 Task: Create a Vector Icon Set.
Action: Mouse moved to (28, 15)
Screenshot: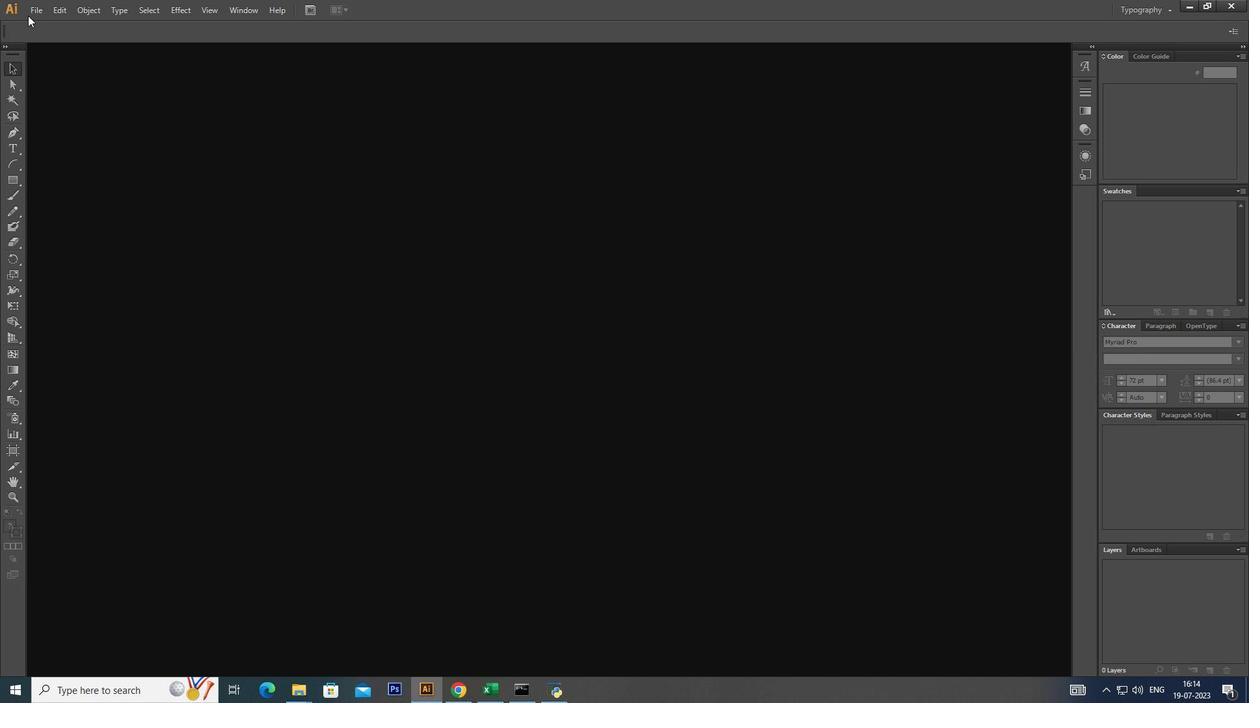 
Action: Mouse pressed left at (28, 15)
Screenshot: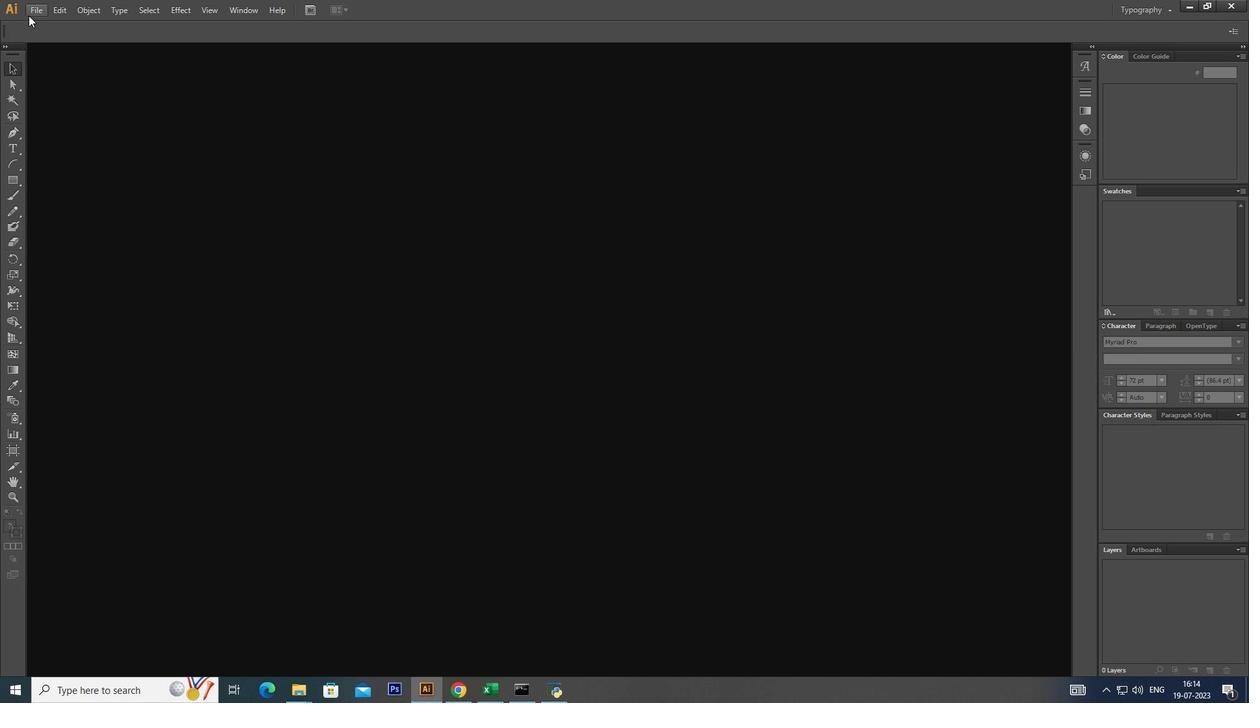 
Action: Mouse moved to (59, 27)
Screenshot: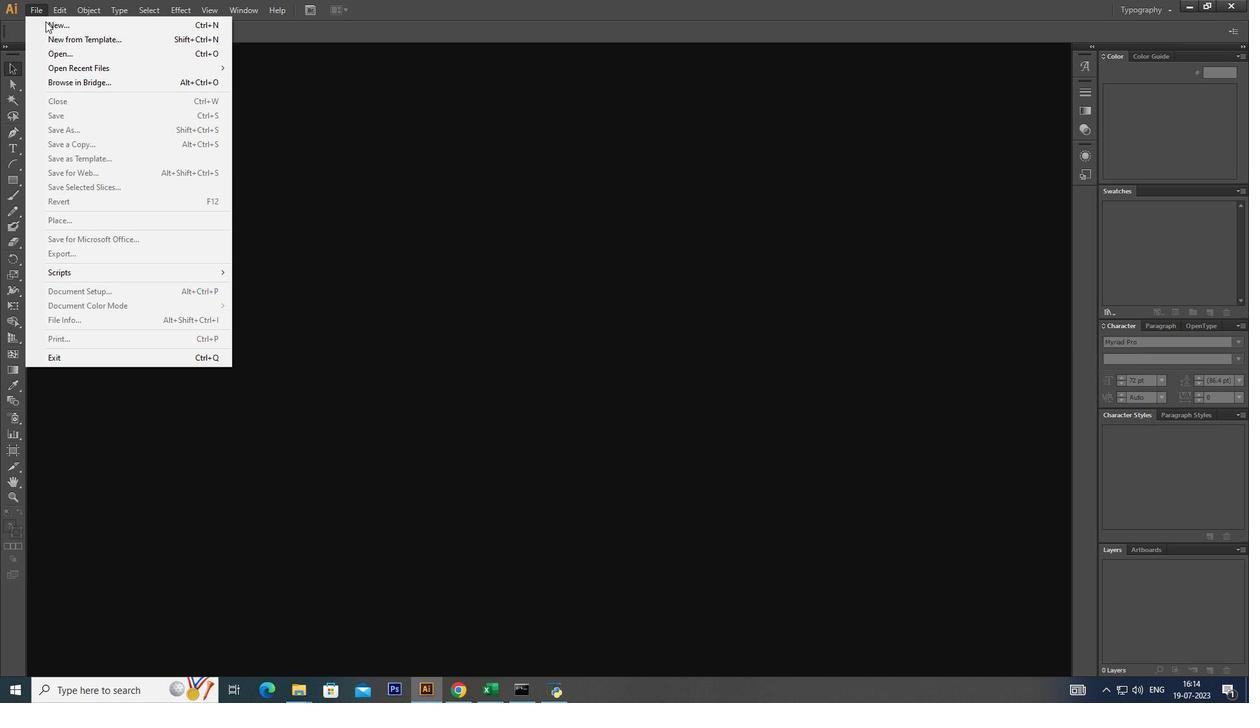 
Action: Mouse pressed left at (59, 27)
Screenshot: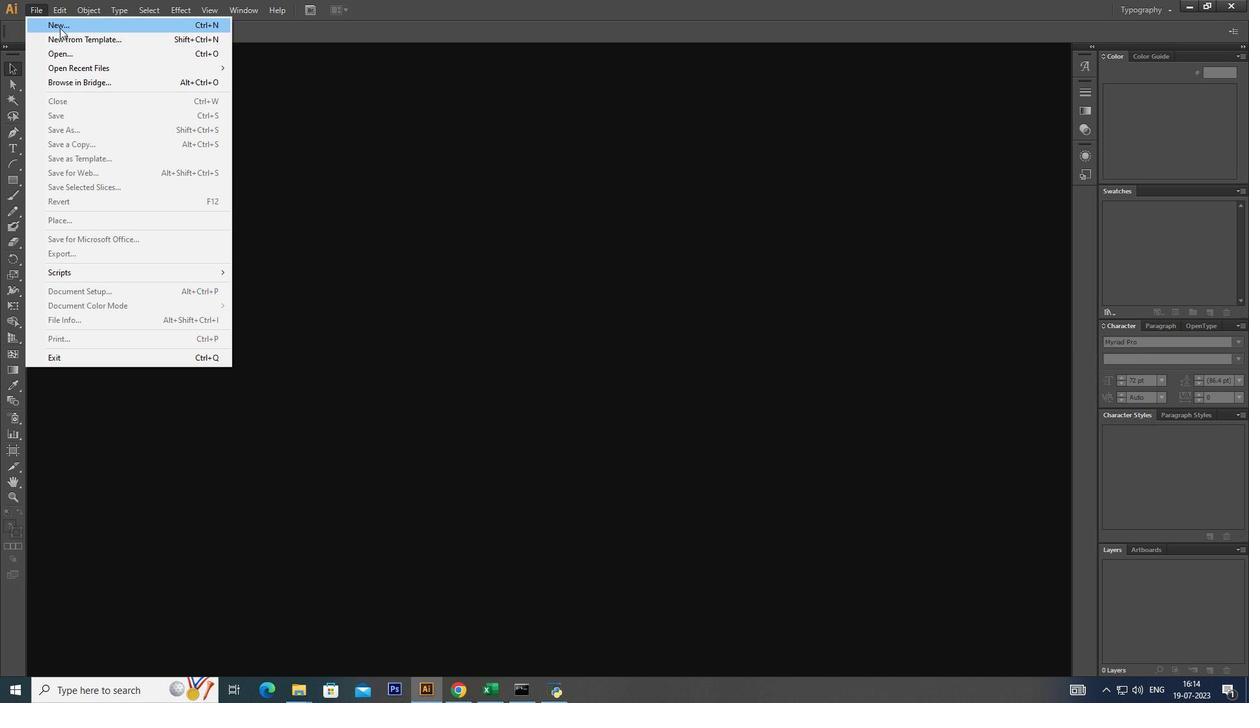 
Action: Mouse moved to (626, 247)
Screenshot: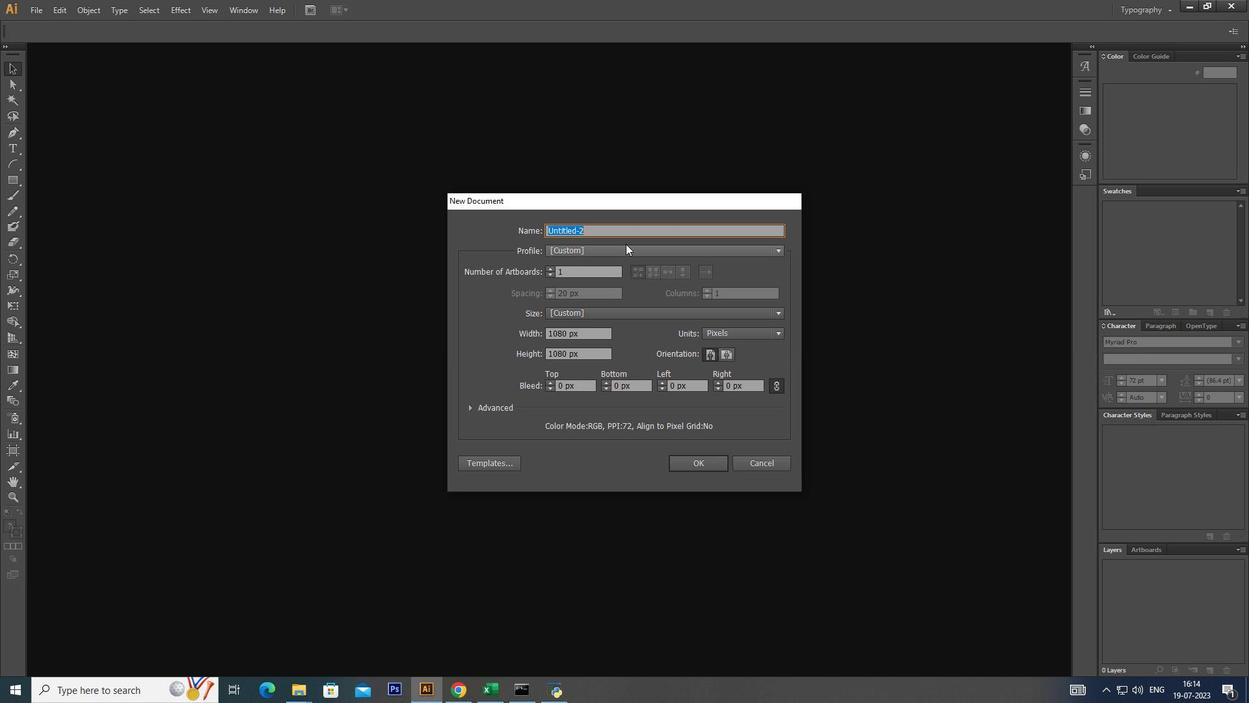 
Action: Mouse pressed left at (626, 247)
Screenshot: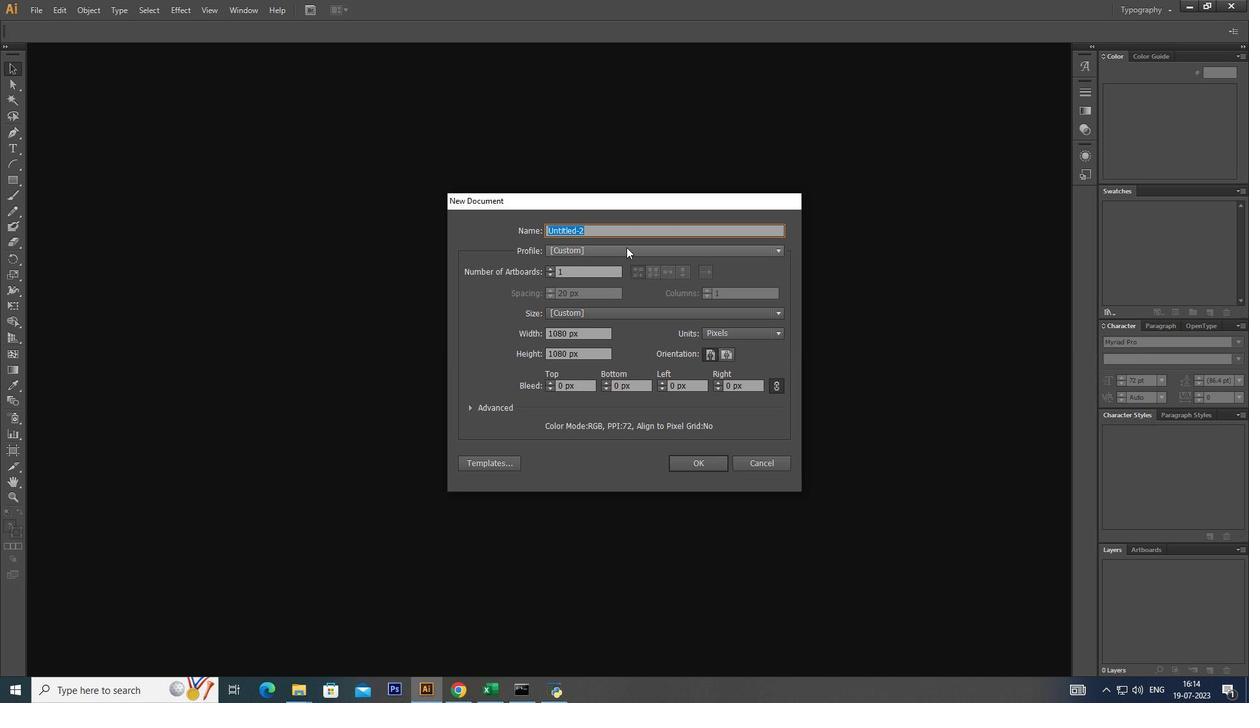 
Action: Mouse moved to (602, 314)
Screenshot: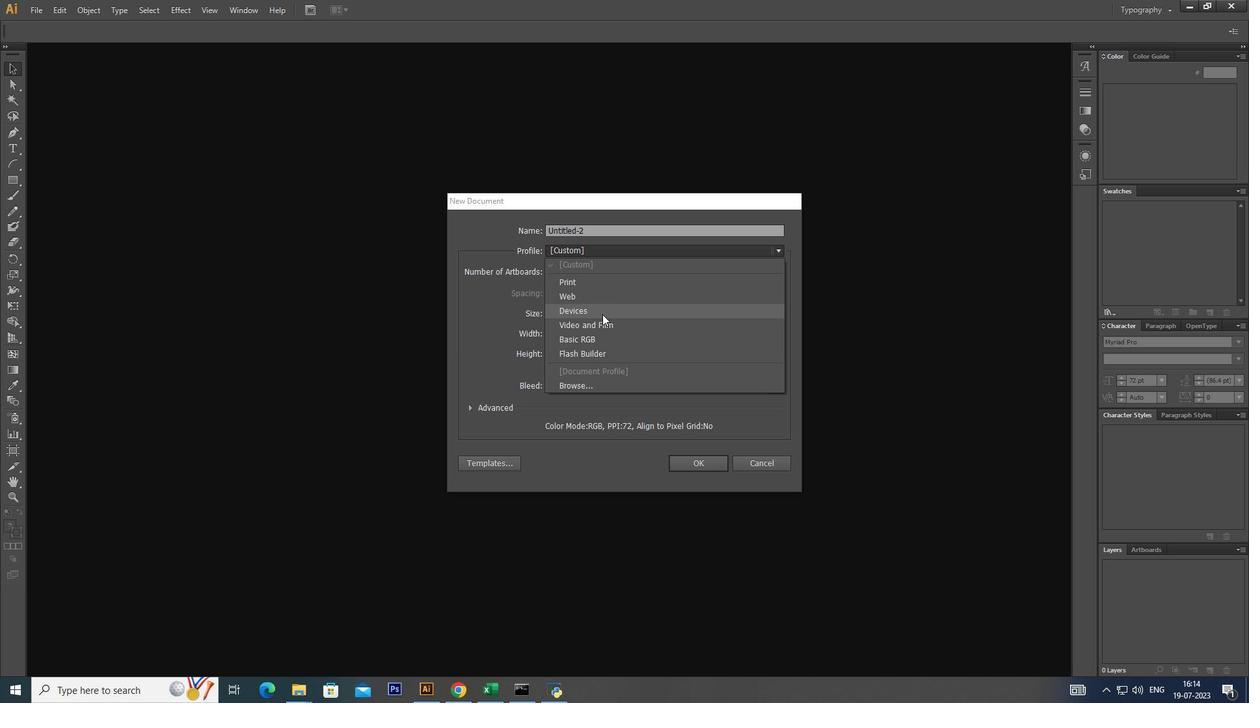 
Action: Mouse pressed left at (602, 314)
Screenshot: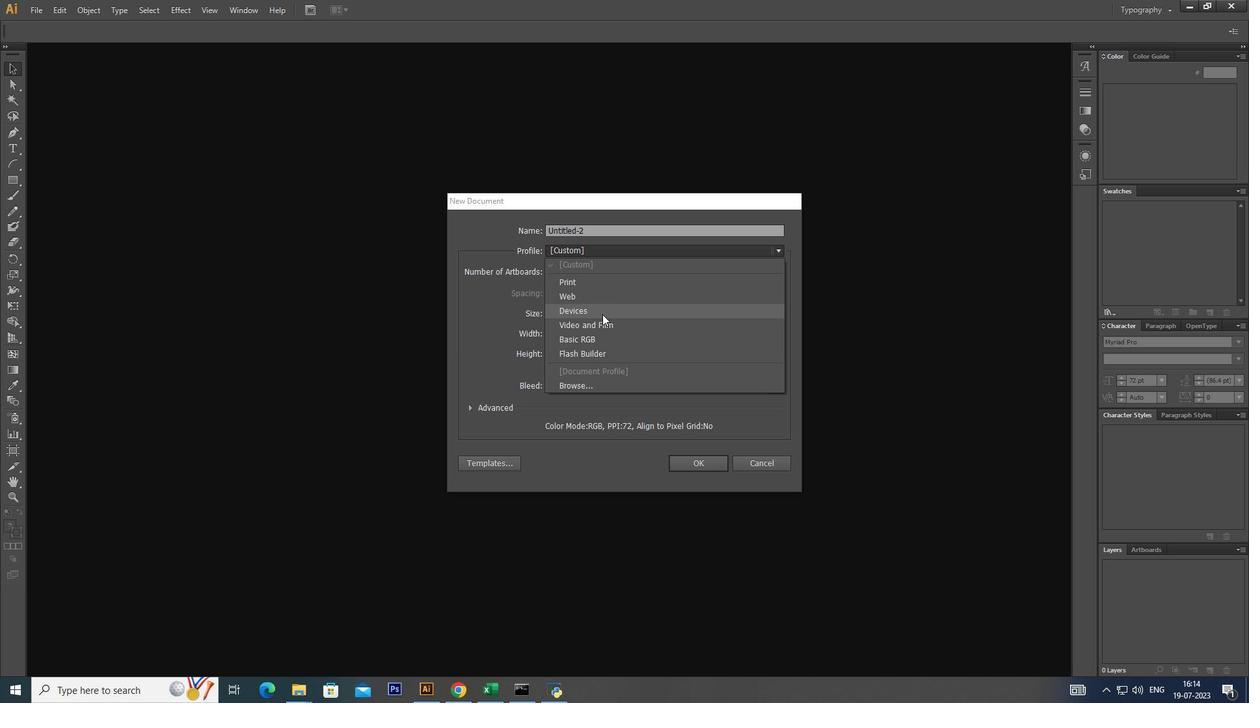 
Action: Mouse moved to (621, 311)
Screenshot: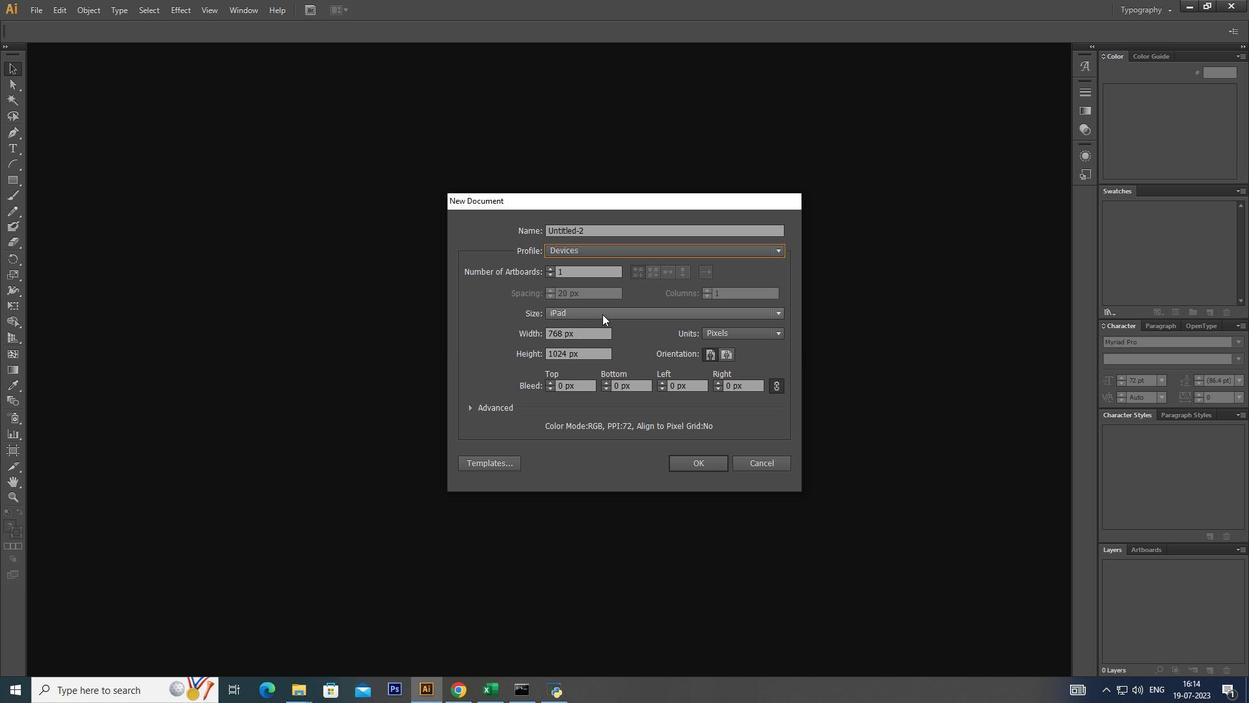 
Action: Mouse pressed left at (621, 311)
Screenshot: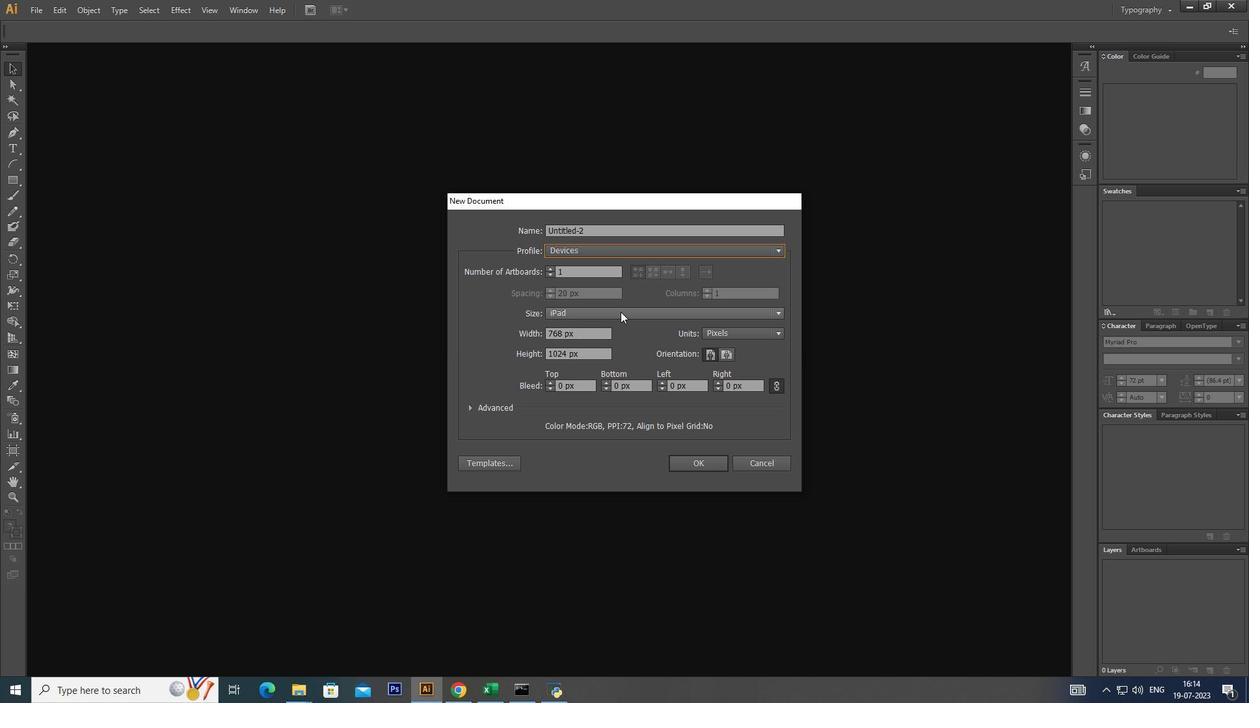 
Action: Mouse moved to (591, 398)
Screenshot: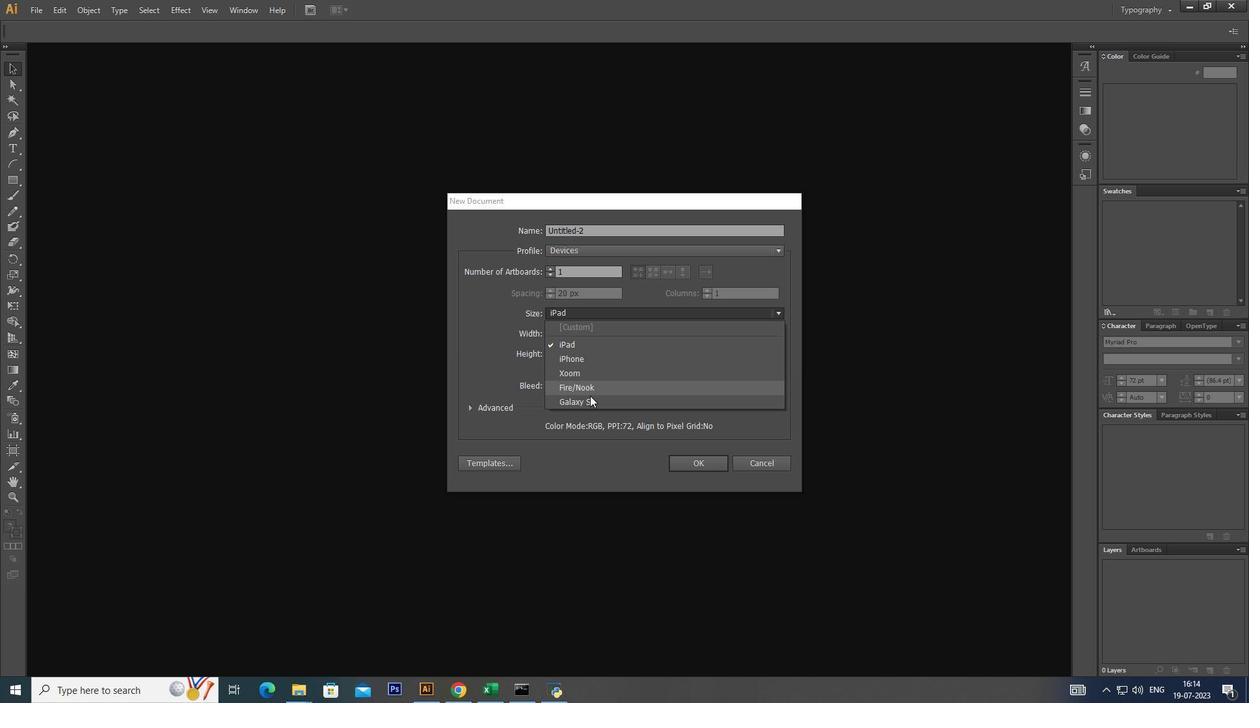 
Action: Mouse pressed left at (591, 398)
Screenshot: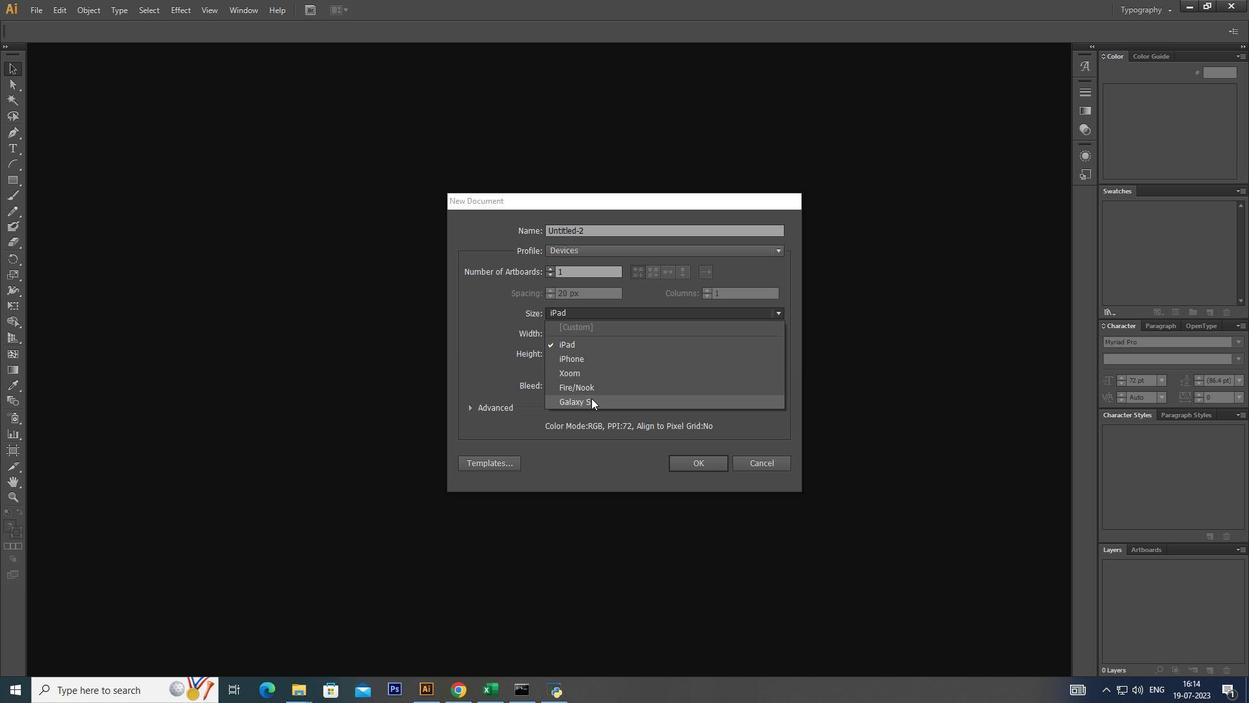 
Action: Mouse moved to (721, 468)
Screenshot: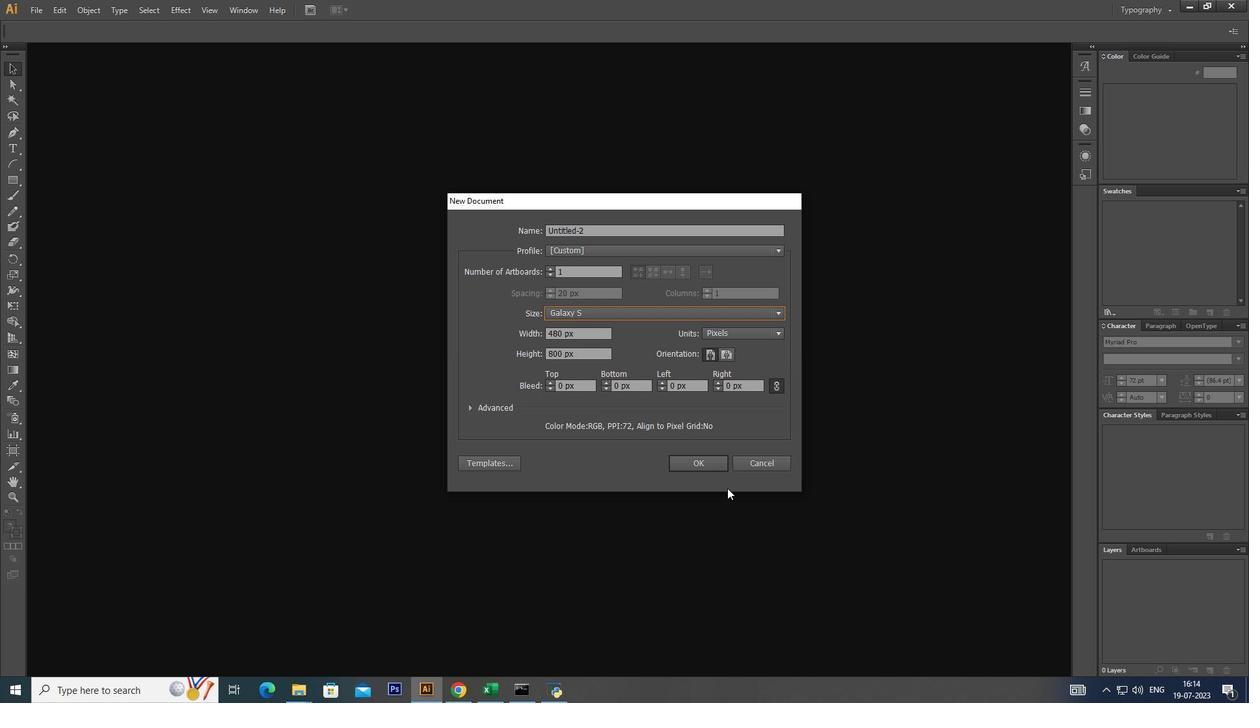 
Action: Mouse pressed left at (721, 468)
Screenshot: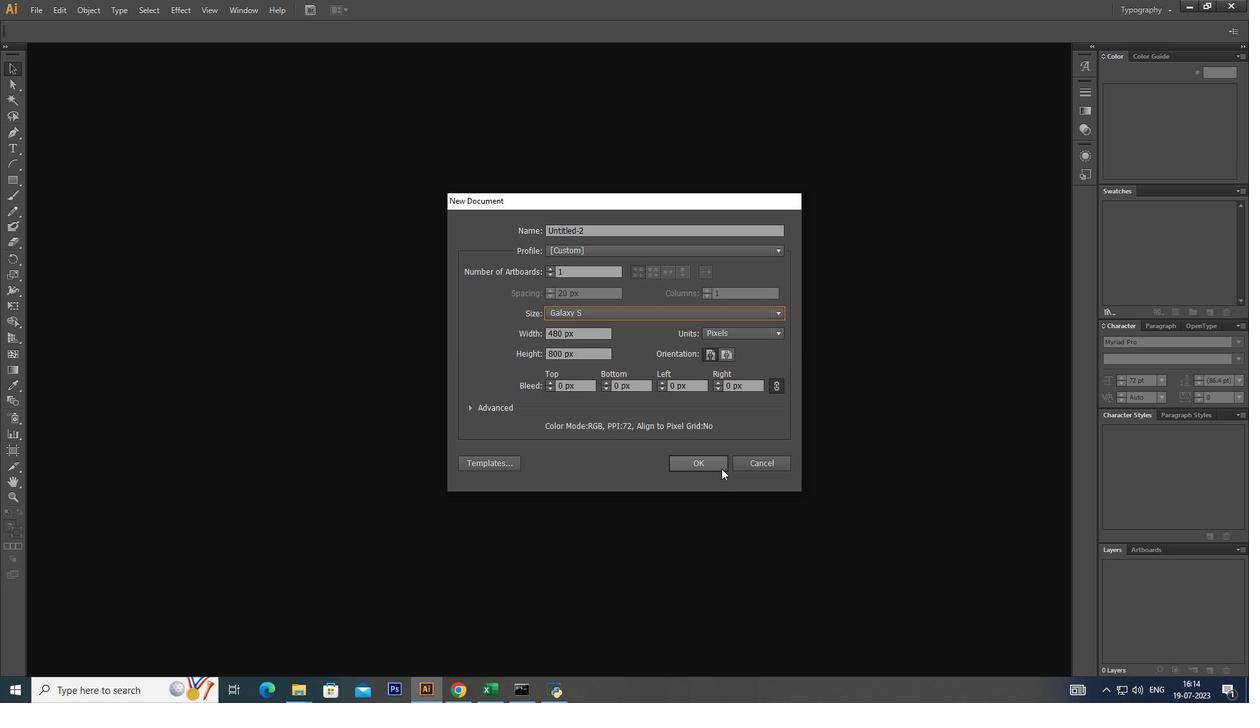 
Action: Mouse moved to (453, 246)
Screenshot: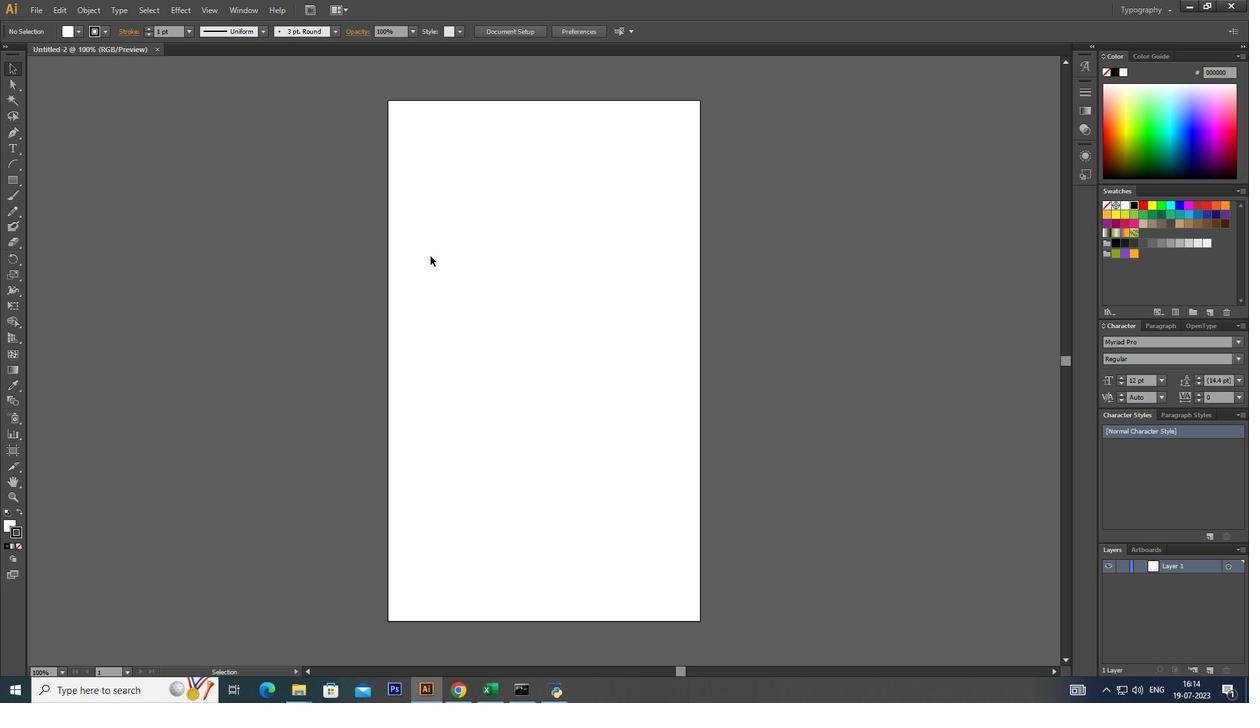 
Action: Mouse pressed left at (453, 246)
Screenshot: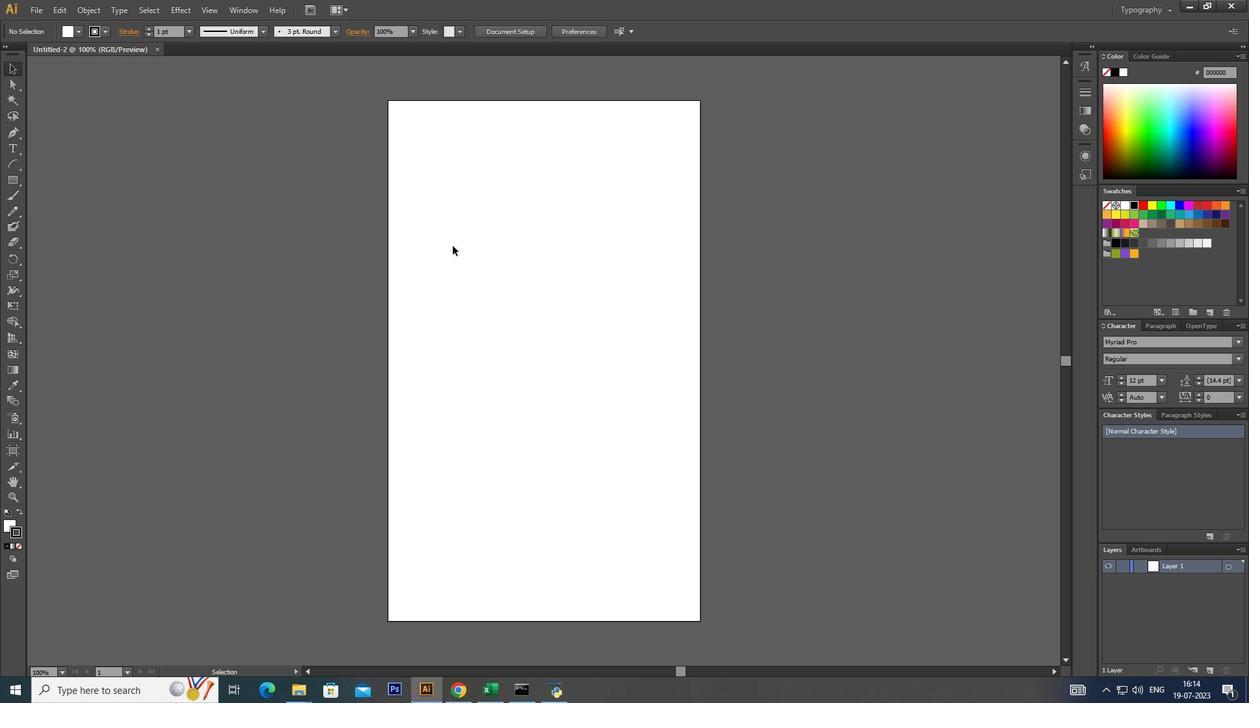 
Action: Mouse moved to (1147, 547)
Screenshot: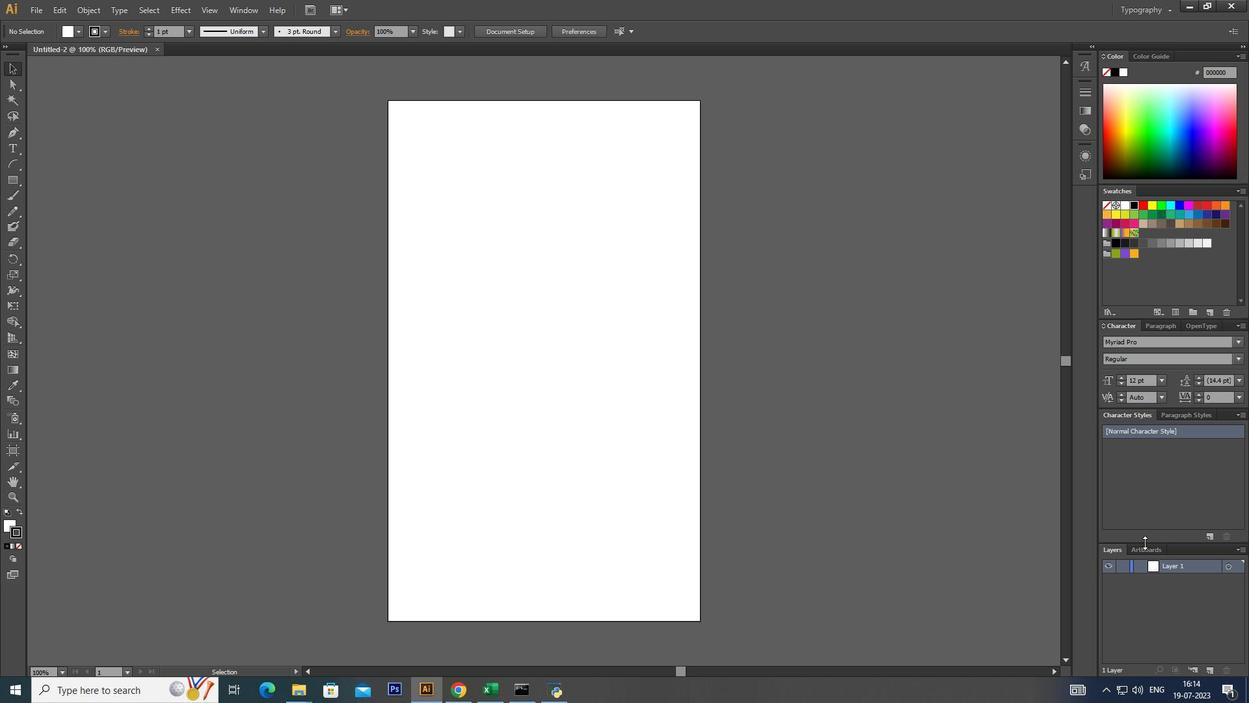 
Action: Mouse pressed left at (1147, 547)
Screenshot: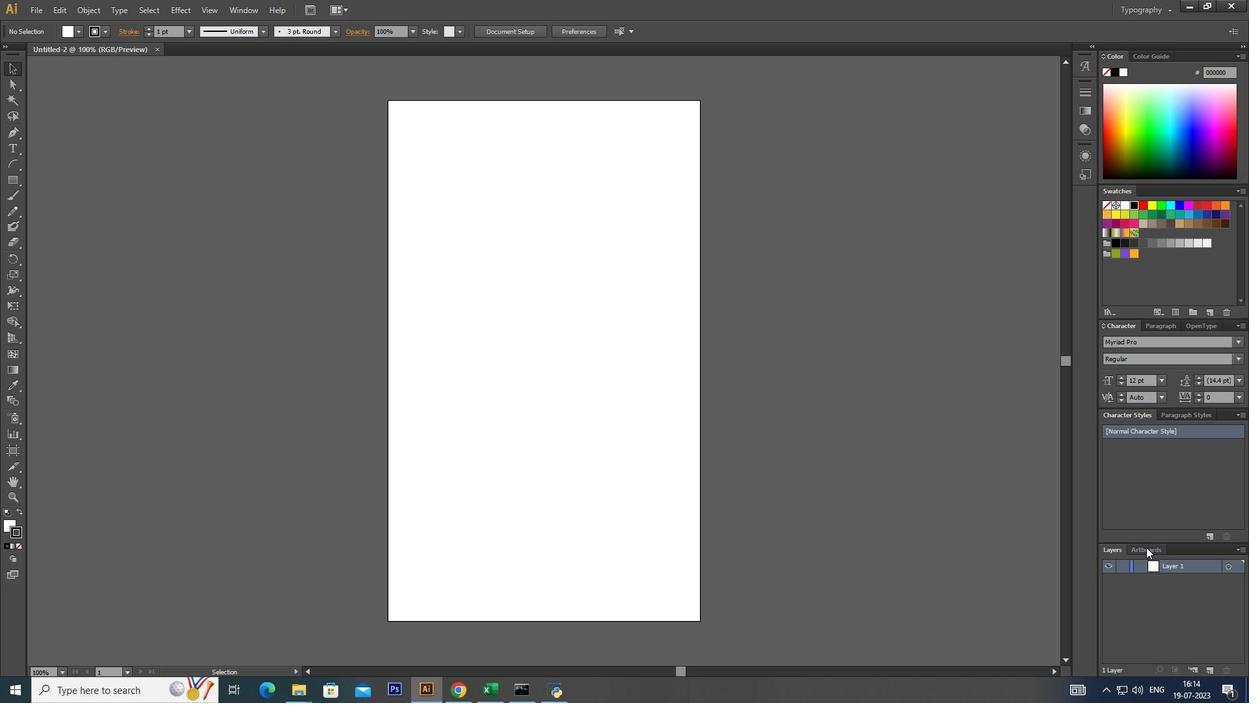 
Action: Mouse moved to (1175, 565)
Screenshot: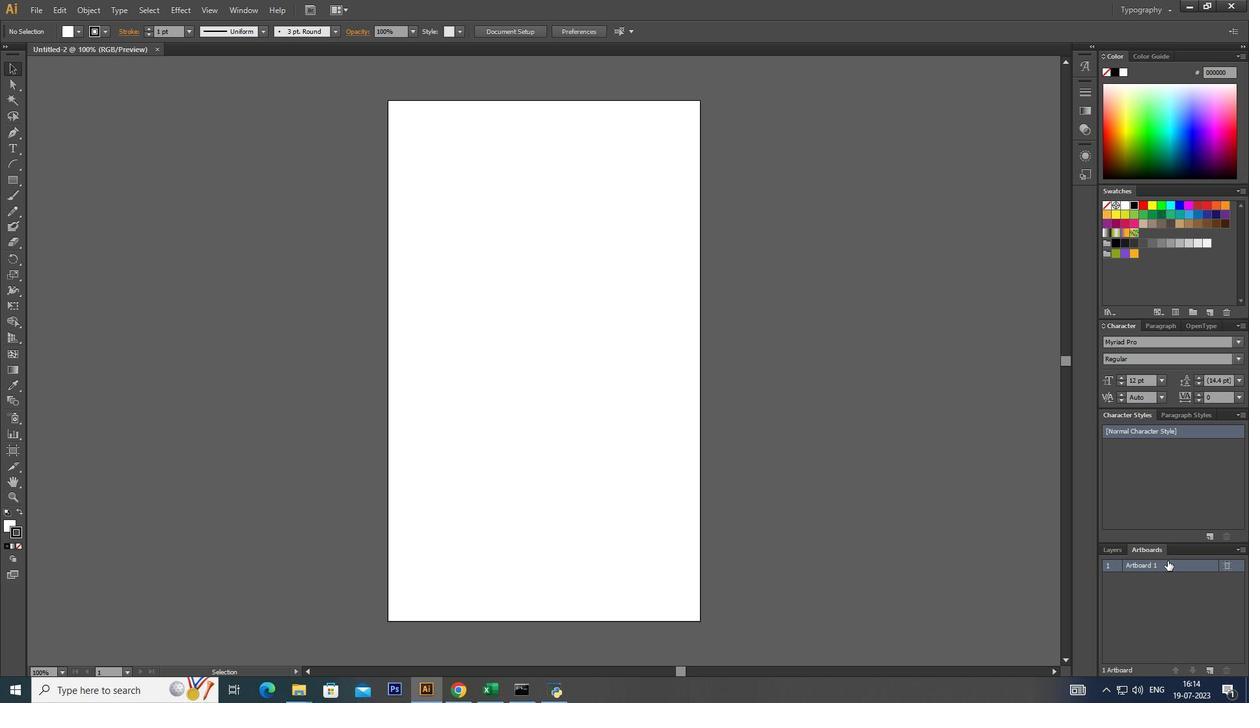 
Action: Mouse pressed left at (1175, 565)
Screenshot: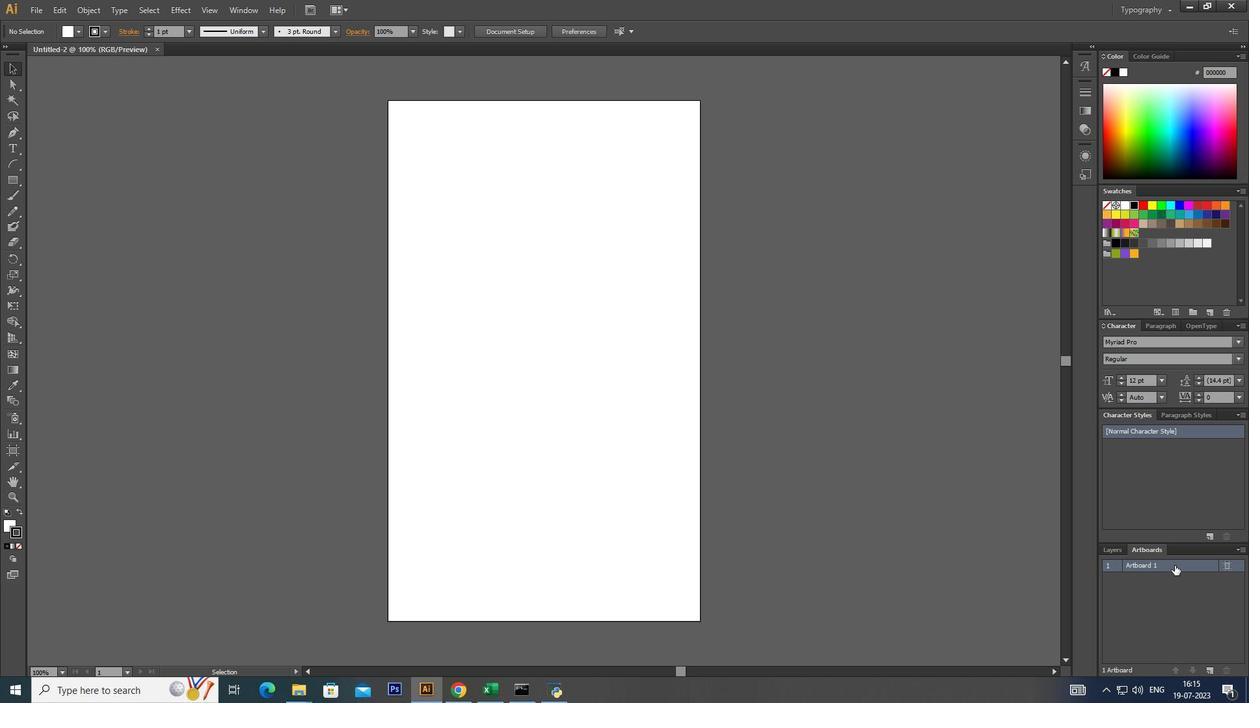 
Action: Mouse moved to (1231, 568)
Screenshot: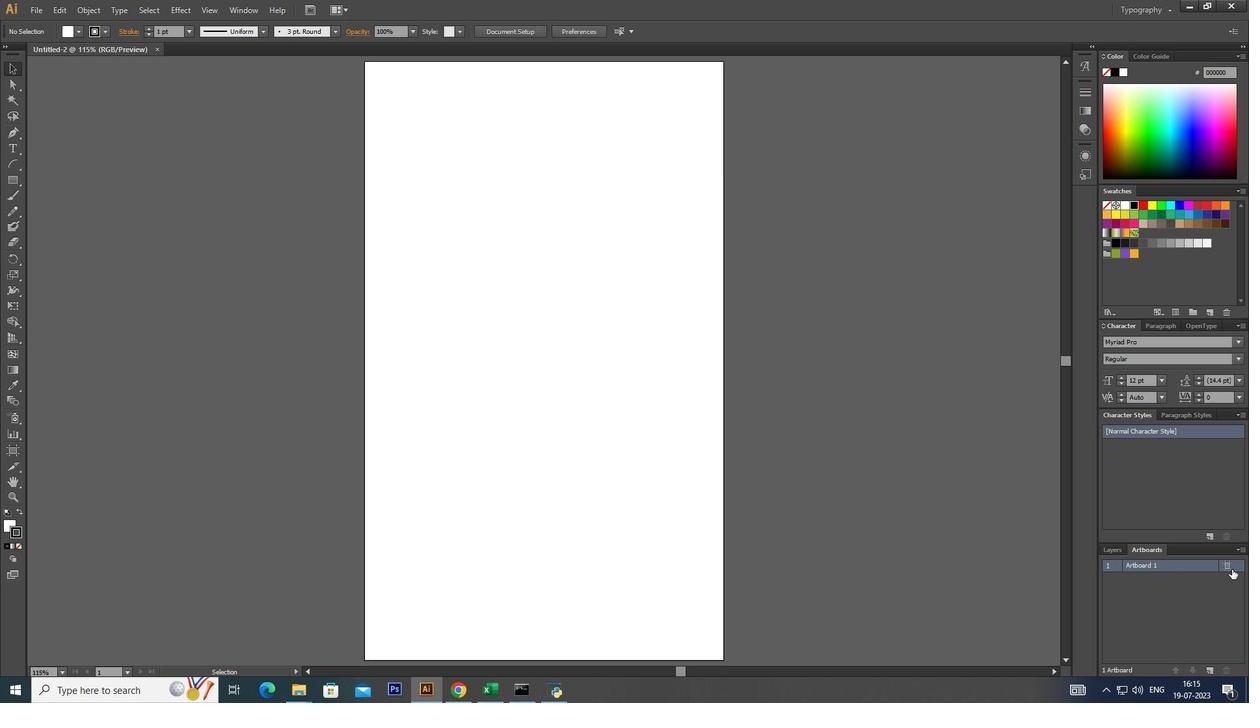 
Action: Mouse pressed left at (1231, 568)
Screenshot: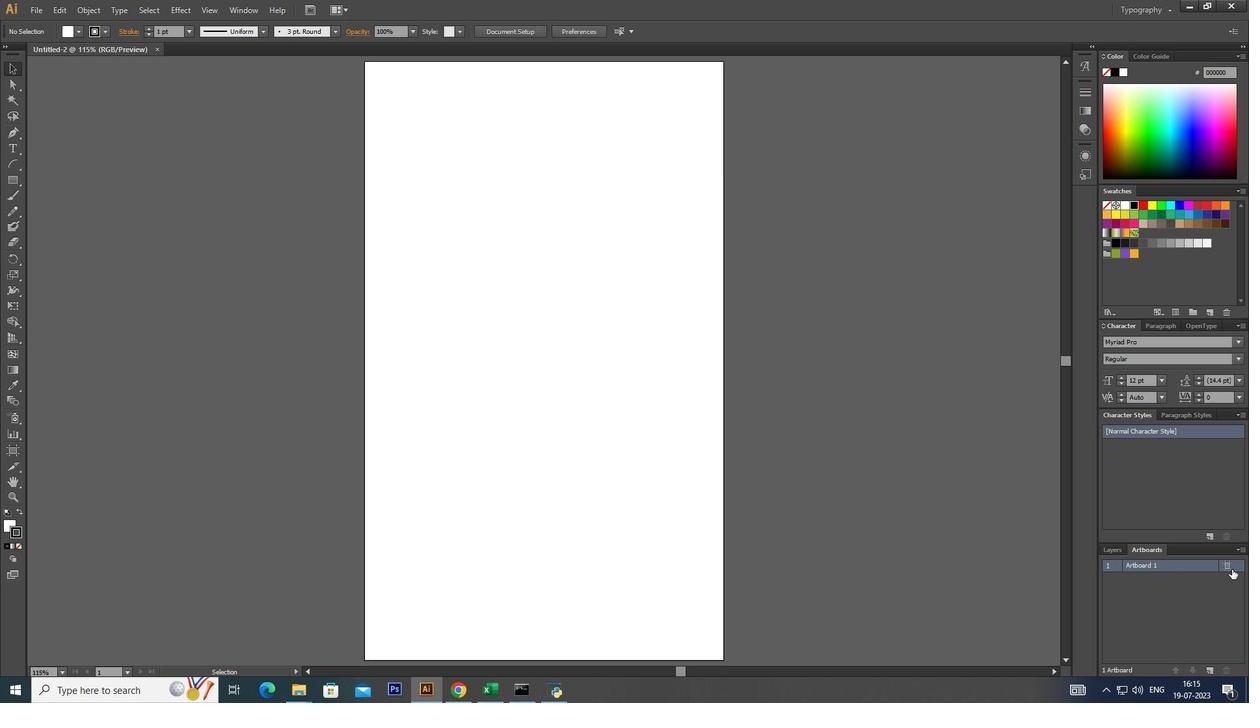 
Action: Mouse moved to (662, 527)
Screenshot: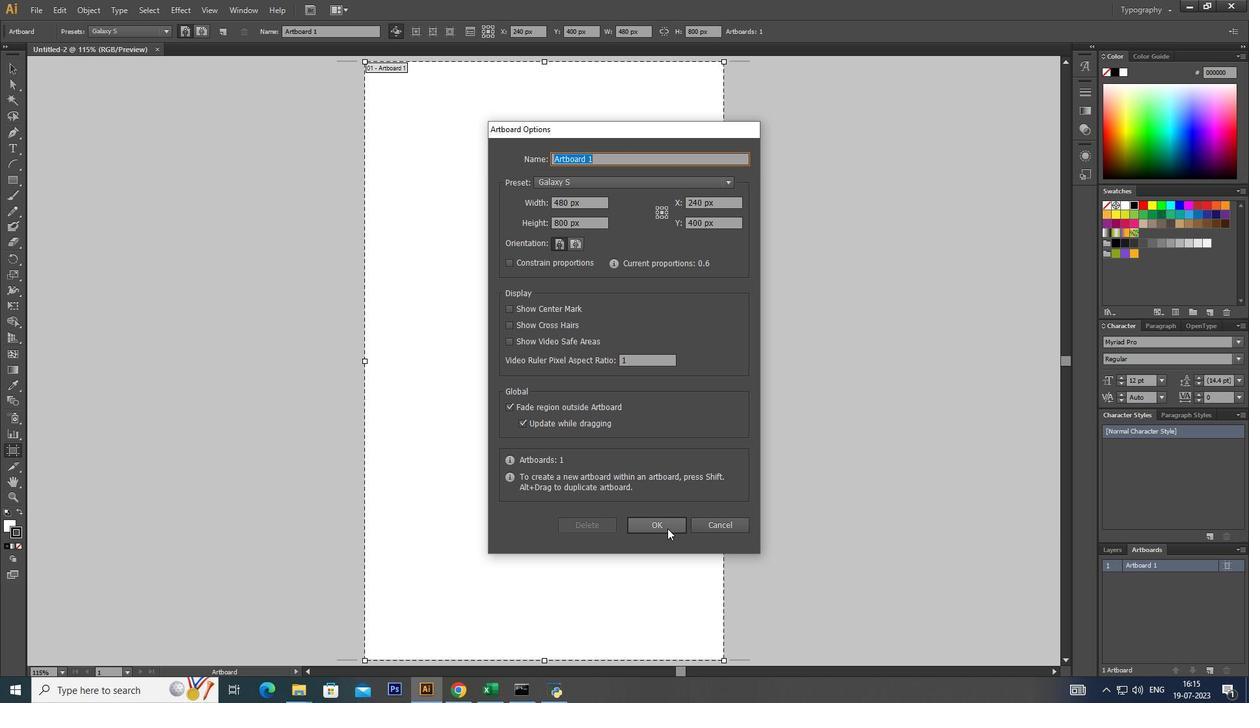 
Action: Mouse pressed left at (662, 527)
Screenshot: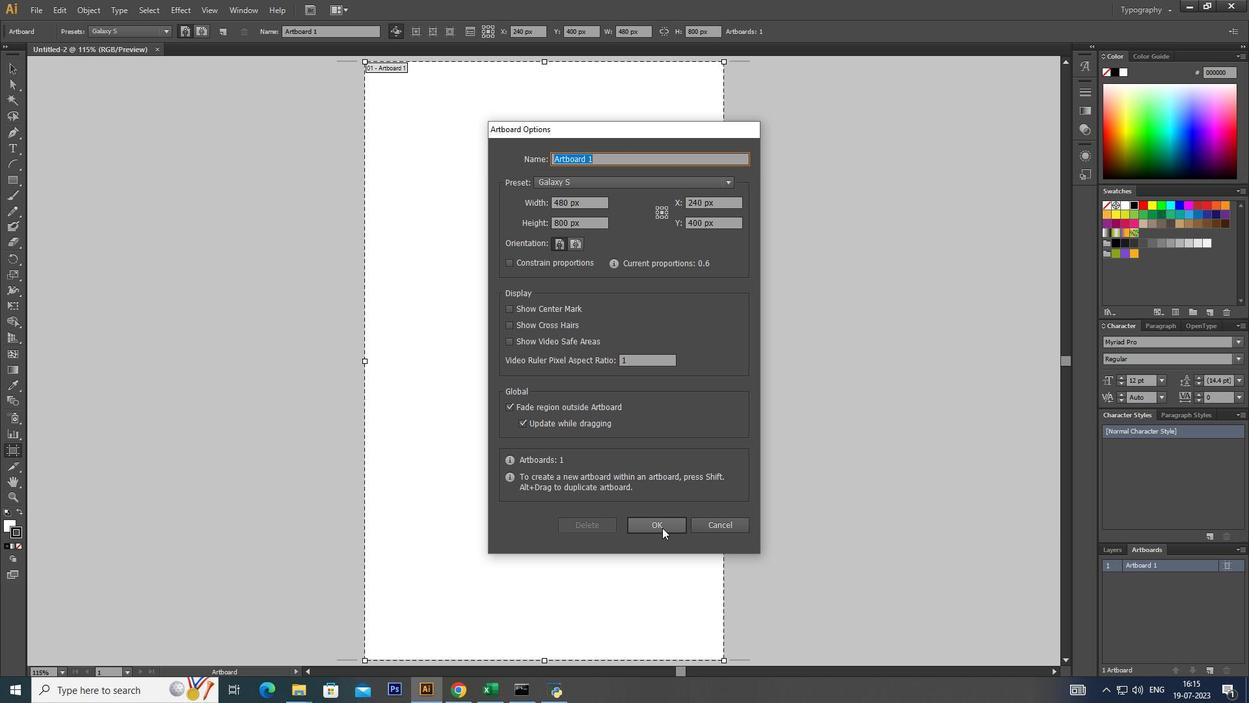 
Action: Mouse moved to (444, 251)
Screenshot: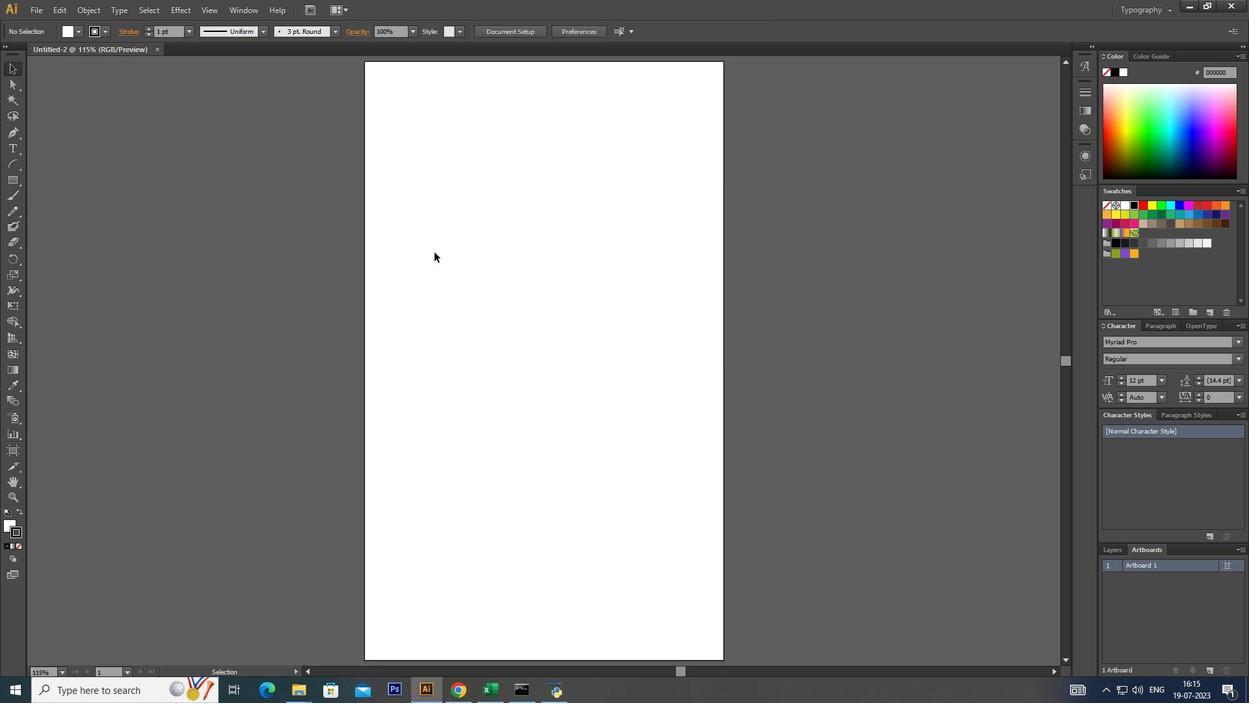 
Action: Mouse pressed left at (444, 251)
Screenshot: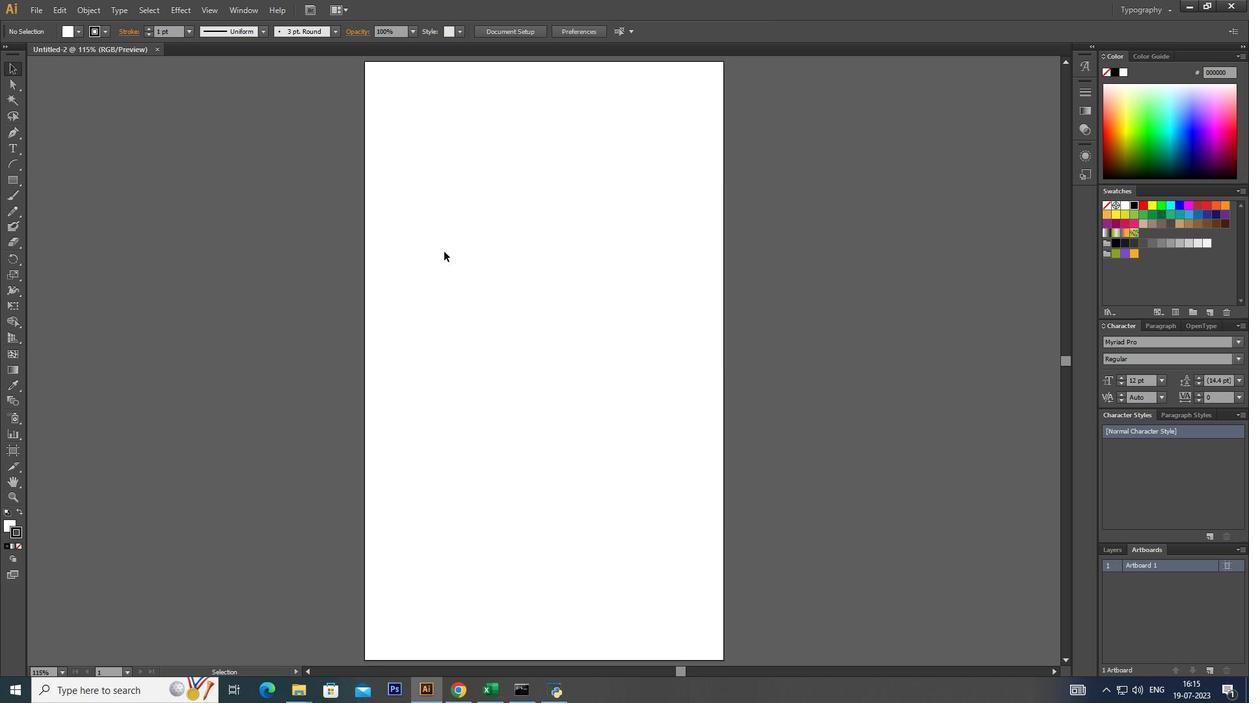 
Action: Mouse moved to (1164, 563)
Screenshot: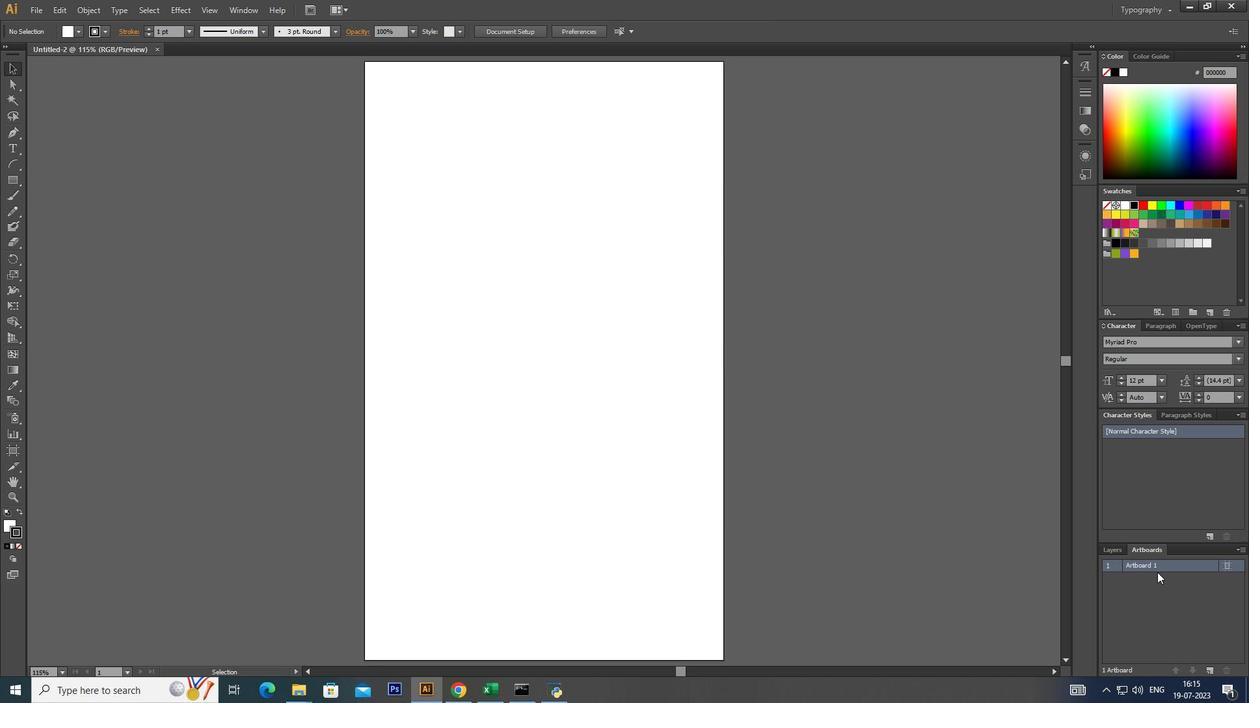 
Action: Mouse pressed left at (1164, 563)
Screenshot: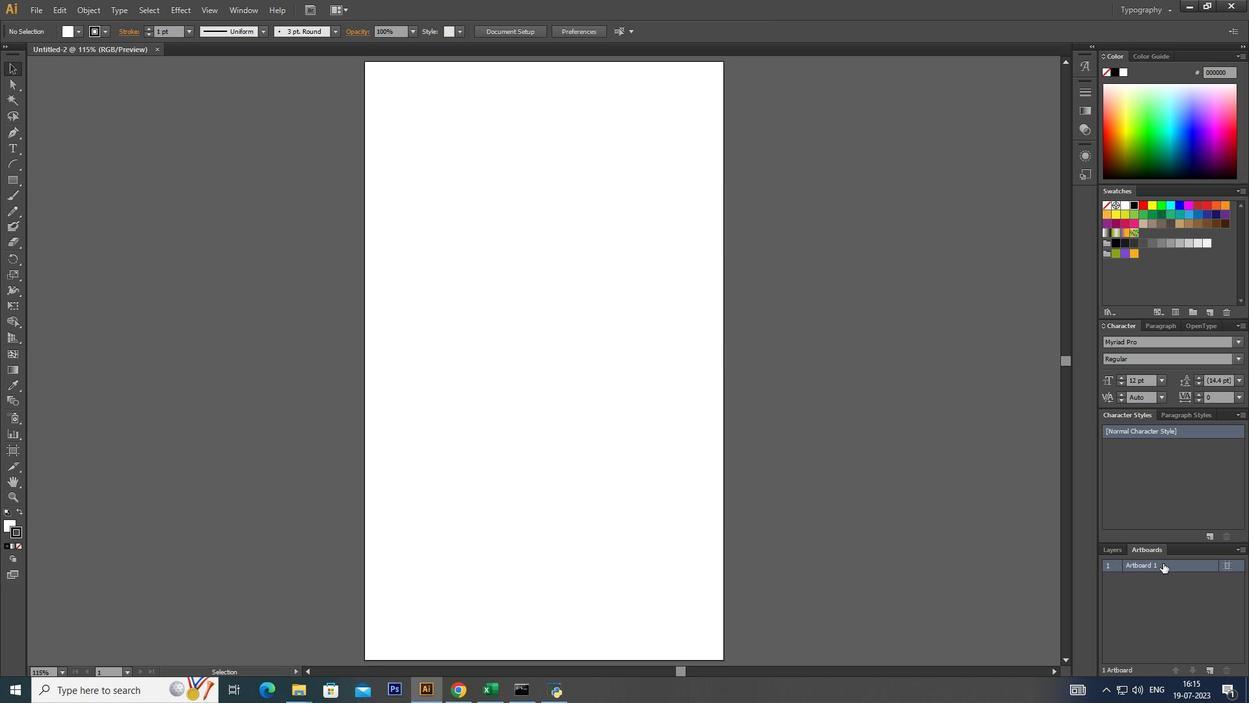 
Action: Mouse moved to (1059, 670)
Screenshot: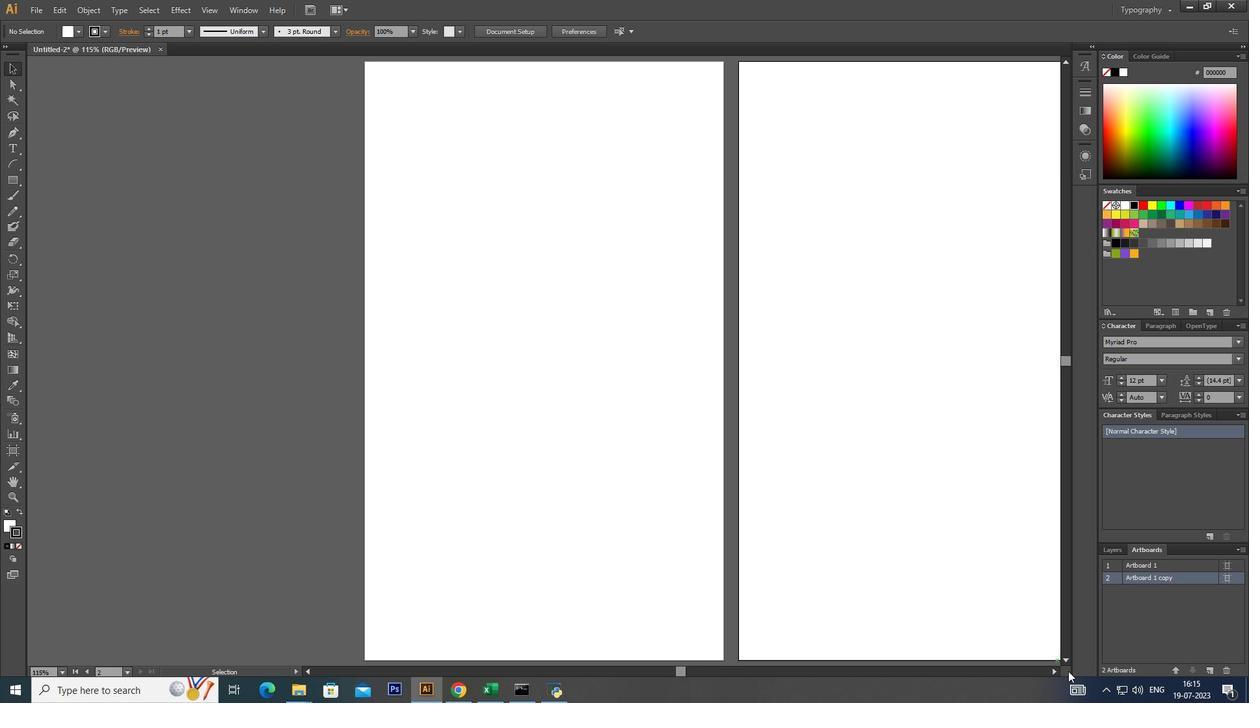 
Action: Mouse pressed left at (1059, 670)
Screenshot: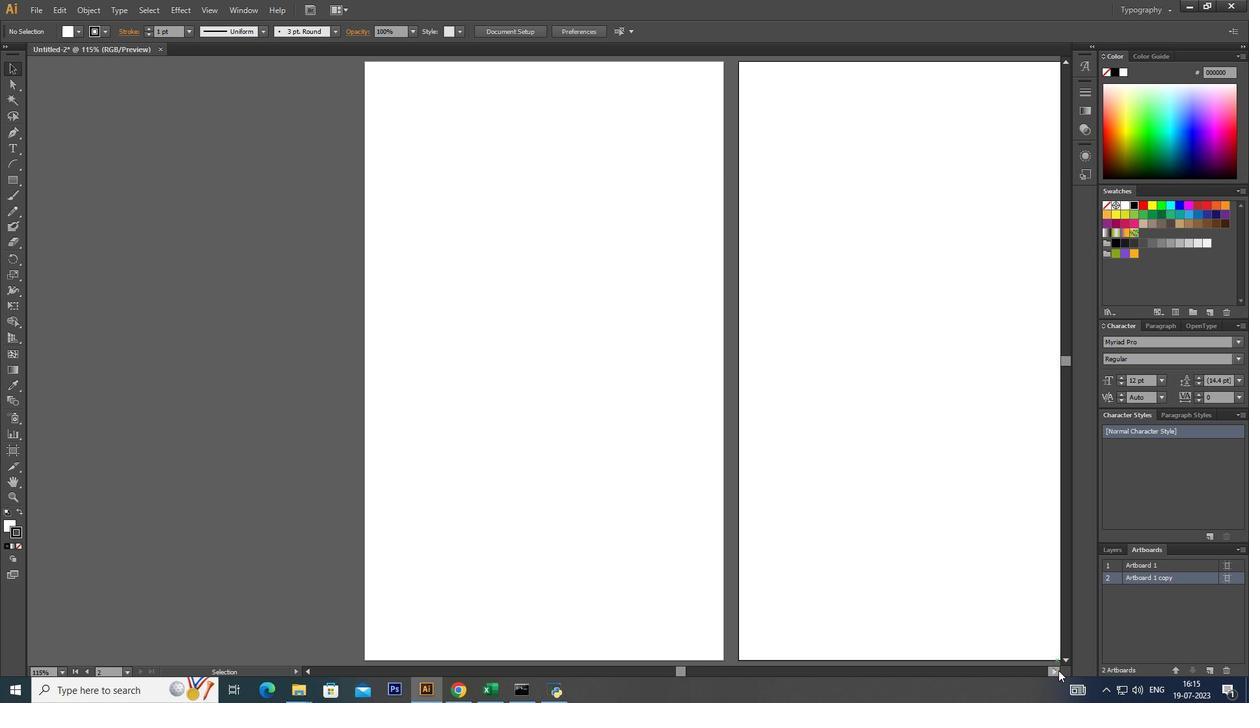 
Action: Mouse pressed left at (1059, 670)
Screenshot: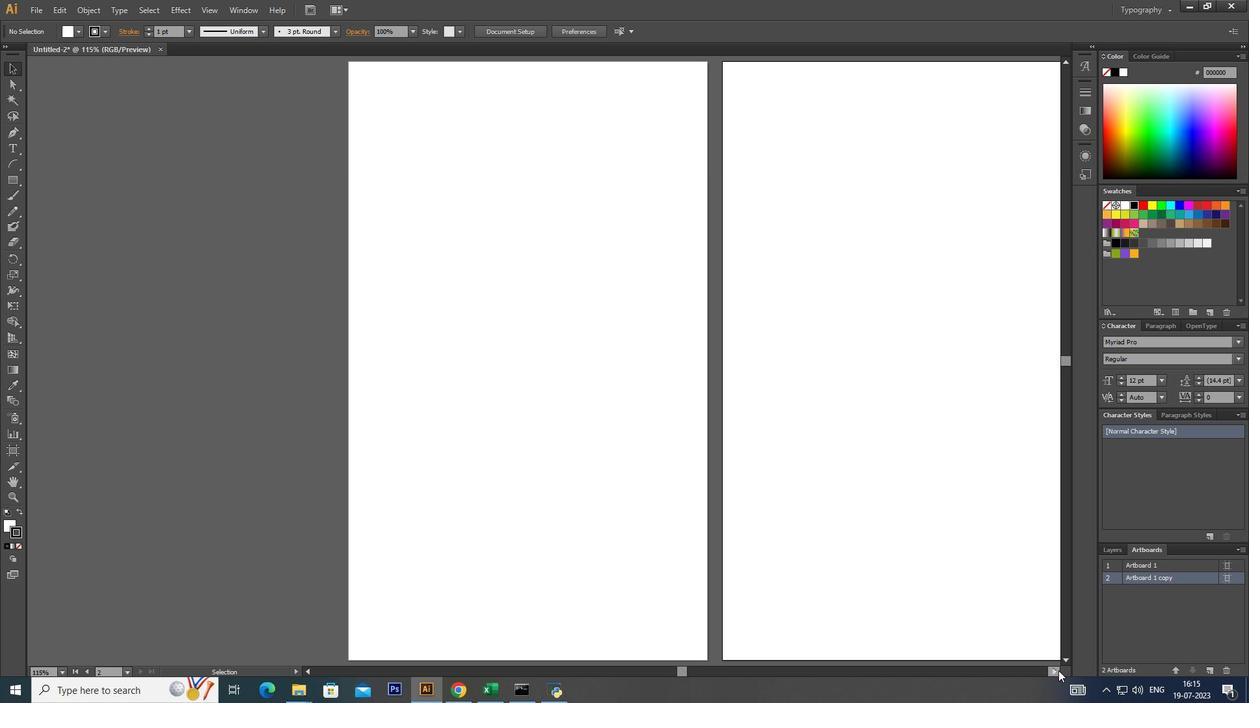 
Action: Mouse pressed left at (1059, 670)
Screenshot: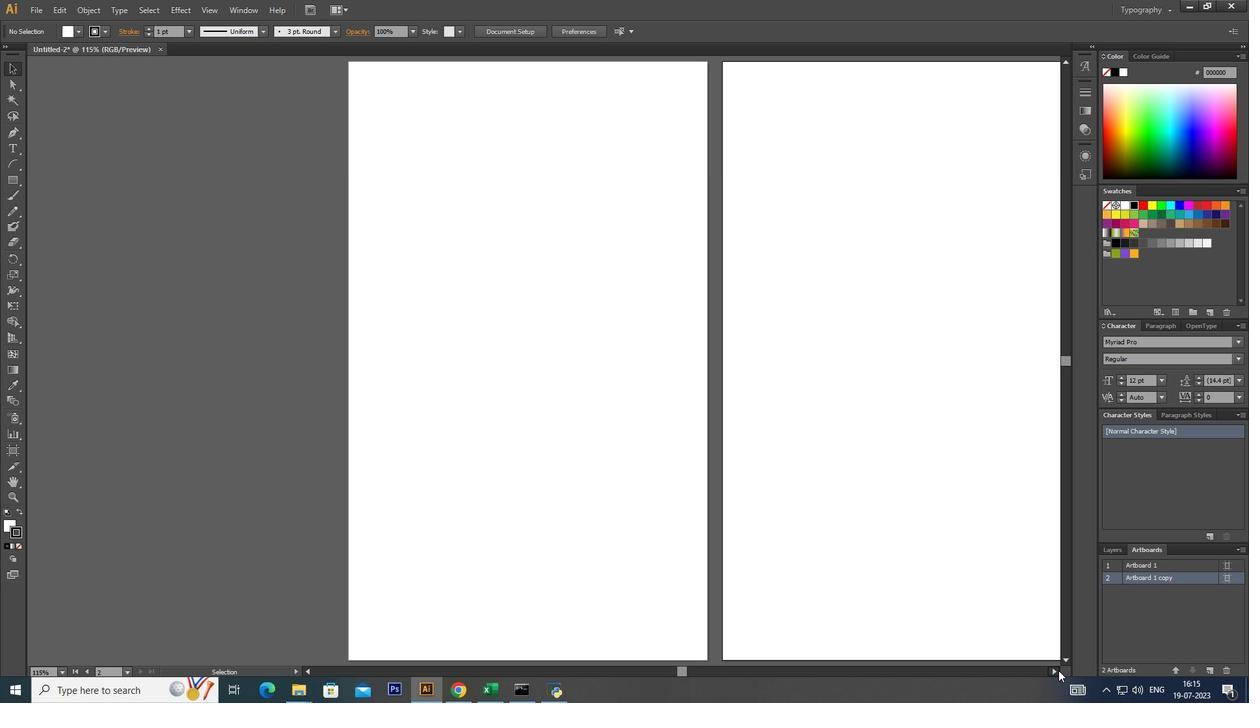 
Action: Mouse pressed left at (1059, 670)
Screenshot: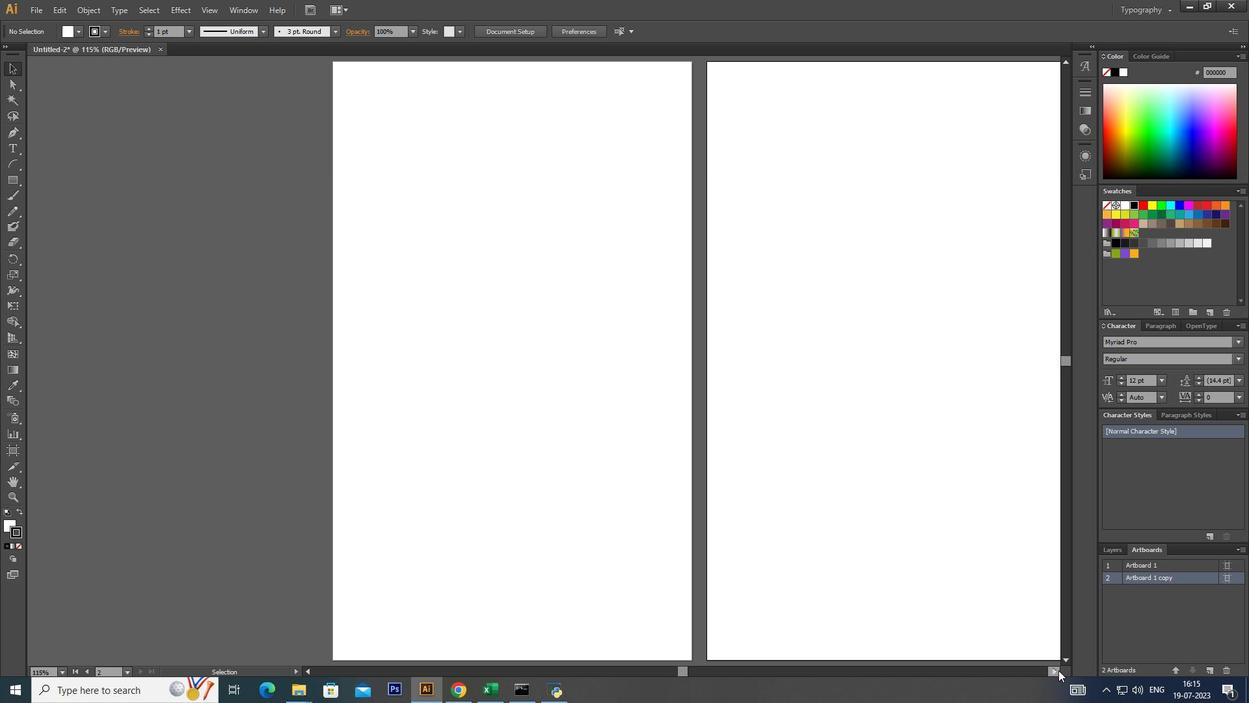 
Action: Mouse pressed left at (1059, 670)
Screenshot: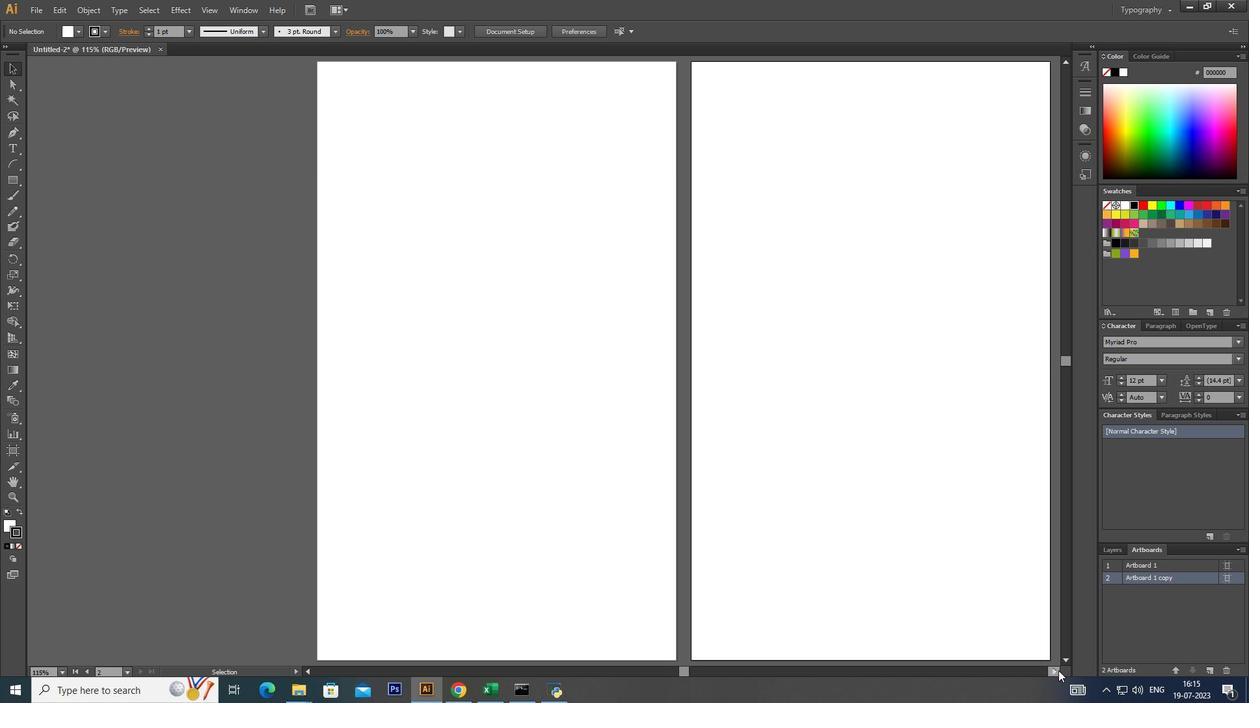 
Action: Mouse pressed left at (1059, 670)
Screenshot: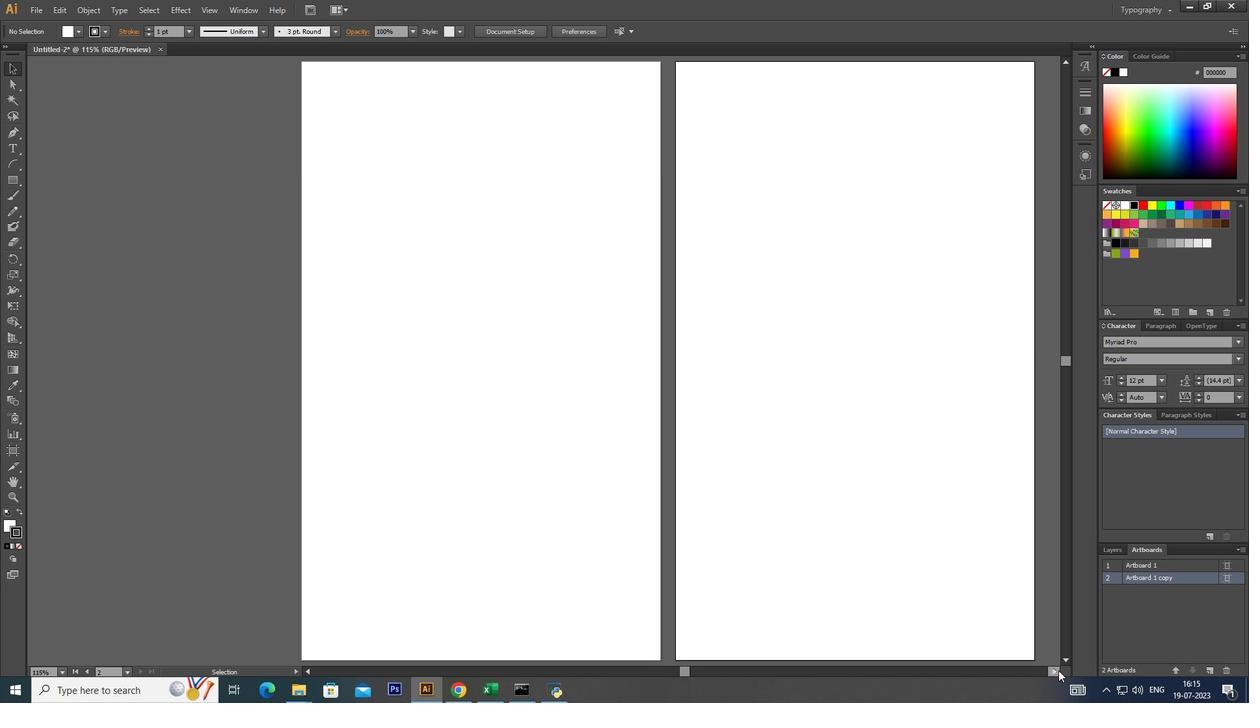 
Action: Mouse pressed left at (1059, 670)
Screenshot: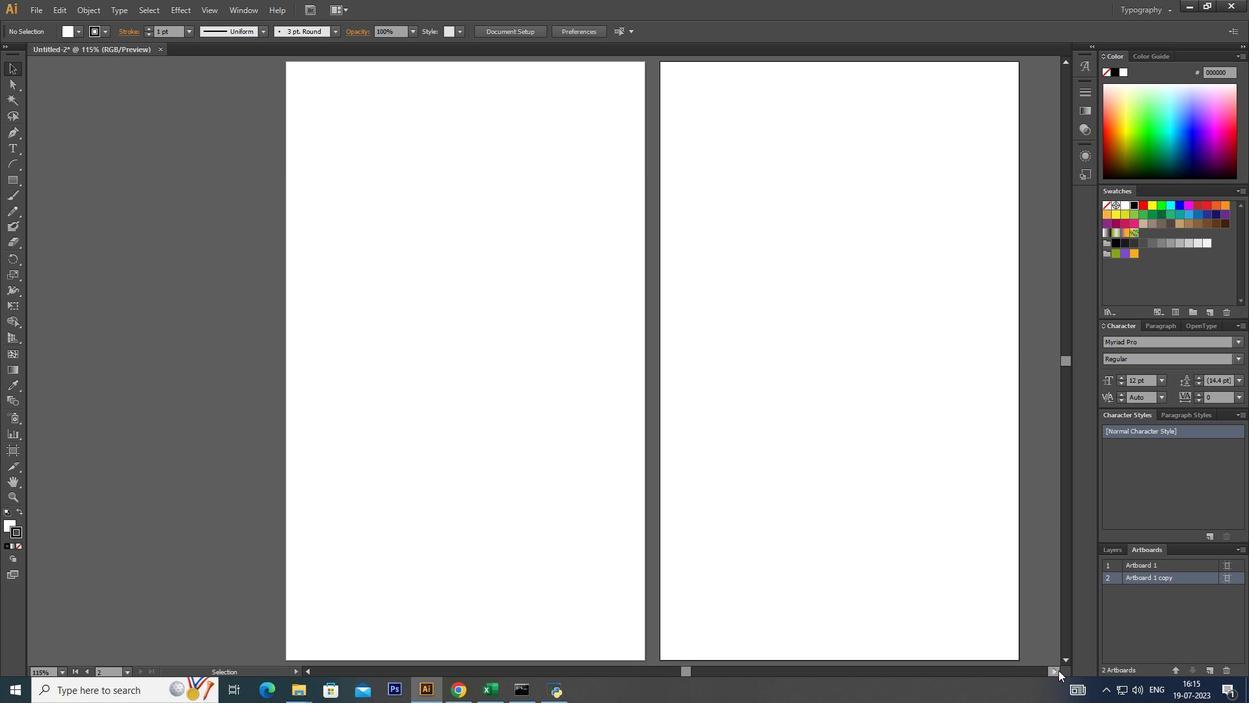 
Action: Mouse pressed left at (1059, 670)
Screenshot: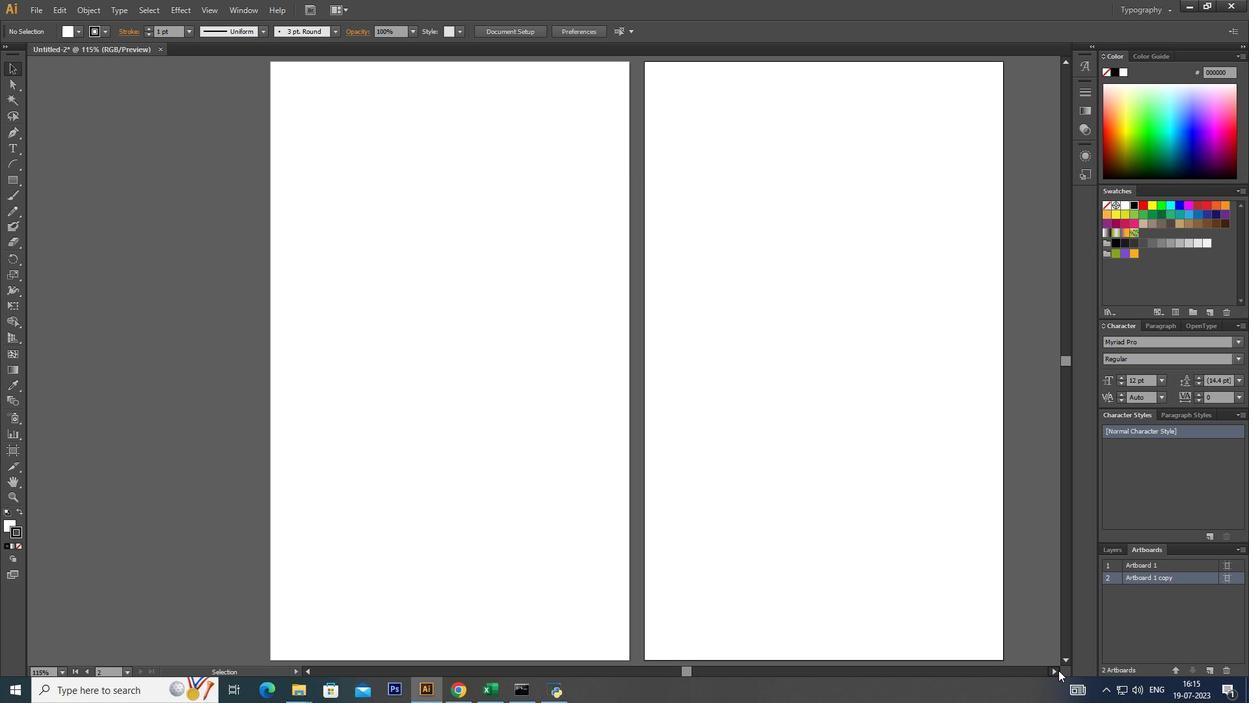 
Action: Mouse pressed left at (1059, 670)
Screenshot: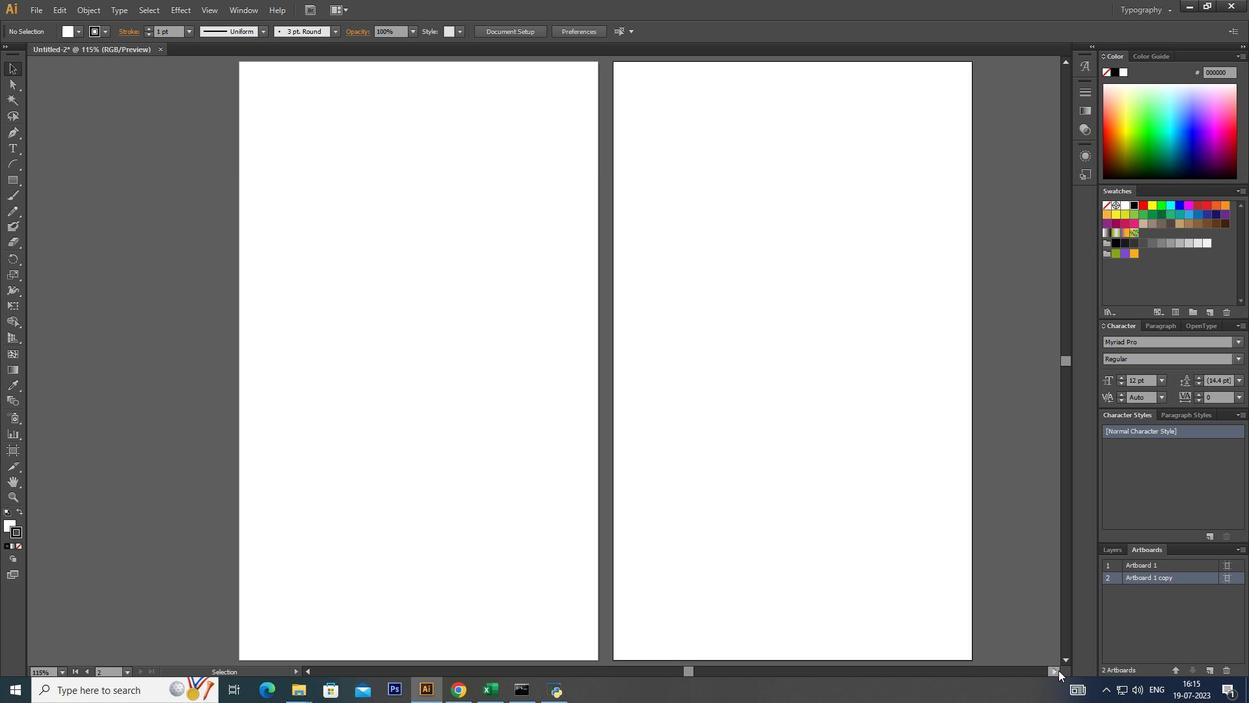 
Action: Mouse pressed left at (1059, 670)
Screenshot: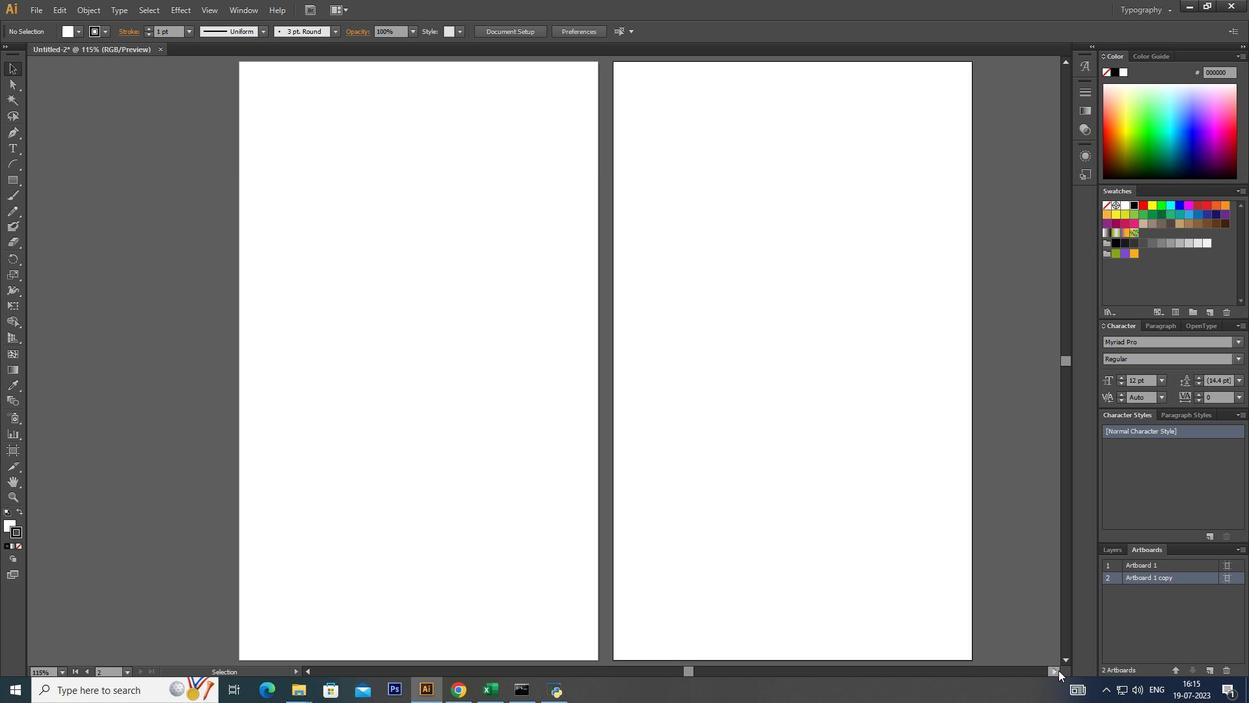 
Action: Mouse pressed left at (1059, 670)
Screenshot: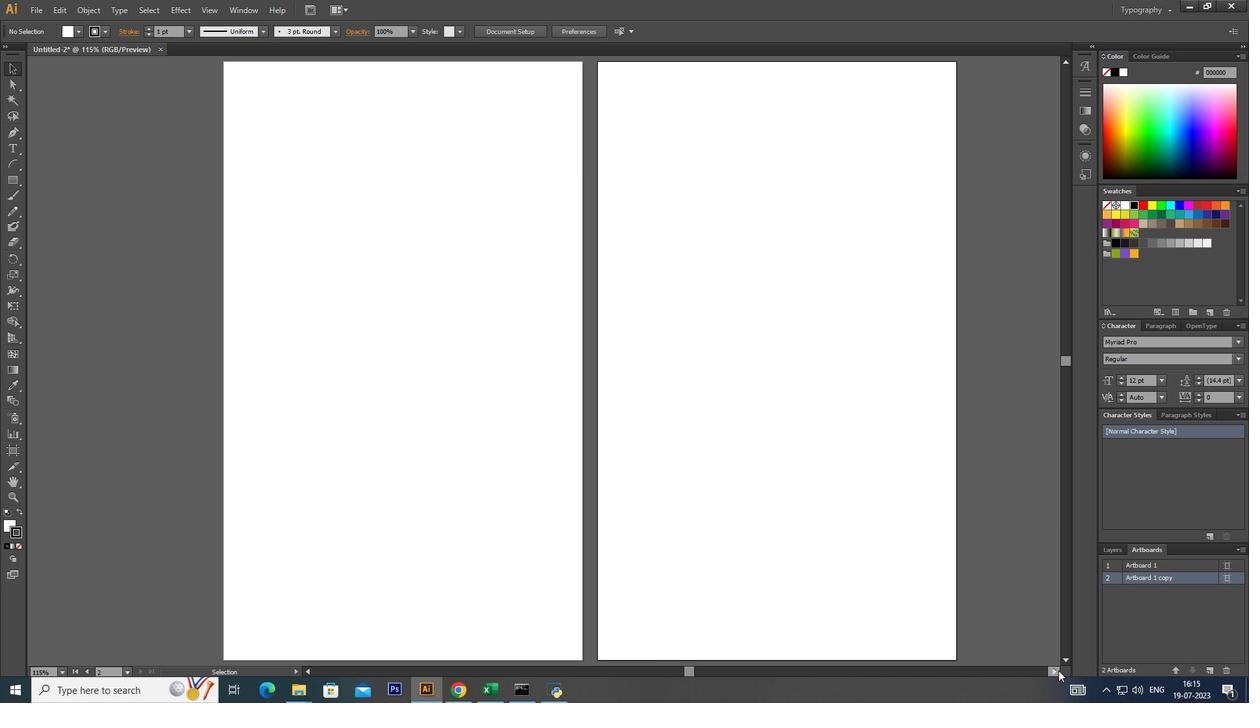 
Action: Mouse pressed left at (1059, 670)
Screenshot: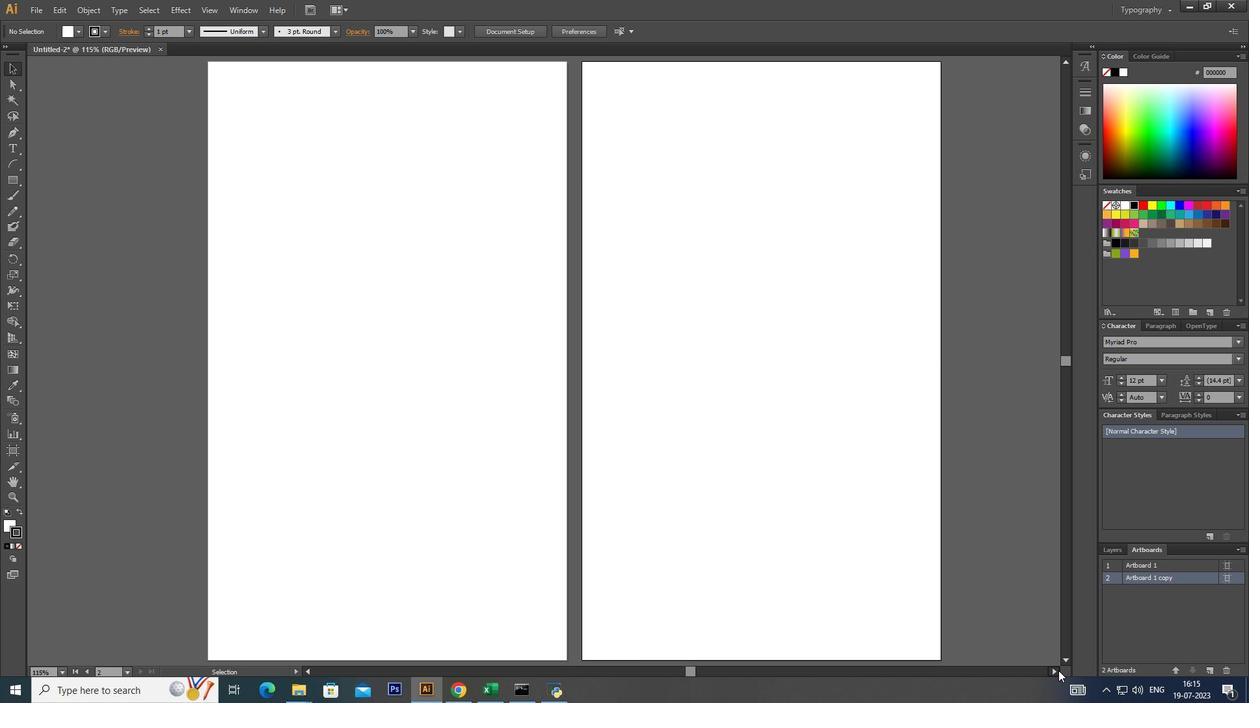 
Action: Mouse pressed left at (1059, 670)
Screenshot: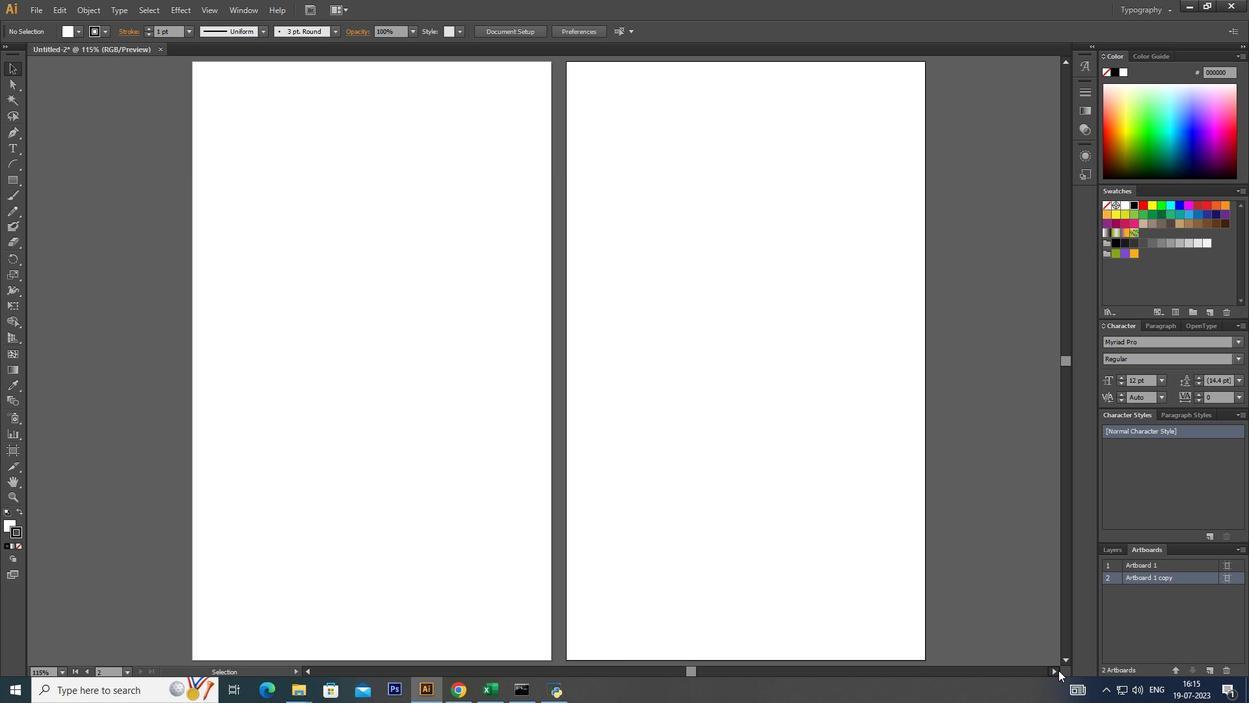 
Action: Mouse pressed left at (1059, 670)
Screenshot: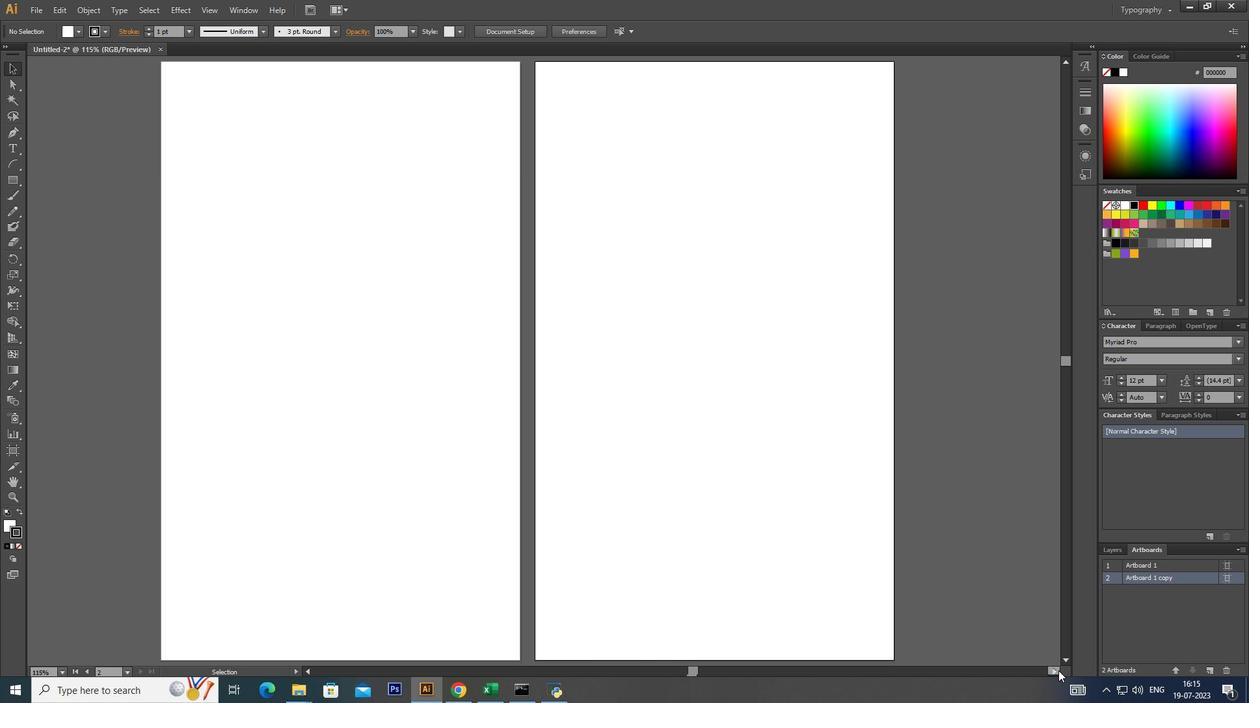 
Action: Mouse moved to (1166, 576)
Screenshot: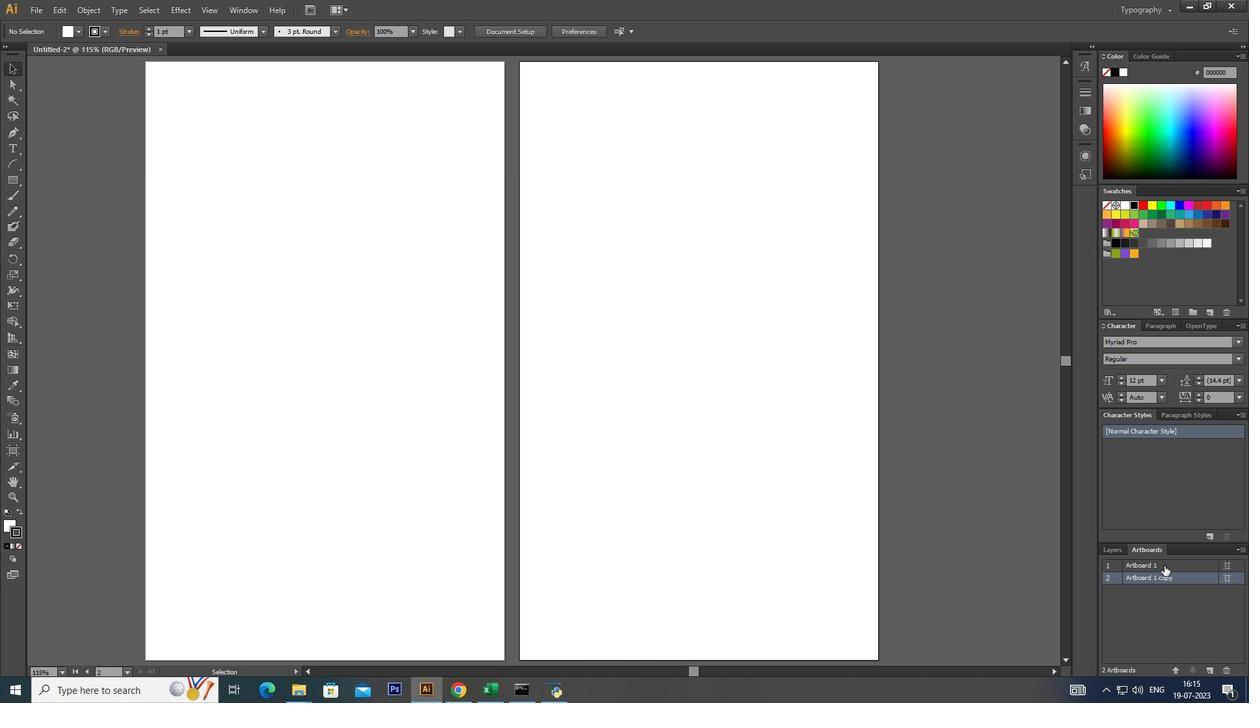 
Action: Mouse pressed left at (1166, 576)
Screenshot: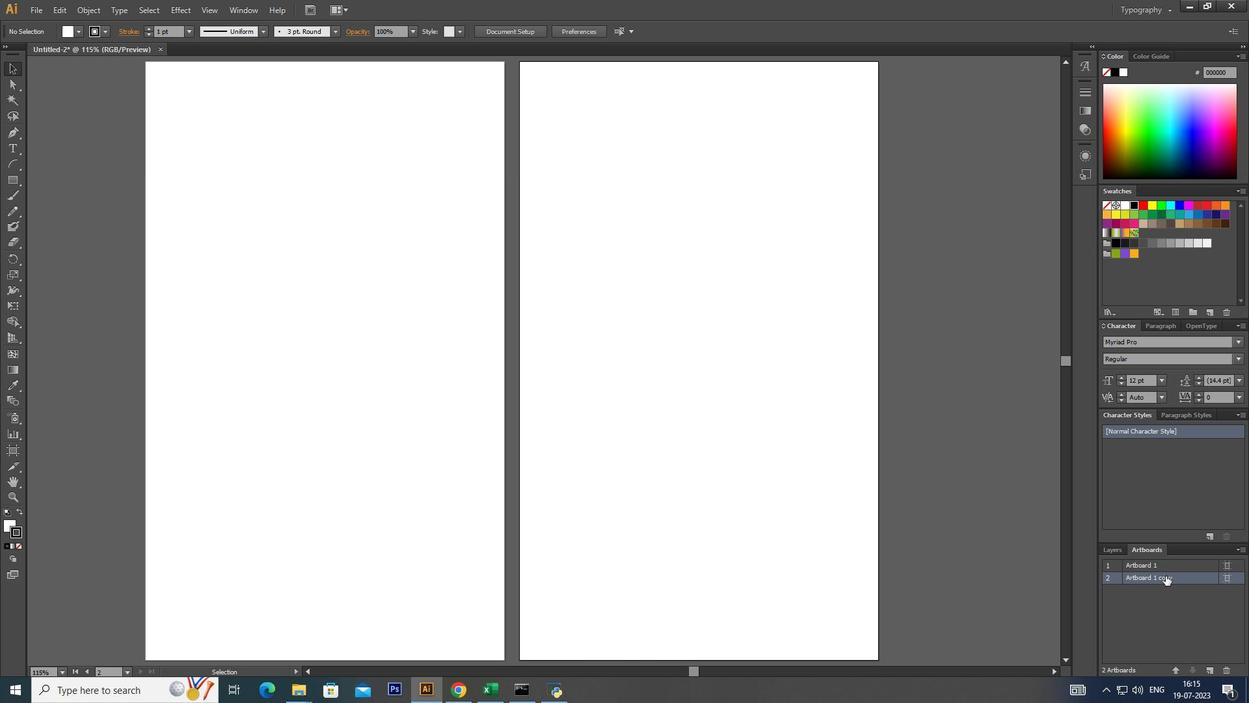 
Action: Mouse moved to (869, 463)
Screenshot: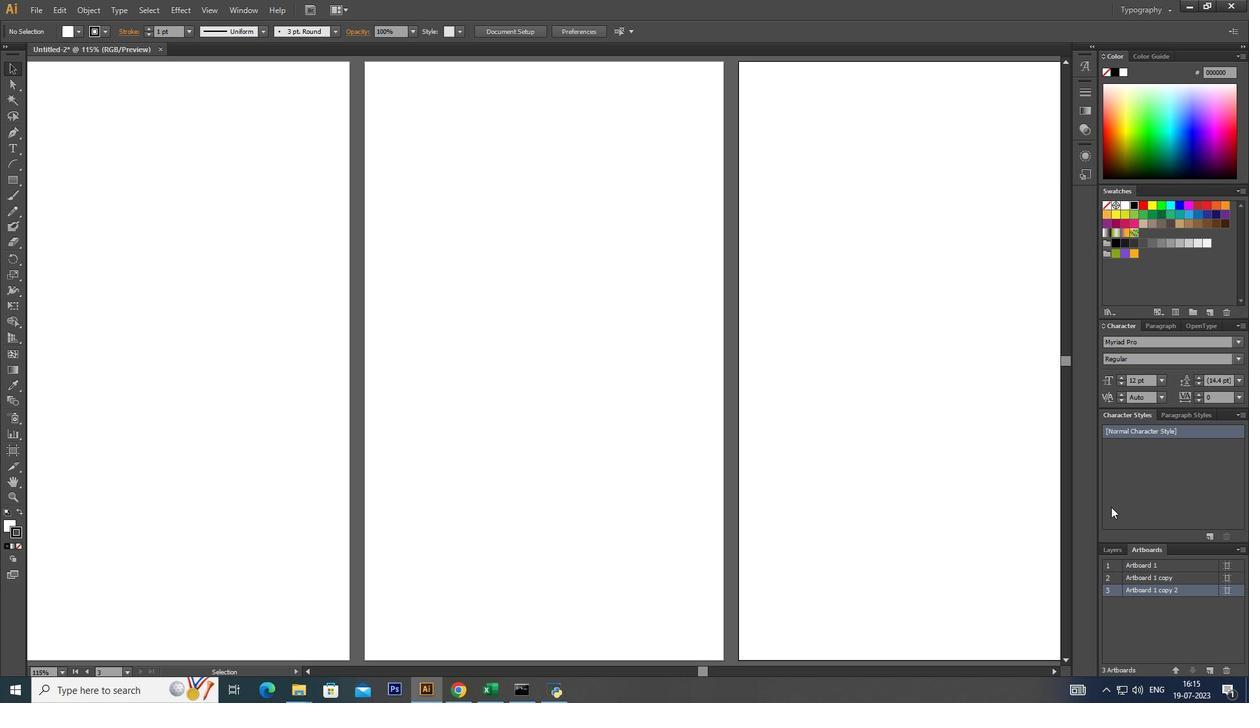 
Action: Key pressed <Key.shift_r><<189>><<189>>
Screenshot: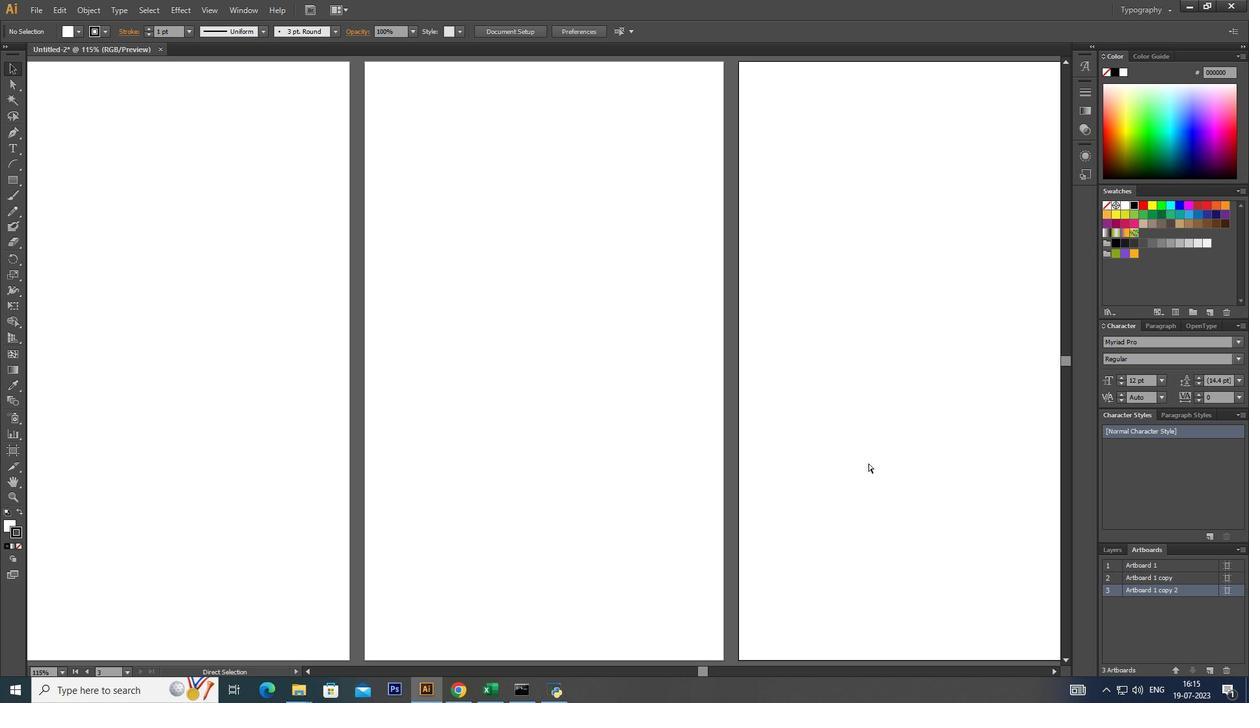 
Action: Mouse moved to (37, 13)
Screenshot: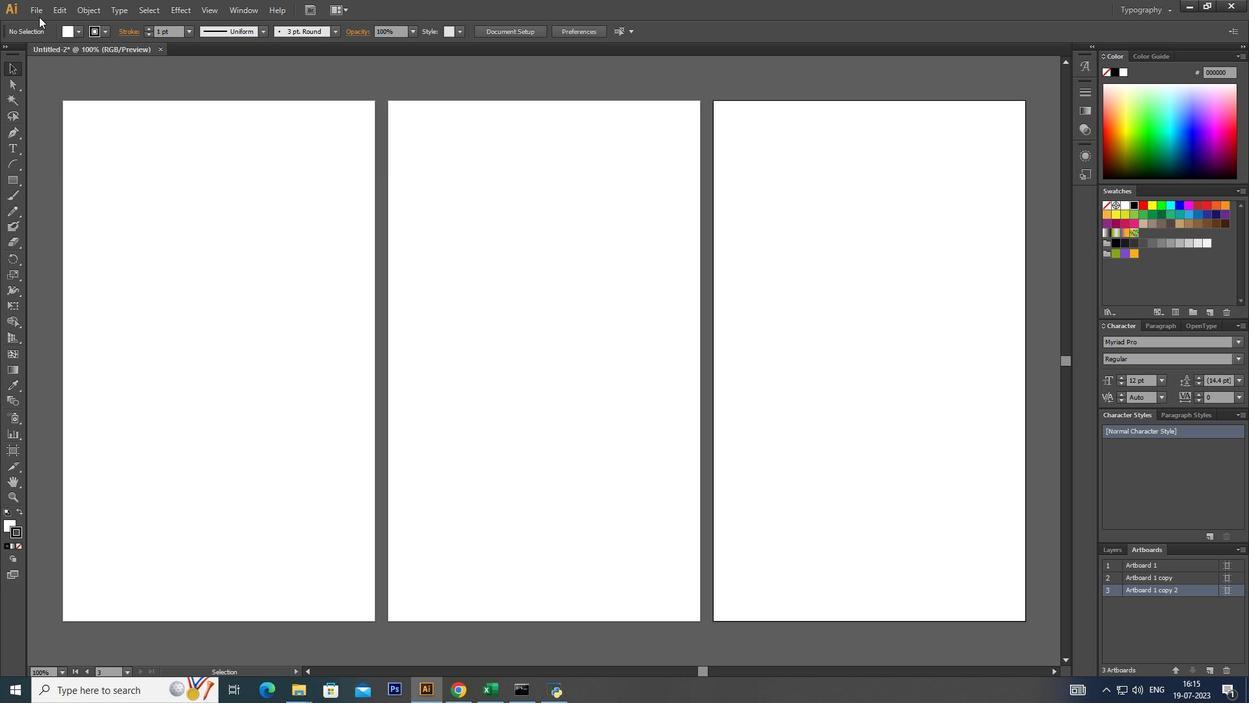 
Action: Mouse pressed left at (37, 13)
Screenshot: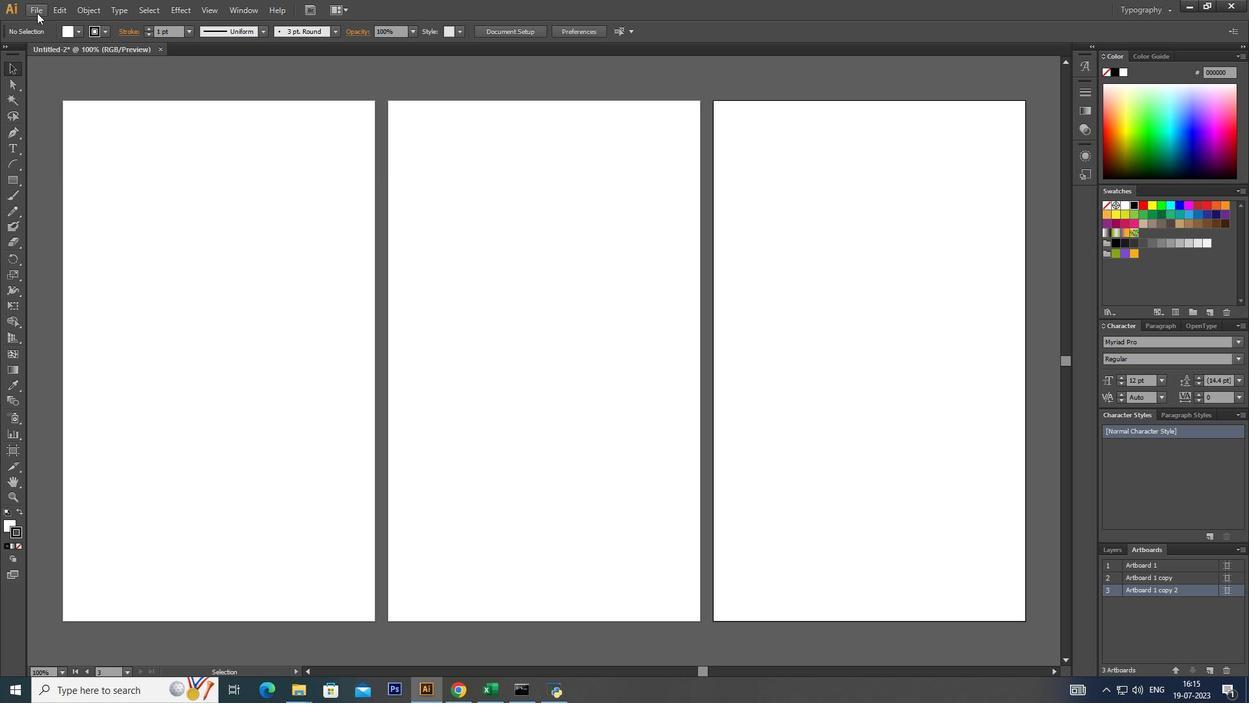 
Action: Mouse moved to (52, 47)
Screenshot: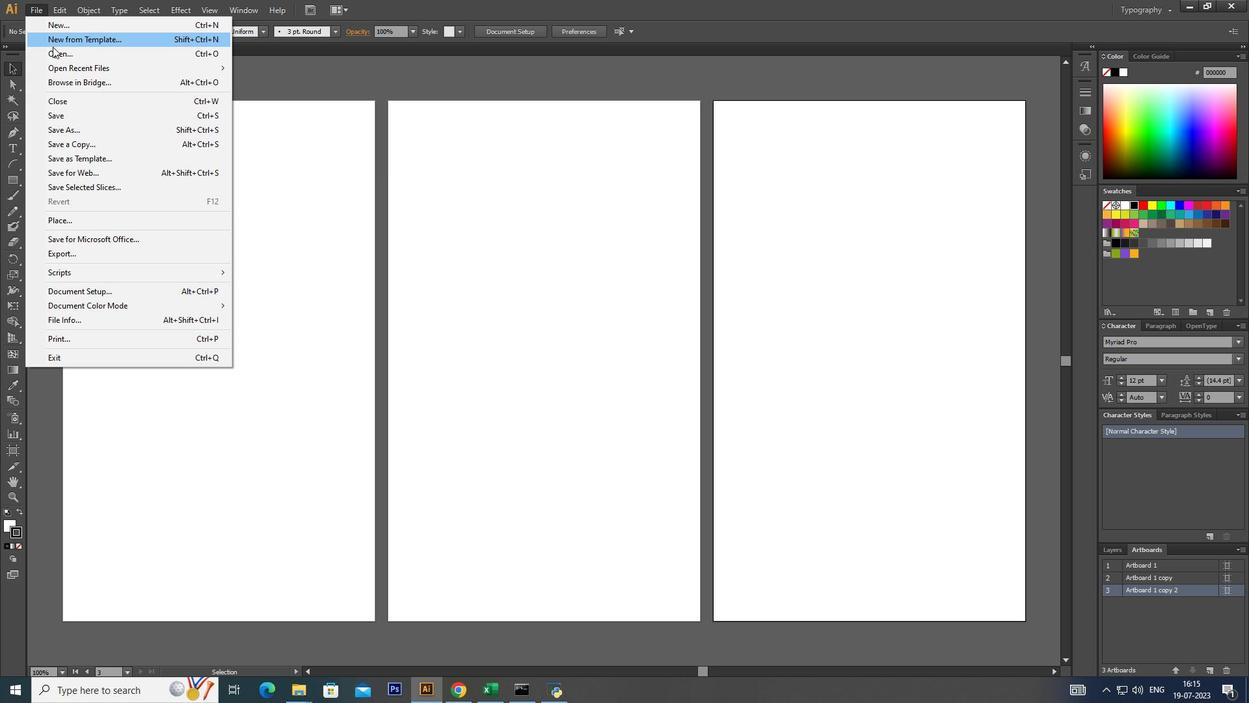 
Action: Mouse pressed left at (52, 47)
Screenshot: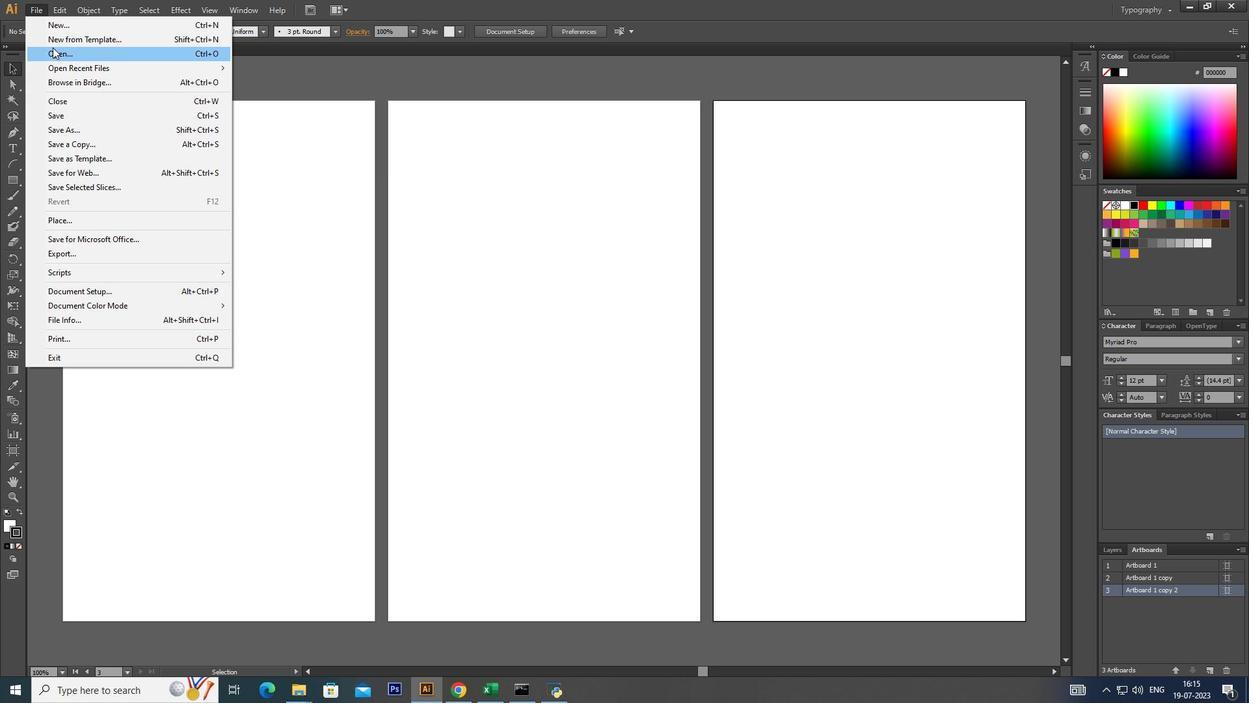 
Action: Mouse moved to (46, 182)
Screenshot: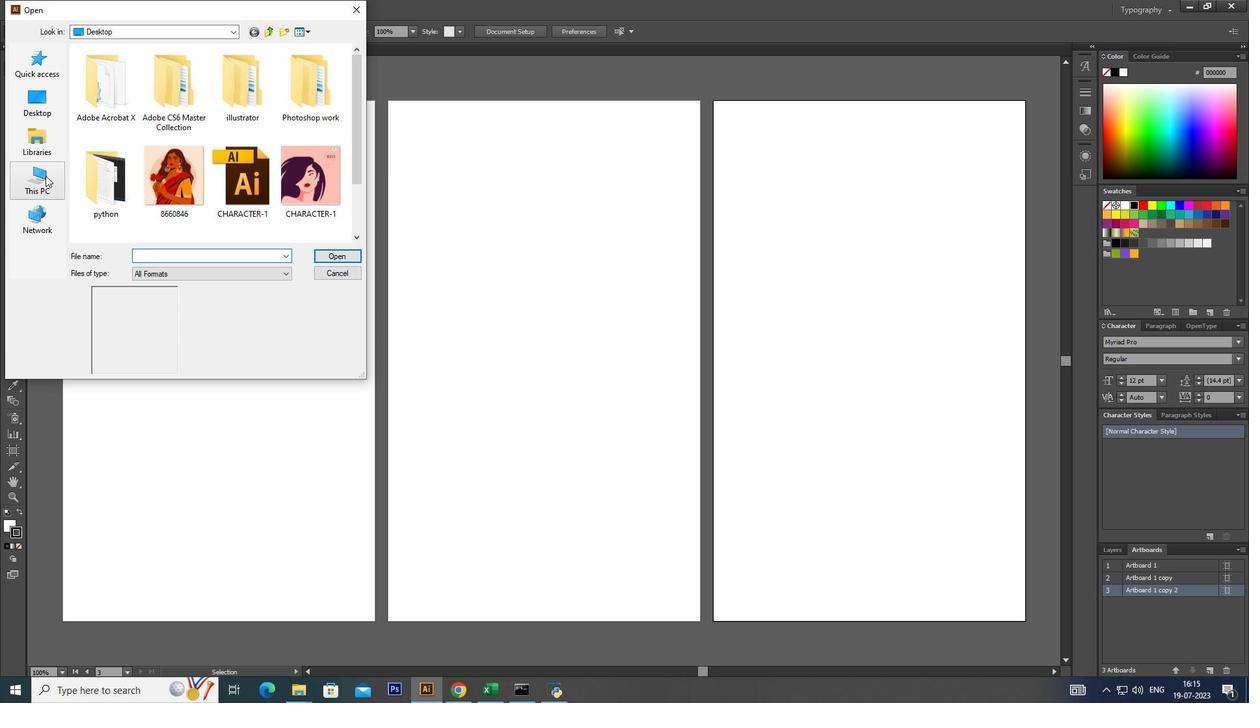 
Action: Mouse pressed left at (46, 182)
Screenshot: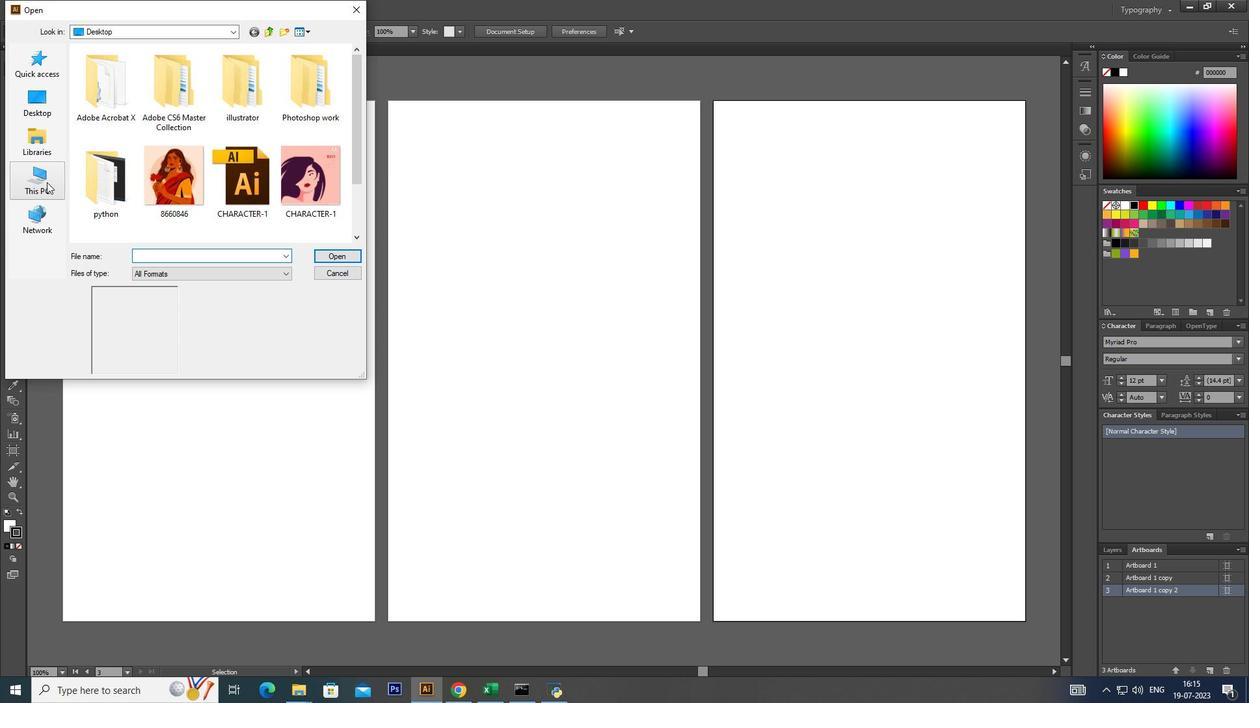 
Action: Mouse moved to (147, 180)
Screenshot: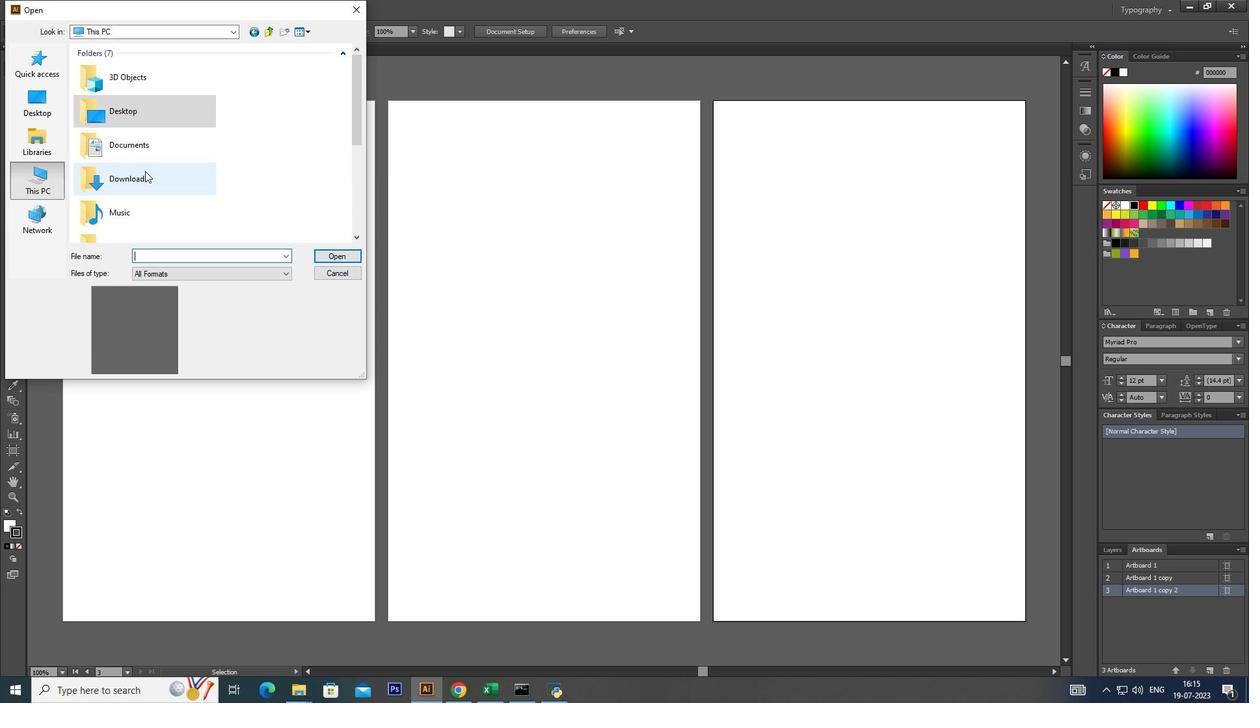 
Action: Mouse pressed left at (147, 180)
Screenshot: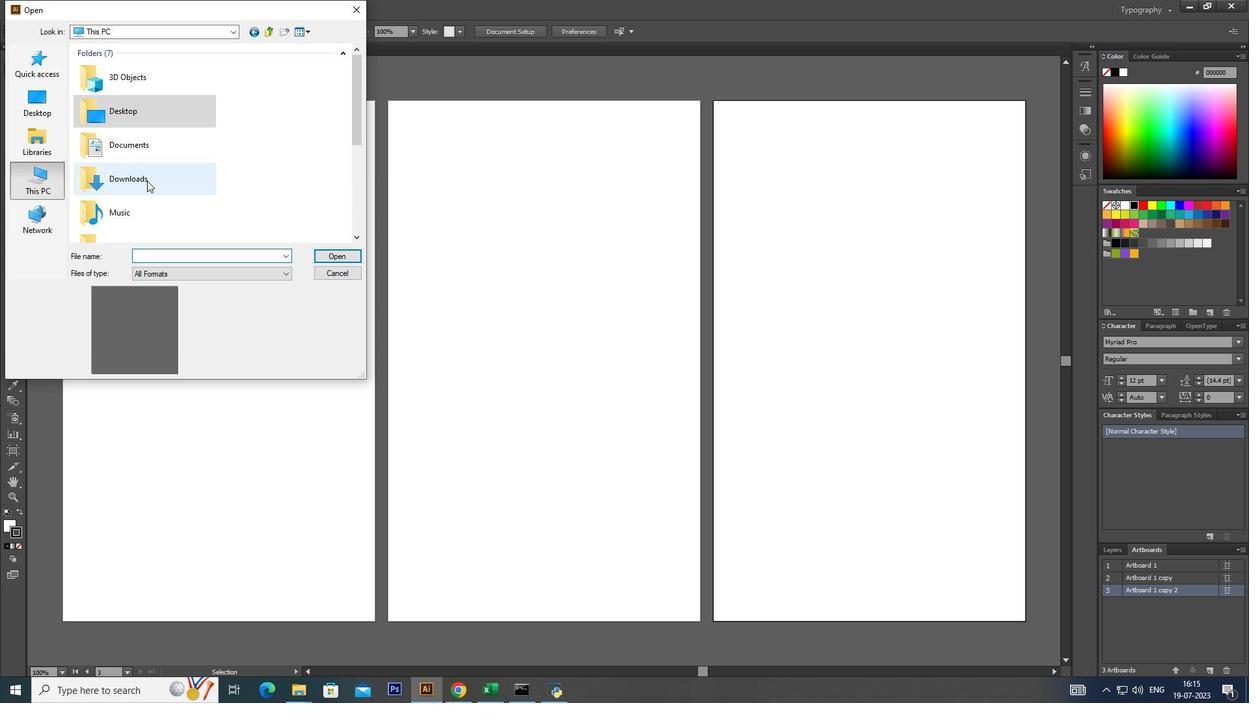
Action: Mouse pressed left at (147, 180)
Screenshot: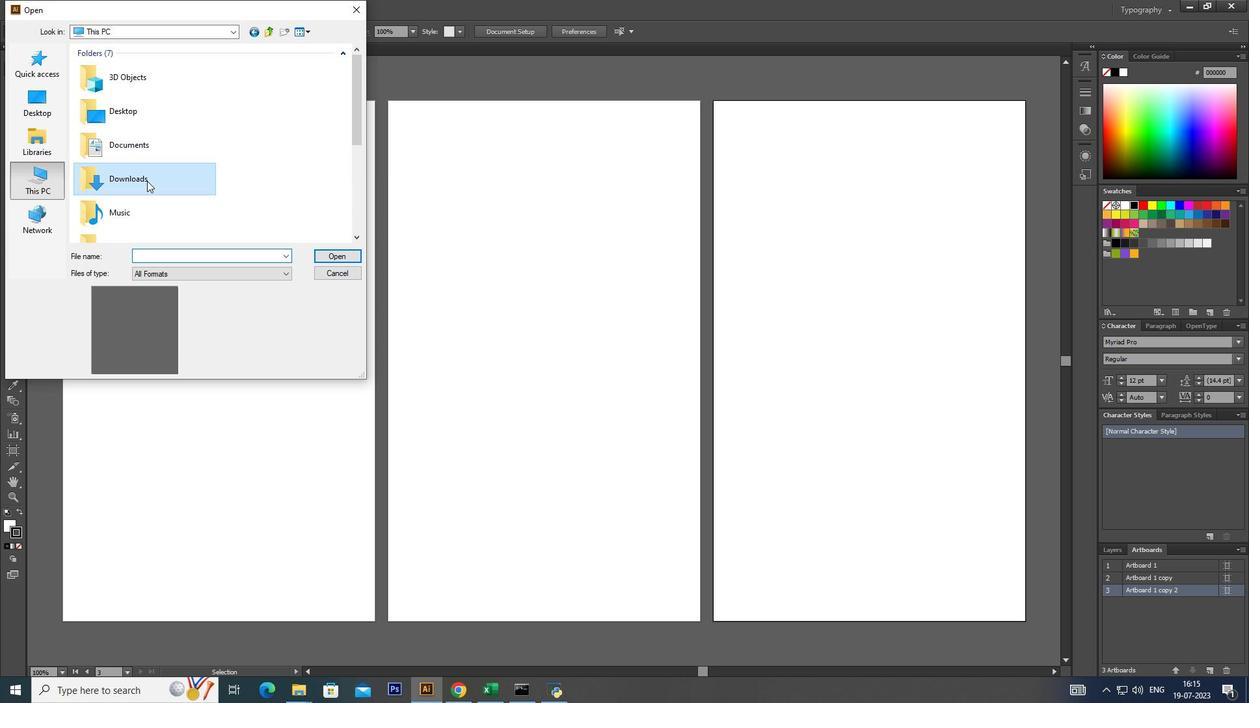
Action: Mouse moved to (126, 110)
Screenshot: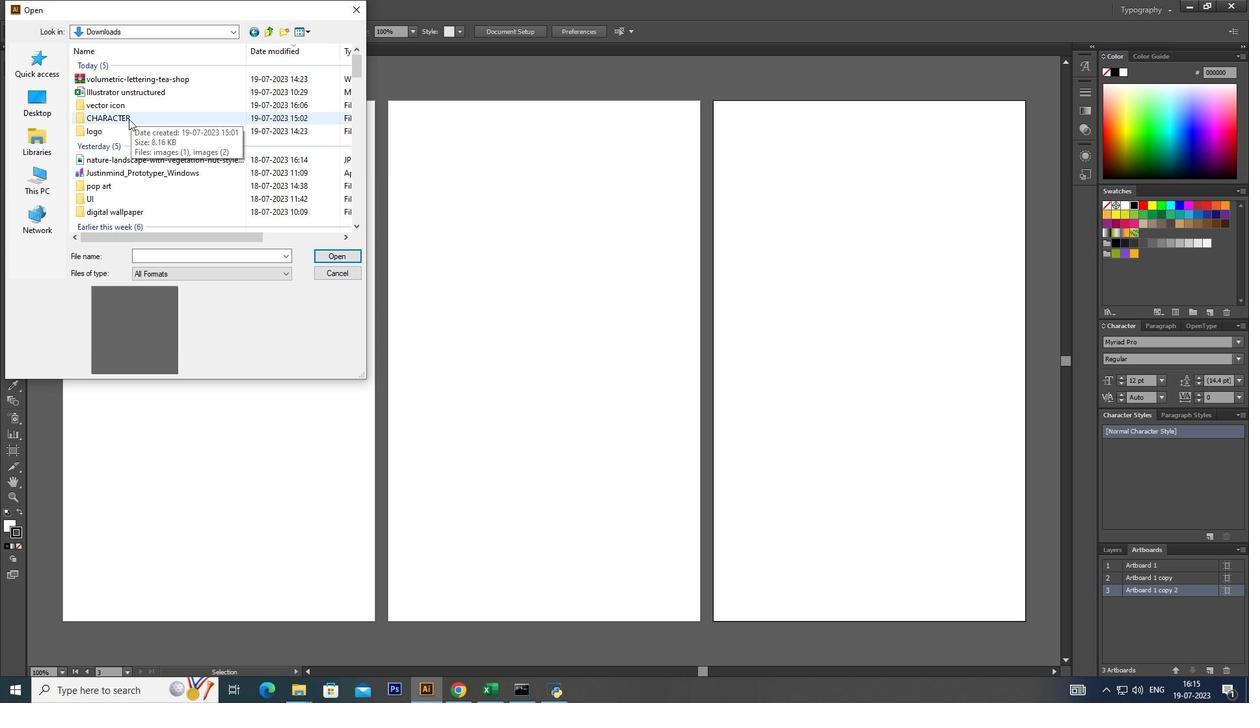 
Action: Mouse pressed left at (126, 110)
Screenshot: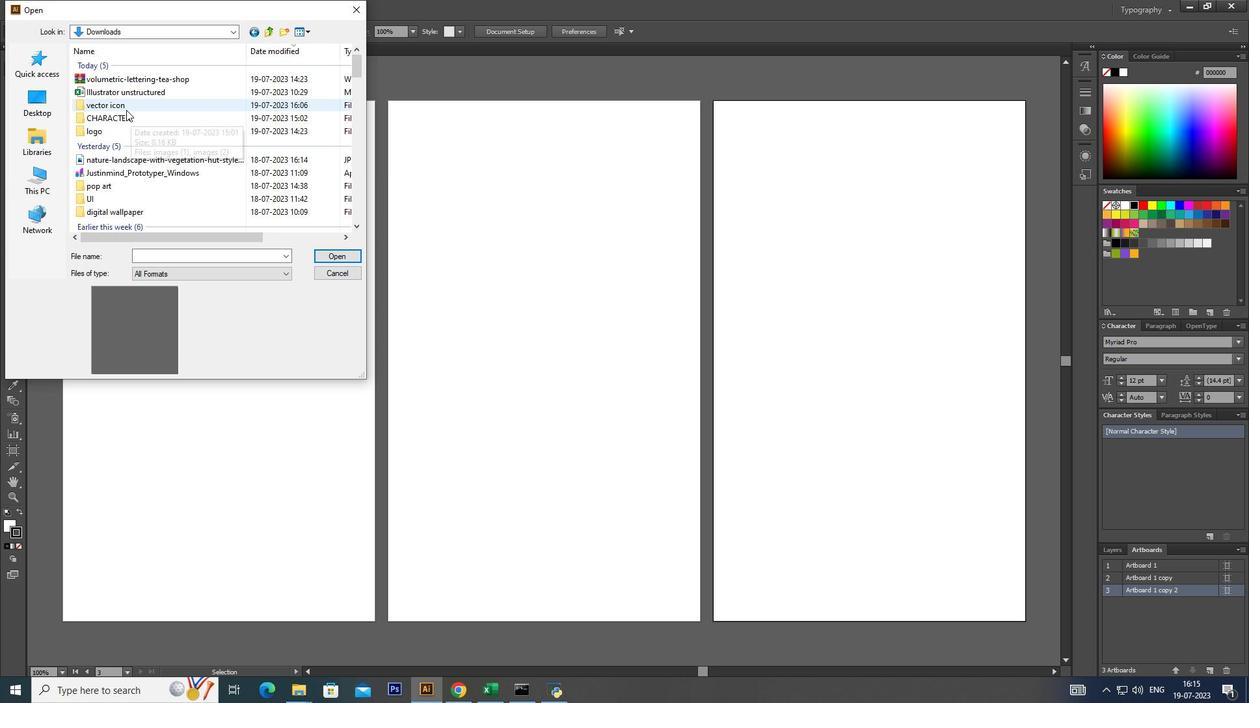
Action: Mouse pressed left at (126, 110)
Screenshot: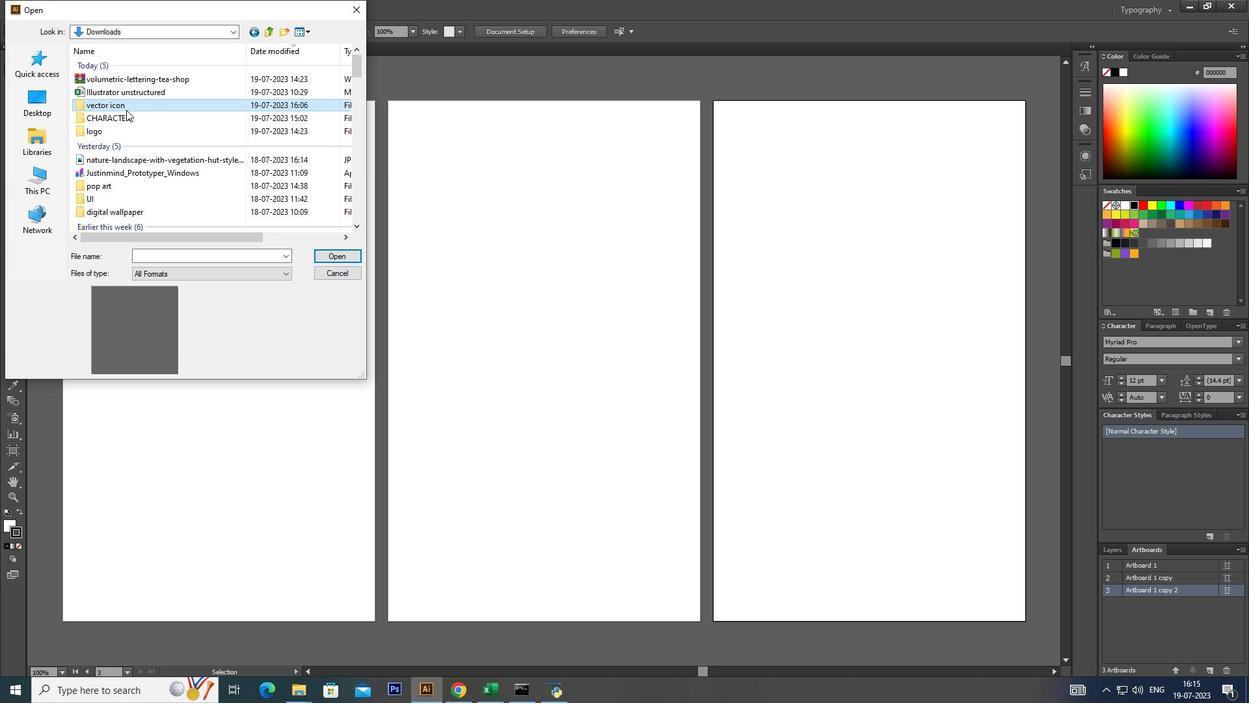 
Action: Mouse moved to (332, 192)
Screenshot: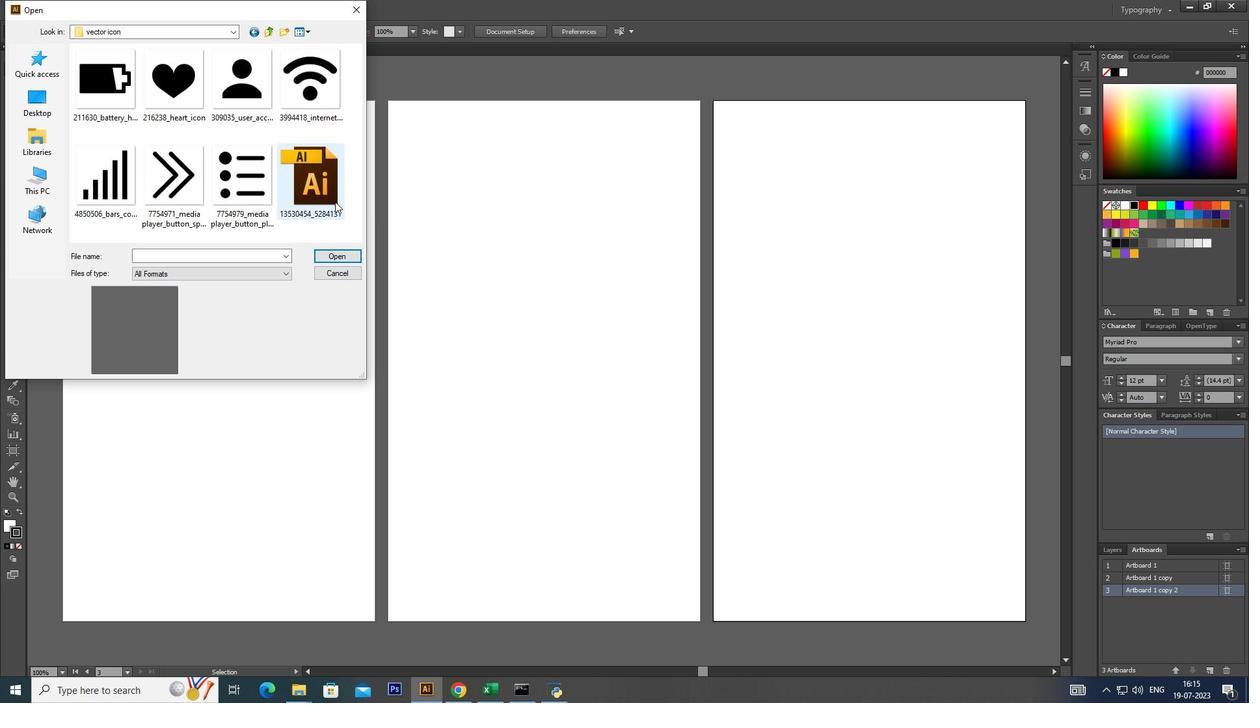 
Action: Mouse pressed left at (332, 192)
Screenshot: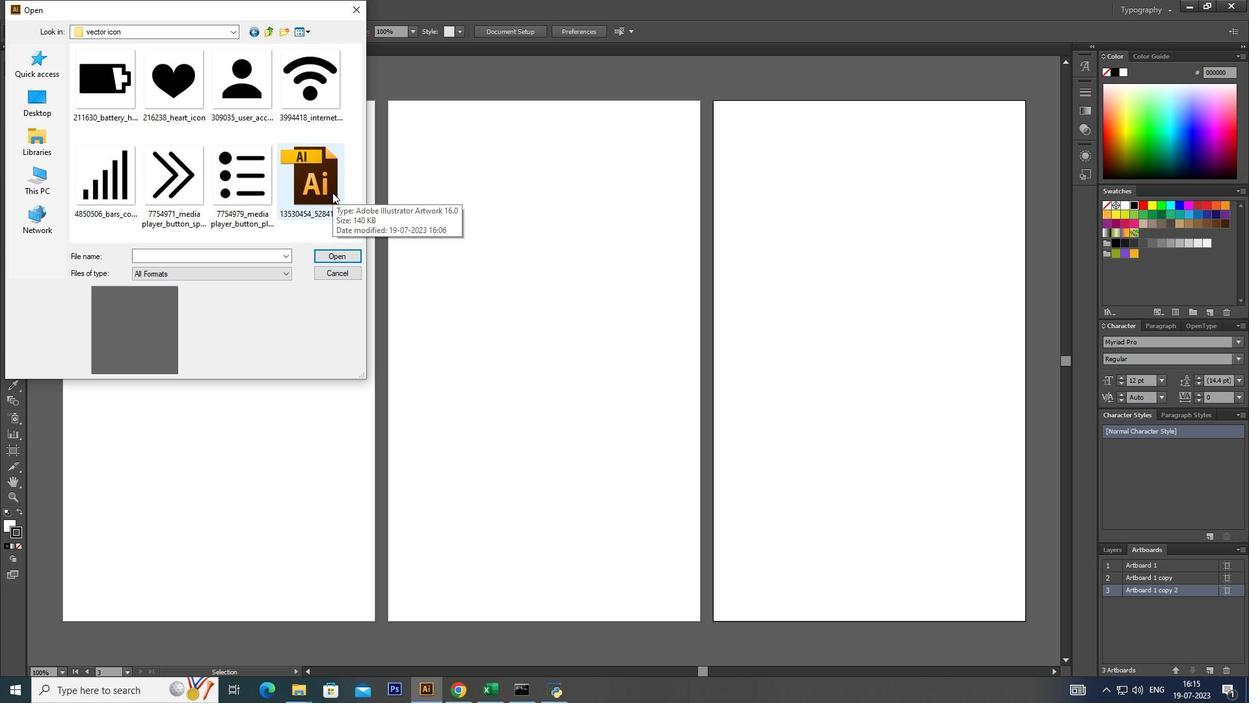 
Action: Mouse moved to (349, 255)
Screenshot: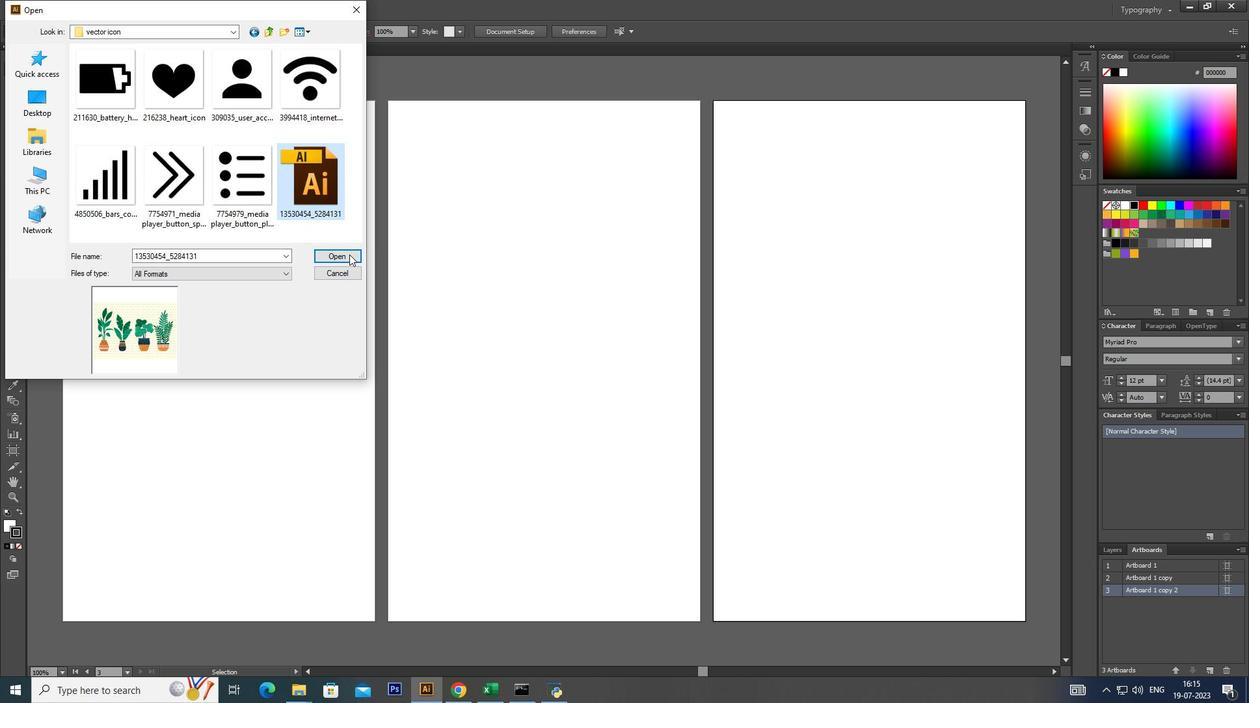 
Action: Mouse pressed left at (349, 255)
Screenshot: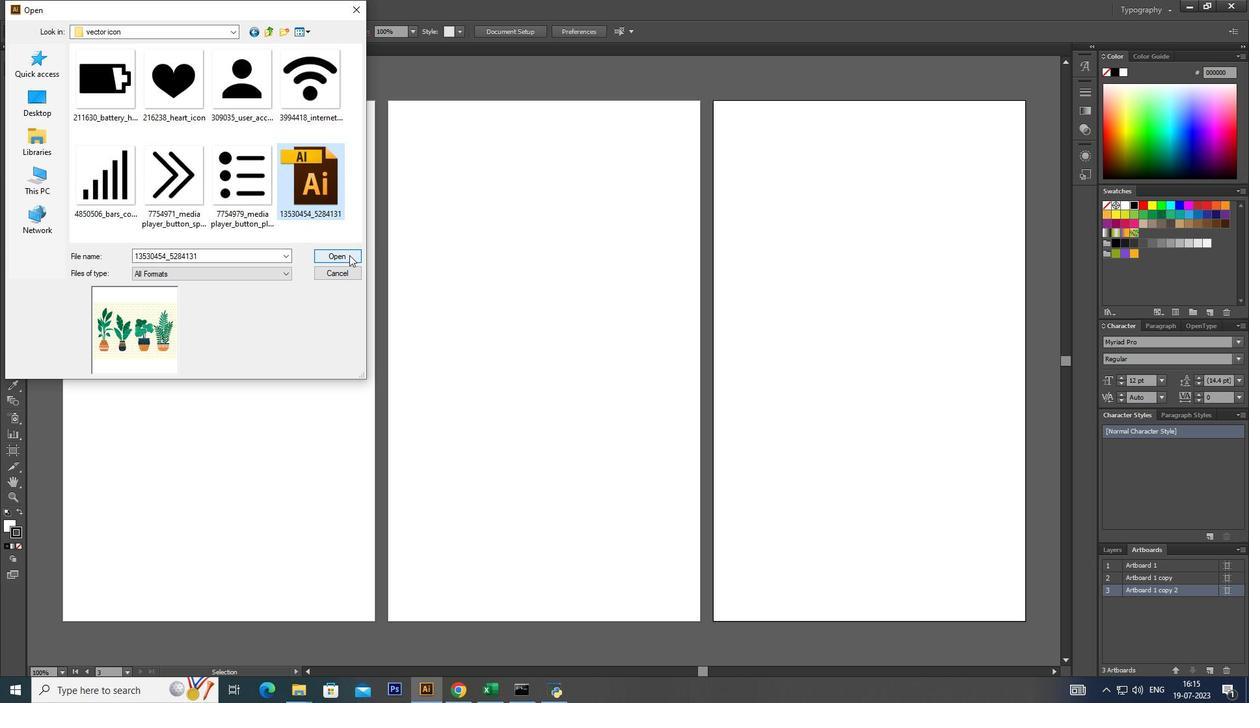 
Action: Mouse moved to (1114, 548)
Screenshot: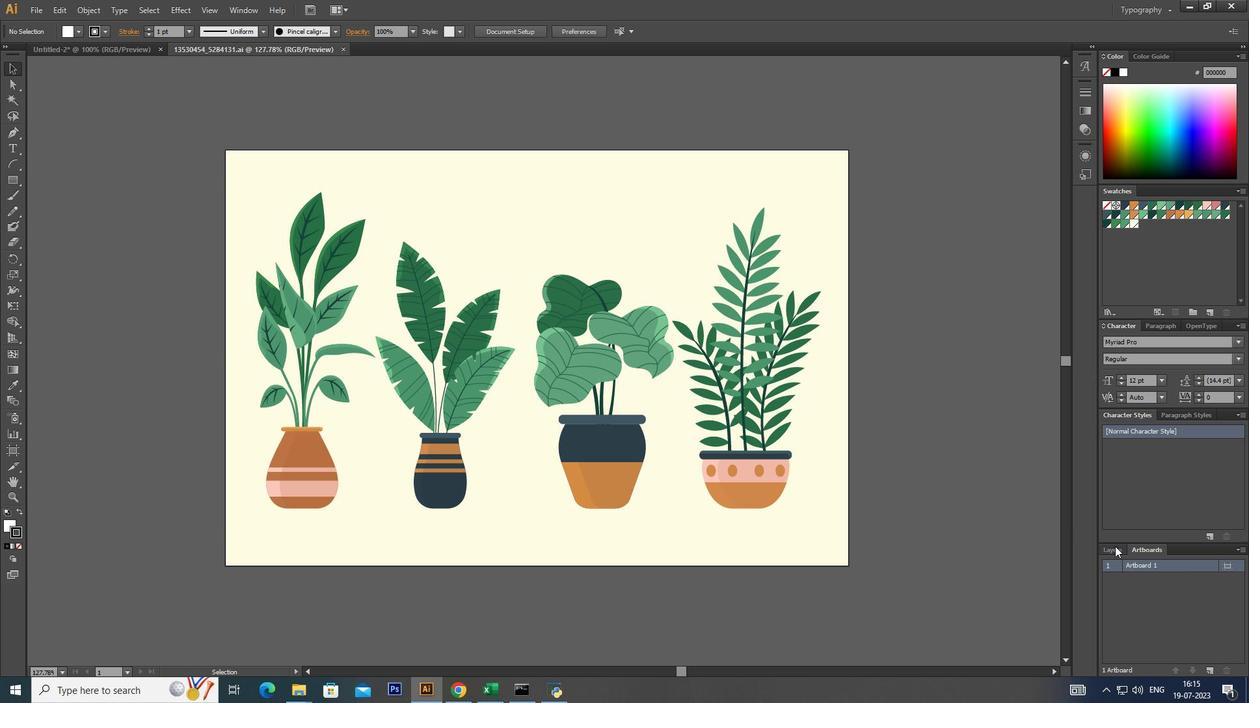 
Action: Mouse pressed left at (1114, 548)
Screenshot: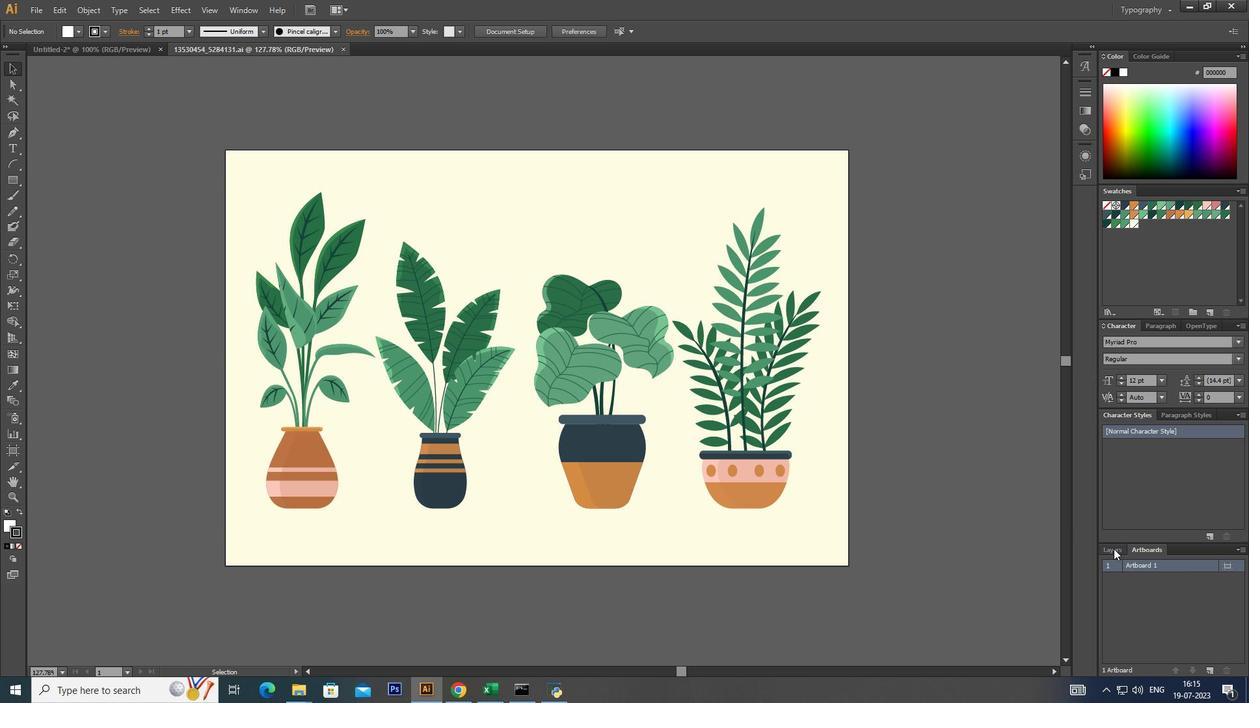 
Action: Mouse moved to (766, 292)
Screenshot: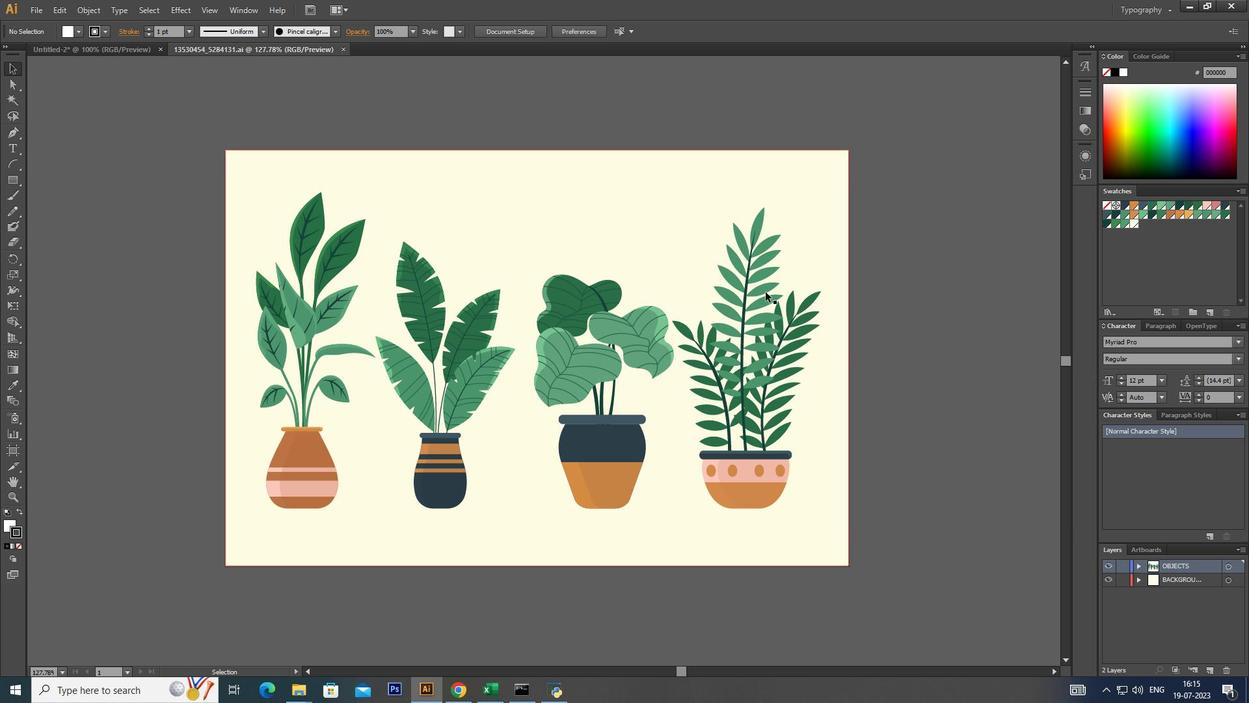 
Action: Mouse pressed left at (766, 292)
Screenshot: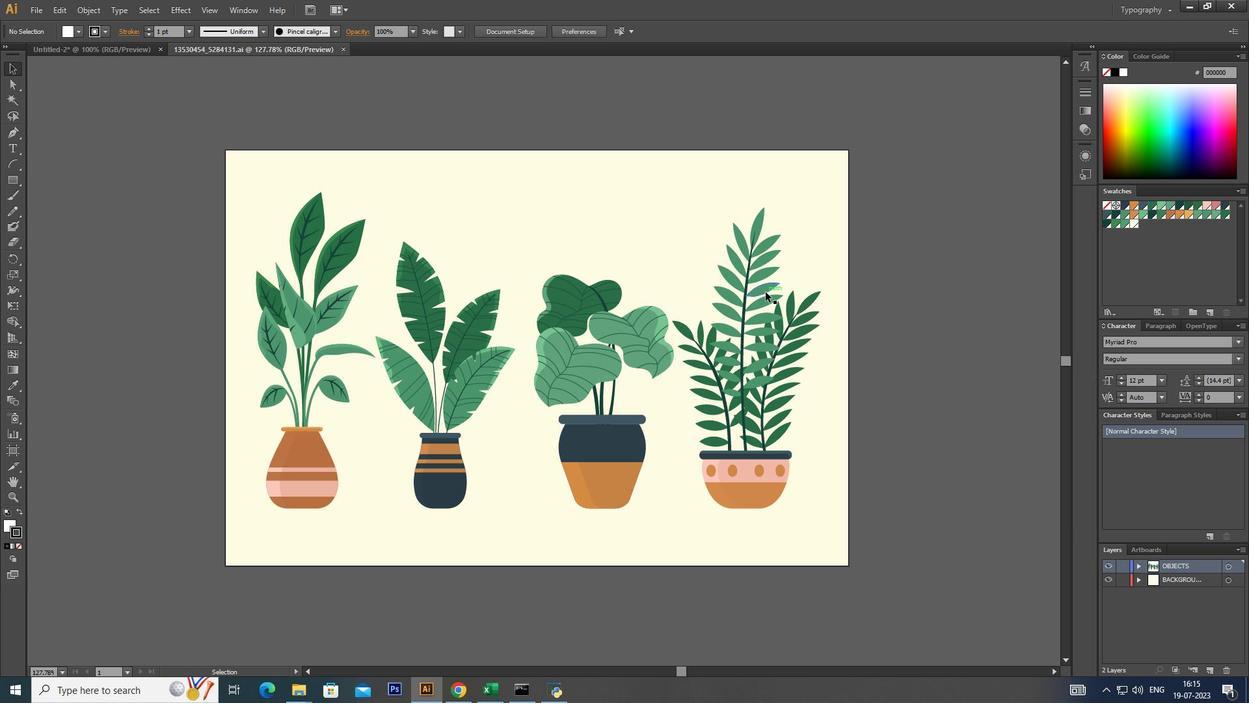 
Action: Mouse moved to (109, 52)
Screenshot: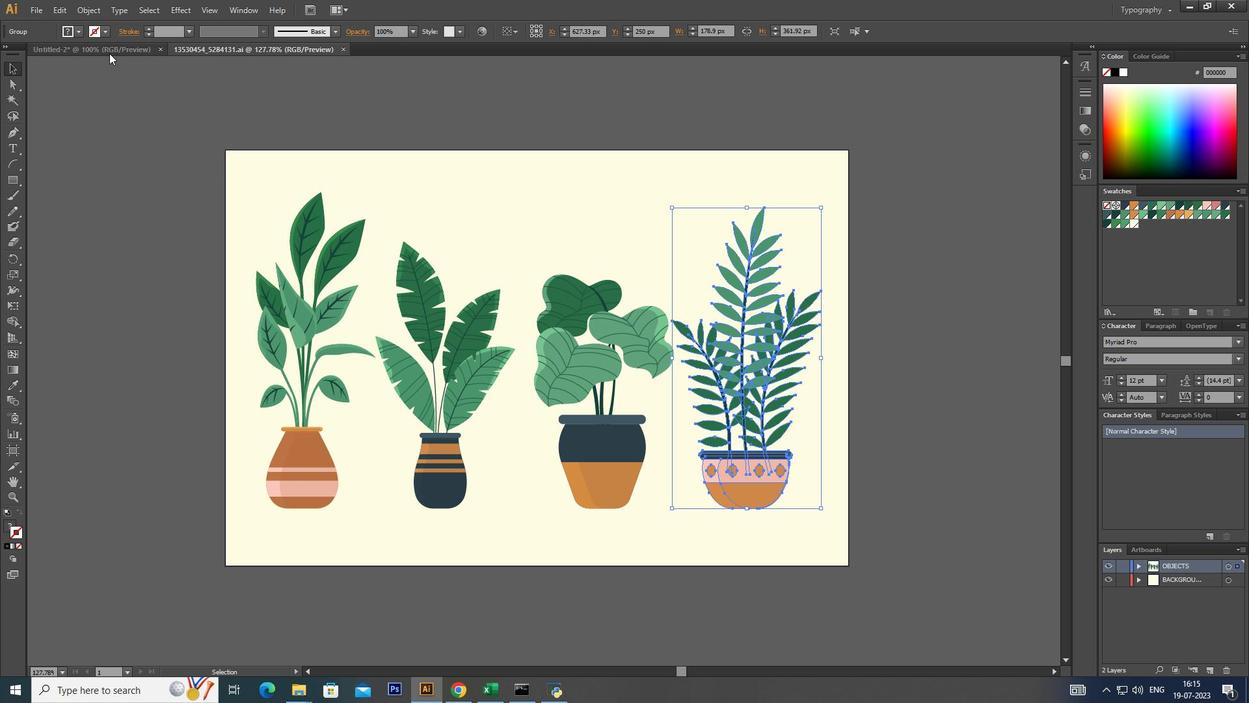 
Action: Mouse pressed left at (109, 52)
Screenshot: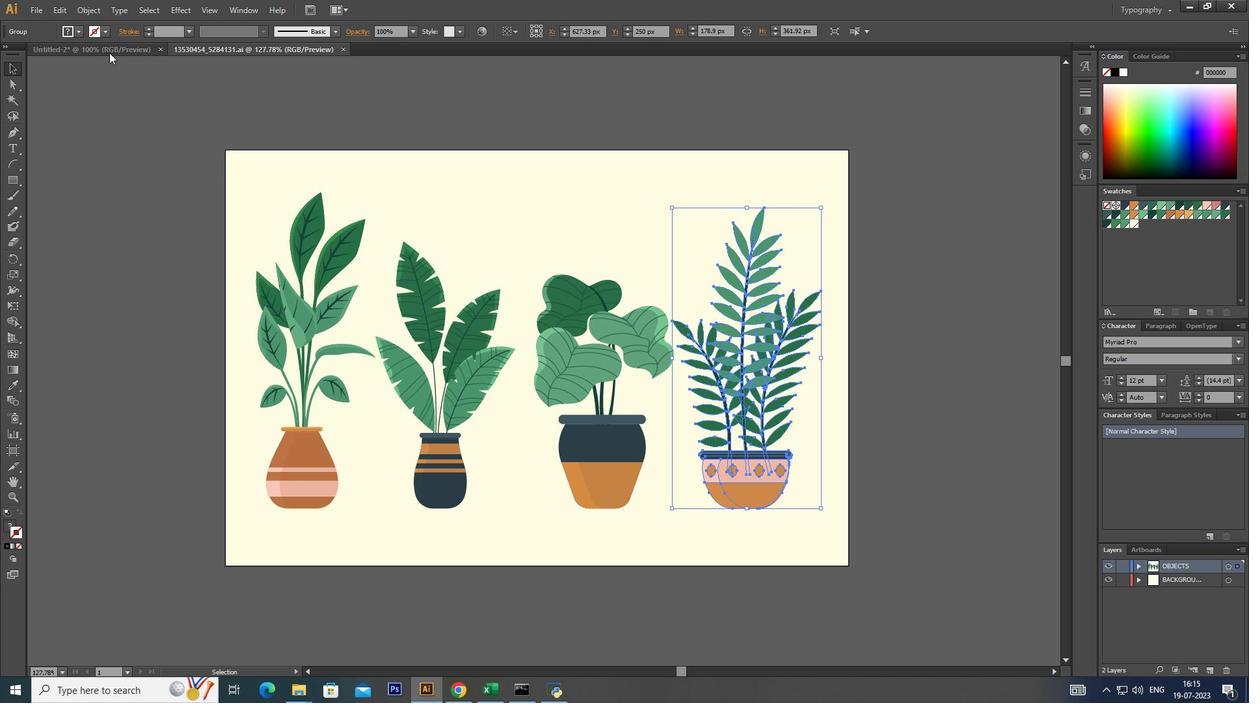 
Action: Mouse moved to (15, 184)
Screenshot: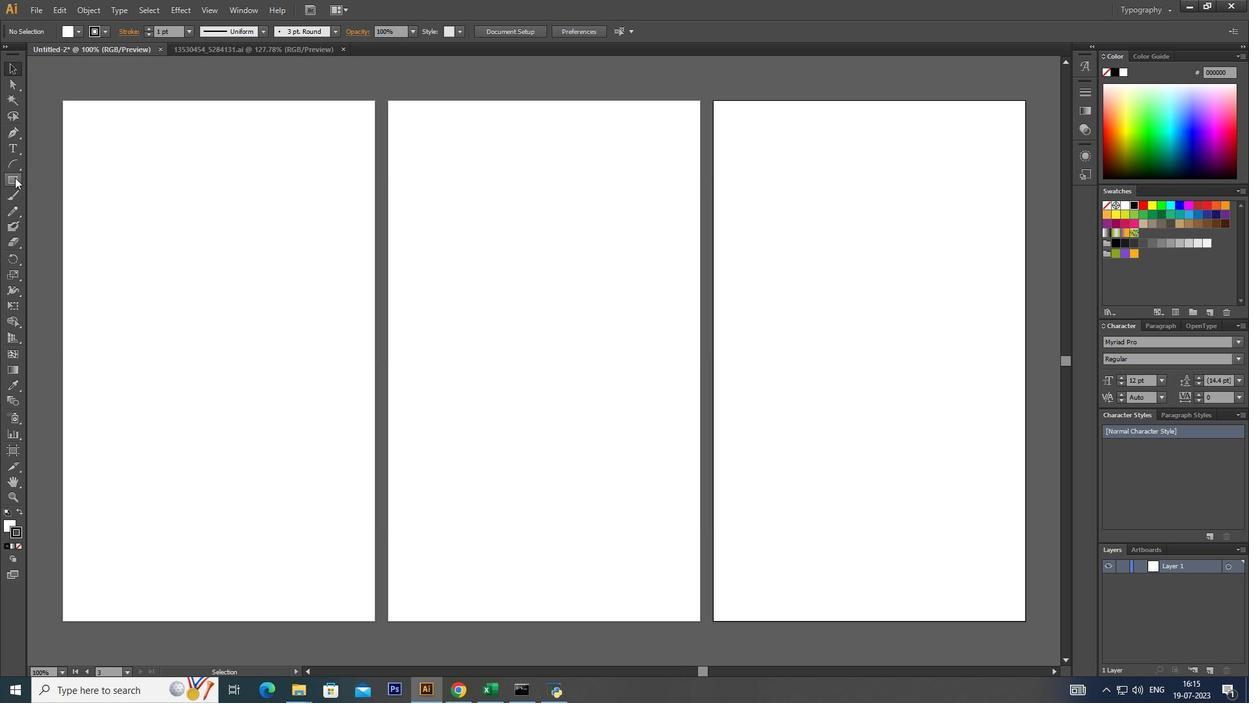 
Action: Mouse pressed left at (15, 184)
Screenshot: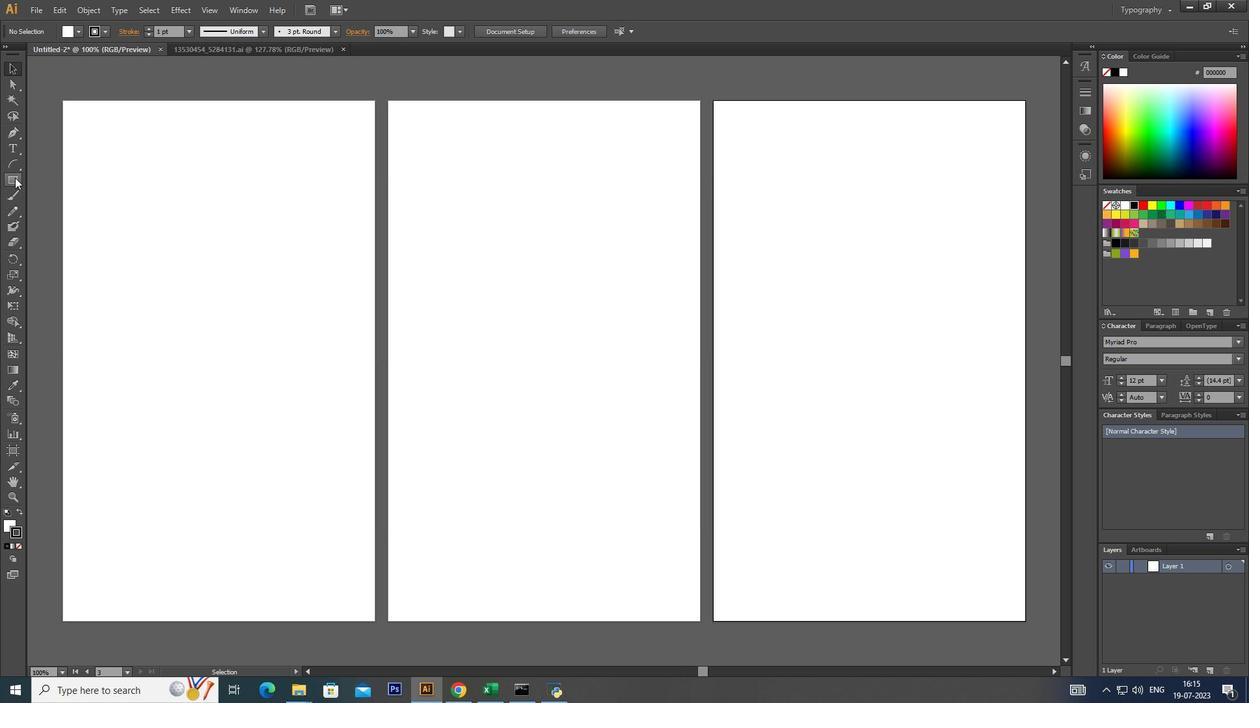 
Action: Mouse moved to (76, 193)
Screenshot: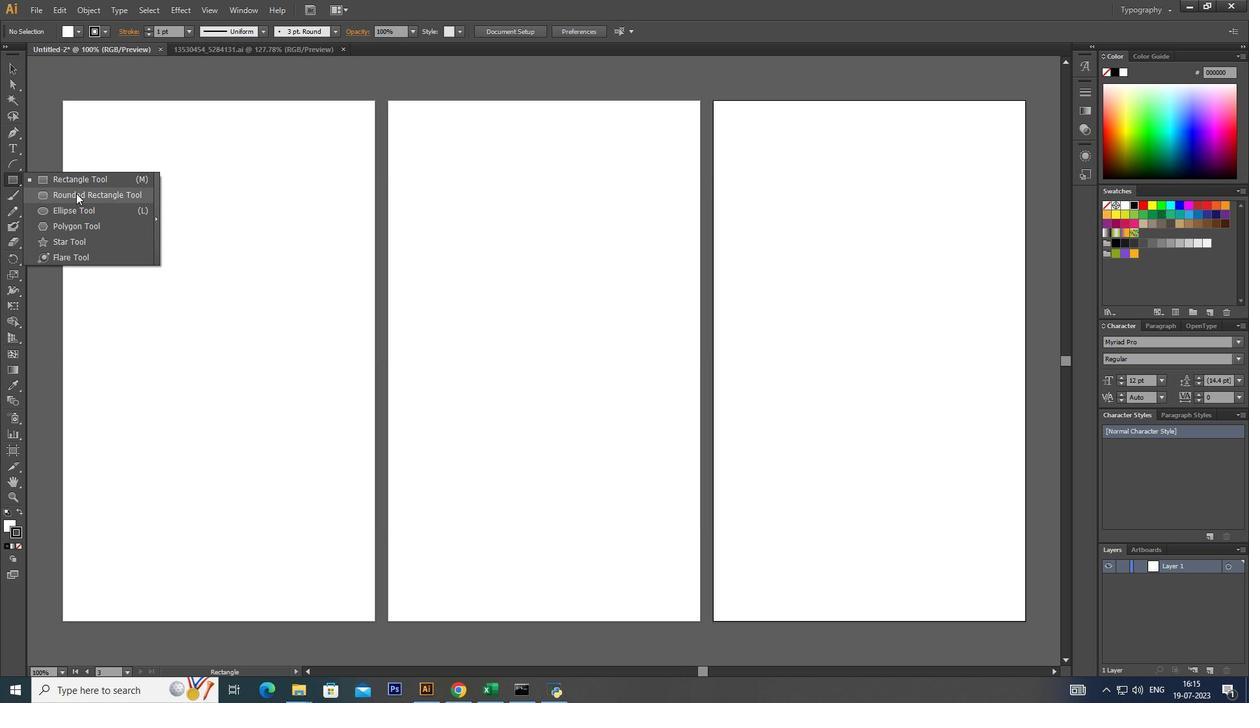 
Action: Mouse pressed left at (76, 193)
Screenshot: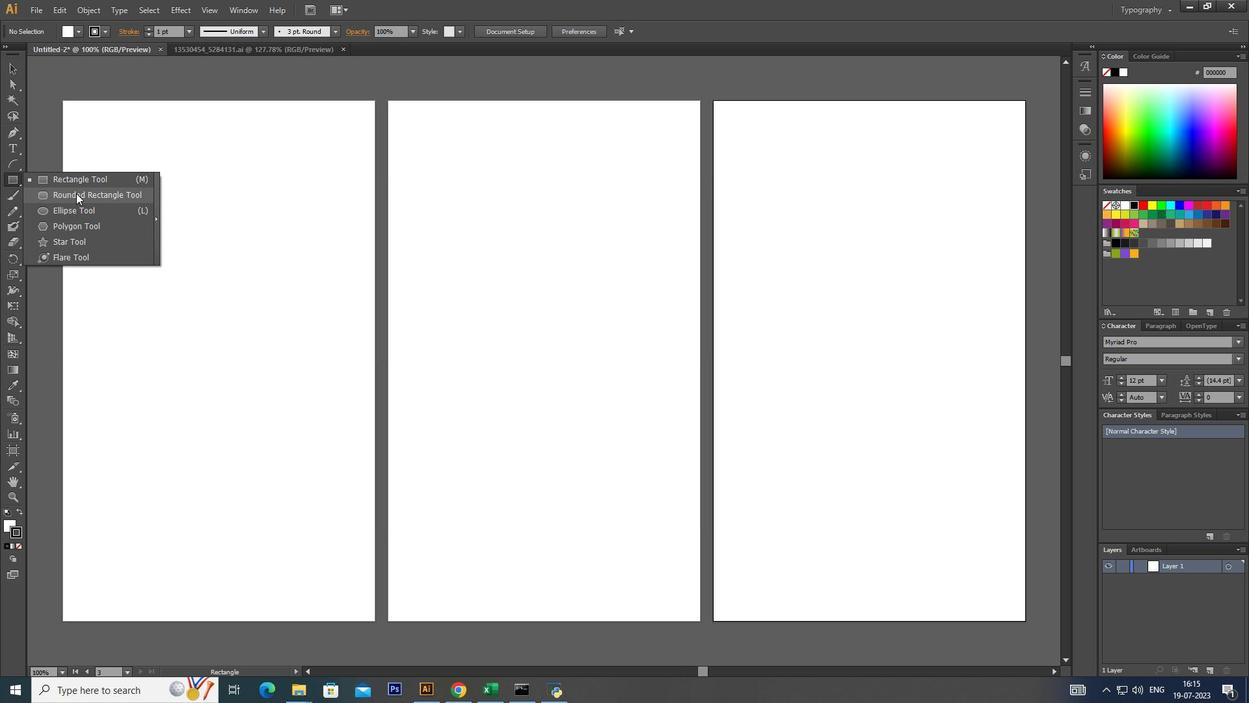 
Action: Mouse moved to (63, 104)
Screenshot: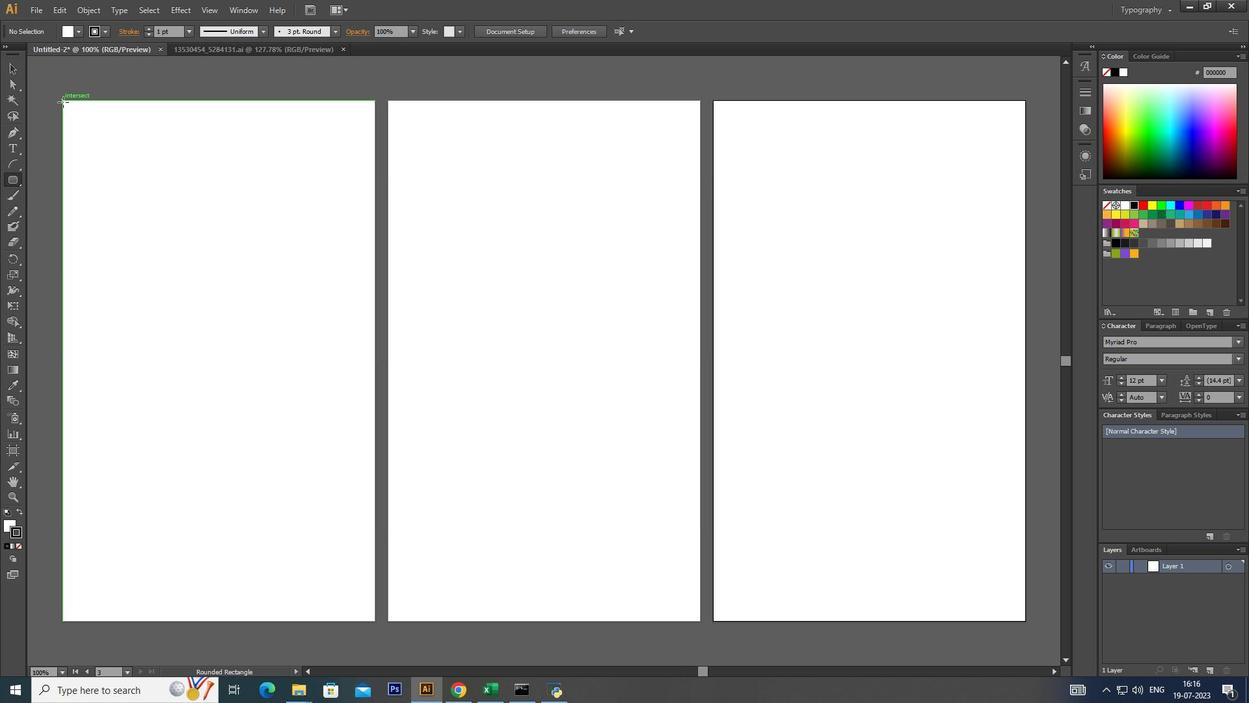 
Action: Mouse pressed left at (63, 104)
Screenshot: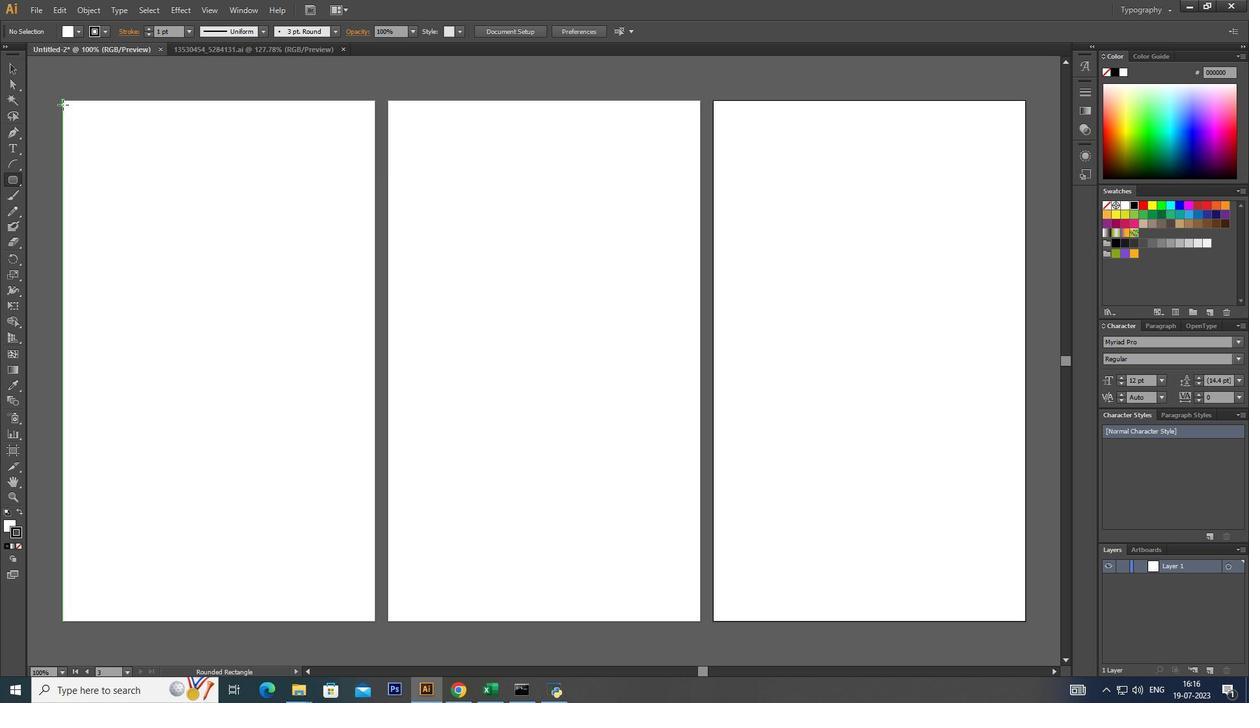 
Action: Mouse moved to (104, 32)
Screenshot: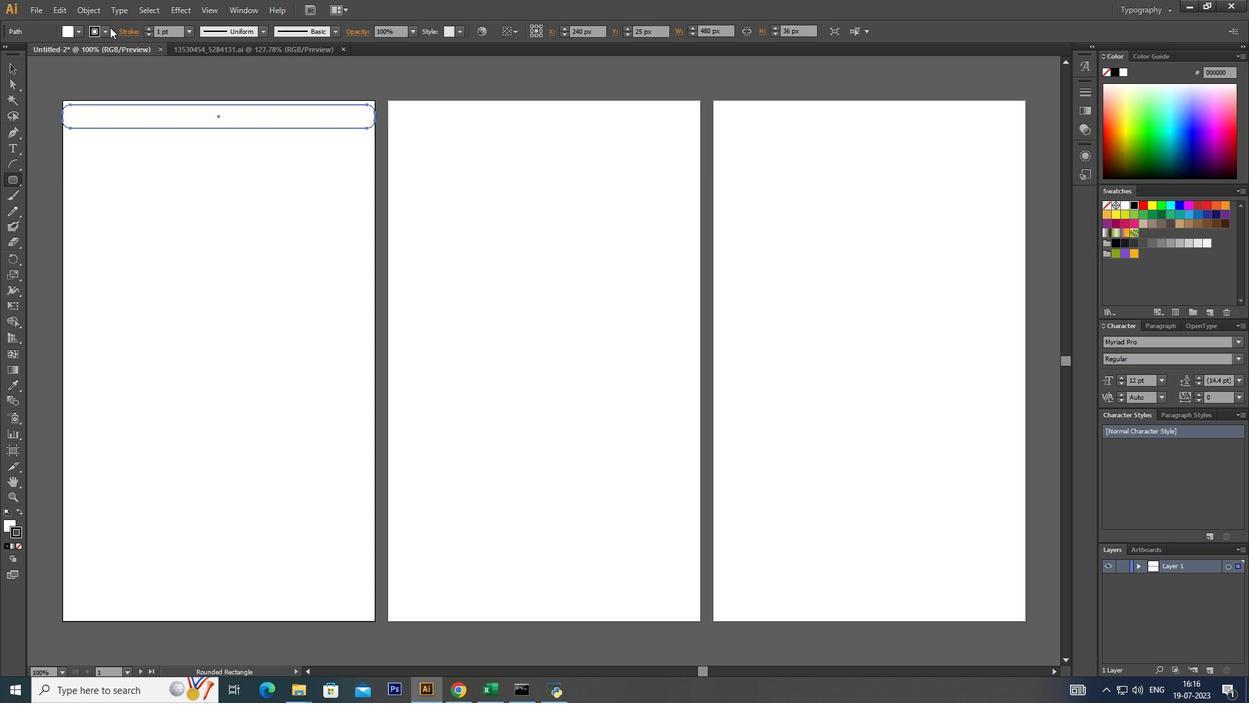 
Action: Mouse pressed left at (104, 32)
Screenshot: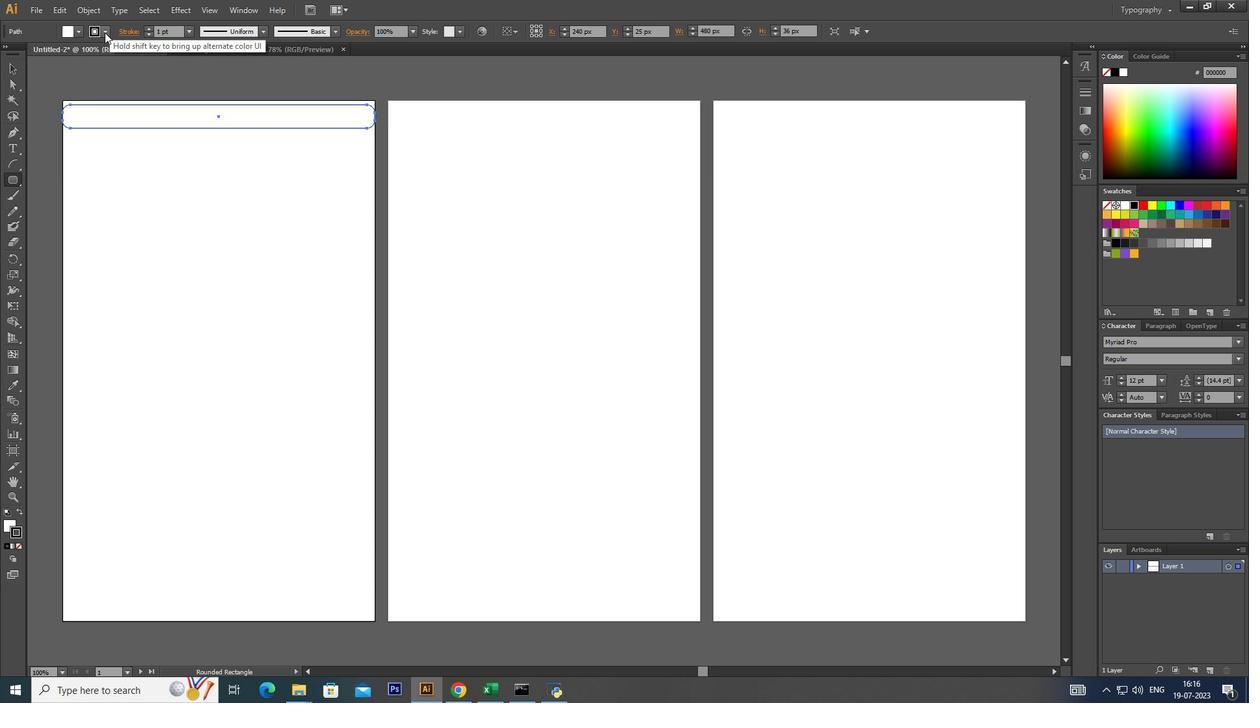 
Action: Mouse moved to (12, 52)
Screenshot: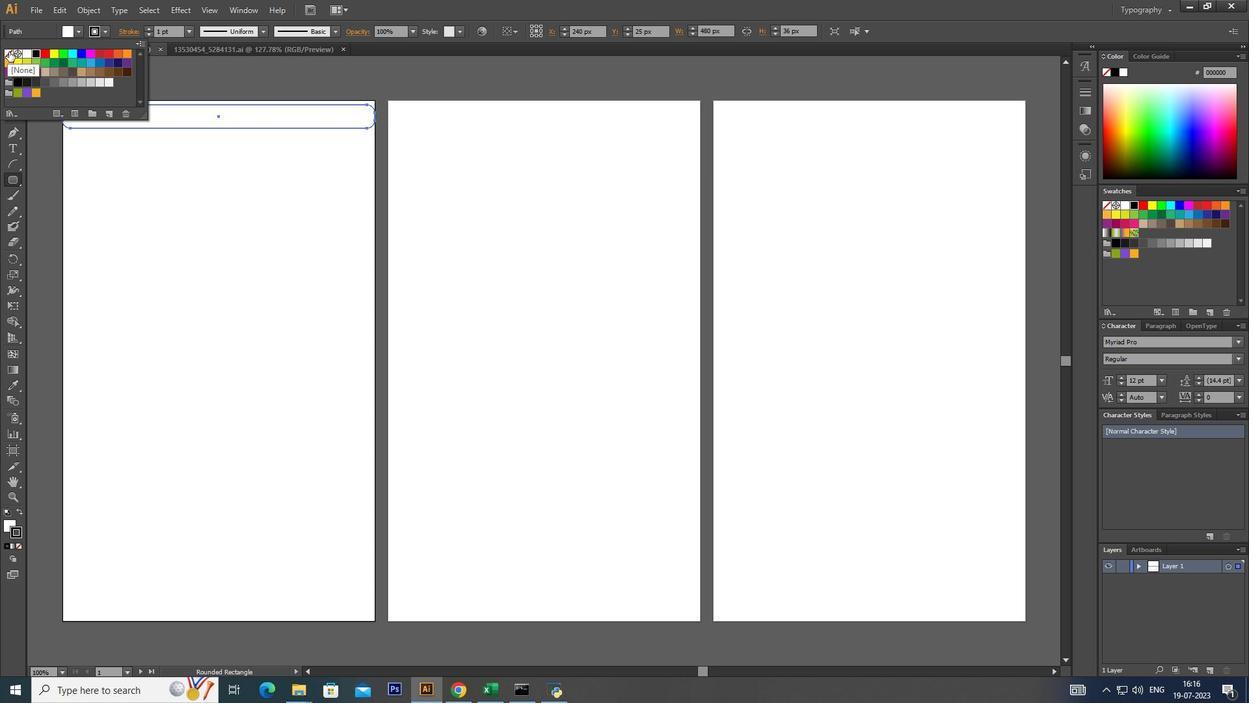 
Action: Mouse pressed left at (12, 52)
Screenshot: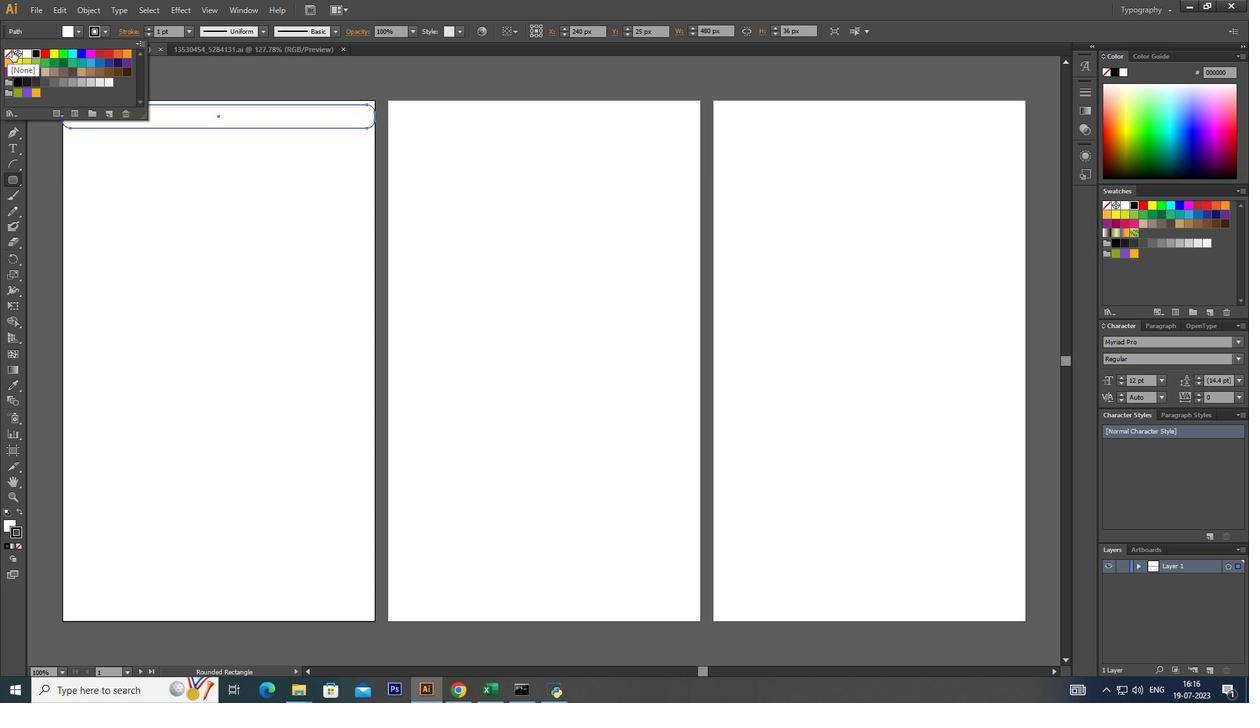 
Action: Mouse moved to (78, 28)
Screenshot: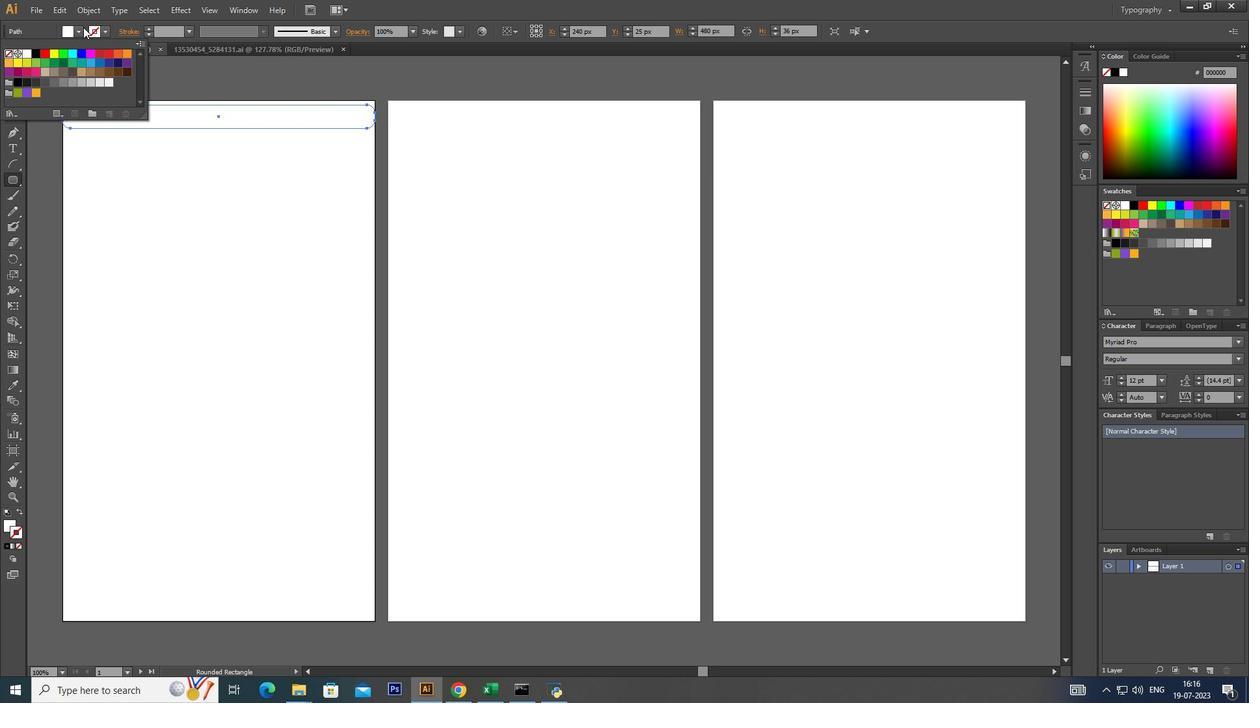
Action: Mouse pressed left at (78, 28)
Screenshot: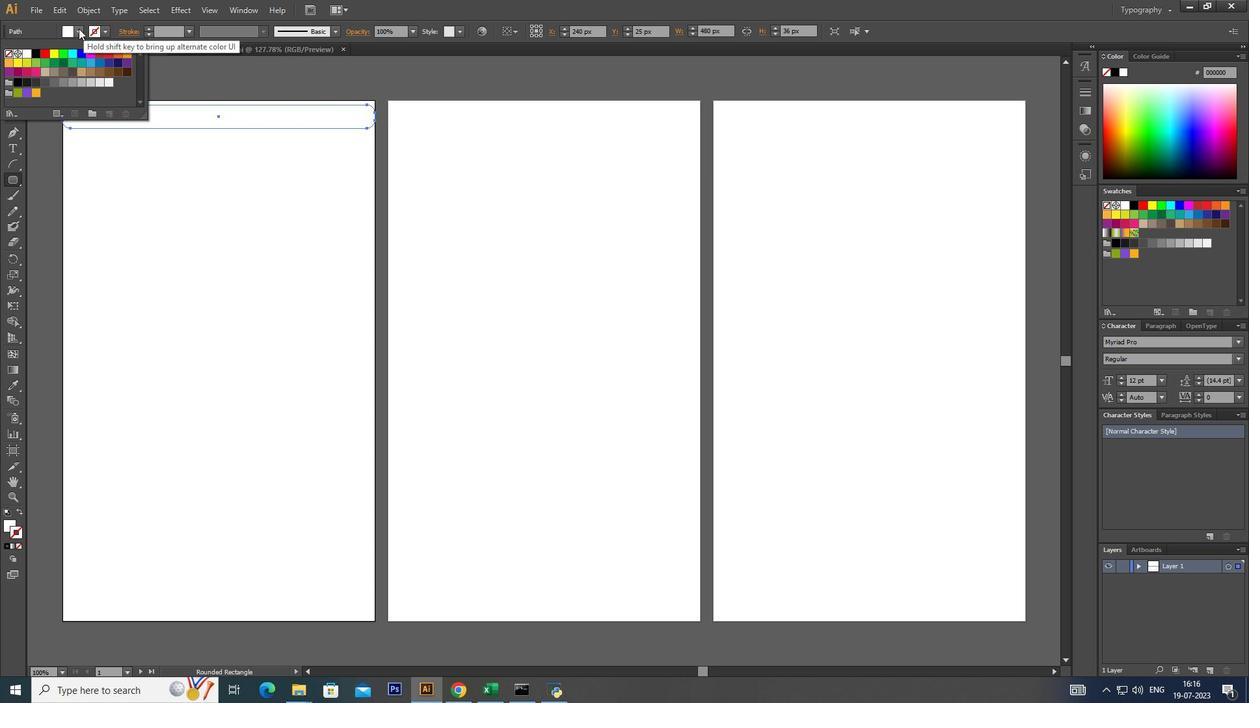 
Action: Mouse pressed left at (78, 28)
Screenshot: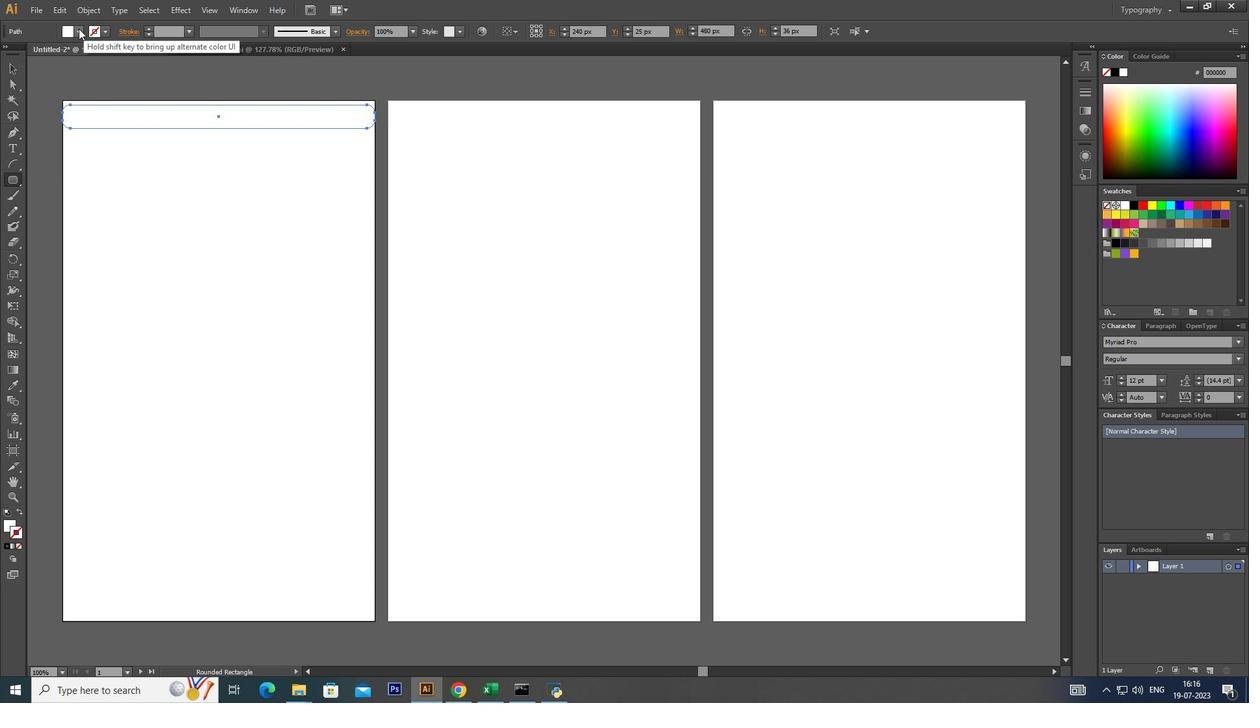 
Action: Mouse moved to (82, 93)
Screenshot: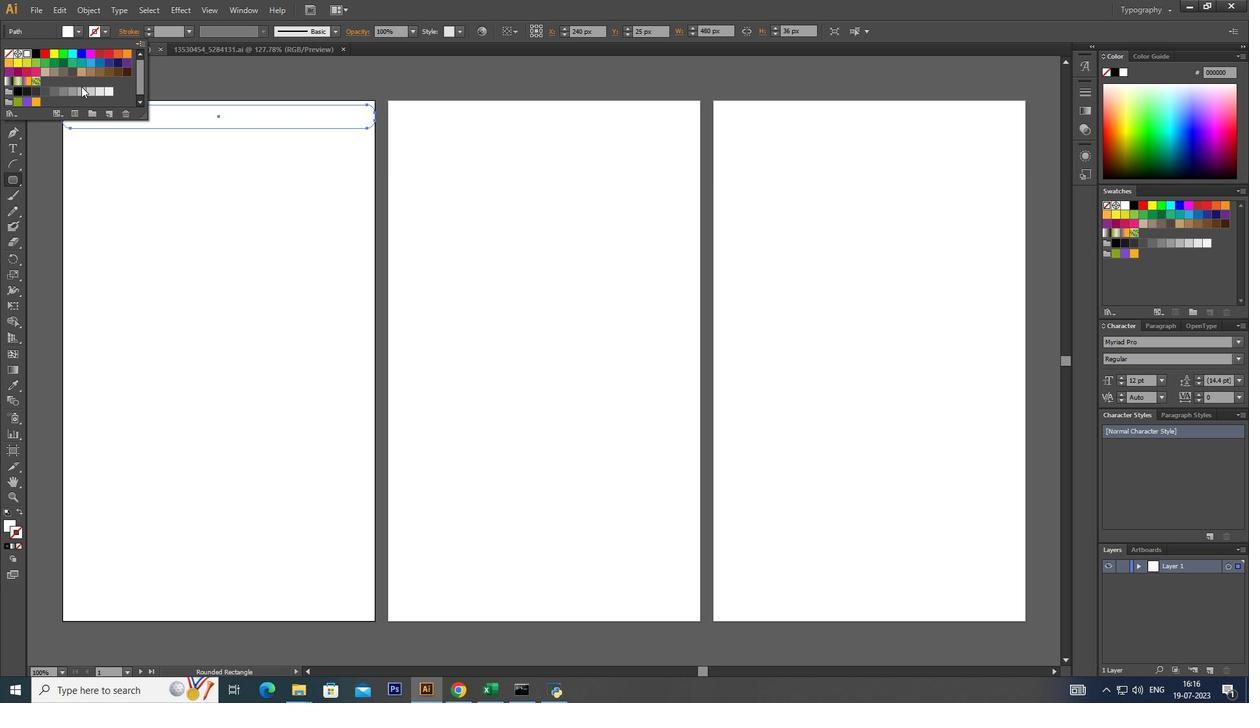 
Action: Mouse pressed left at (82, 93)
Screenshot: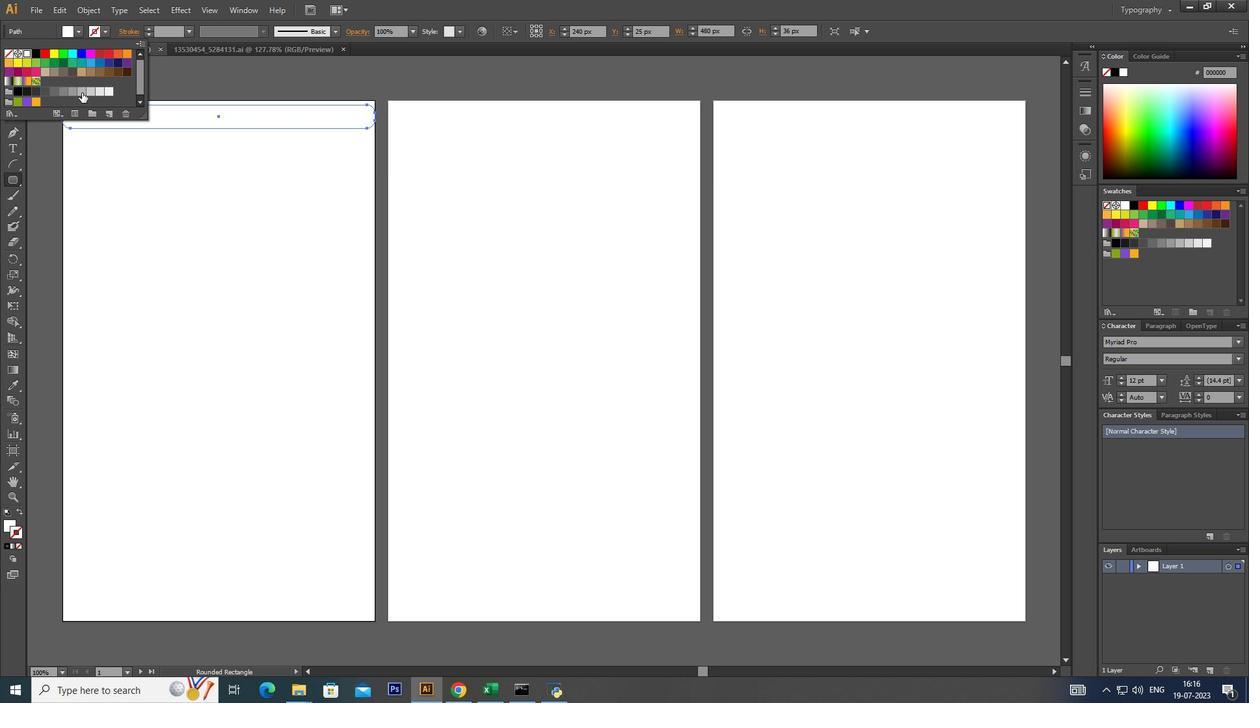 
Action: Mouse moved to (89, 92)
Screenshot: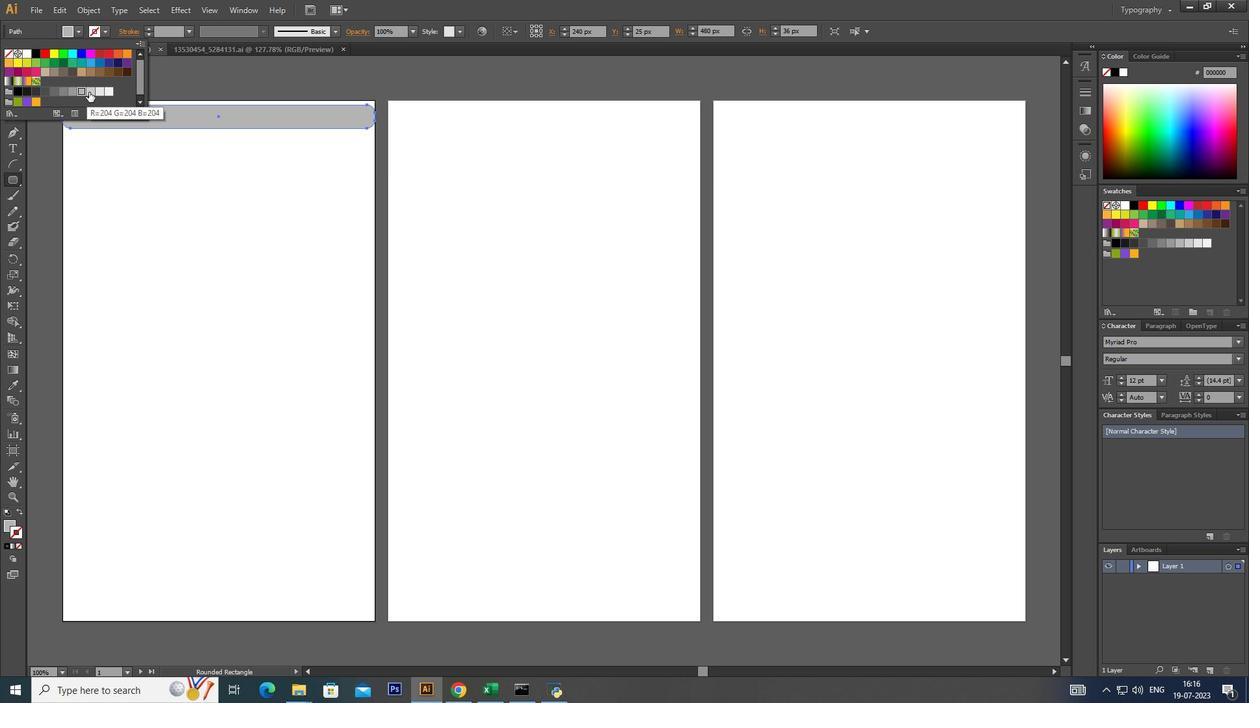 
Action: Mouse pressed left at (89, 92)
Screenshot: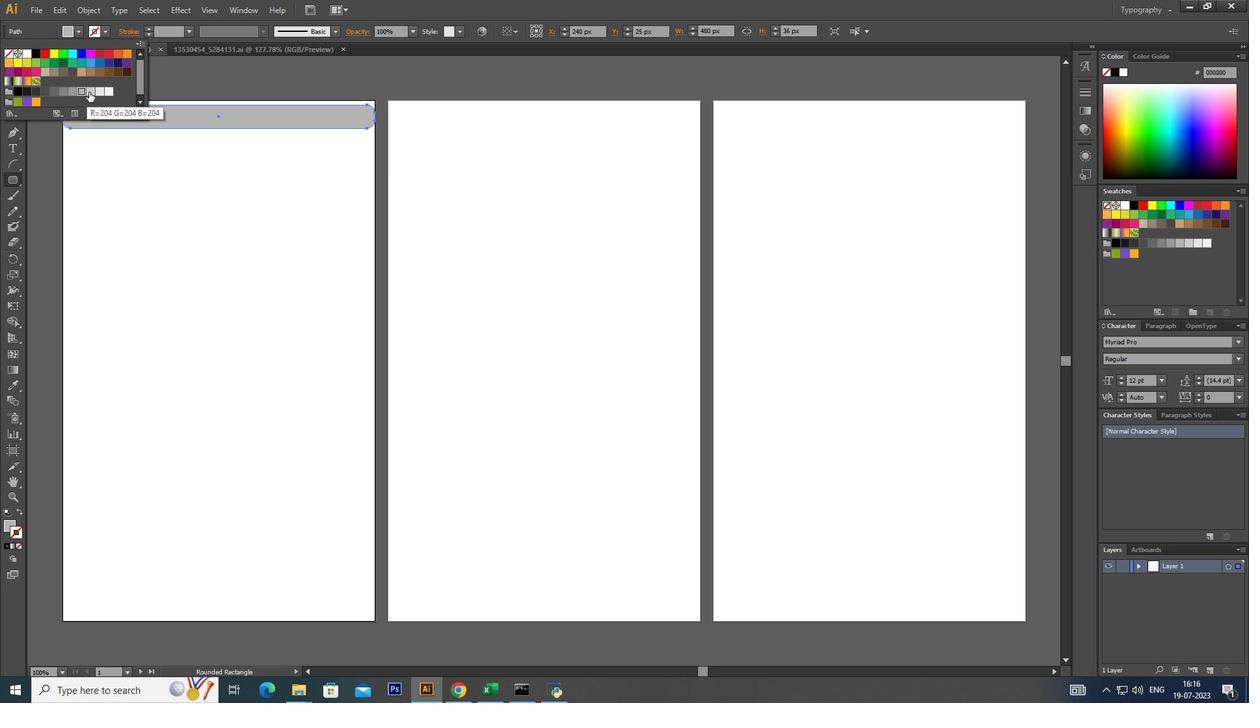
Action: Mouse moved to (80, 33)
Screenshot: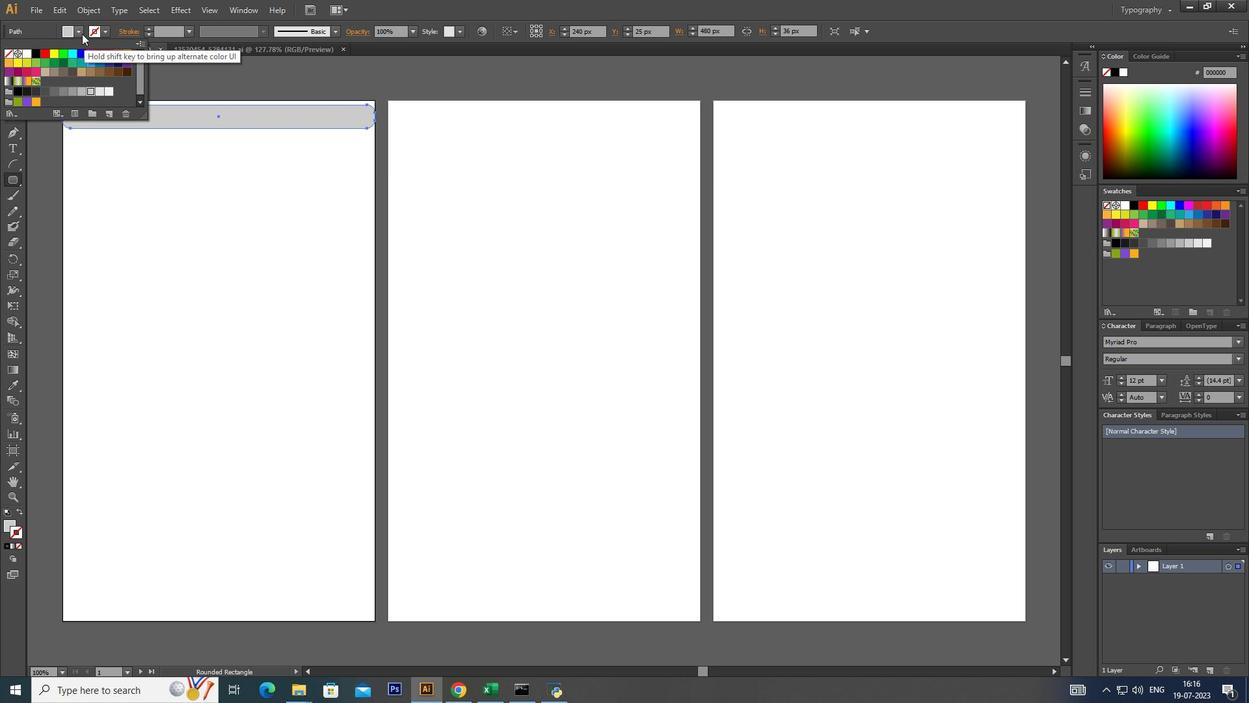 
Action: Mouse pressed left at (80, 33)
Screenshot: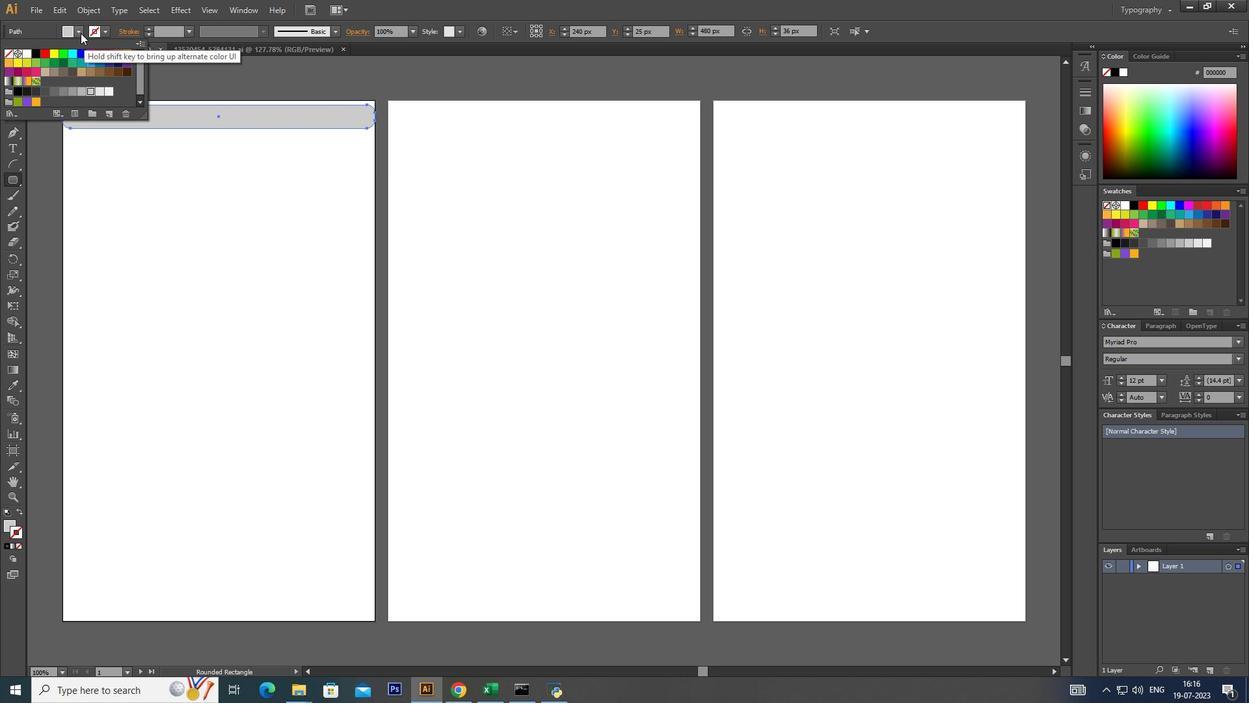 
Action: Mouse moved to (11, 68)
Screenshot: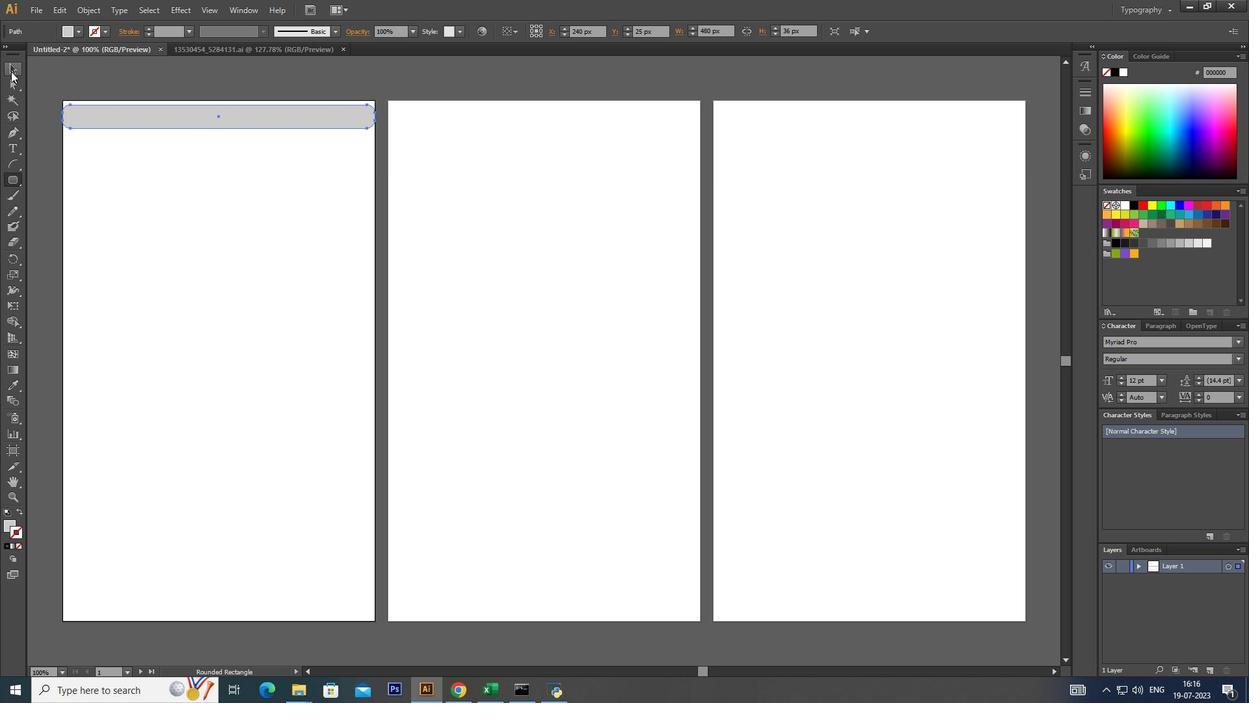 
Action: Mouse pressed left at (11, 68)
Screenshot: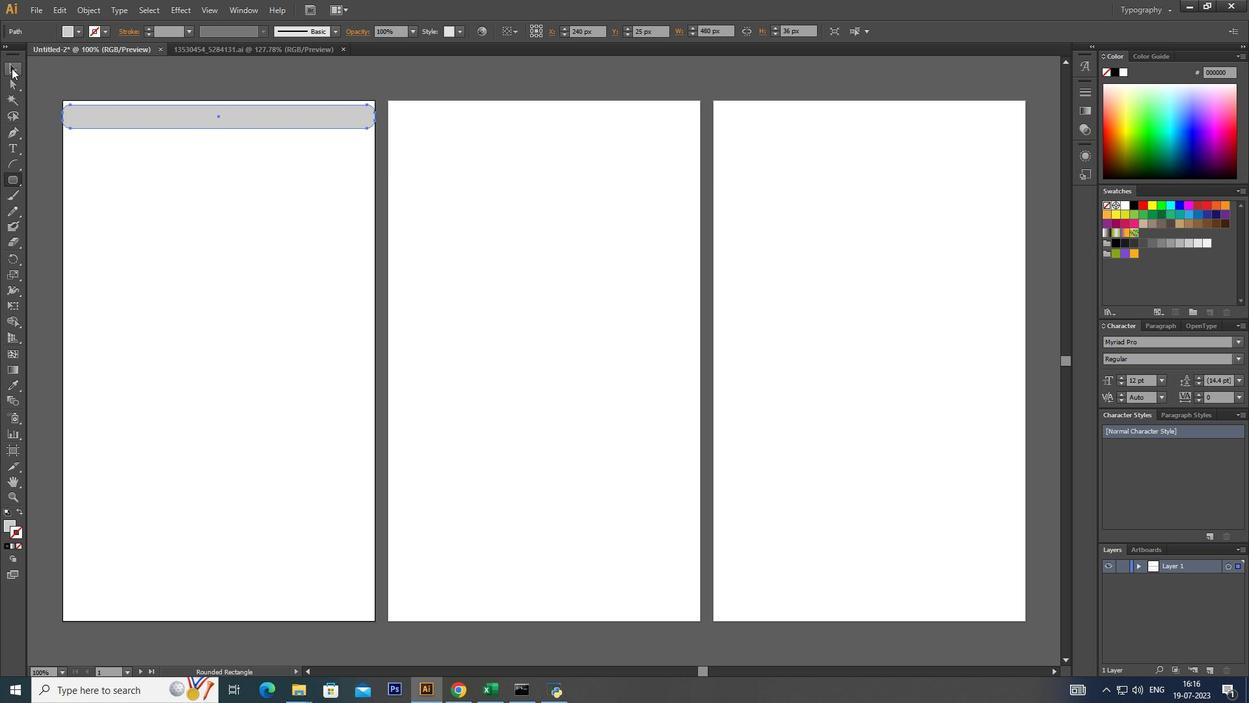 
Action: Mouse moved to (151, 123)
Screenshot: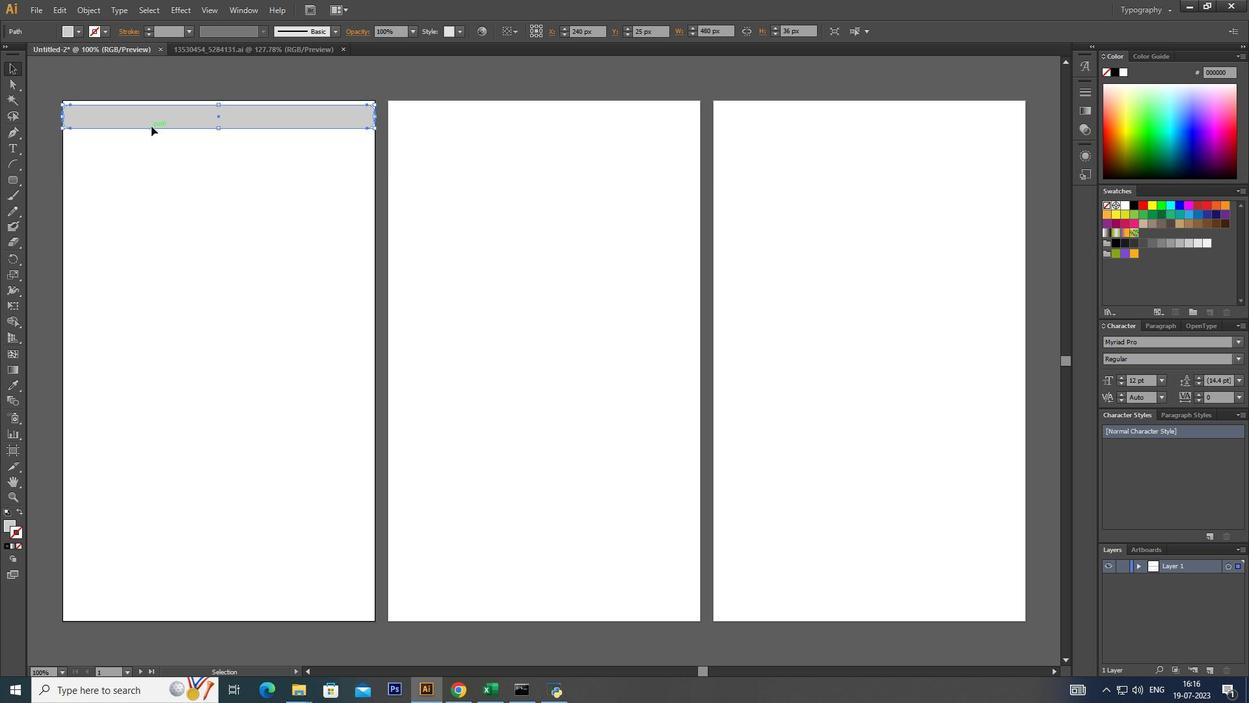 
Action: Mouse pressed left at (151, 123)
Screenshot: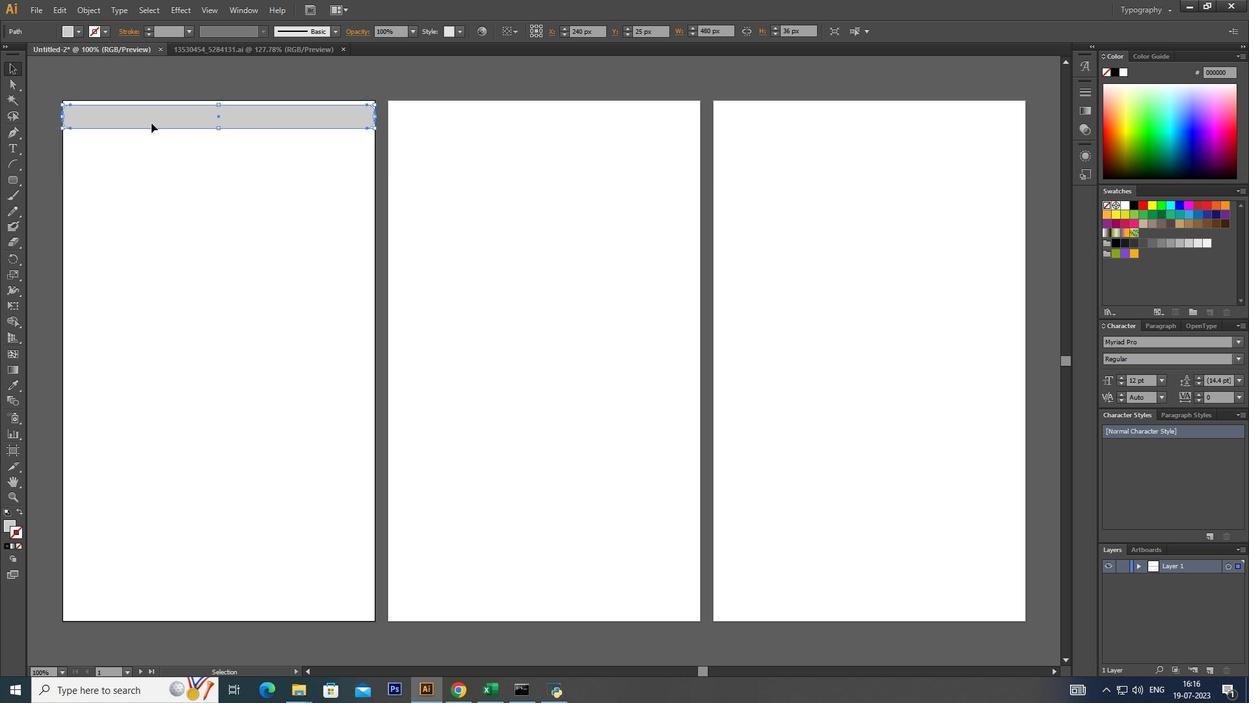 
Action: Mouse moved to (126, 70)
Screenshot: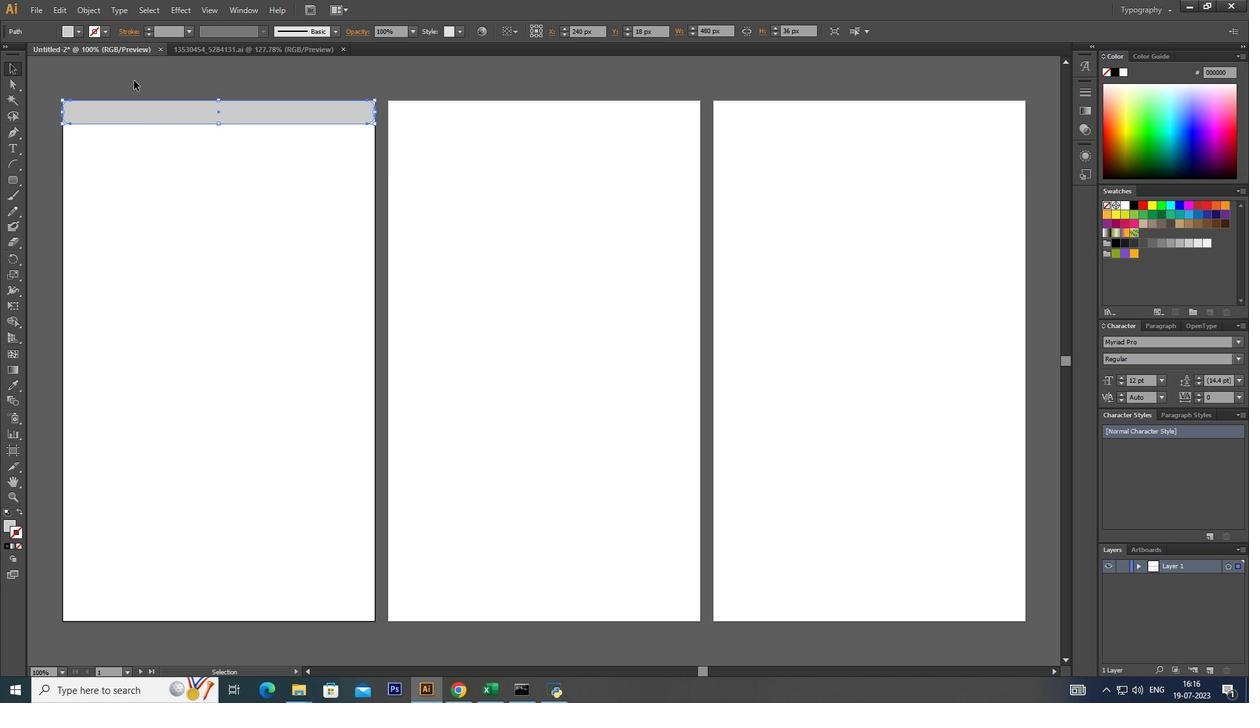 
Action: Mouse pressed left at (126, 70)
Screenshot: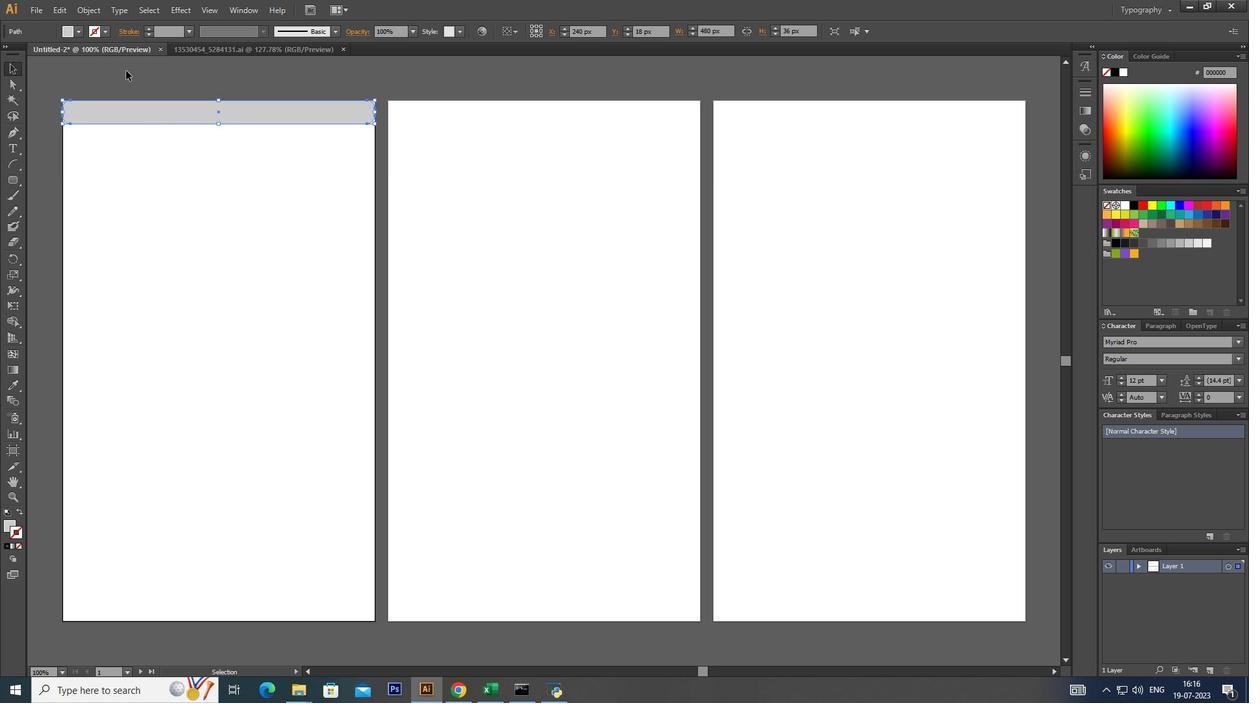 
Action: Mouse moved to (175, 111)
Screenshot: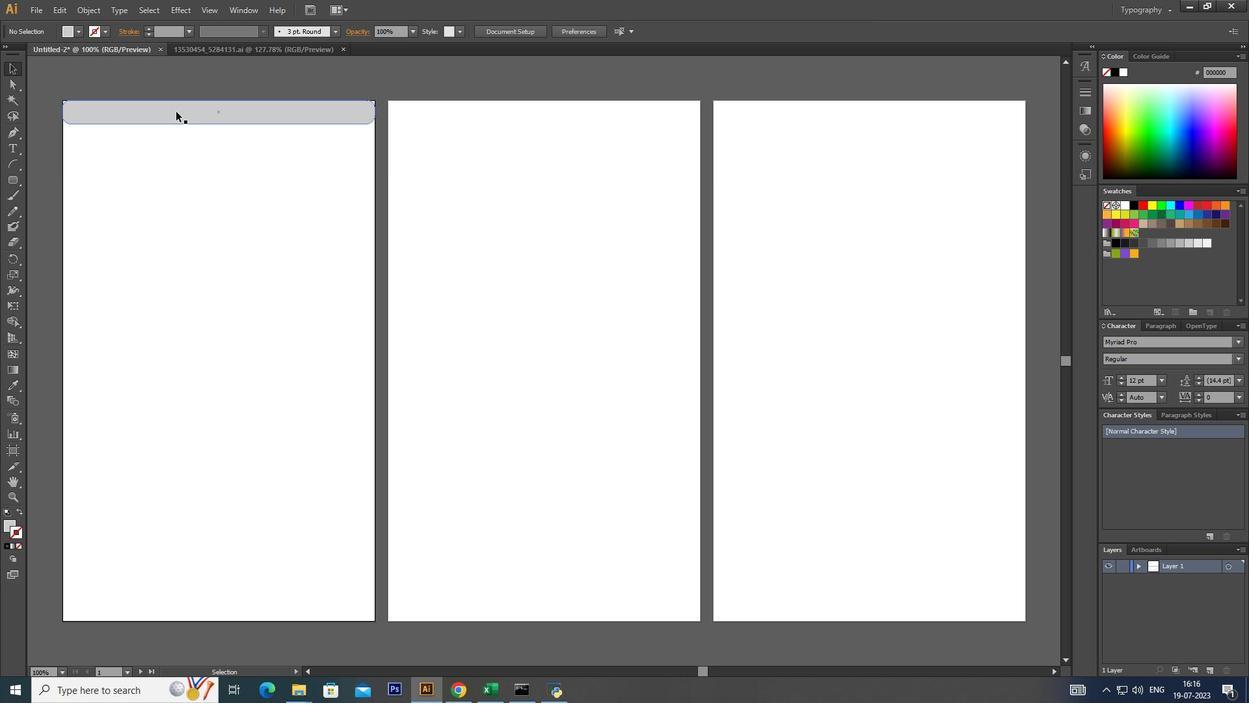 
Action: Mouse pressed left at (175, 111)
Screenshot: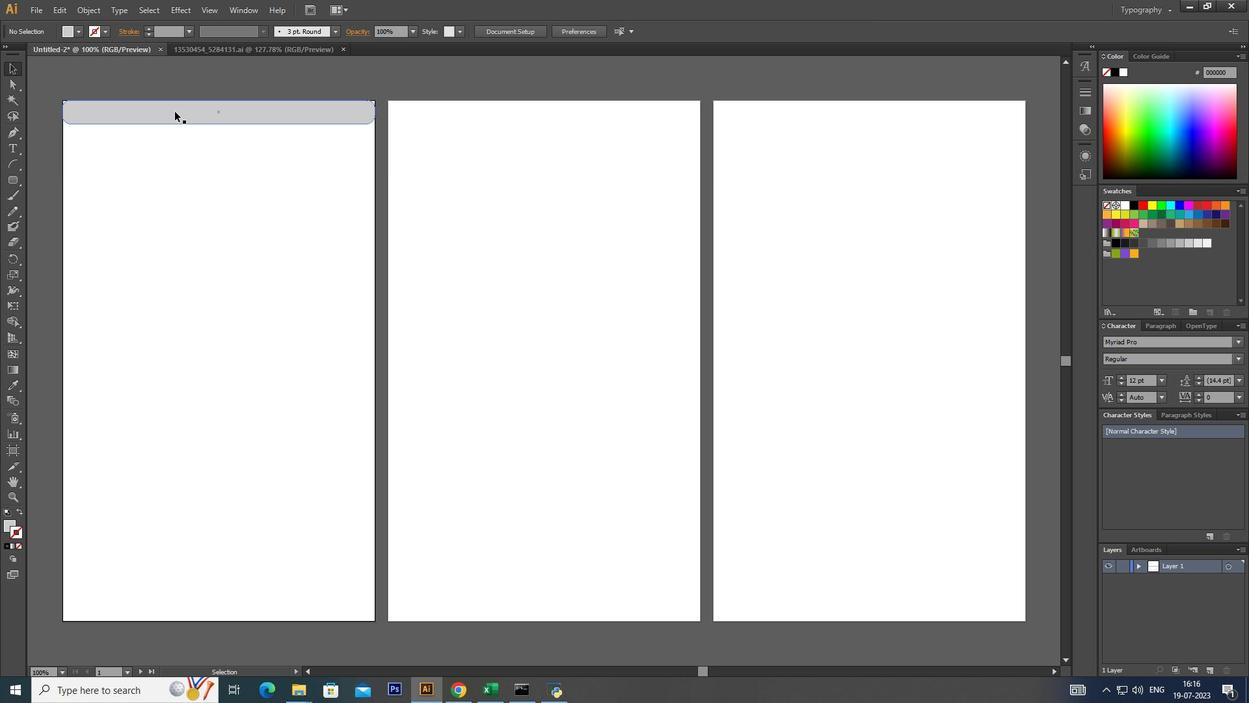 
Action: Mouse moved to (61, 98)
Screenshot: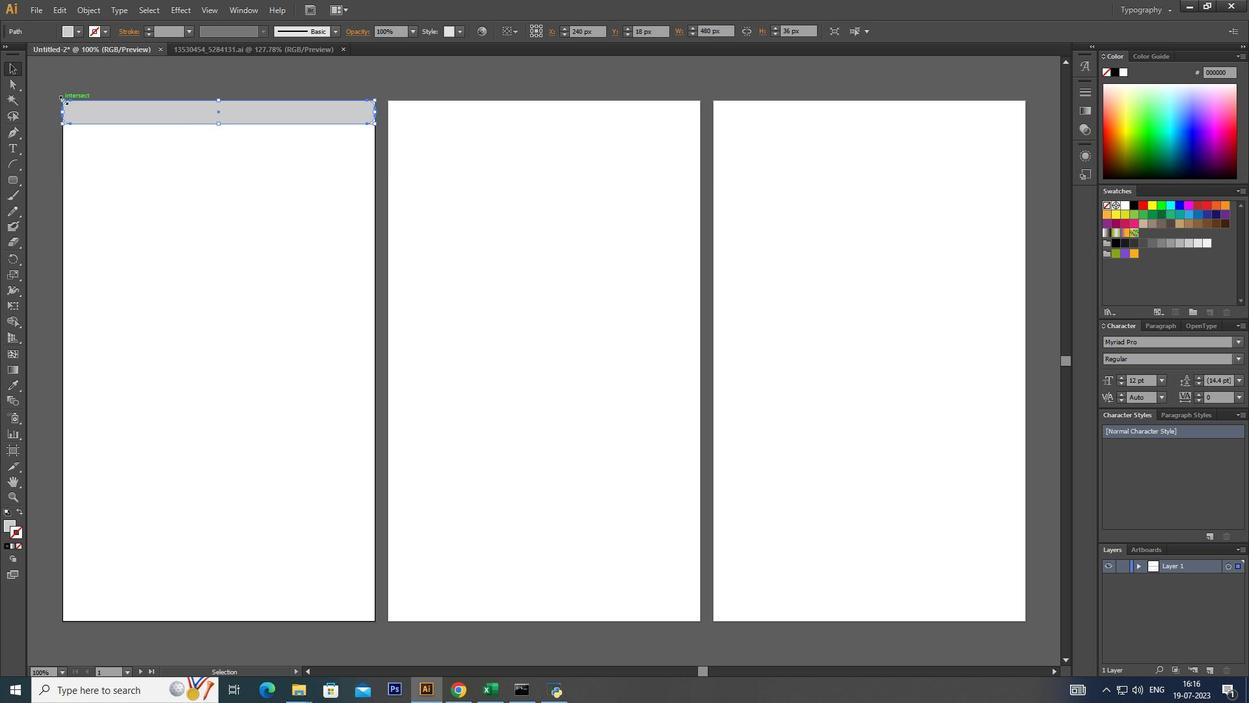 
Action: Key pressed <Key.alt_l>
Screenshot: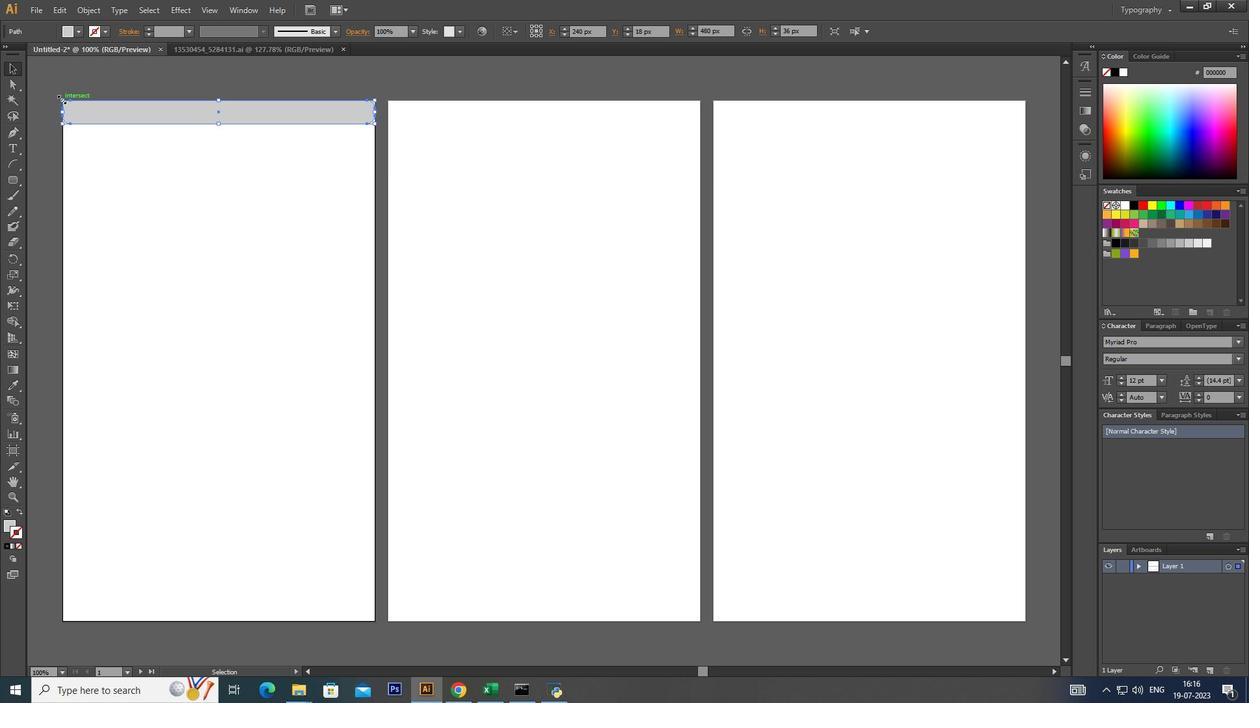 
Action: Mouse pressed left at (61, 98)
Screenshot: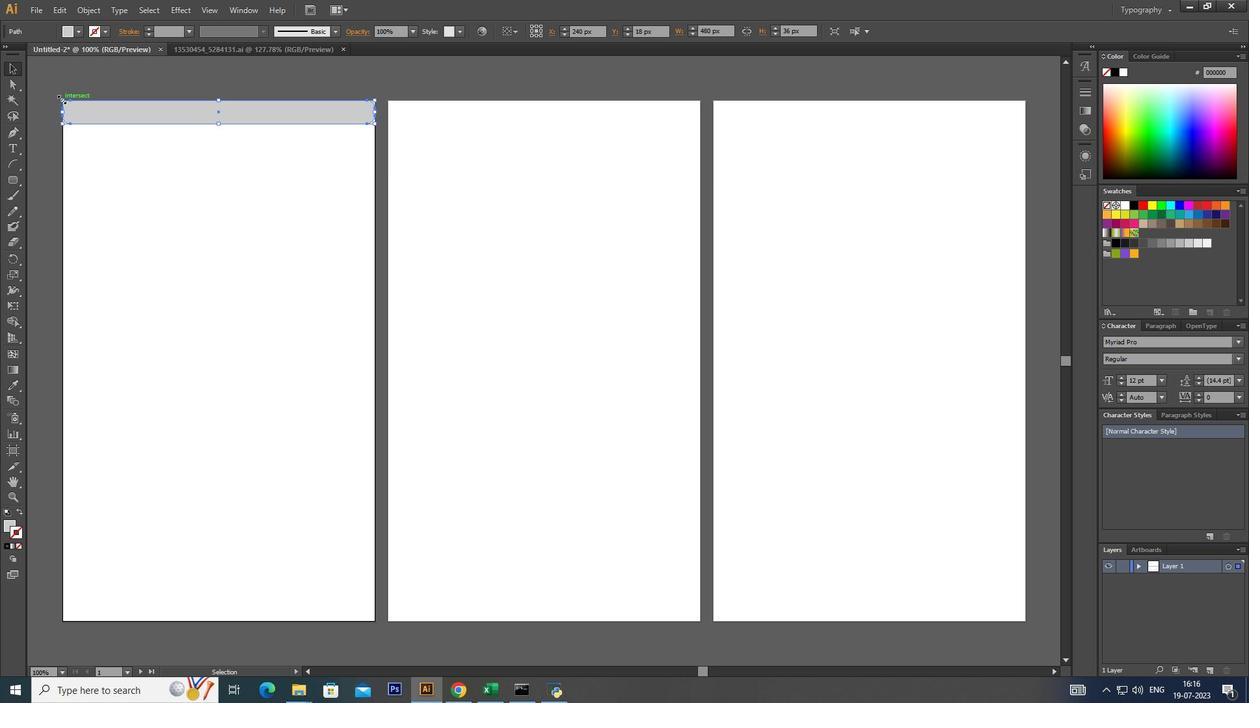 
Action: Mouse moved to (59, 93)
Screenshot: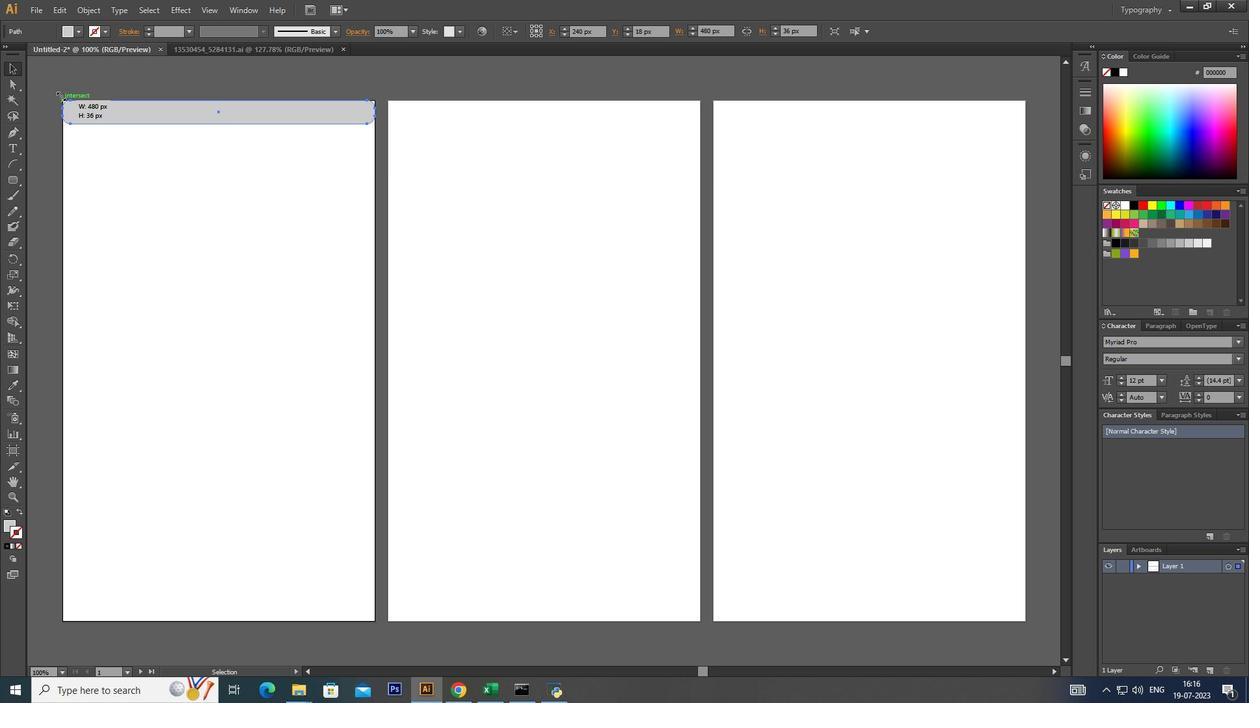 
Action: Key pressed <Key.alt_l><Key.alt_l><Key.alt_l><Key.alt_l><Key.alt_l><Key.alt_l><Key.alt_l><Key.alt_l><Key.alt_l><Key.alt_l><Key.alt_l><Key.alt_l><Key.alt_l><Key.alt_l><Key.alt_l><Key.alt_l><Key.alt_l><Key.alt_l><Key.alt_l><Key.alt_l><Key.alt_l><Key.alt_l><Key.alt_l><Key.alt_l><Key.alt_l><Key.alt_l><Key.alt_l><Key.alt_l><Key.alt_l><Key.alt_l><Key.alt_l><Key.alt_l><Key.alt_l><Key.alt_l><Key.alt_l><Key.alt_l><Key.alt_l><Key.alt_l><Key.alt_l><Key.alt_l><Key.alt_l><Key.alt_l><Key.alt_l><Key.alt_l><Key.alt_l><Key.alt_l><Key.alt_l><Key.alt_l><Key.alt_l><Key.alt_l>
Screenshot: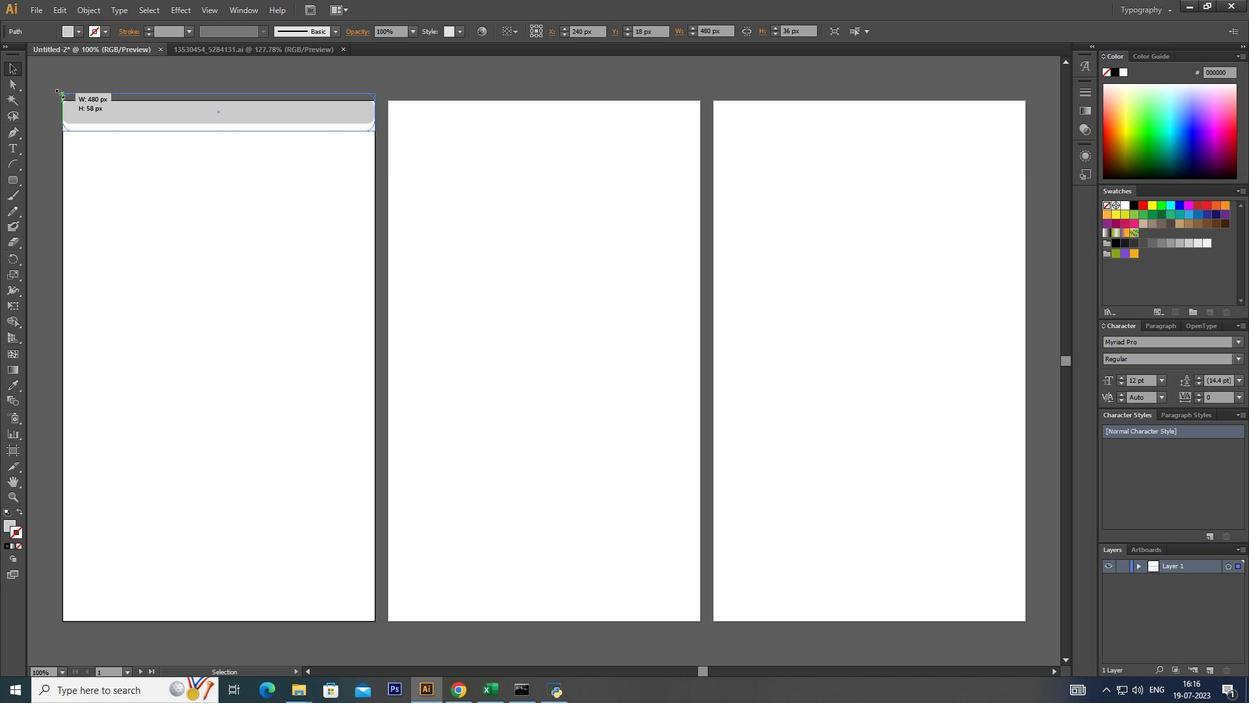 
Action: Mouse moved to (55, 76)
Screenshot: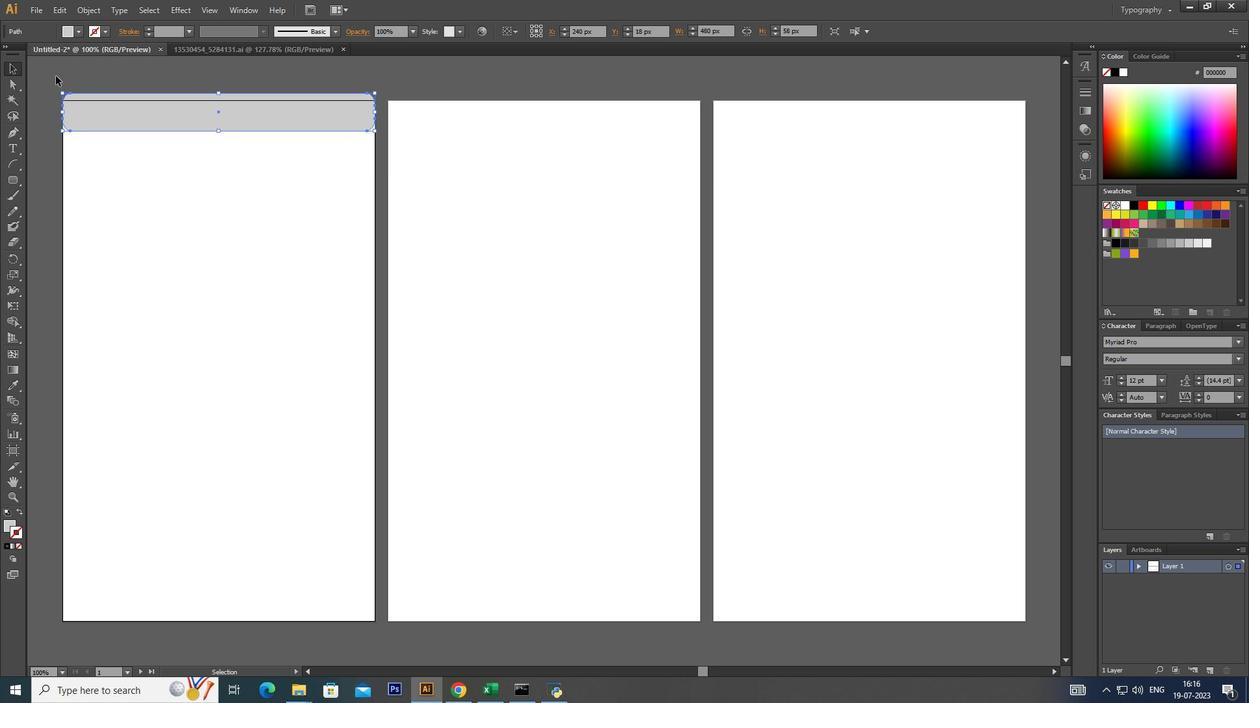 
Action: Mouse pressed left at (55, 76)
Screenshot: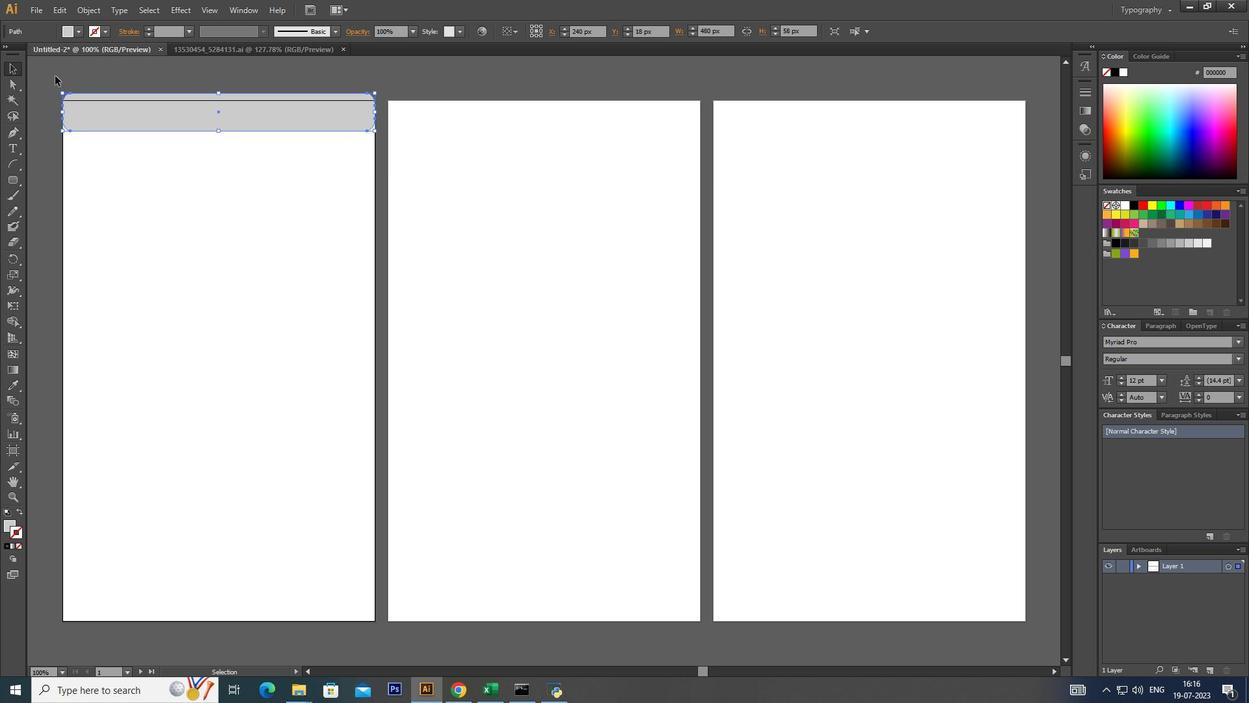 
Action: Mouse moved to (212, 121)
Screenshot: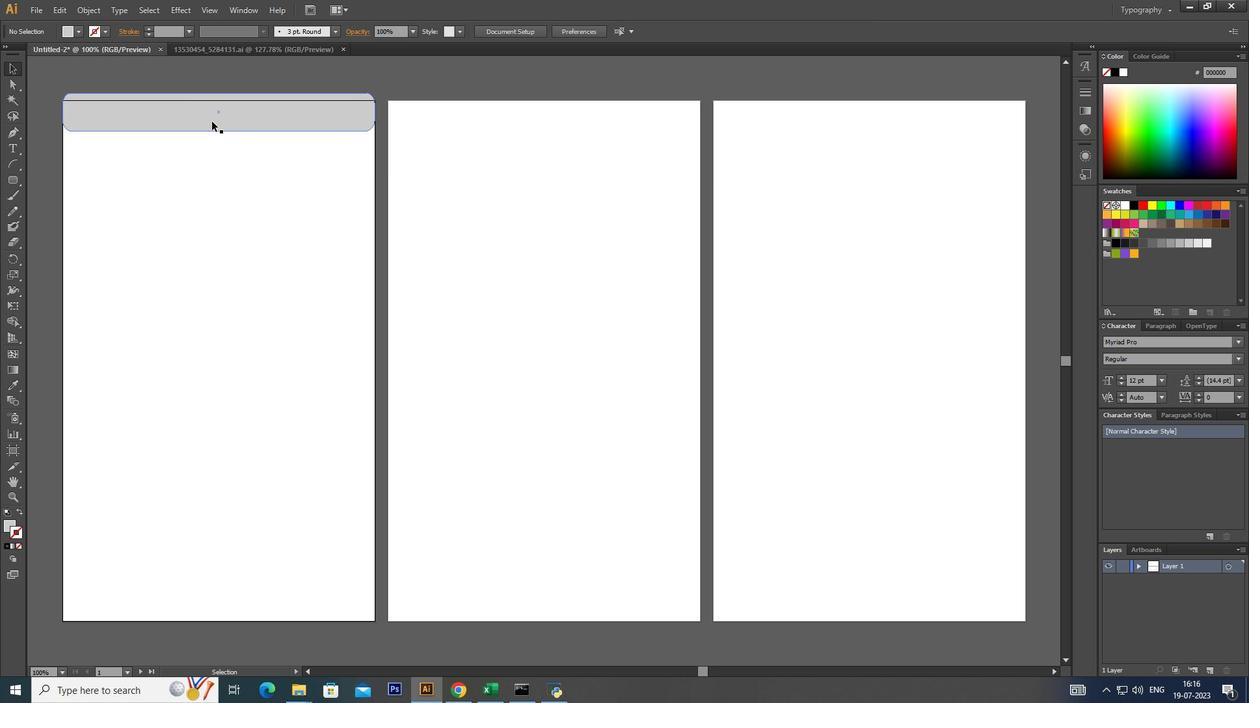 
Action: Mouse pressed left at (212, 121)
Screenshot: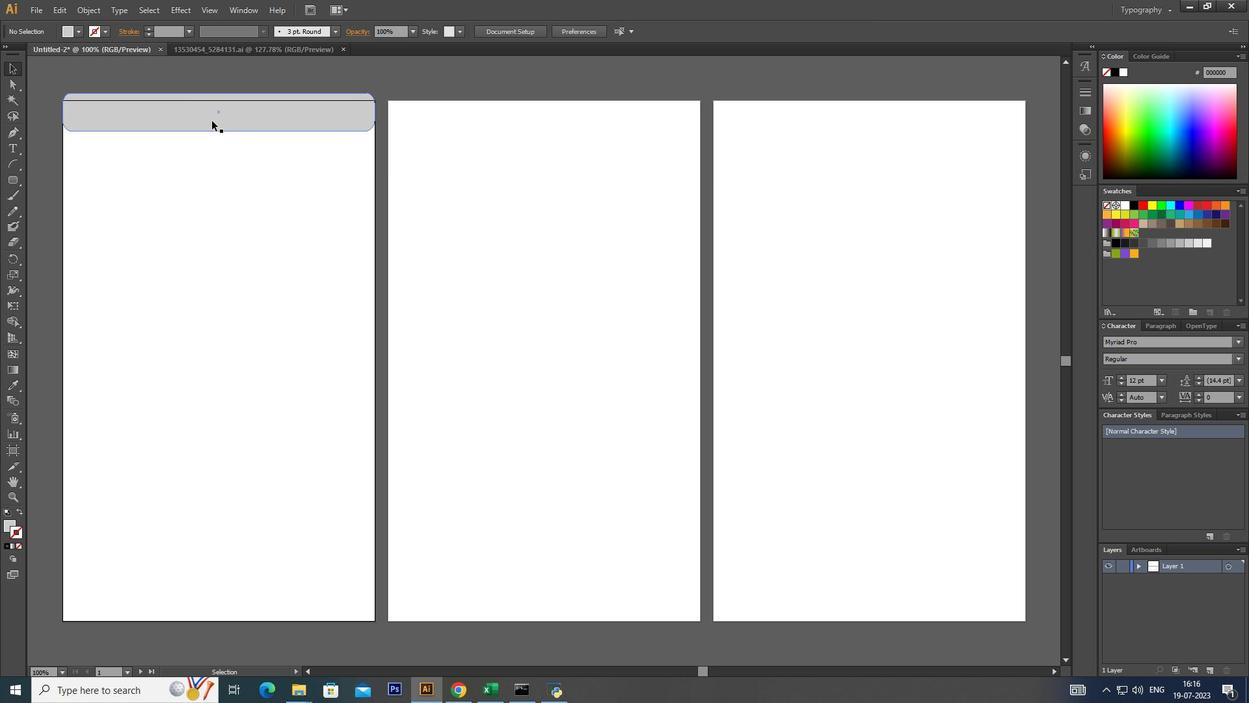 
Action: Key pressed <Key.up><Key.up><Key.up><Key.up><Key.up><Key.up><Key.up><Key.up><Key.up><Key.up><Key.up><Key.up><Key.up><Key.up><Key.up><Key.up><Key.up><Key.up><Key.up><Key.up><Key.up><Key.up><Key.up><Key.up><Key.up><Key.up>
Screenshot: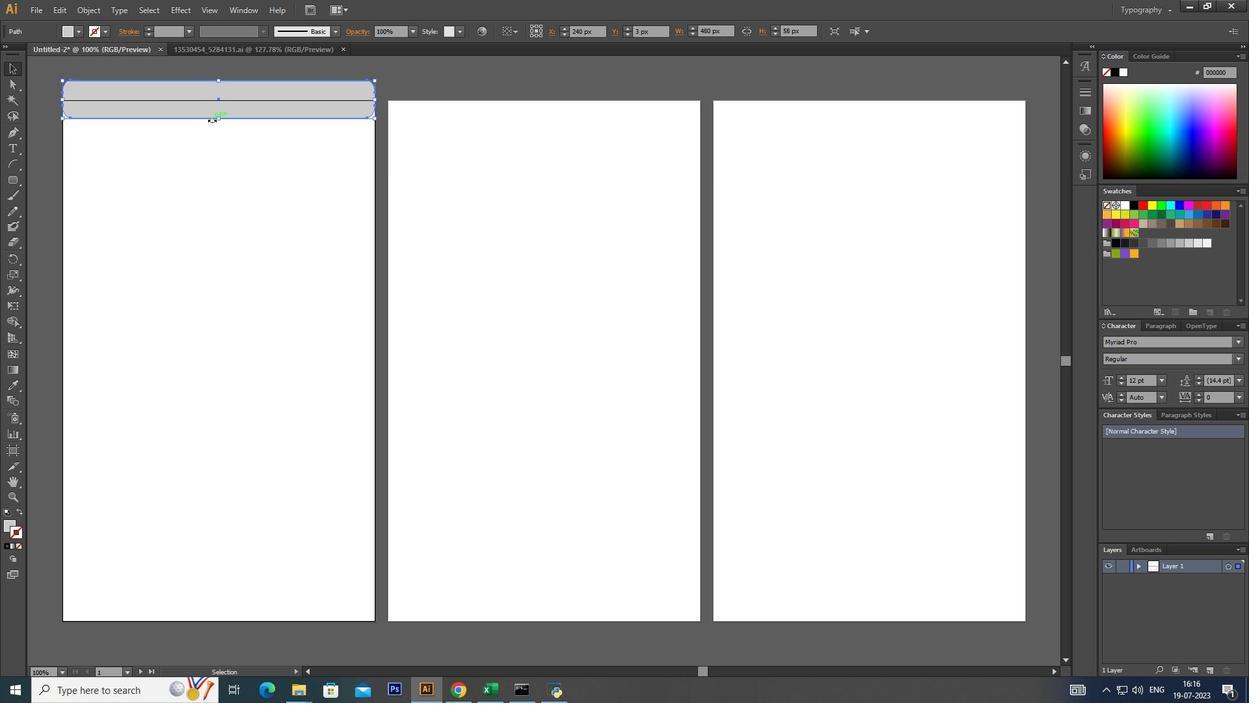 
Action: Mouse moved to (429, 78)
Screenshot: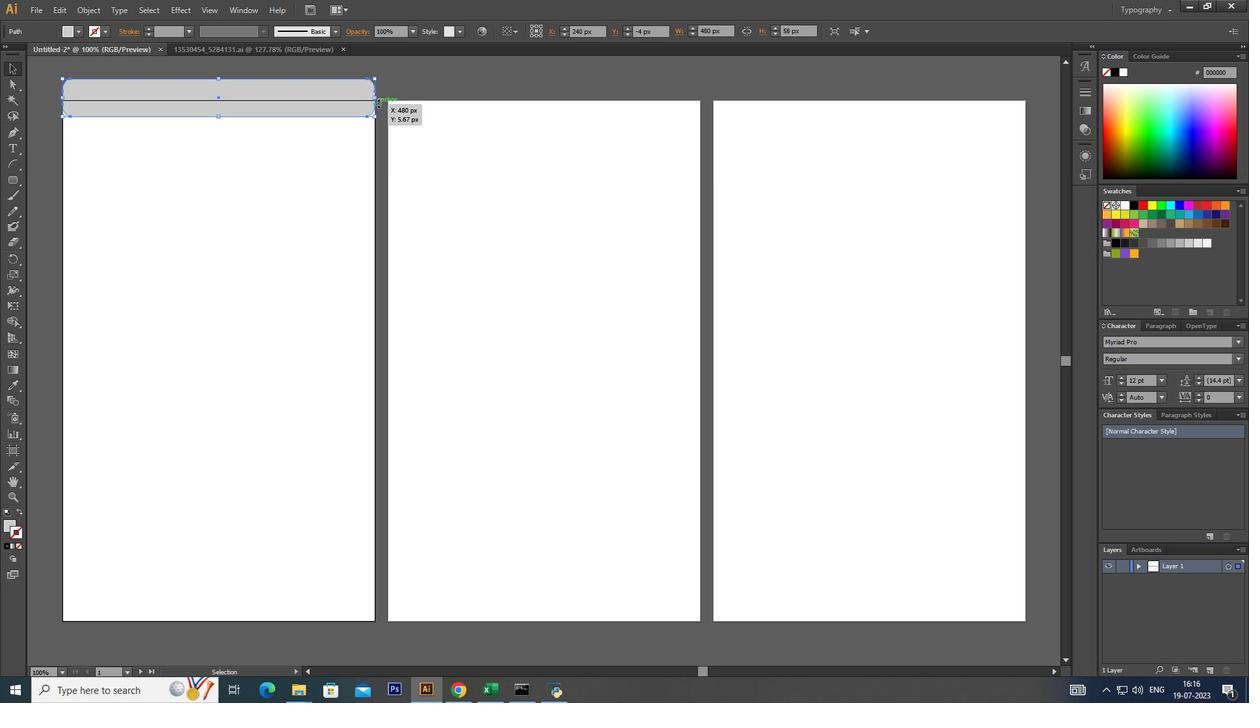 
Action: Mouse pressed left at (429, 78)
Screenshot: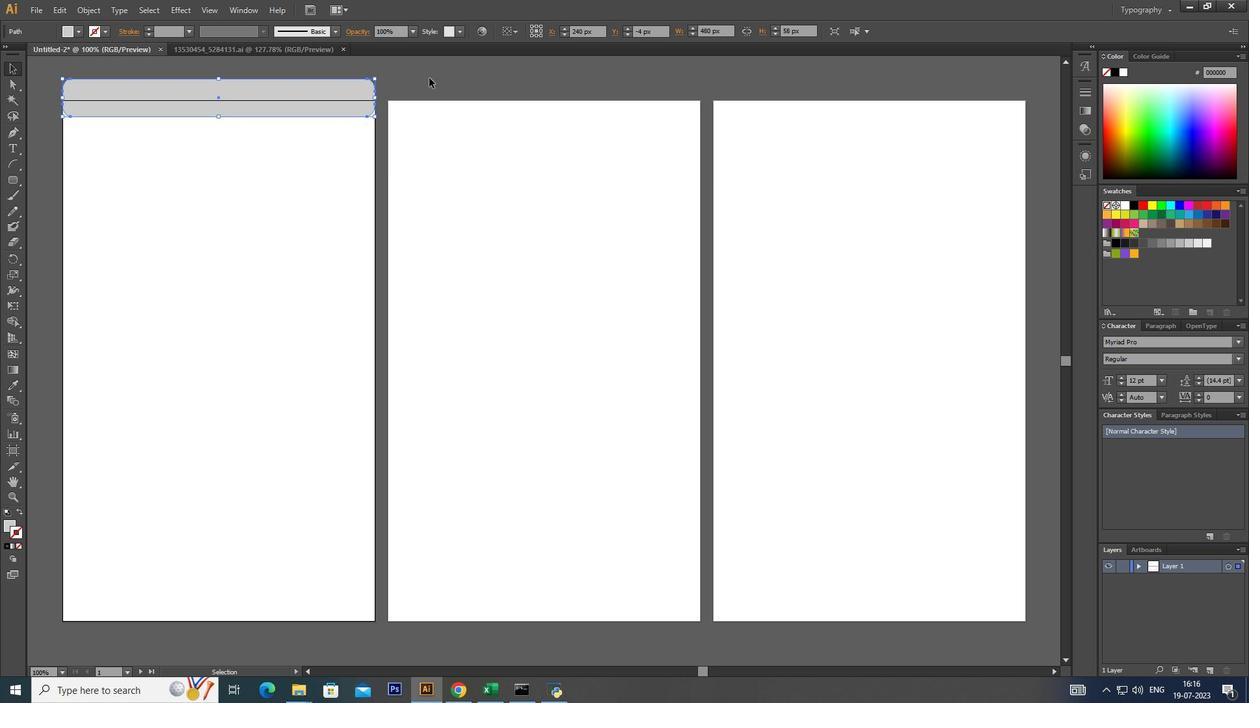 
Action: Mouse moved to (251, 94)
Screenshot: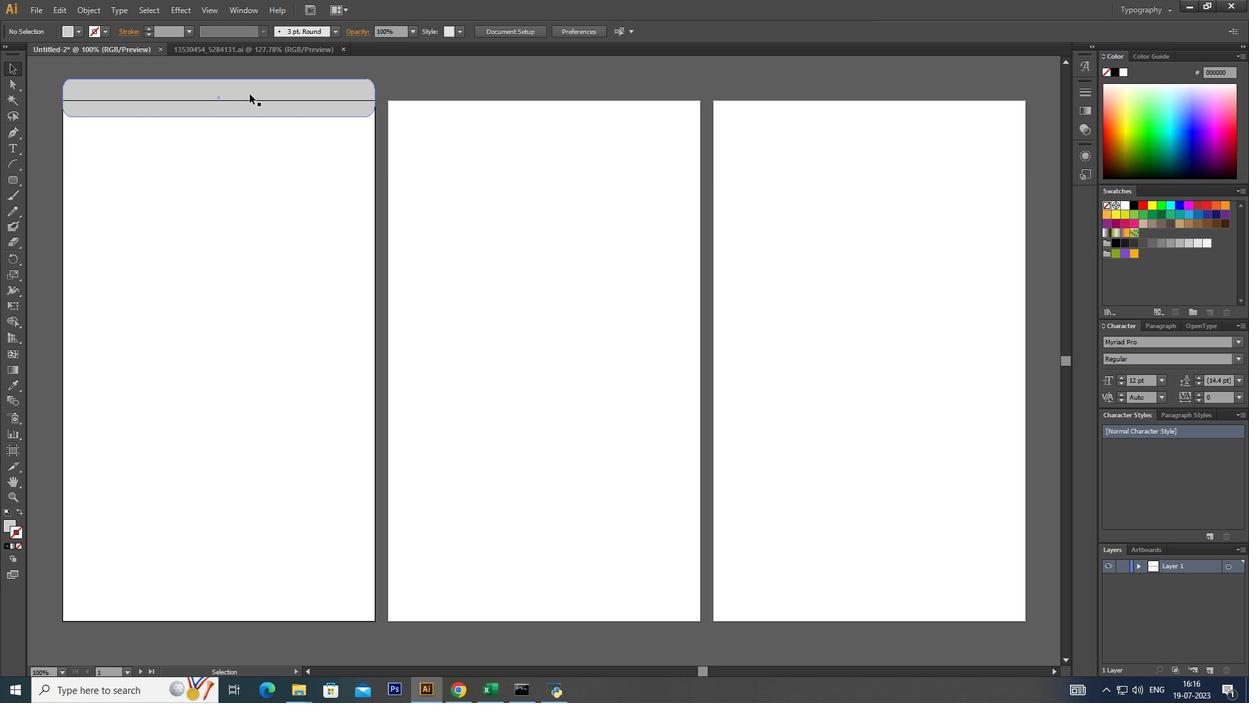 
Action: Mouse pressed left at (251, 94)
Screenshot: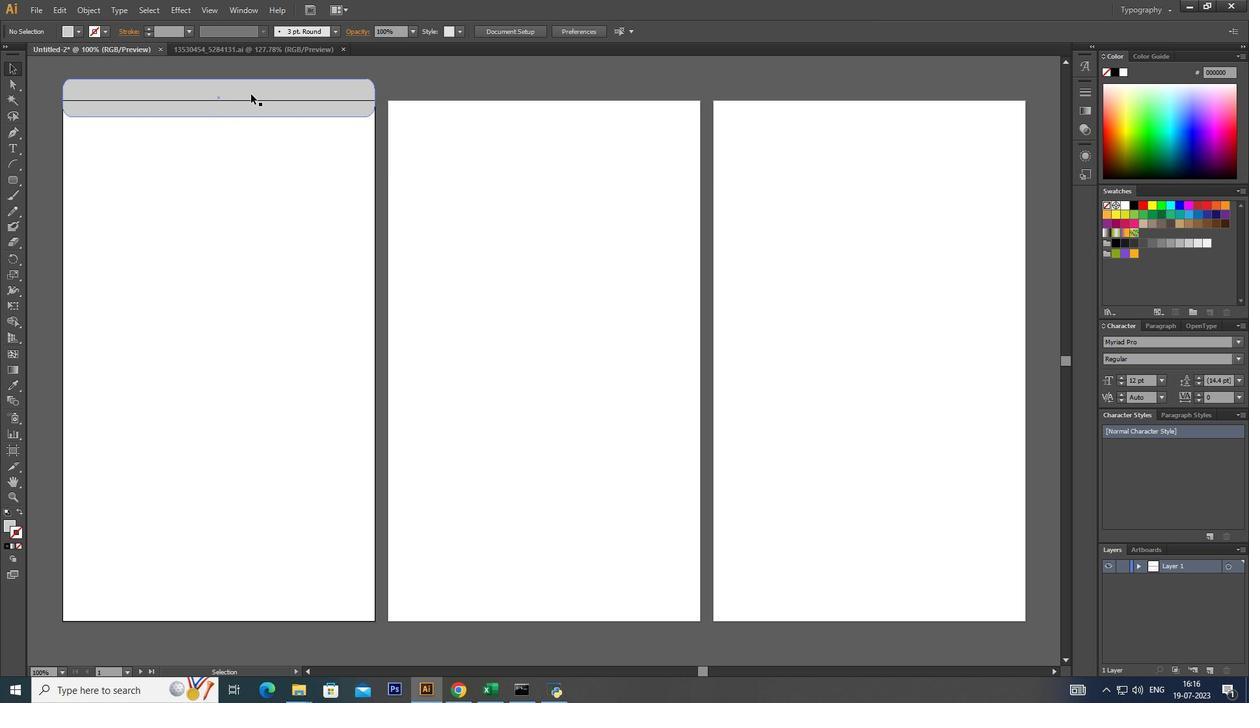 
Action: Mouse moved to (375, 76)
Screenshot: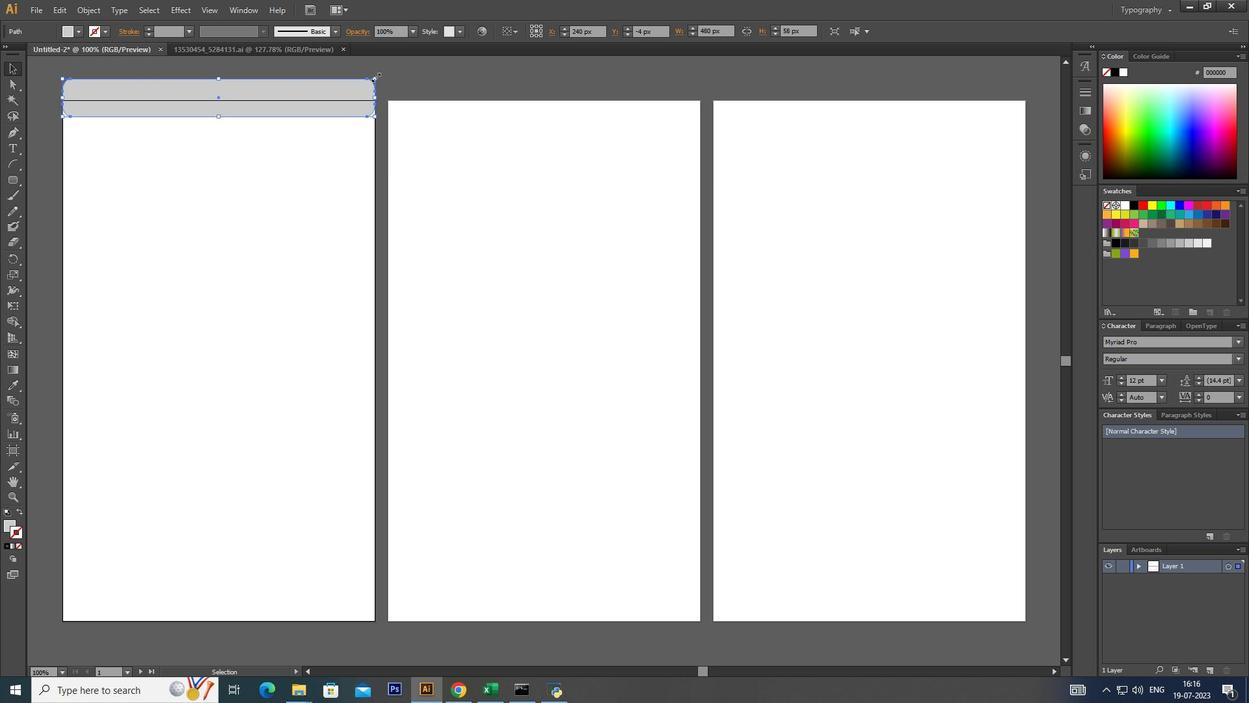 
Action: Key pressed <Key.shift>
Screenshot: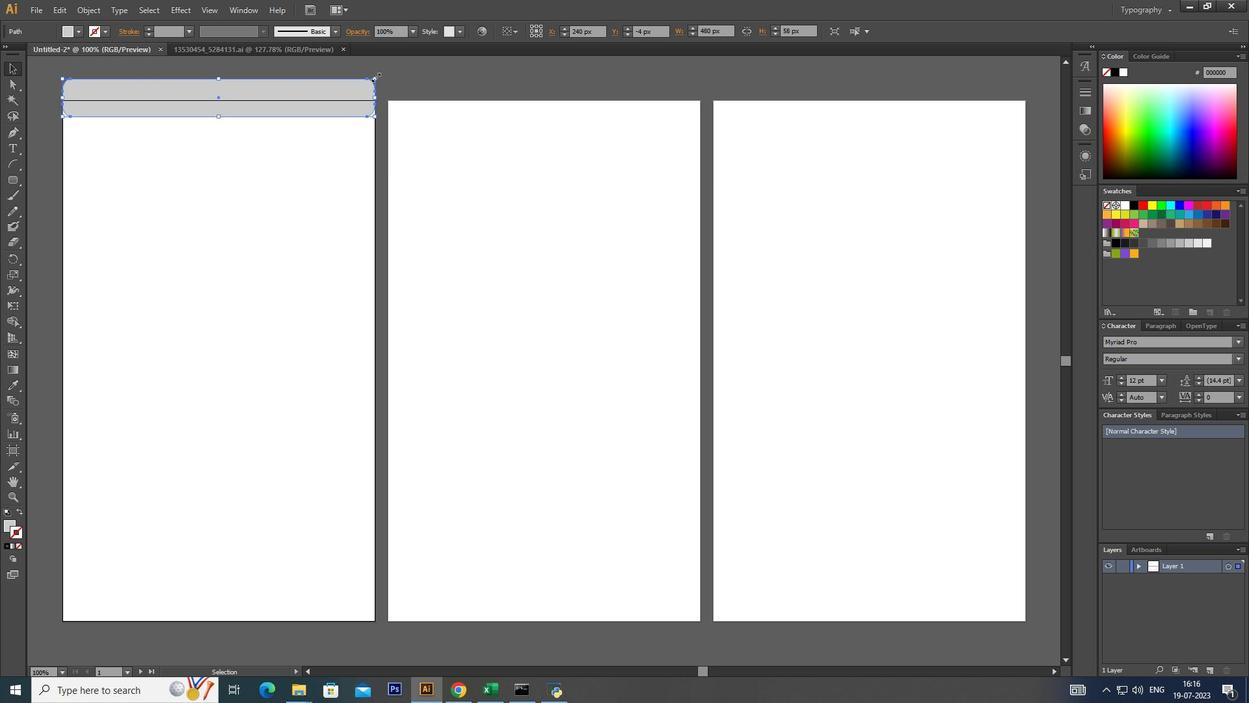 
Action: Mouse pressed left at (375, 76)
Screenshot: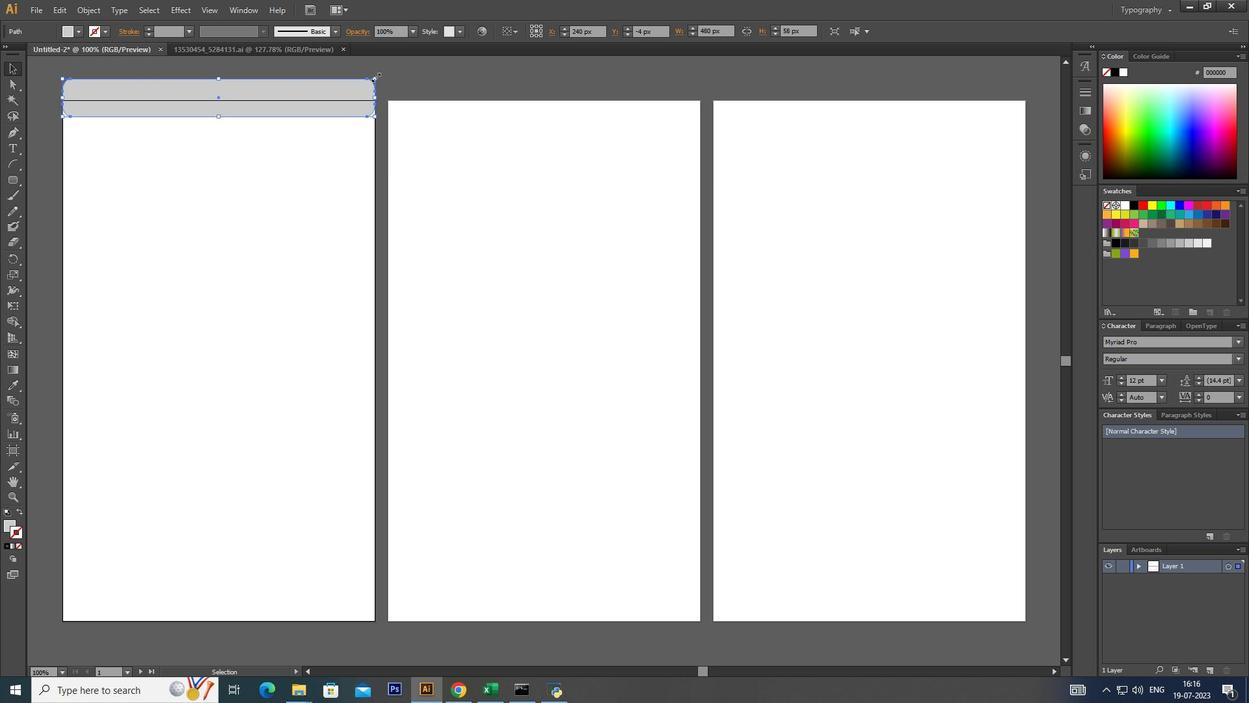 
Action: Key pressed <Key.alt_l>
Screenshot: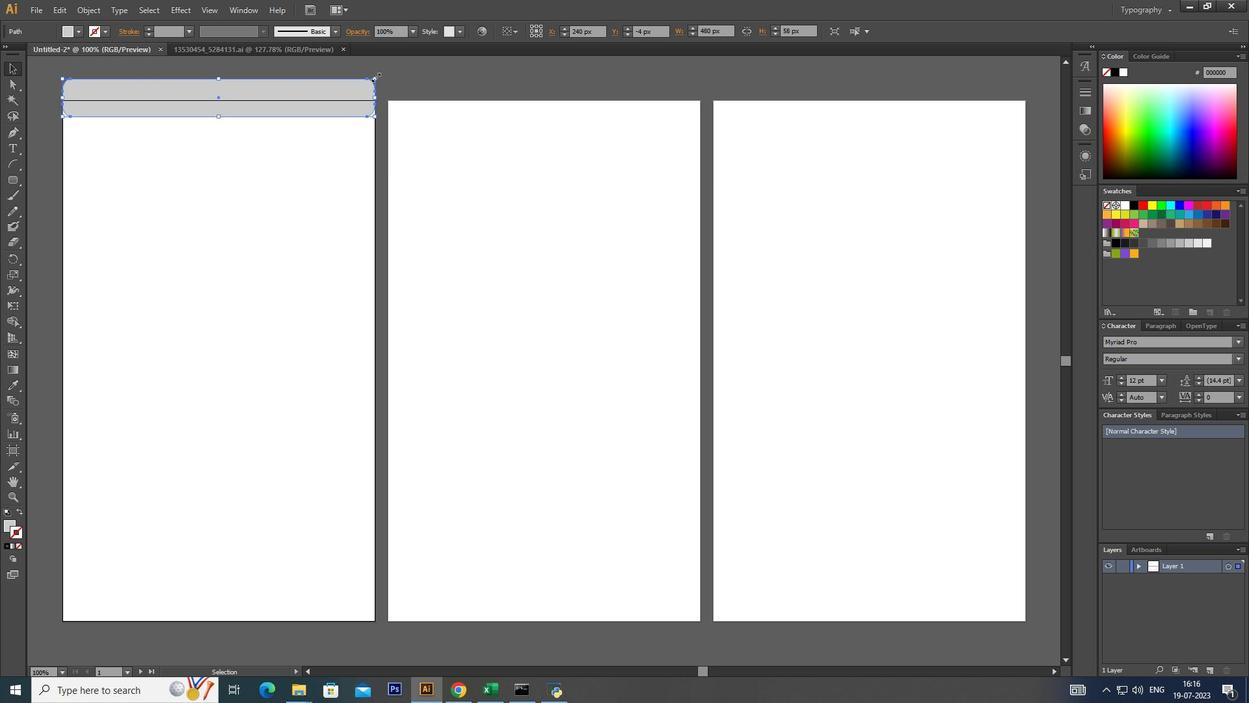 
Action: Mouse moved to (373, 77)
Screenshot: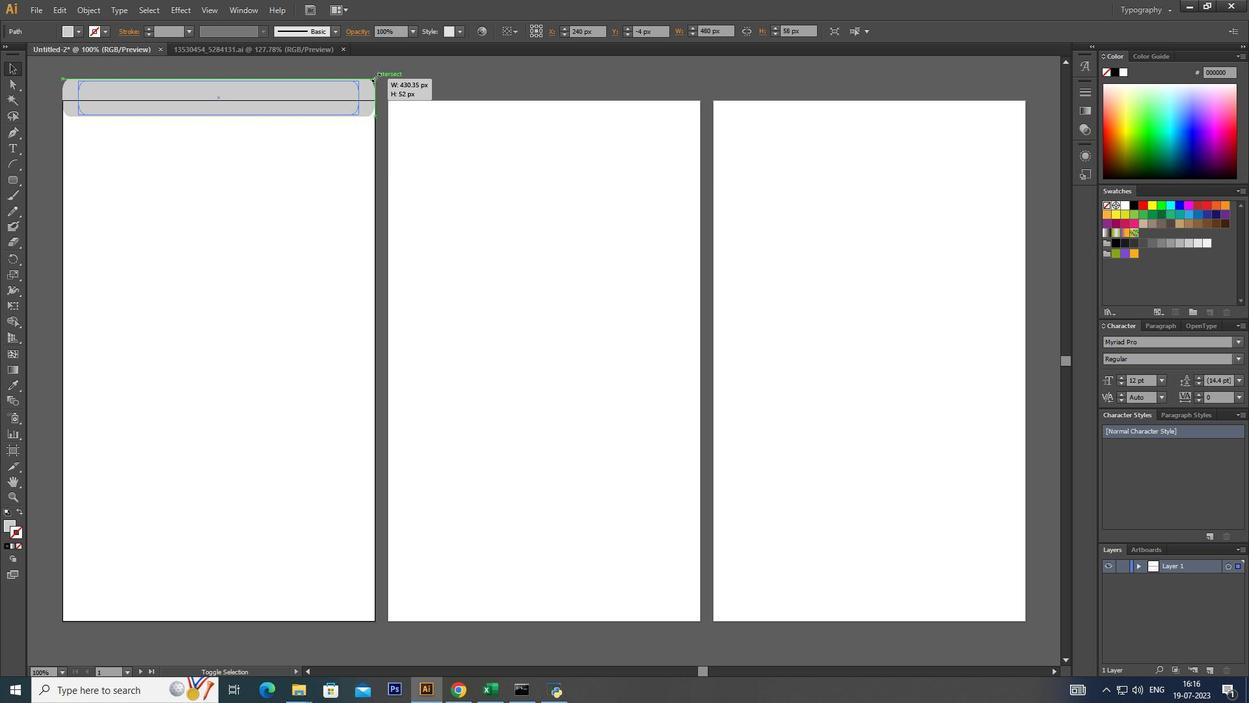 
Action: Key pressed <Key.alt_l><Key.alt_l><Key.alt_l><Key.alt_l><Key.alt_l><Key.alt_l><Key.alt_l><Key.alt_l><Key.alt_l><Key.alt_l><Key.alt_l><Key.alt_l><Key.alt_l><Key.alt_l><Key.alt_l><Key.alt_l><Key.alt_l><Key.alt_l><Key.alt_l><Key.alt_l><Key.alt_l><Key.alt_l><Key.alt_l><Key.alt_l><Key.alt_l><Key.alt_l><Key.alt_l><Key.alt_l><Key.alt_l><Key.alt_l><Key.alt_l><Key.alt_l>
Screenshot: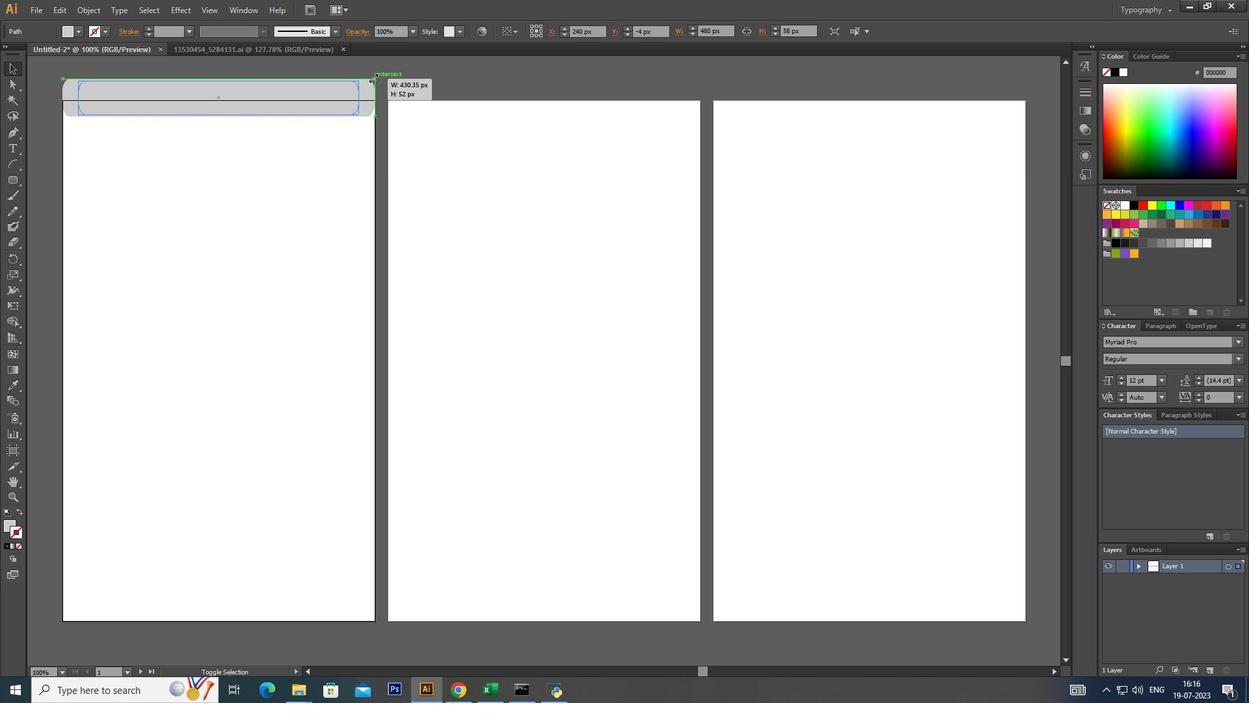 
Action: Mouse moved to (374, 77)
Screenshot: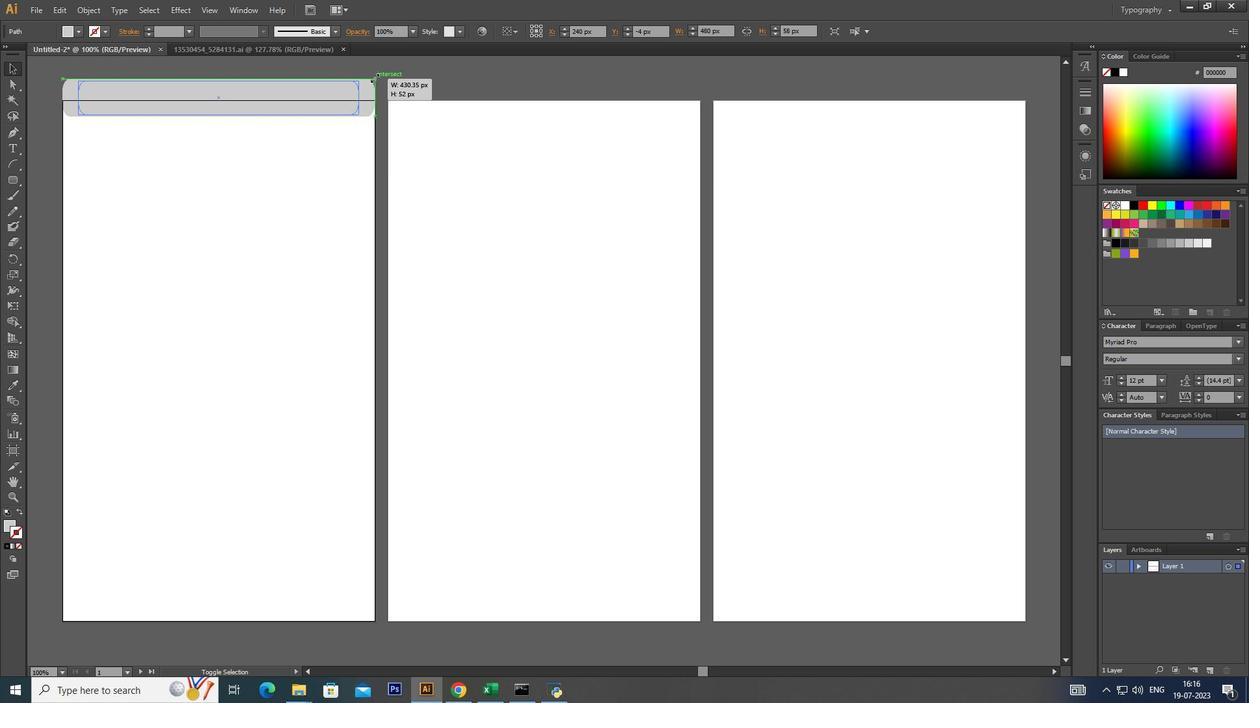 
Action: Key pressed <Key.alt_l><Key.alt_l>
Screenshot: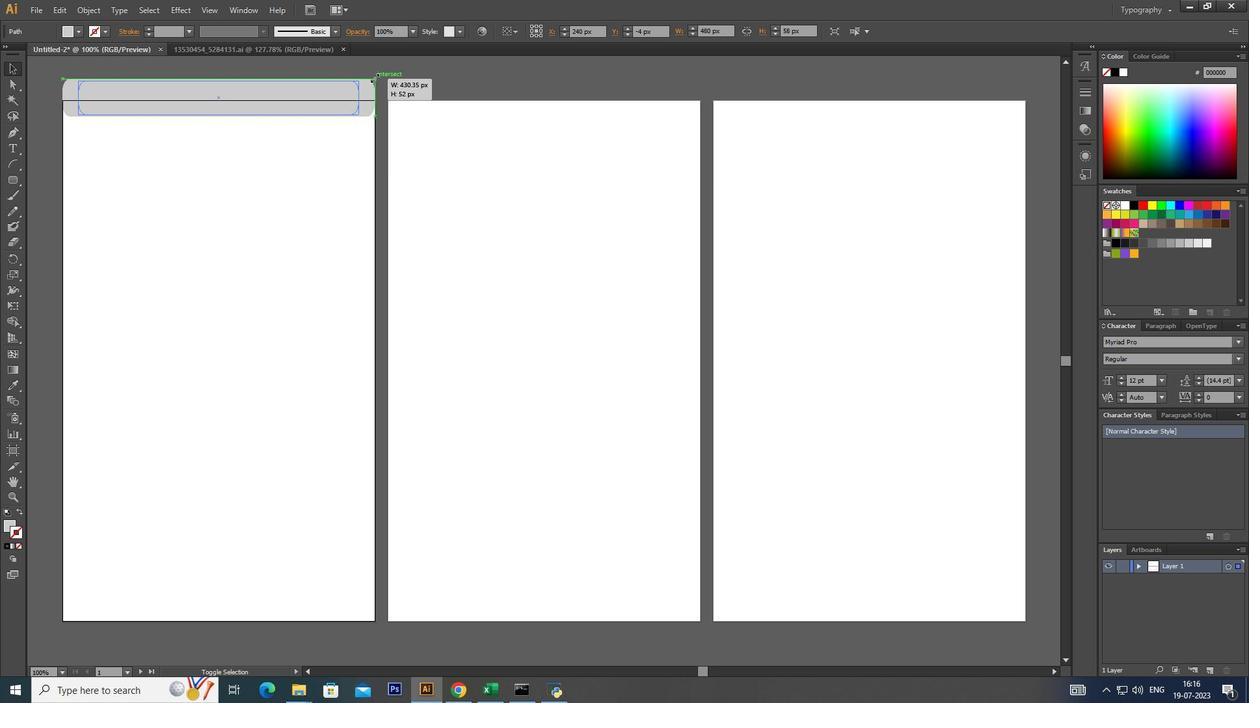 
Action: Mouse moved to (375, 77)
Screenshot: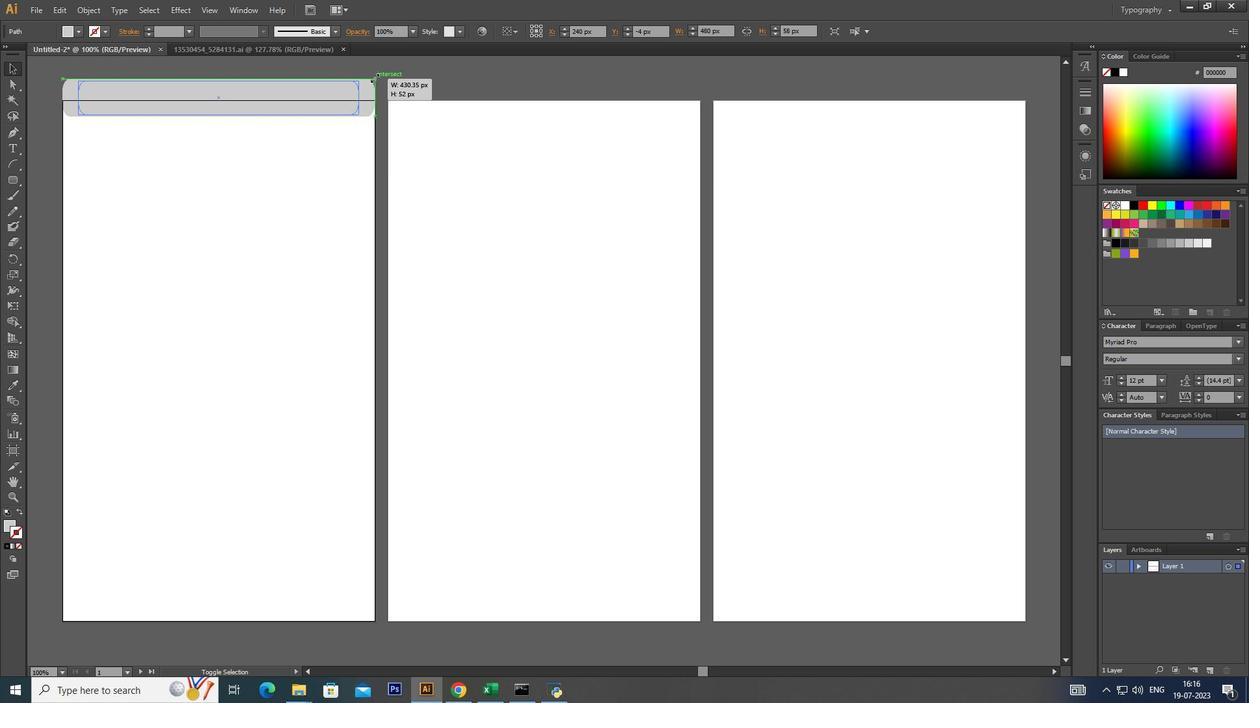 
Action: Key pressed <Key.alt_l>
Screenshot: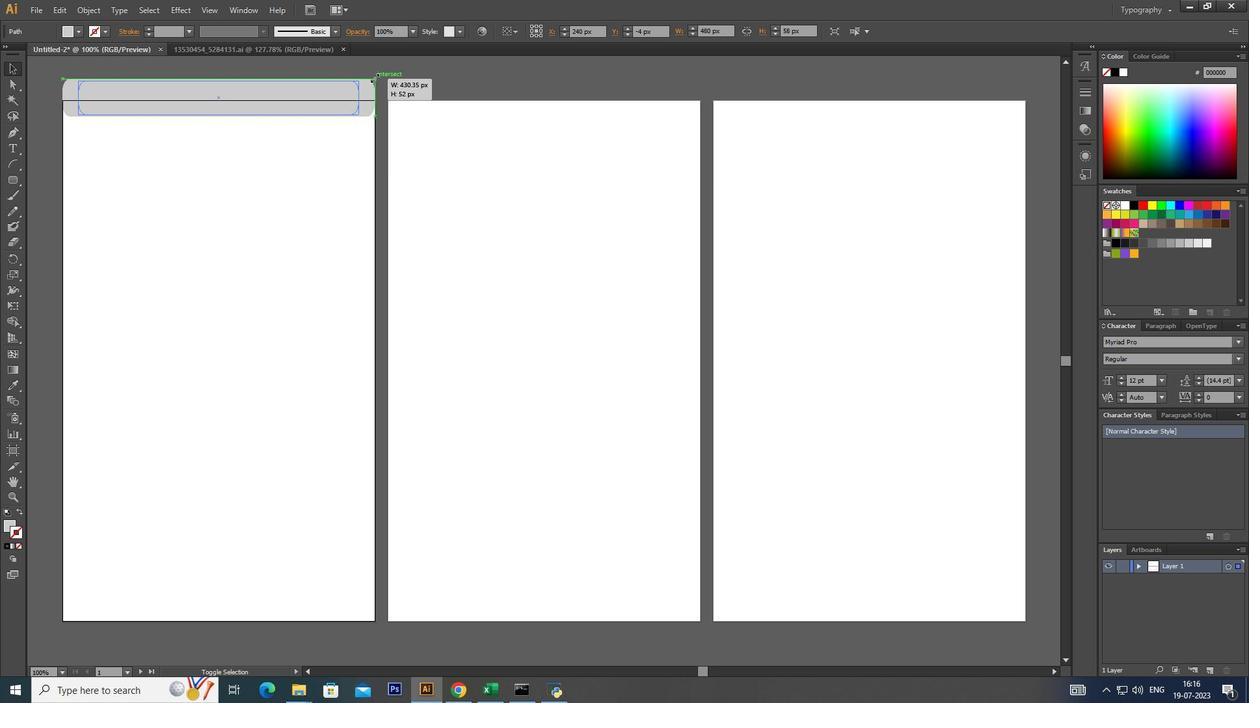 
Action: Mouse moved to (377, 77)
Screenshot: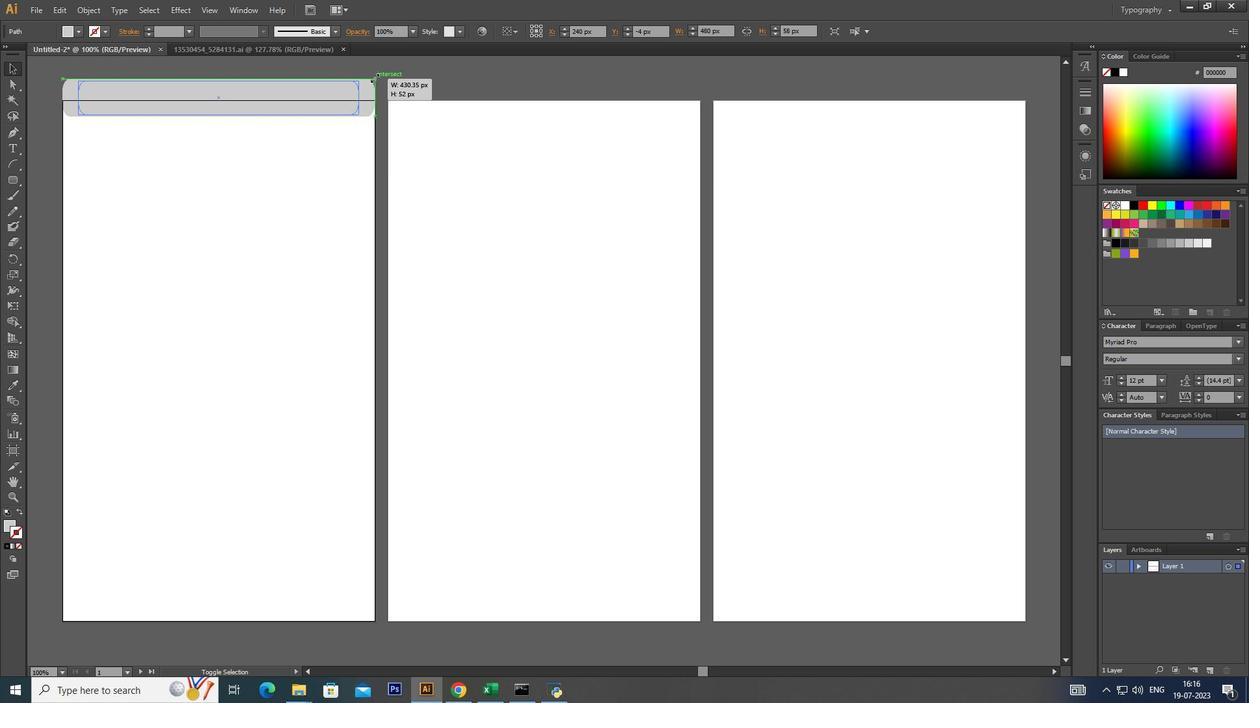 
Action: Key pressed <Key.alt_l>
Screenshot: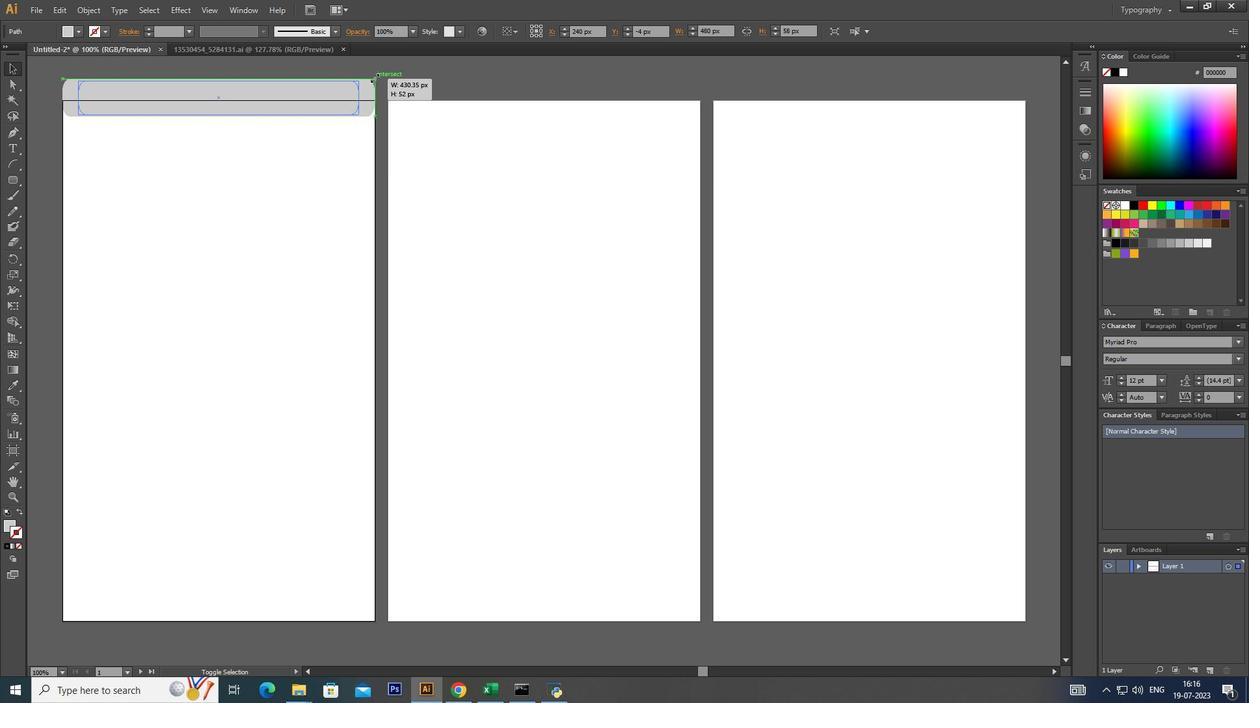 
Action: Mouse moved to (378, 76)
Screenshot: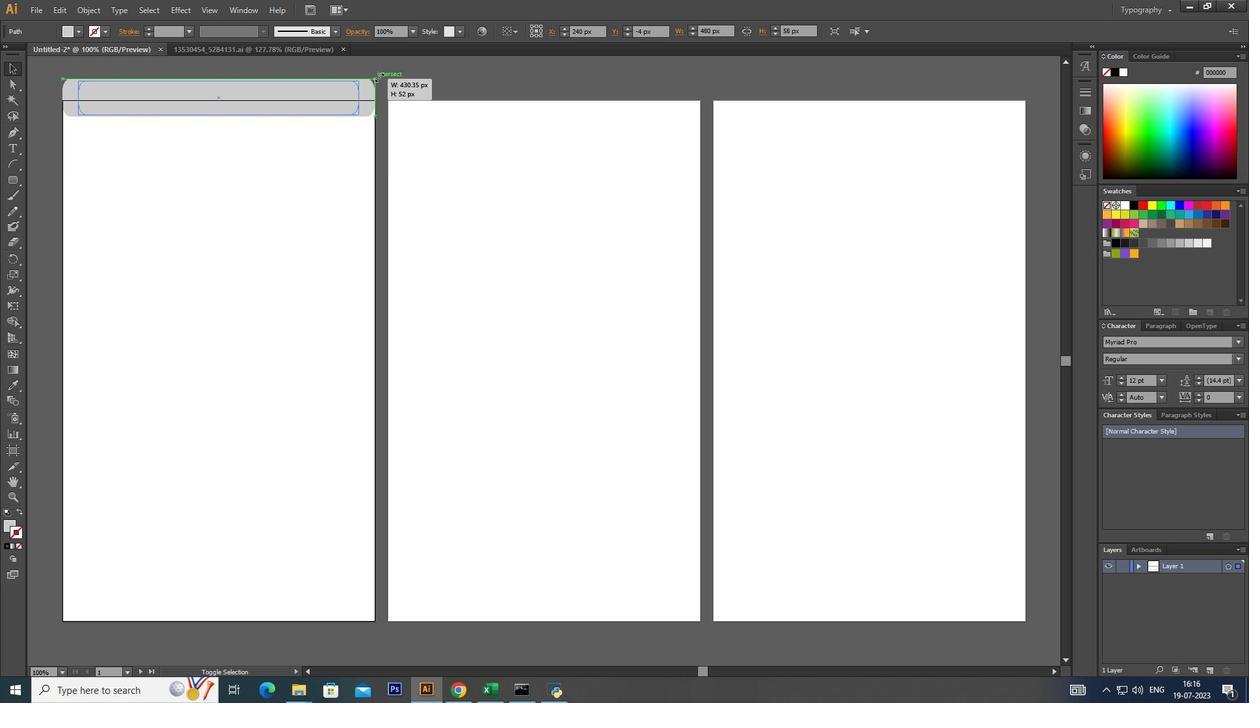 
Action: Key pressed <Key.alt_l>
Screenshot: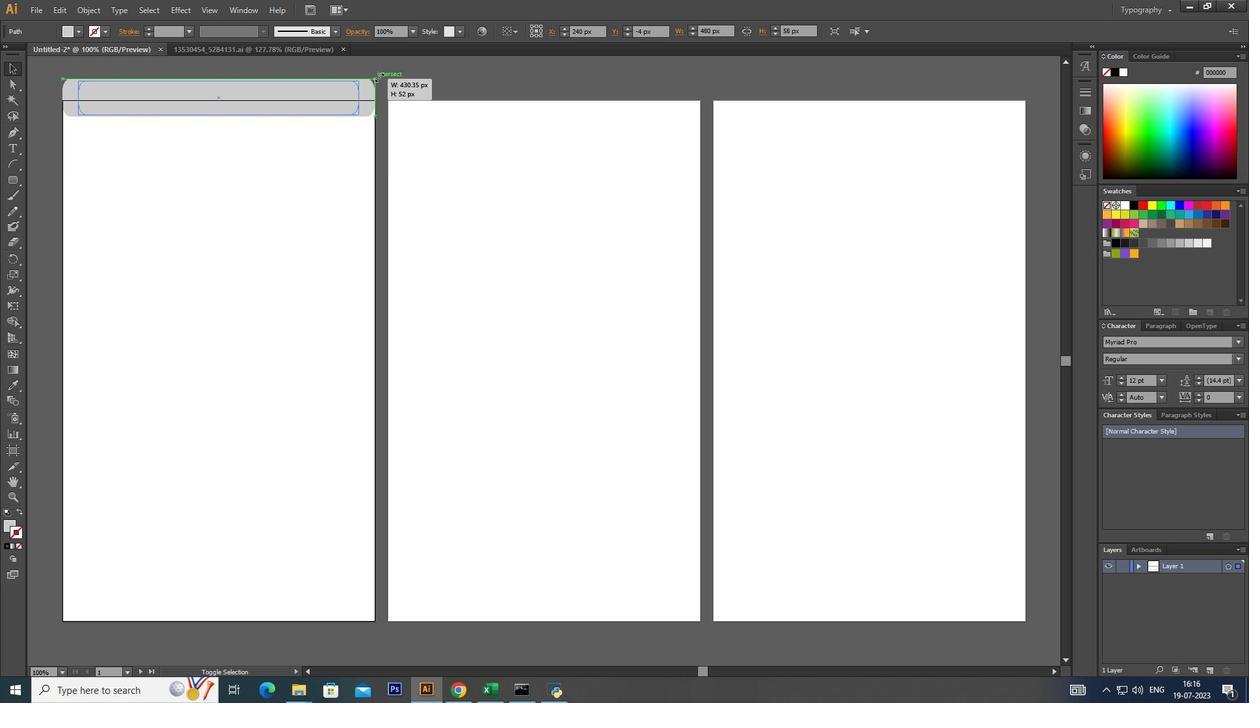 
Action: Mouse moved to (379, 76)
Screenshot: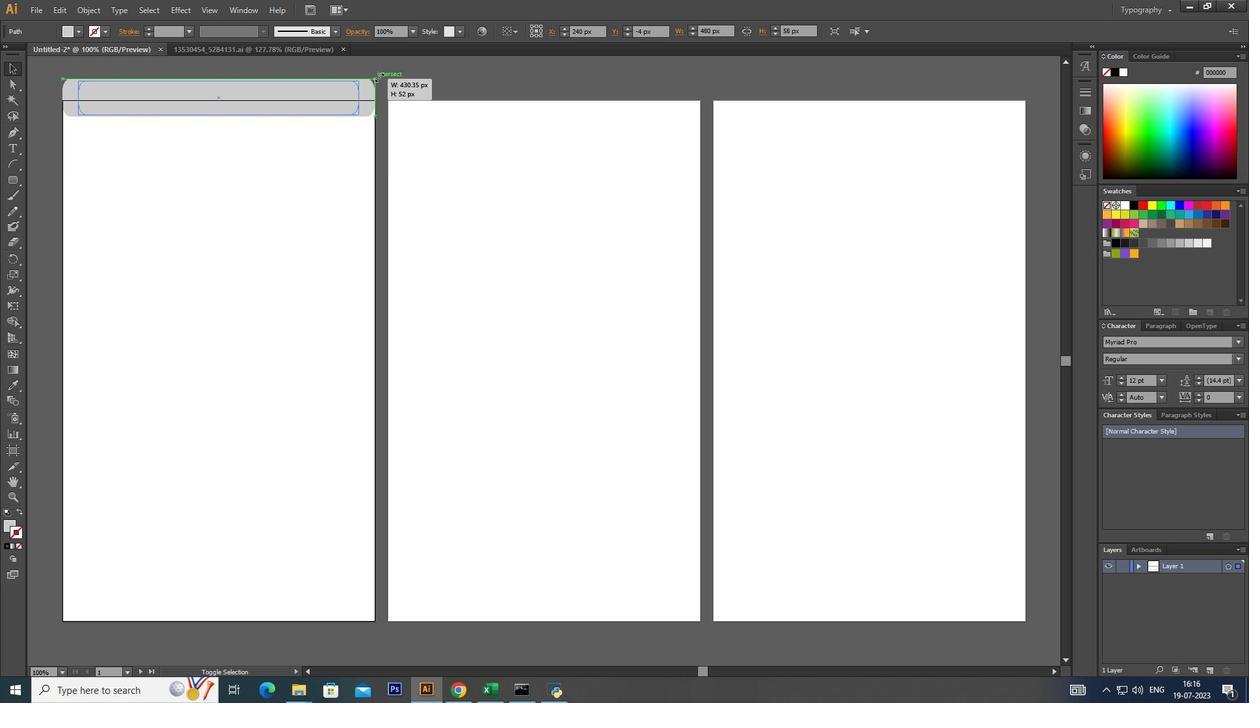 
Action: Key pressed <Key.alt_l>
Screenshot: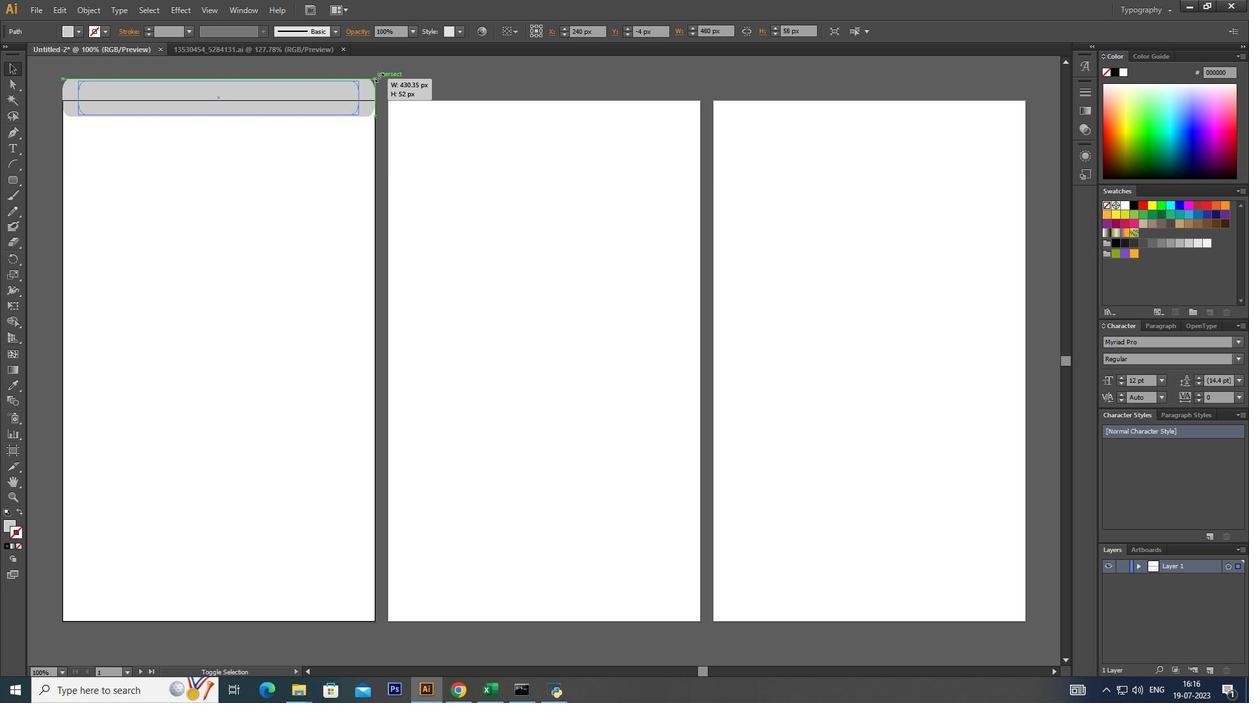 
Action: Mouse moved to (380, 76)
Screenshot: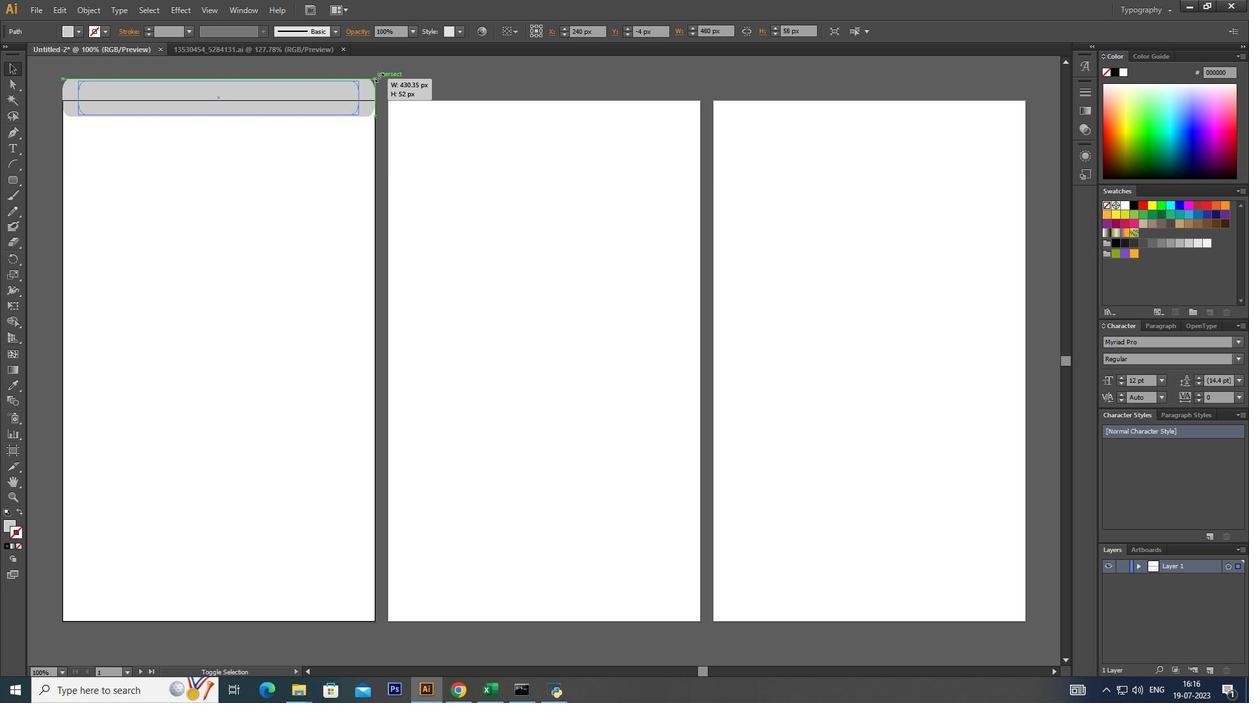 
Action: Key pressed <Key.alt_l>
Screenshot: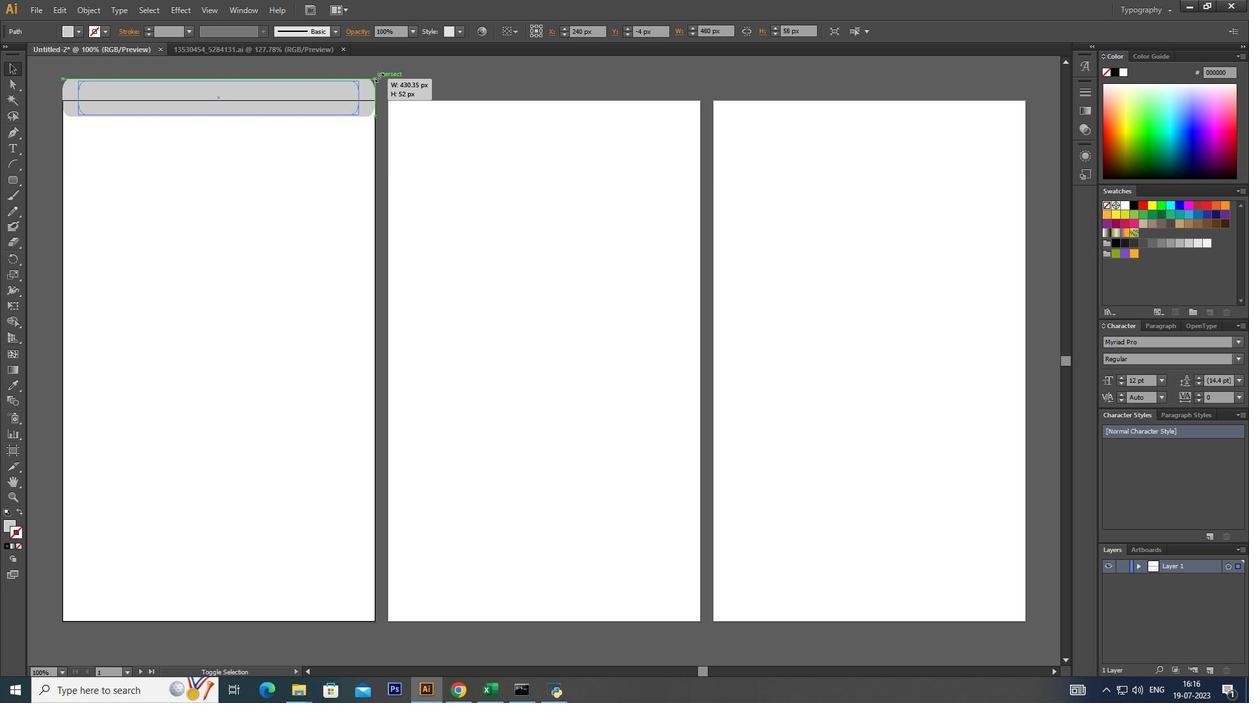 
Action: Mouse moved to (382, 75)
Screenshot: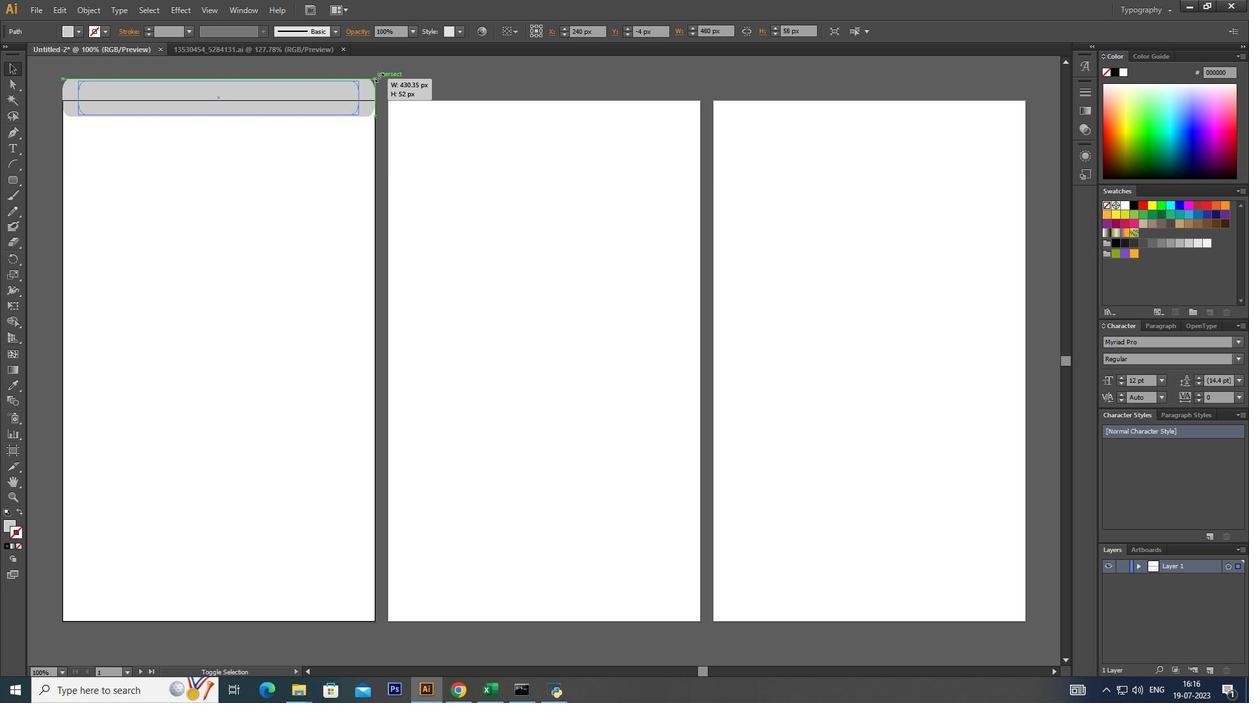 
Action: Key pressed <Key.alt_l>
Screenshot: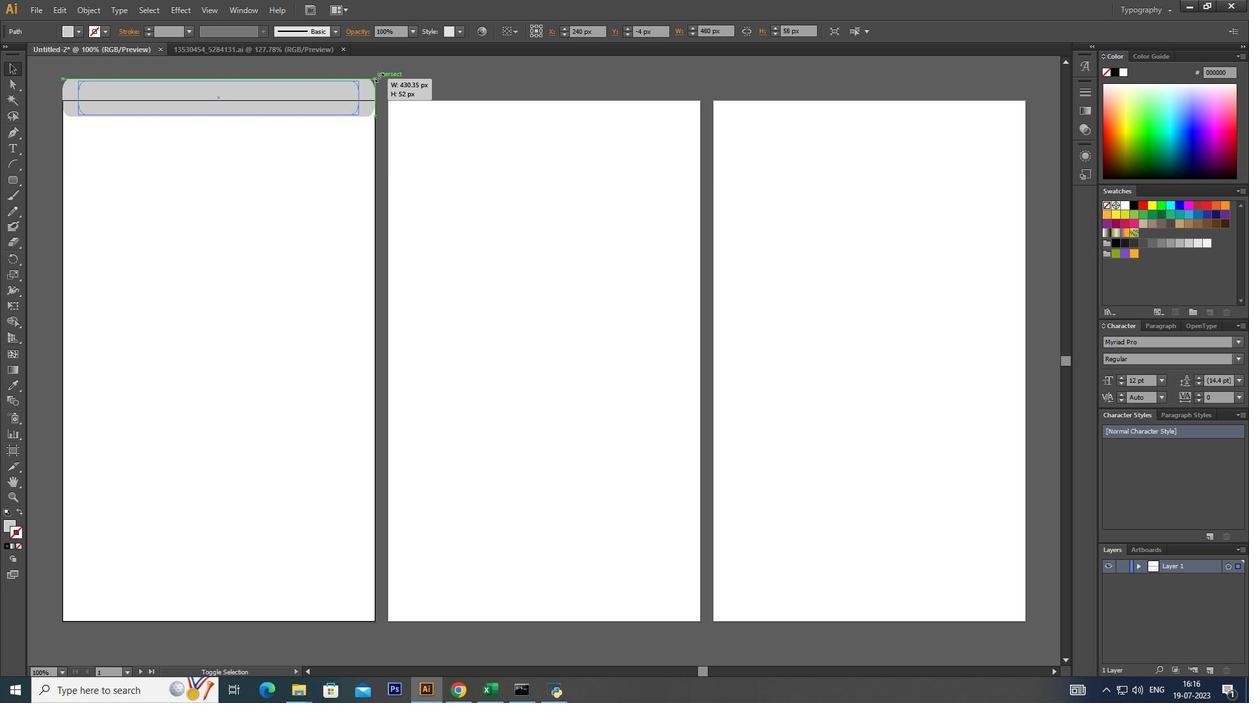 
Action: Mouse moved to (383, 75)
Screenshot: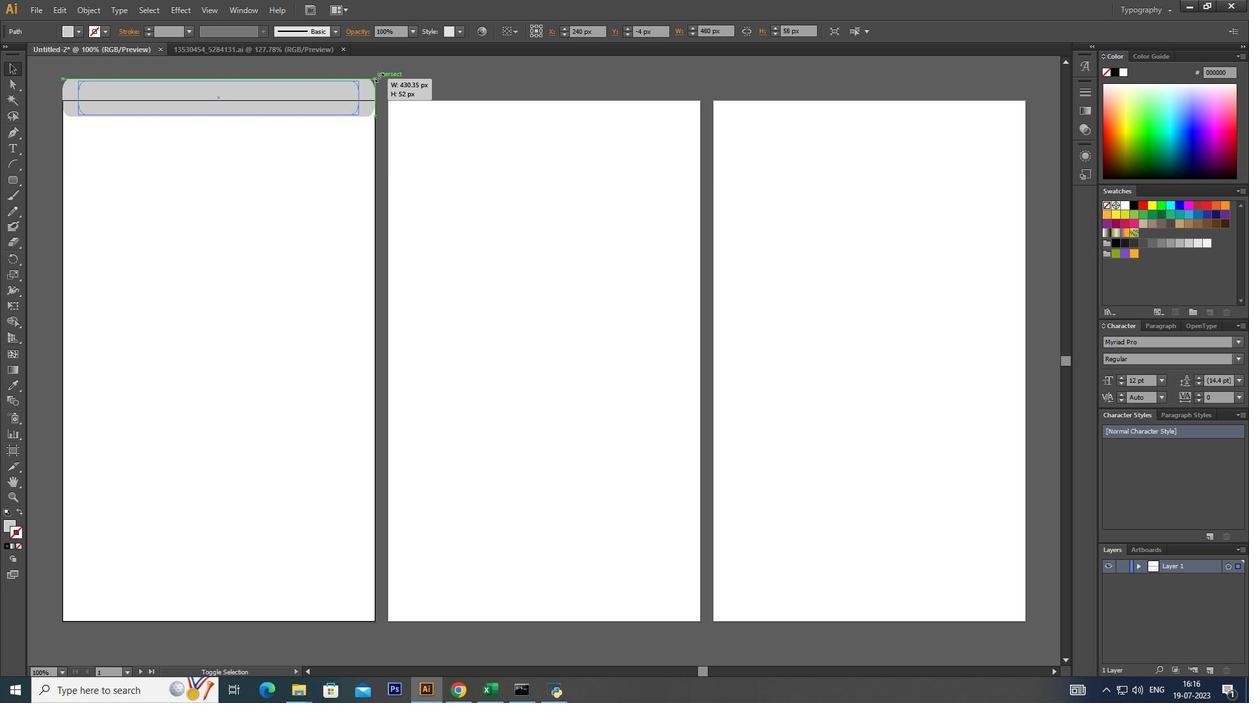 
Action: Key pressed <Key.alt_l>
Screenshot: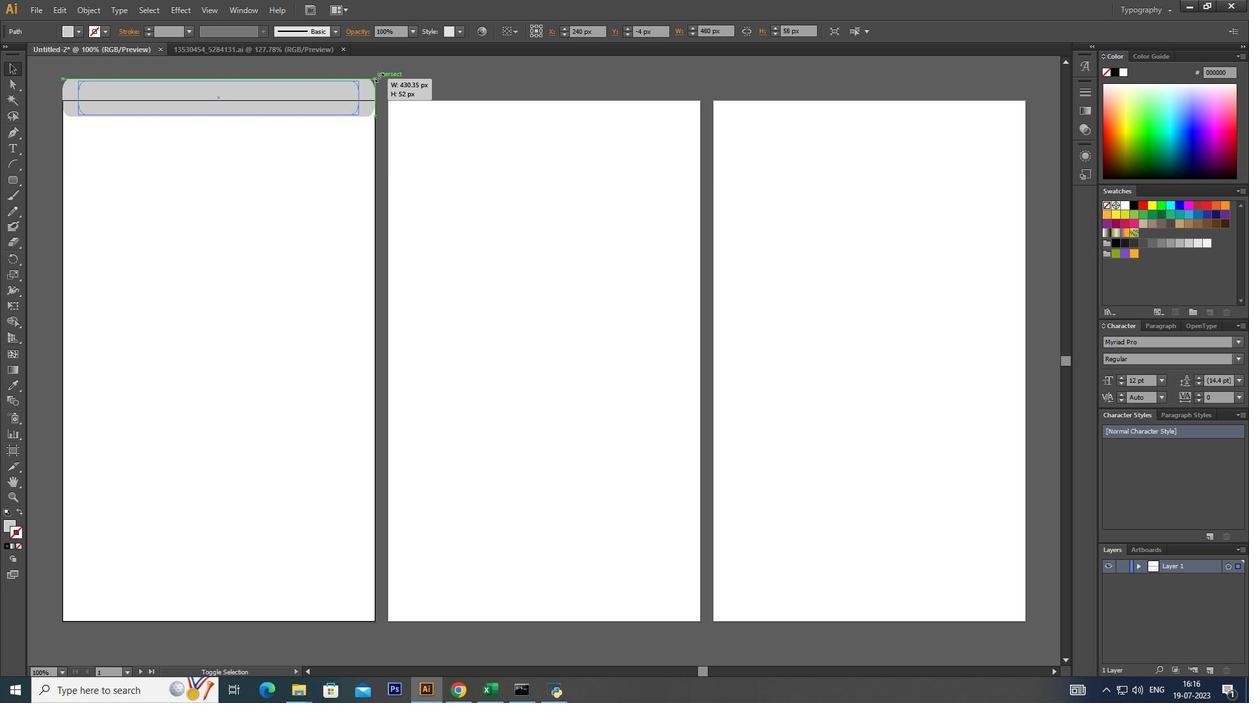 
Action: Mouse moved to (384, 75)
Screenshot: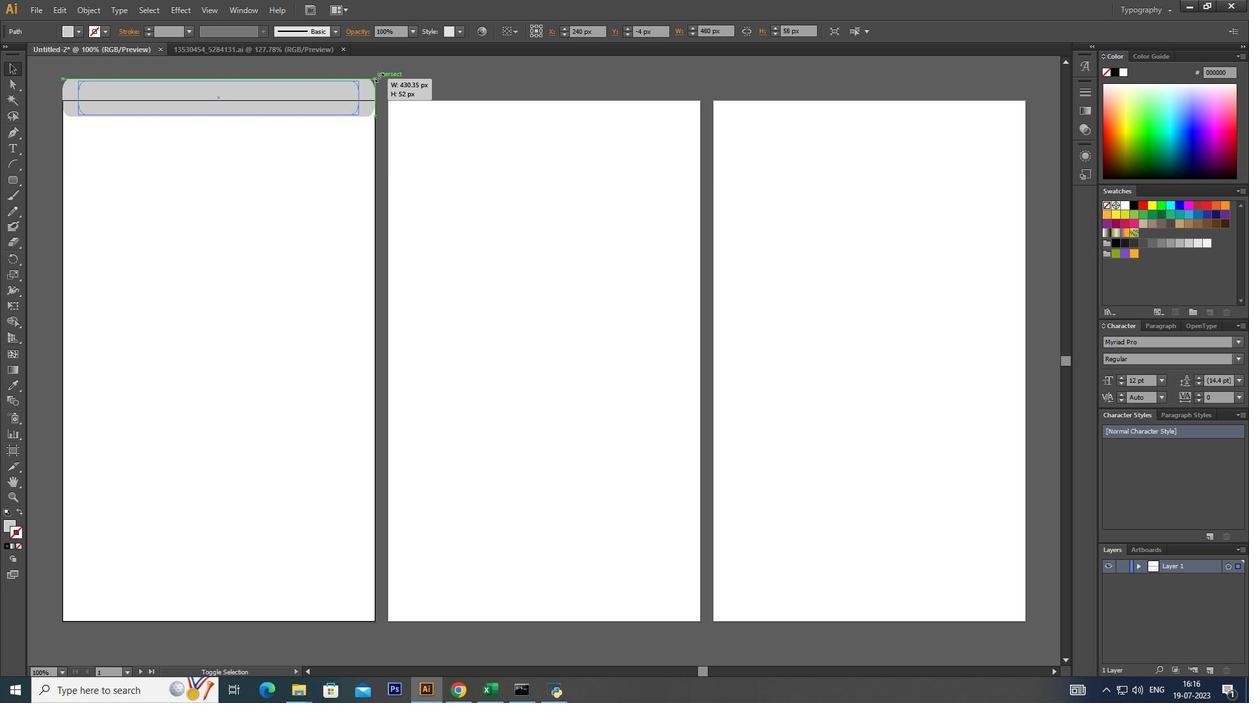 
Action: Key pressed <Key.alt_l><Key.alt_l><Key.alt_l><Key.alt_l>
Screenshot: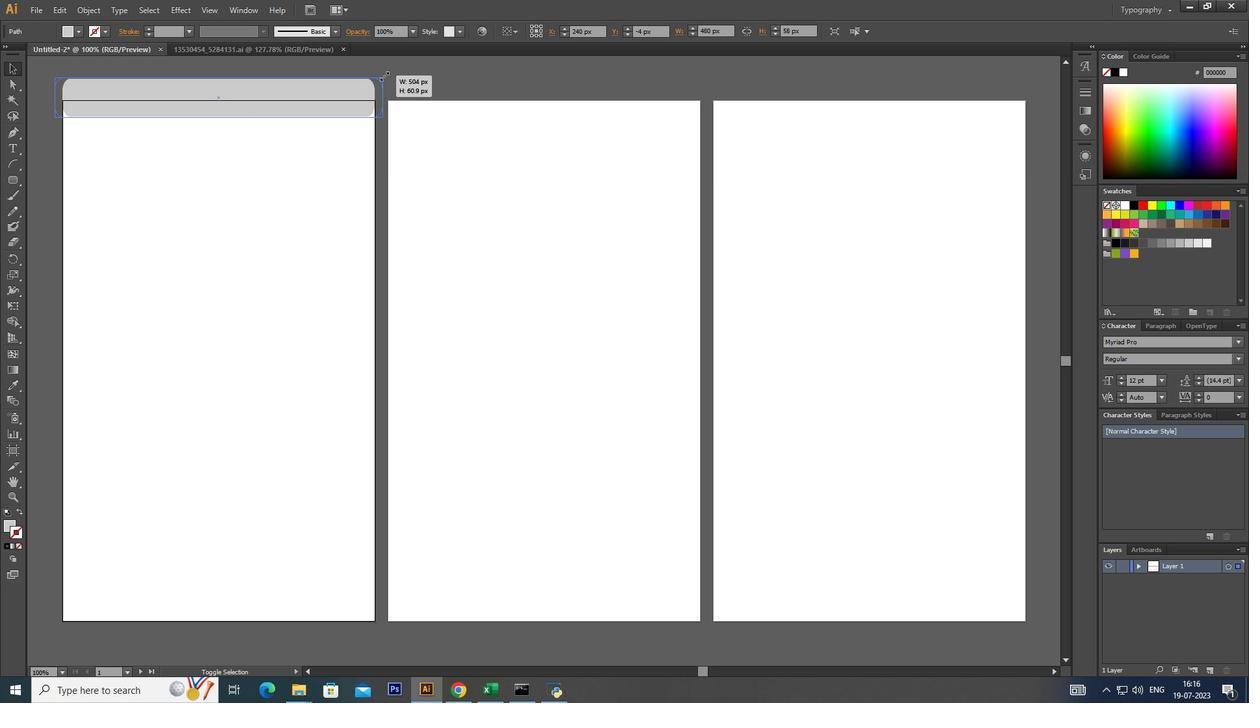 
Action: Mouse moved to (384, 75)
Screenshot: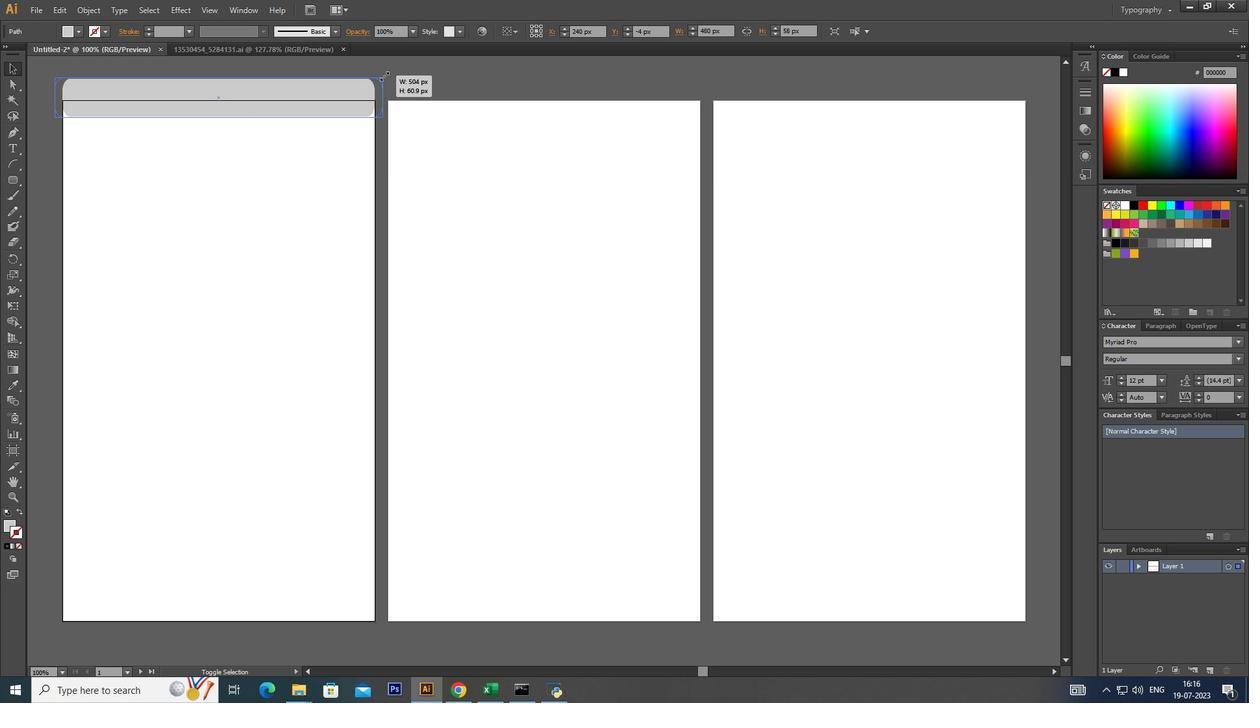 
Action: Key pressed <Key.alt_l>
Screenshot: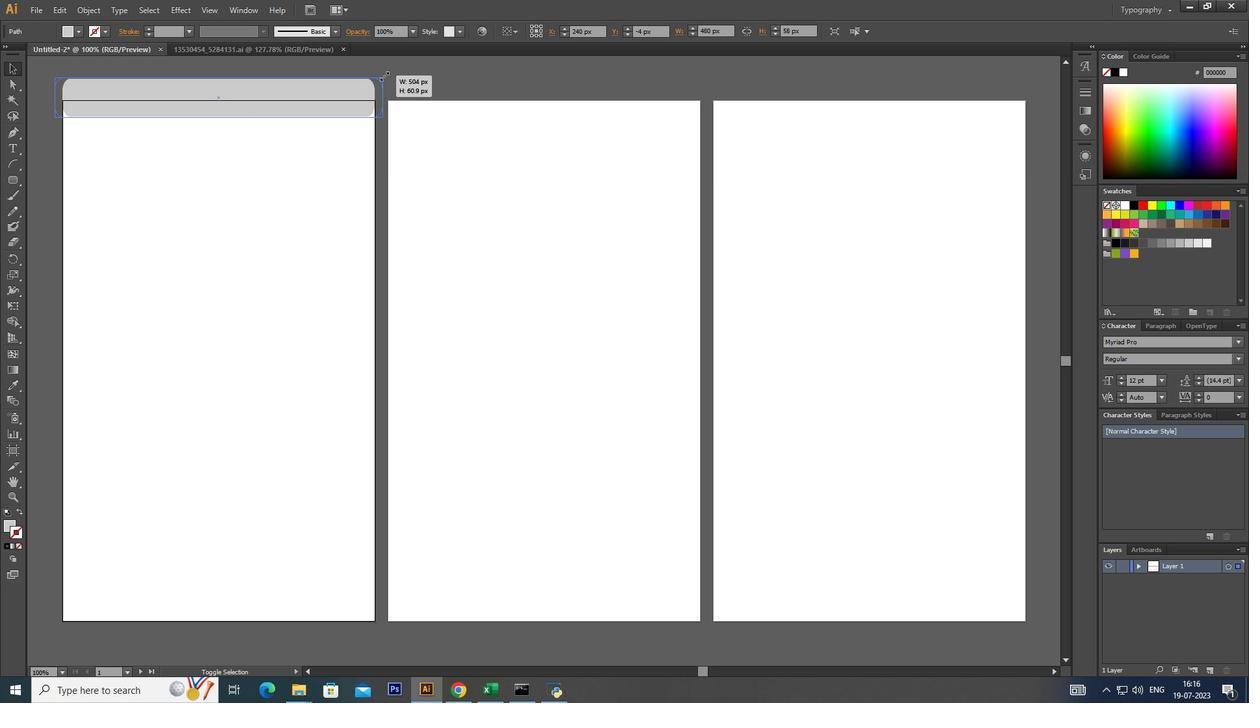 
Action: Mouse moved to (386, 75)
Screenshot: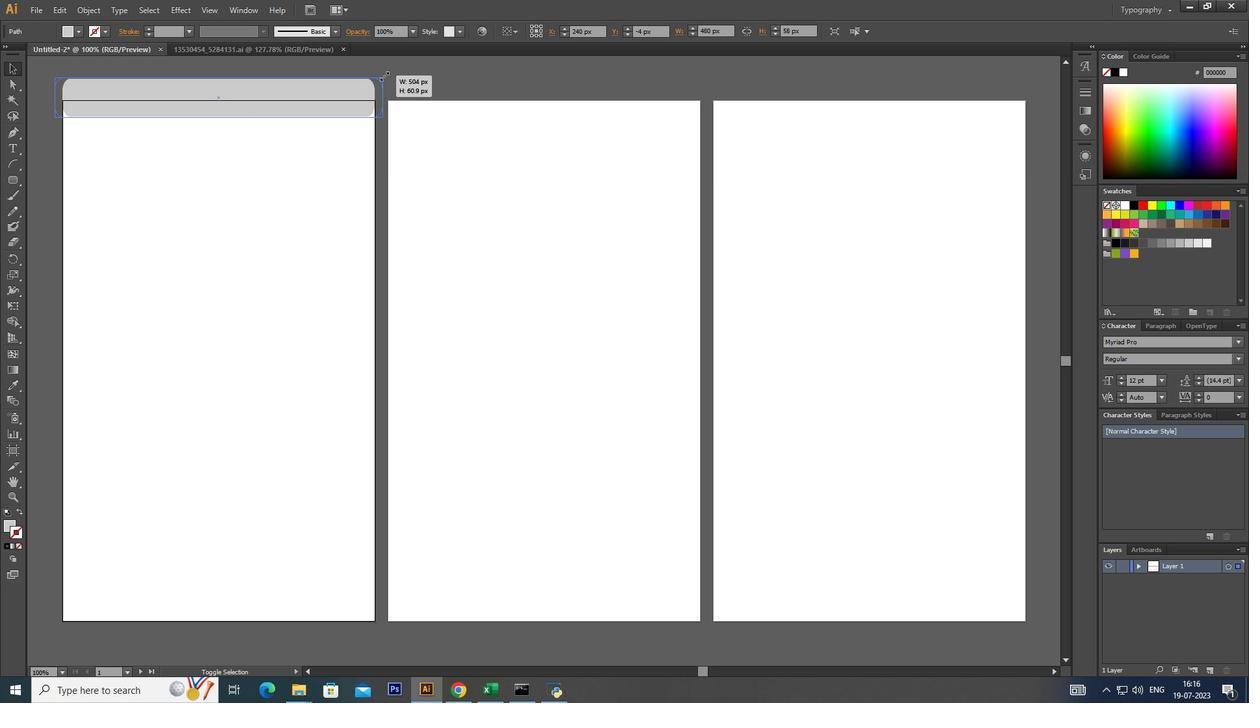
Action: Key pressed <Key.alt_l>
Screenshot: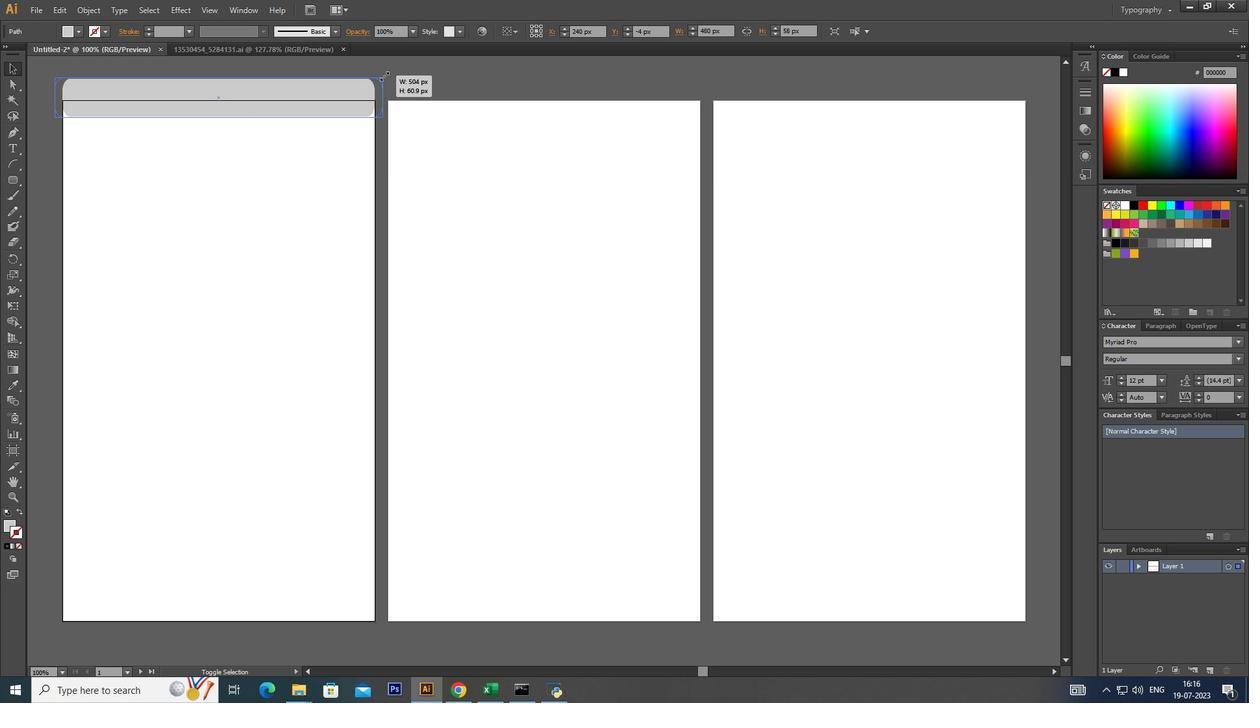 
Action: Mouse moved to (386, 74)
Screenshot: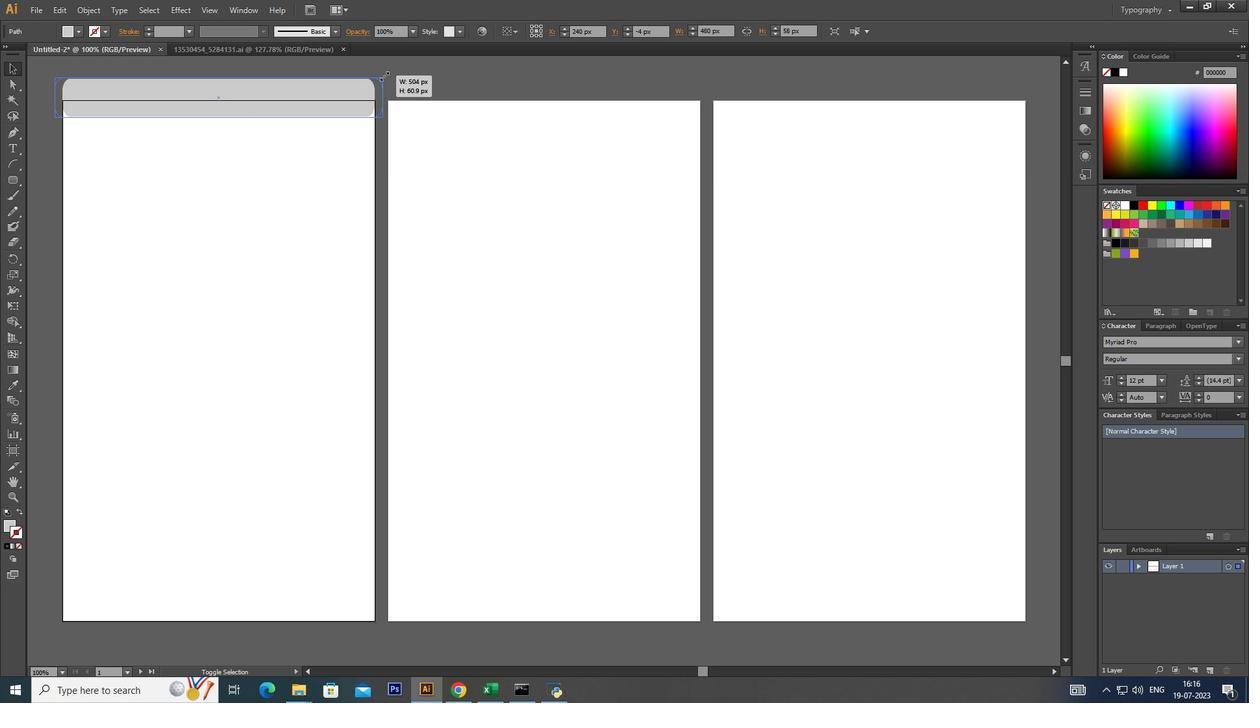 
Action: Key pressed <Key.alt_l>
Screenshot: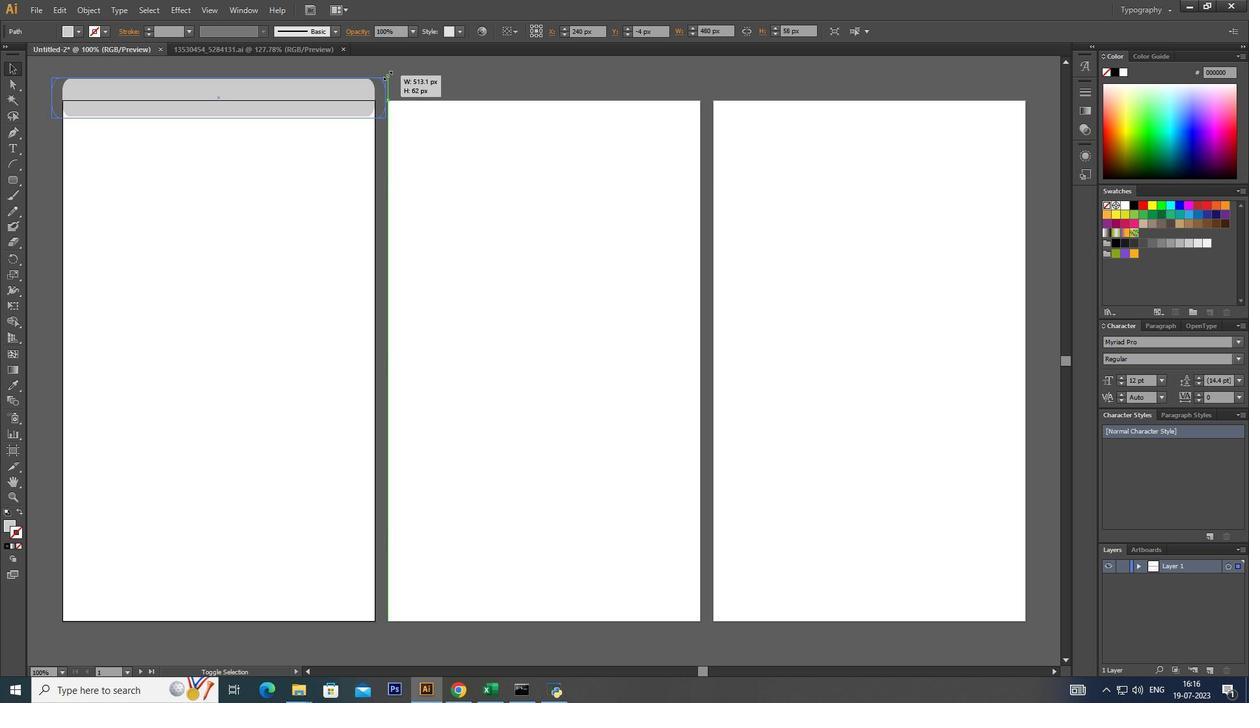 
Action: Mouse moved to (388, 74)
Screenshot: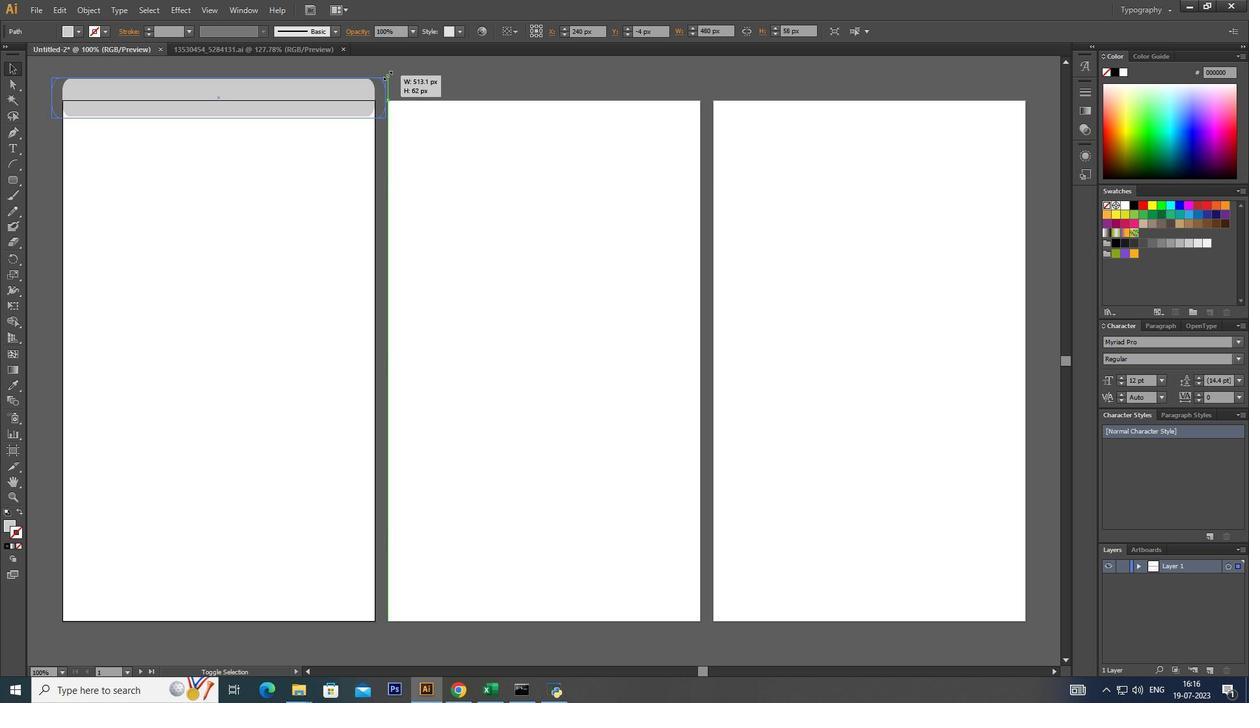 
Action: Key pressed <Key.alt_l><Key.alt_l><Key.alt_l><Key.alt_l><Key.alt_l><Key.alt_l><Key.alt_l><Key.alt_l>
Screenshot: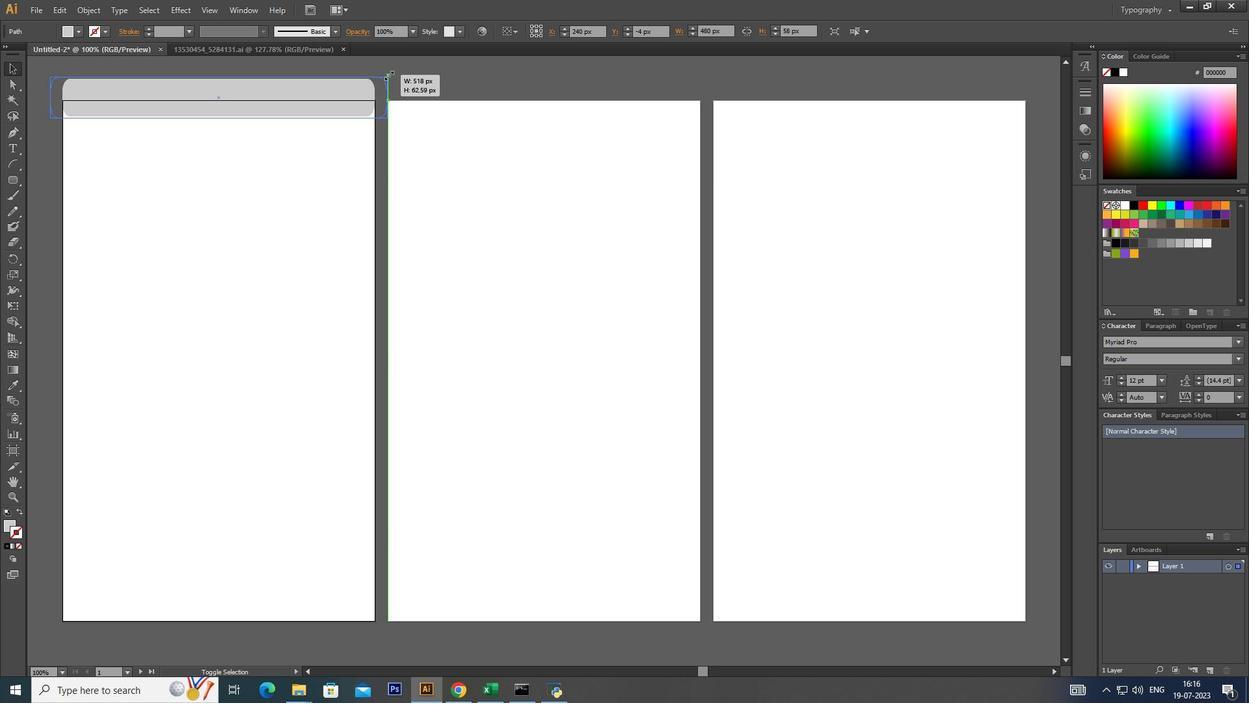 
Action: Mouse moved to (387, 74)
Screenshot: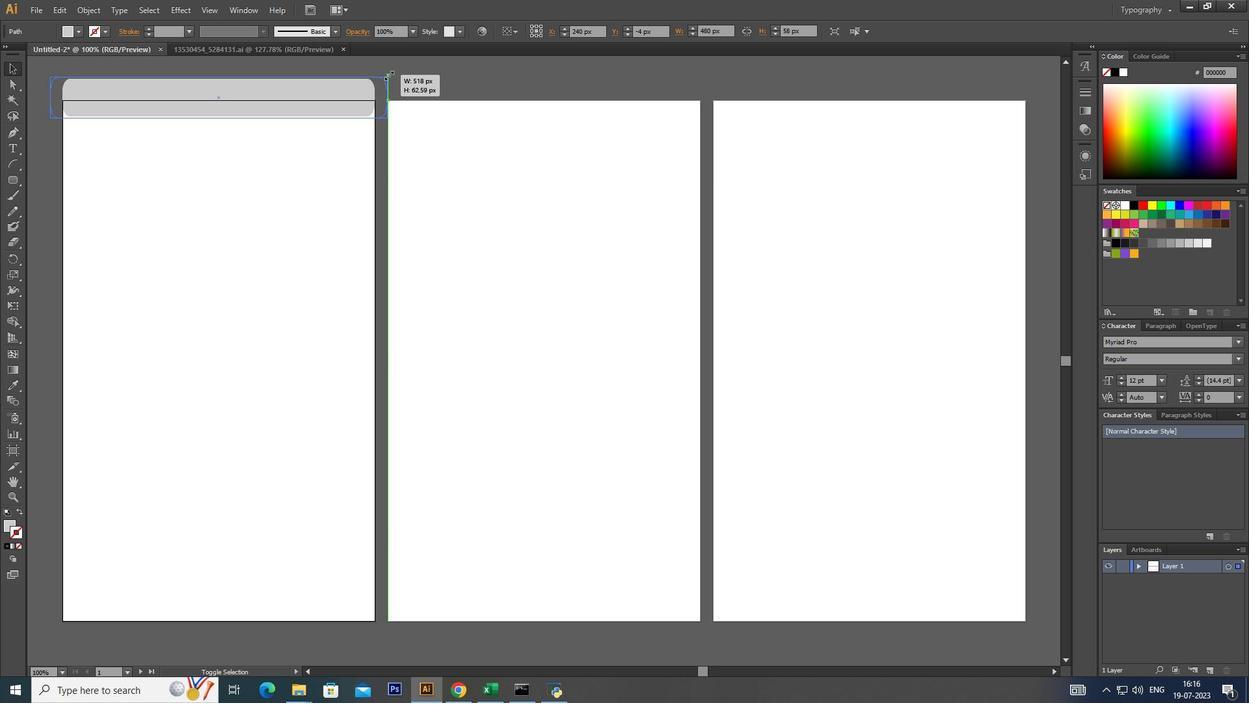 
Action: Key pressed <Key.alt_l>
Screenshot: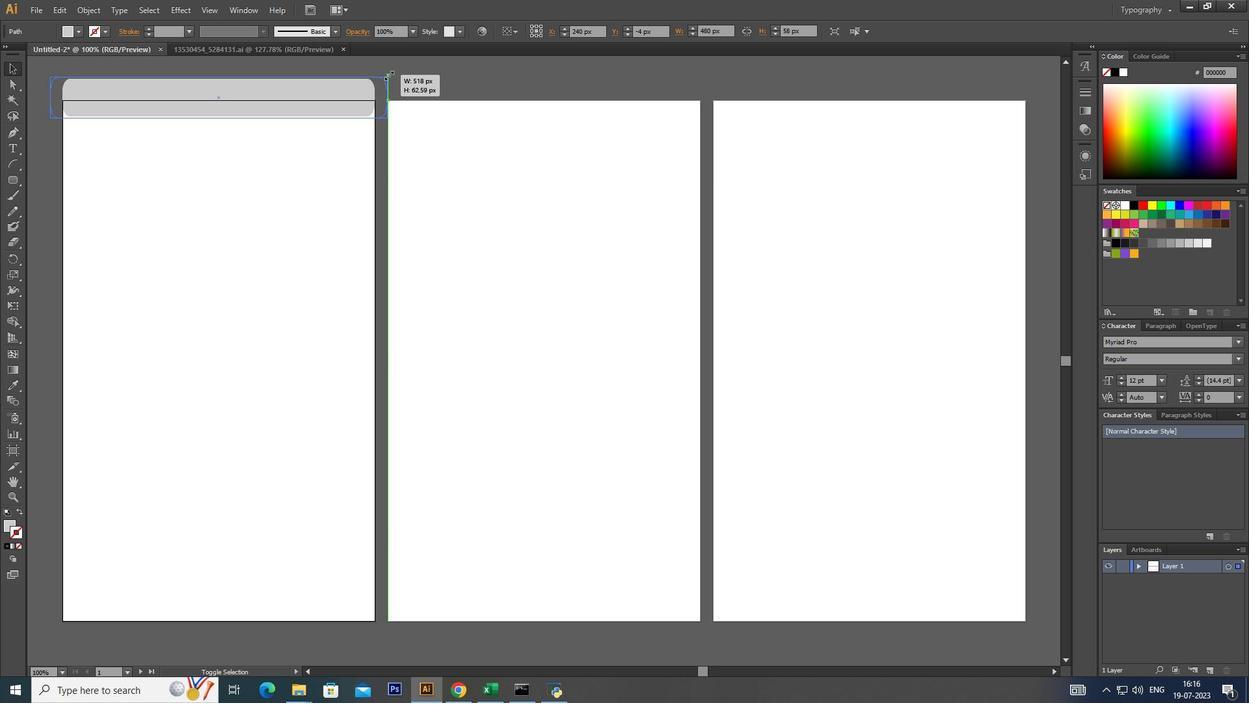 
Action: Mouse moved to (385, 74)
Screenshot: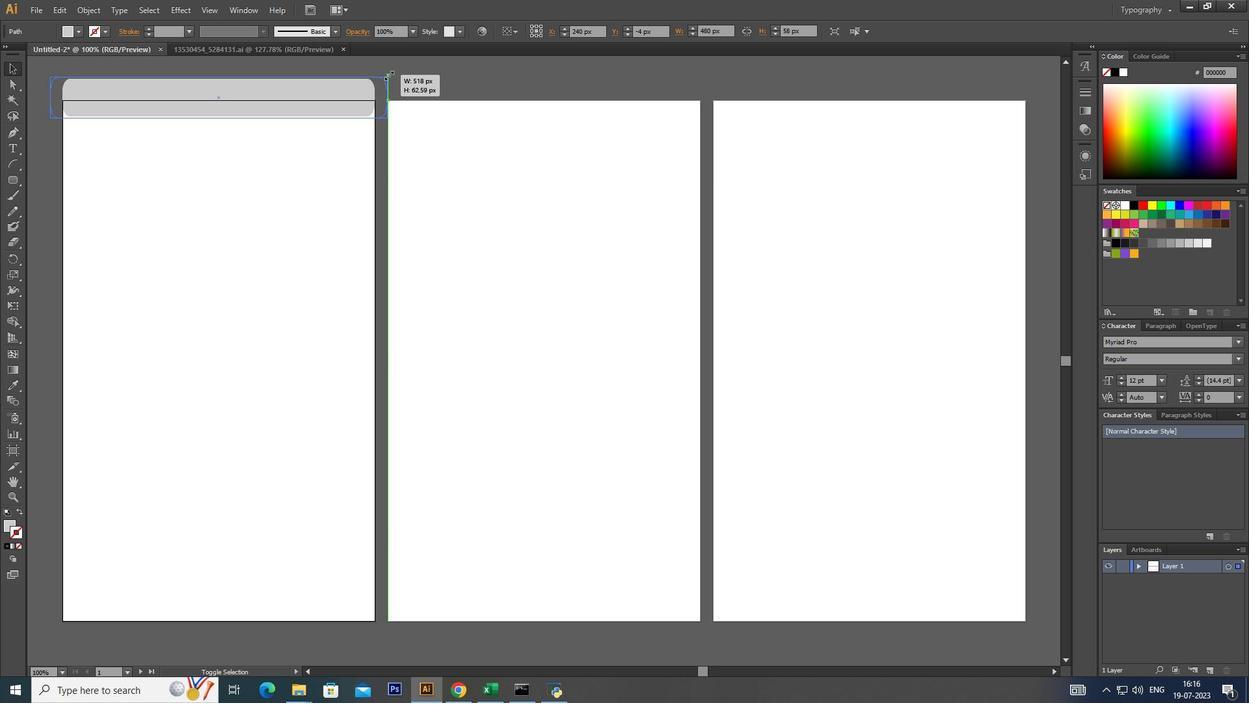 
Action: Key pressed <Key.alt_l>
Screenshot: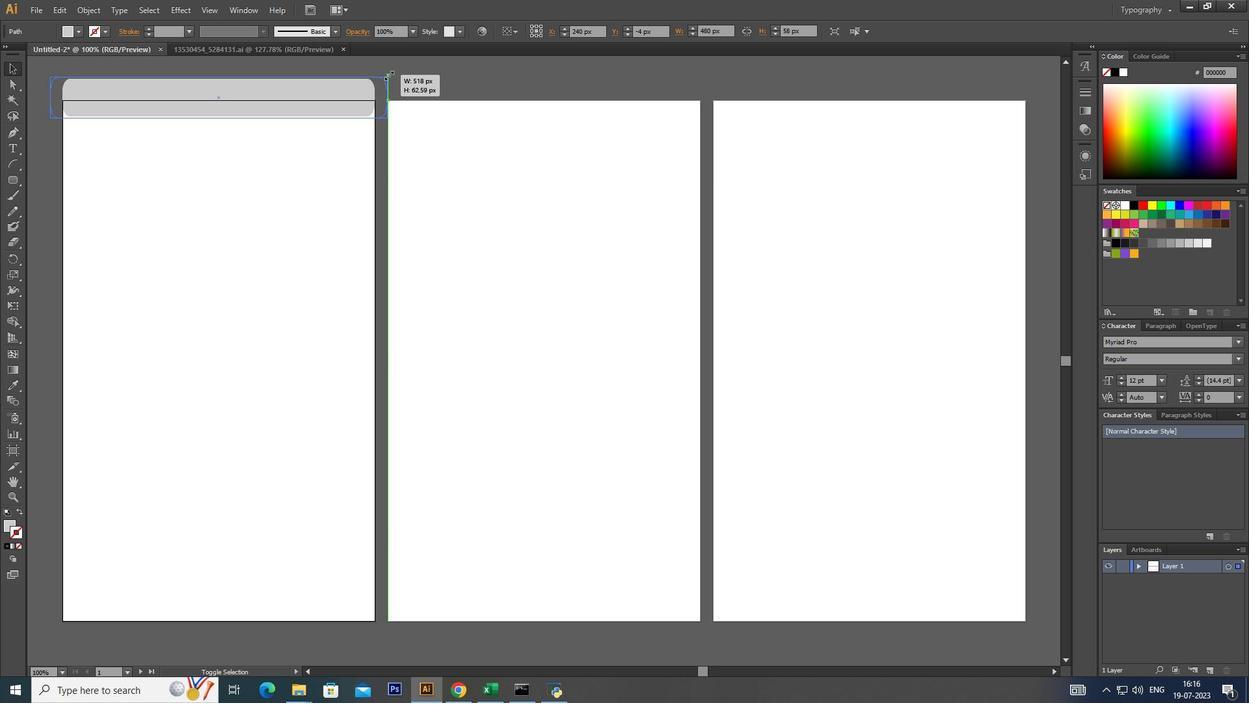 
Action: Mouse moved to (384, 74)
Screenshot: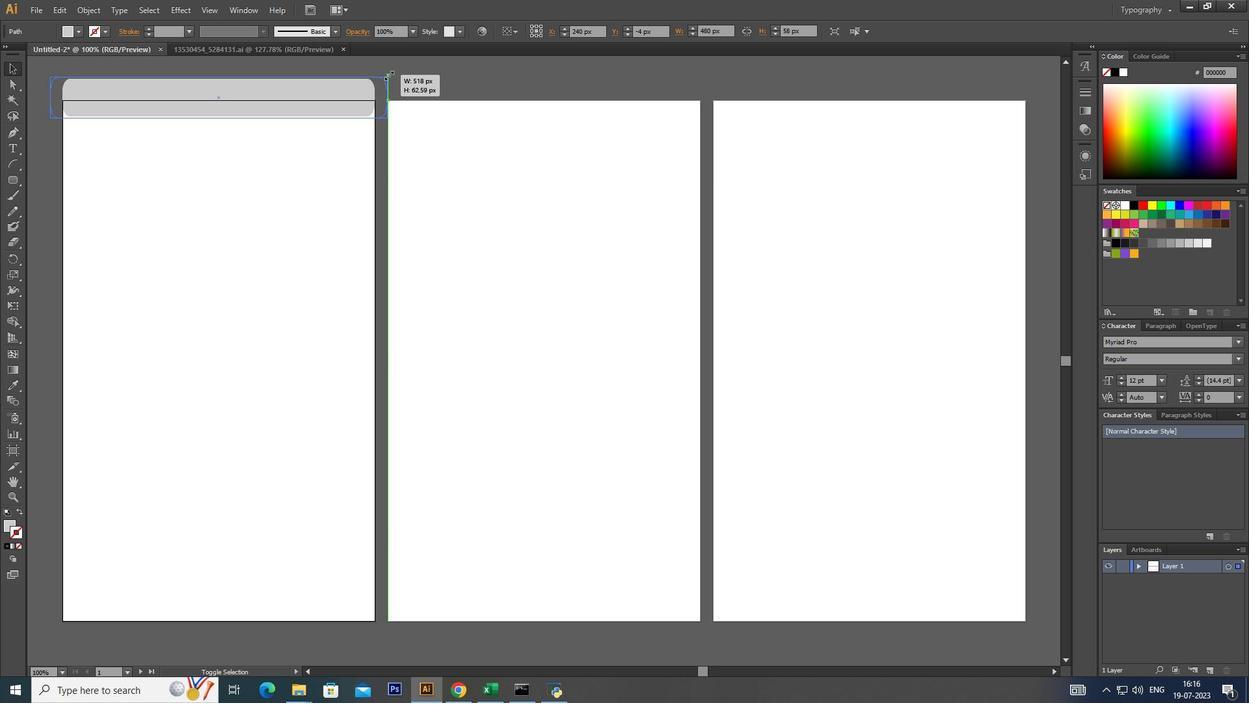 
Action: Key pressed <Key.alt_l>
Screenshot: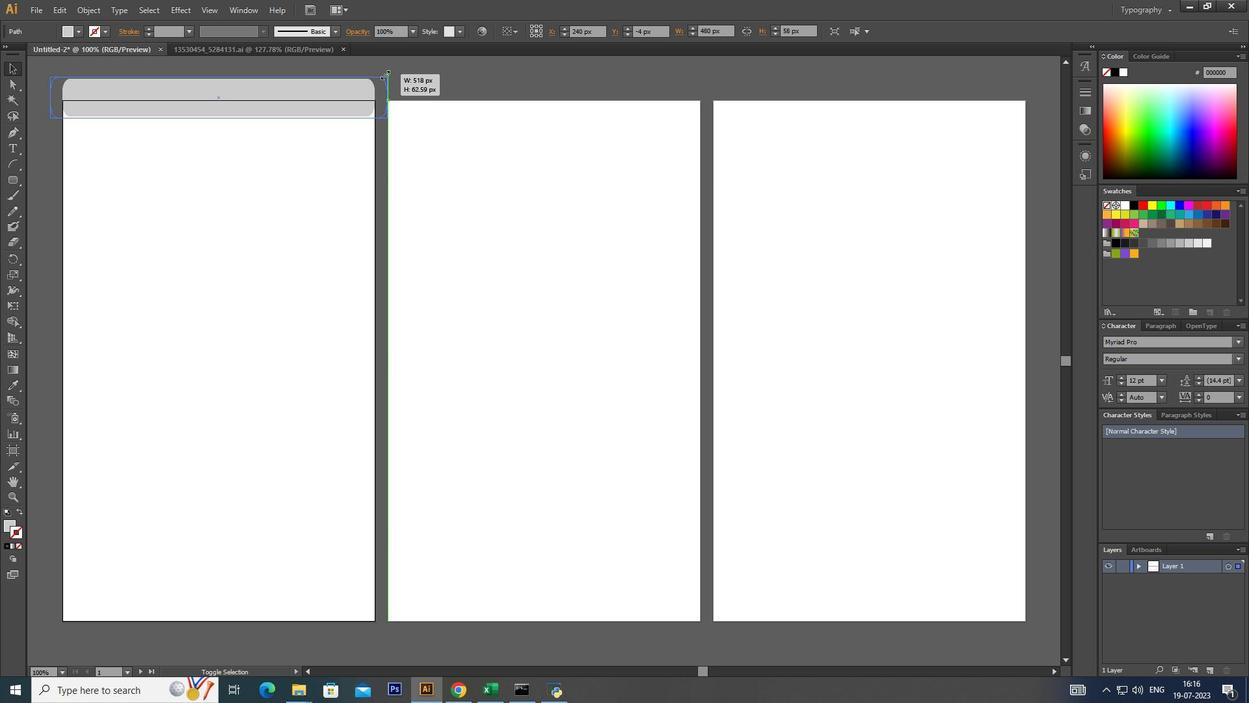 
Action: Mouse moved to (384, 74)
Screenshot: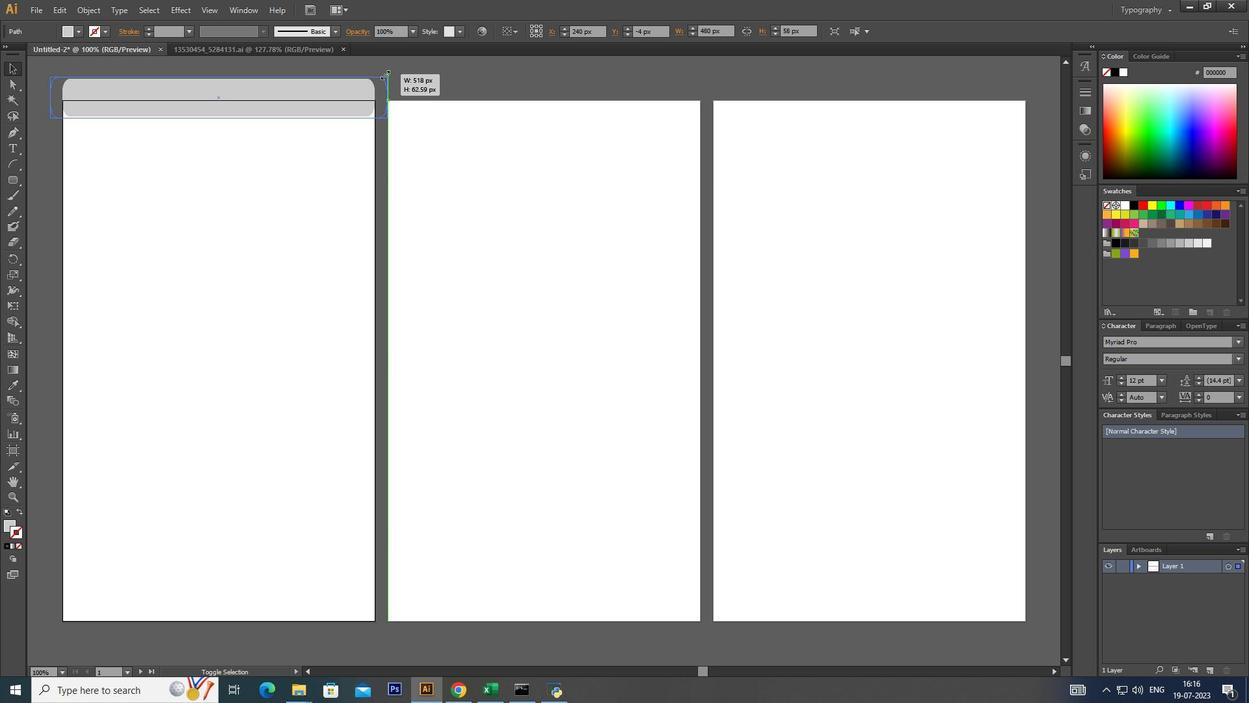 
Action: Key pressed <Key.alt_l>
Screenshot: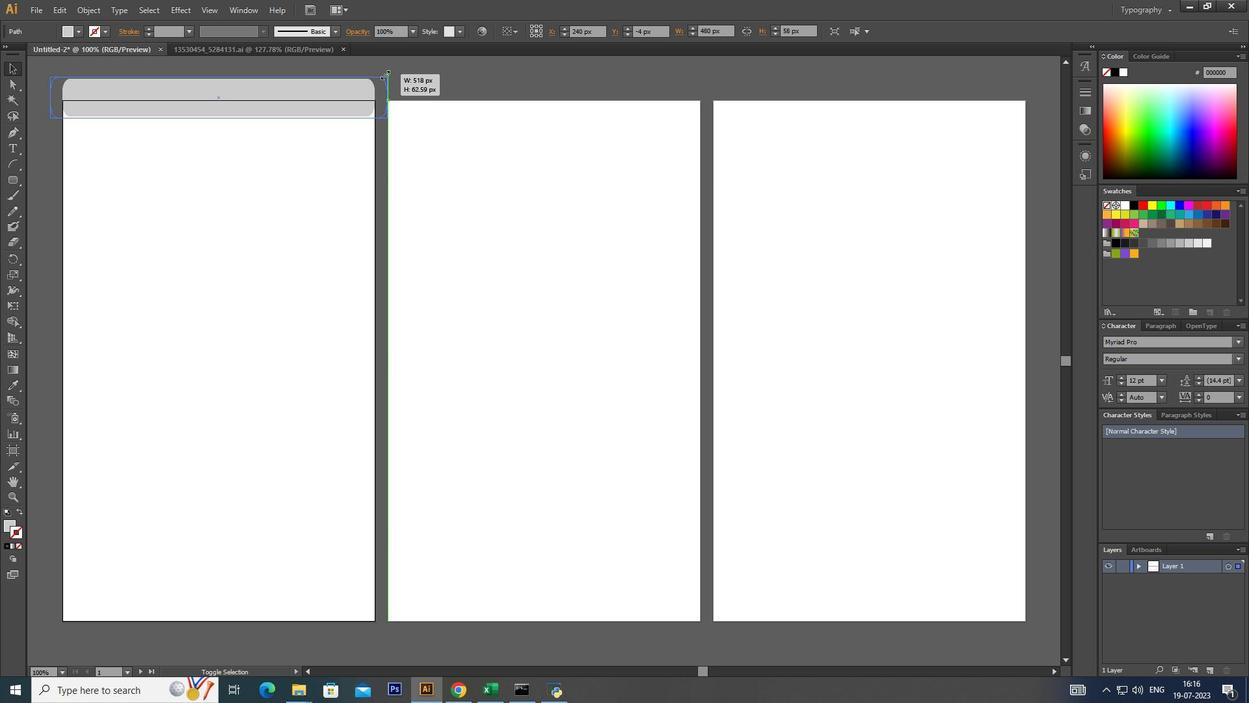 
Action: Mouse moved to (383, 74)
Screenshot: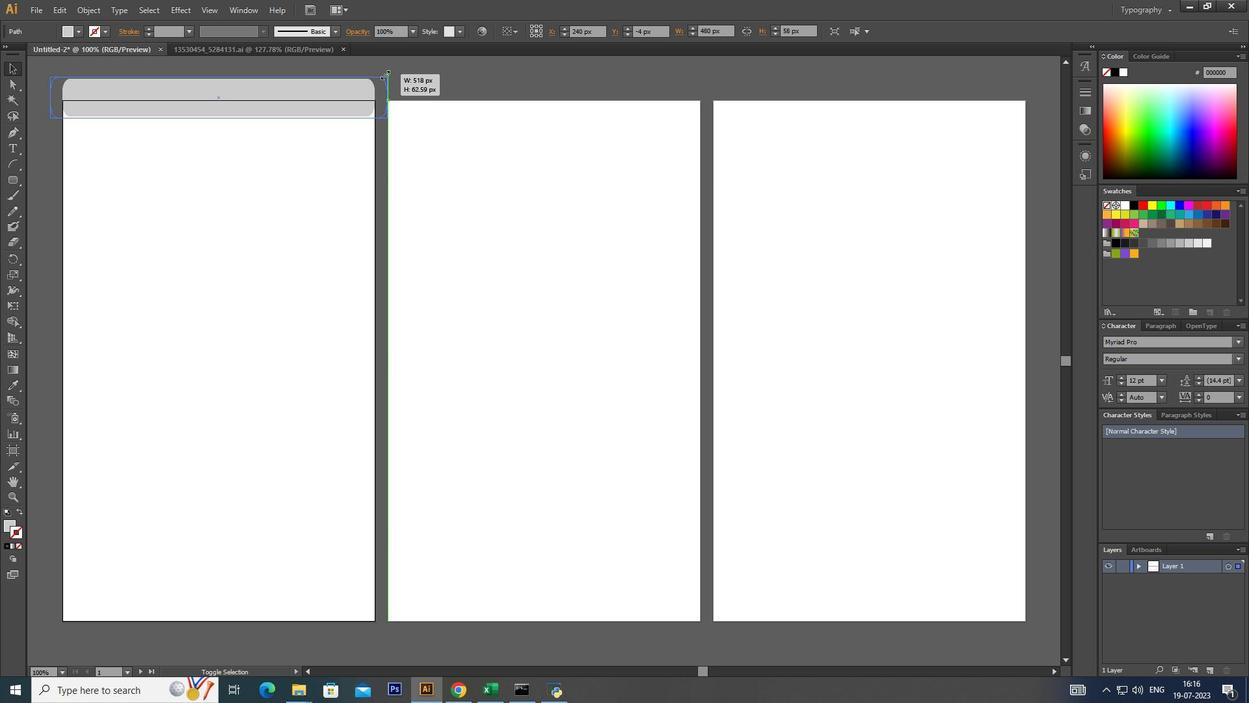 
Action: Key pressed <Key.alt_l><Key.alt_l><Key.alt_l><Key.alt_l>
Screenshot: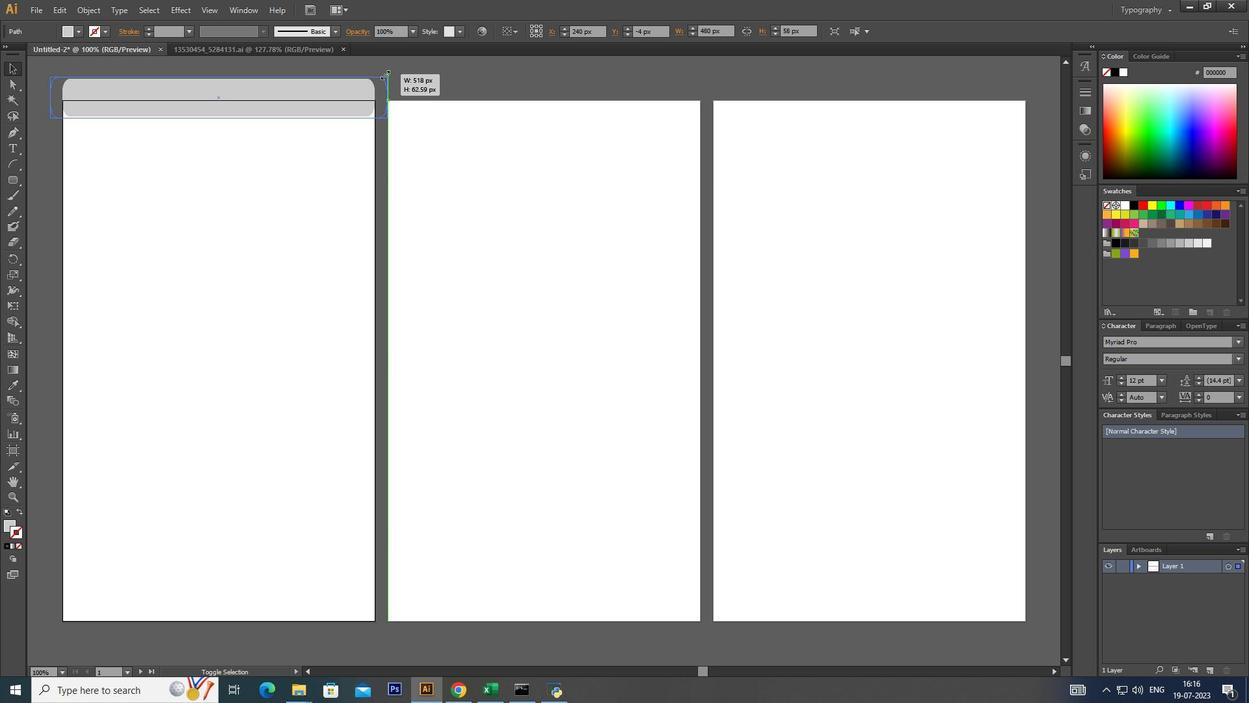 
Action: Mouse moved to (383, 74)
Screenshot: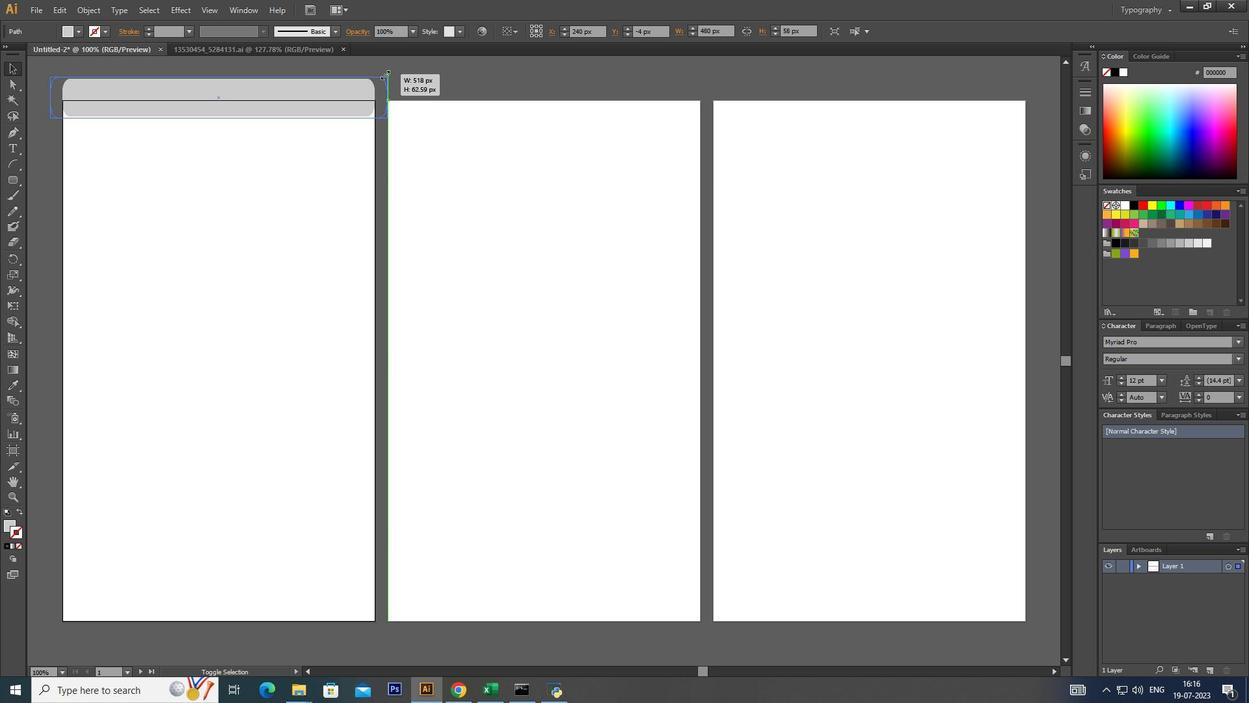 
Action: Key pressed <Key.alt_l><Key.alt_l>
Screenshot: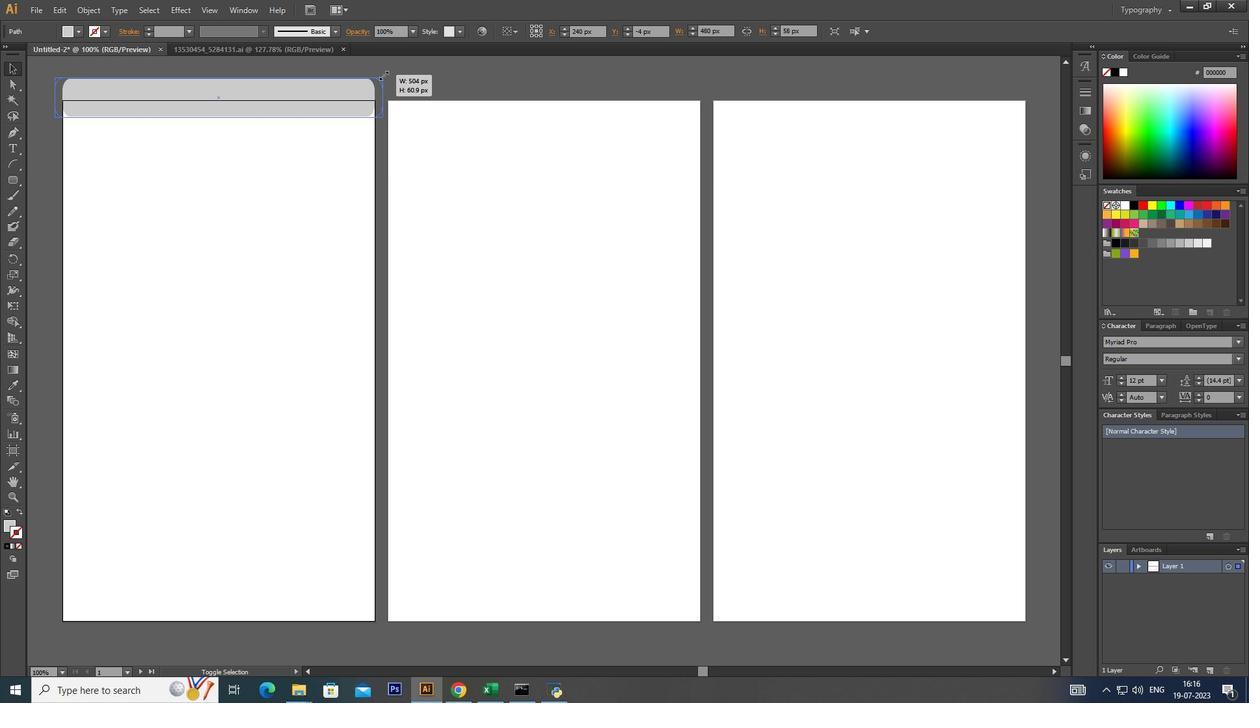 
Action: Mouse moved to (382, 76)
Screenshot: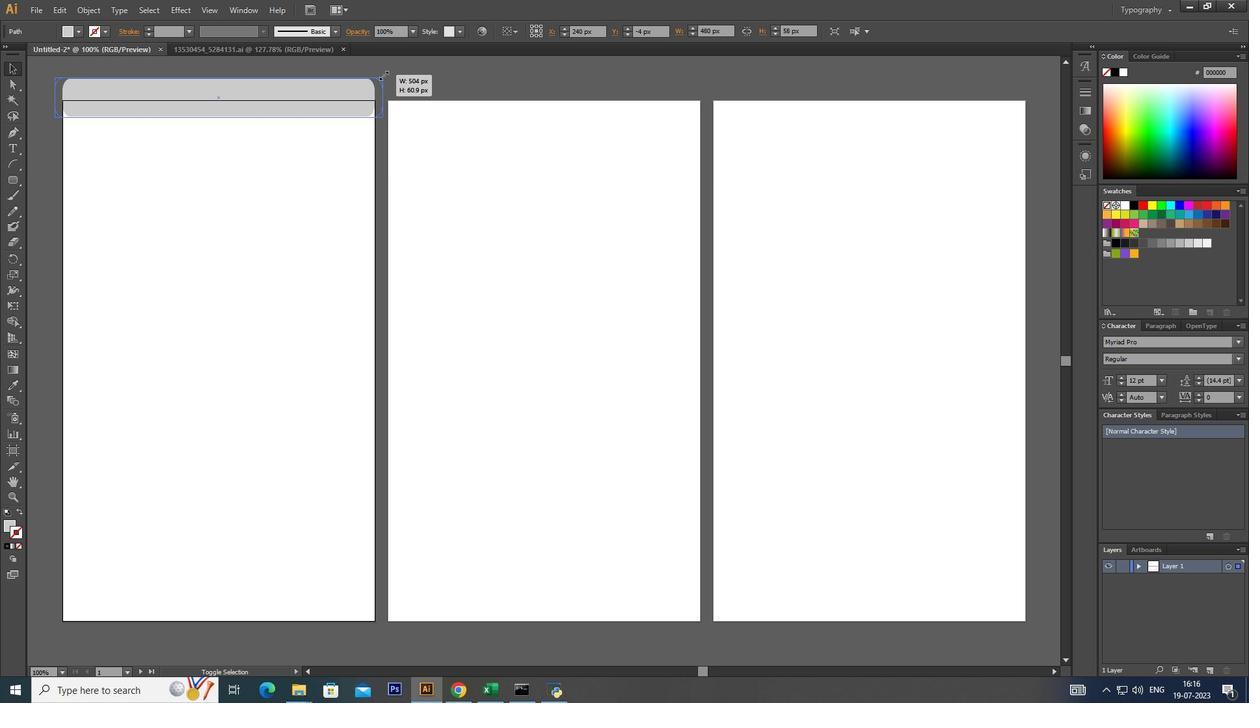 
Action: Key pressed <Key.alt_l>
Screenshot: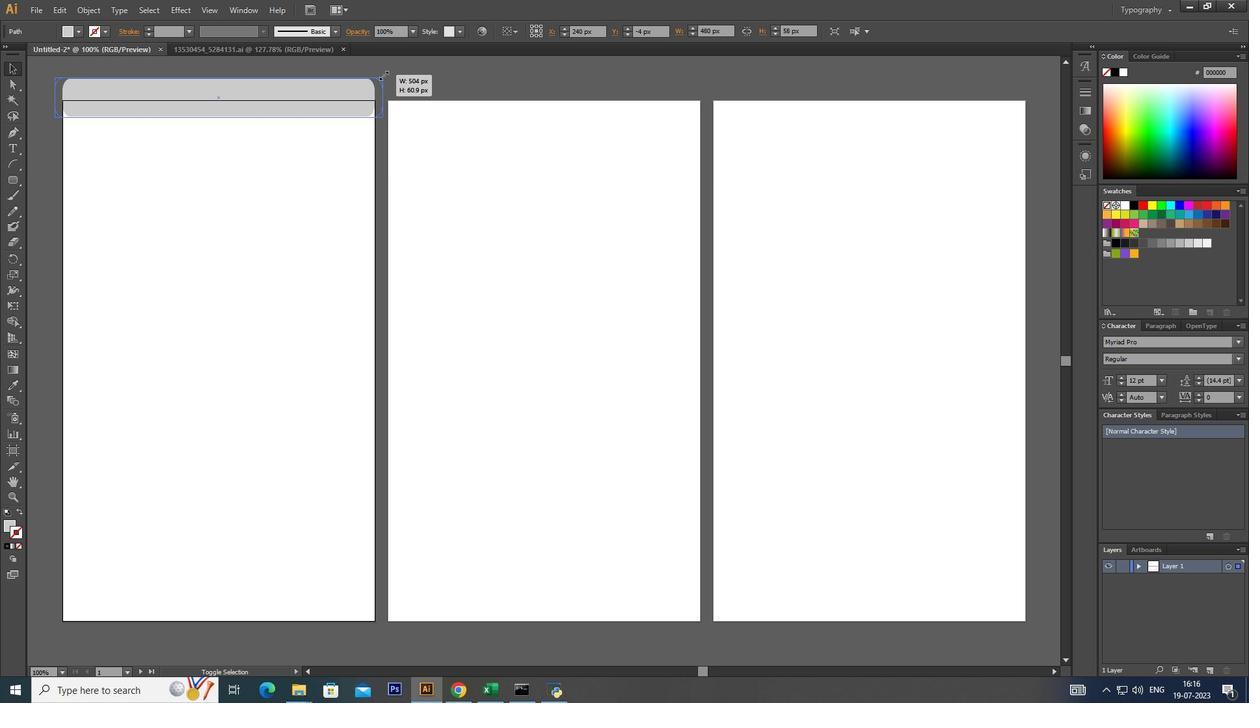 
Action: Mouse moved to (382, 76)
Screenshot: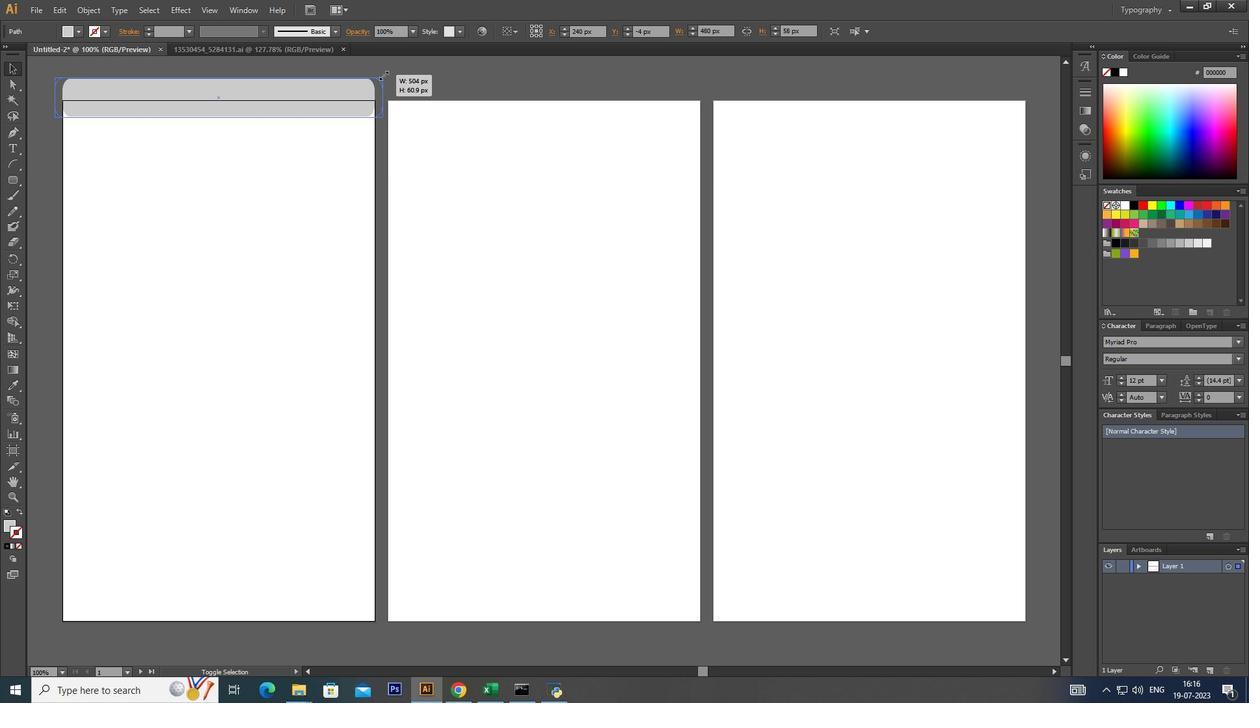 
Action: Key pressed <Key.alt_l>
Screenshot: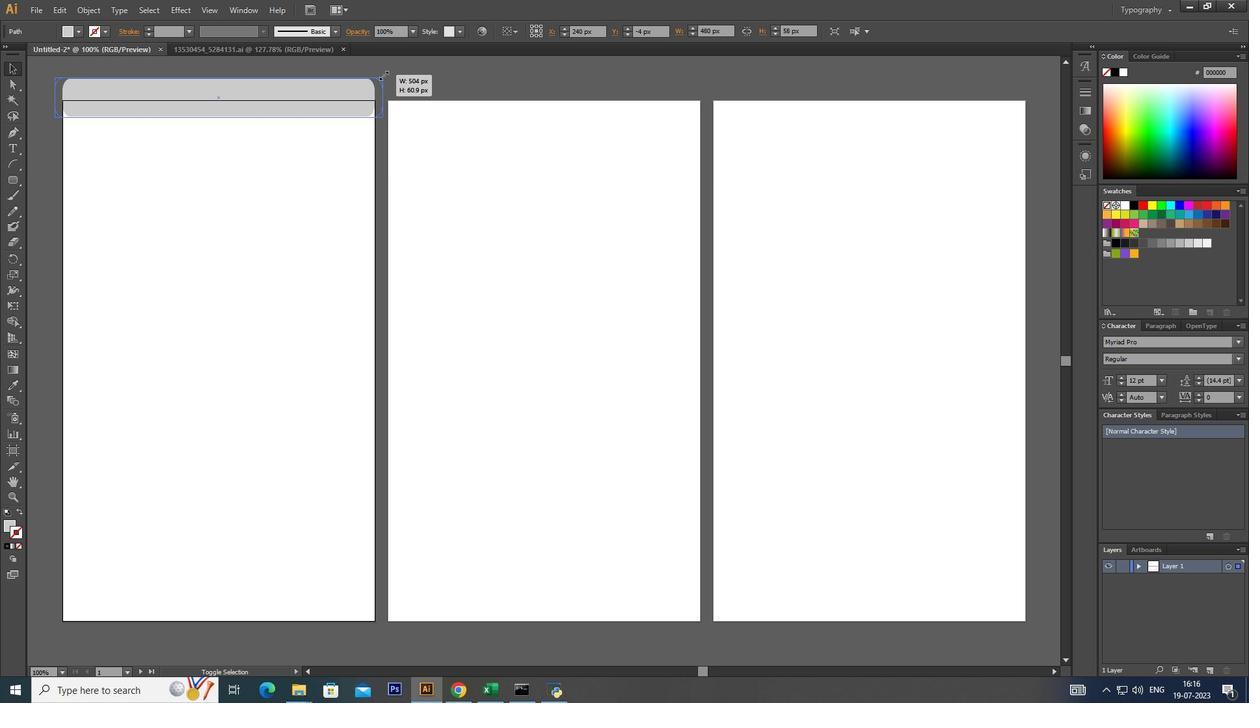 
Action: Mouse moved to (382, 77)
Screenshot: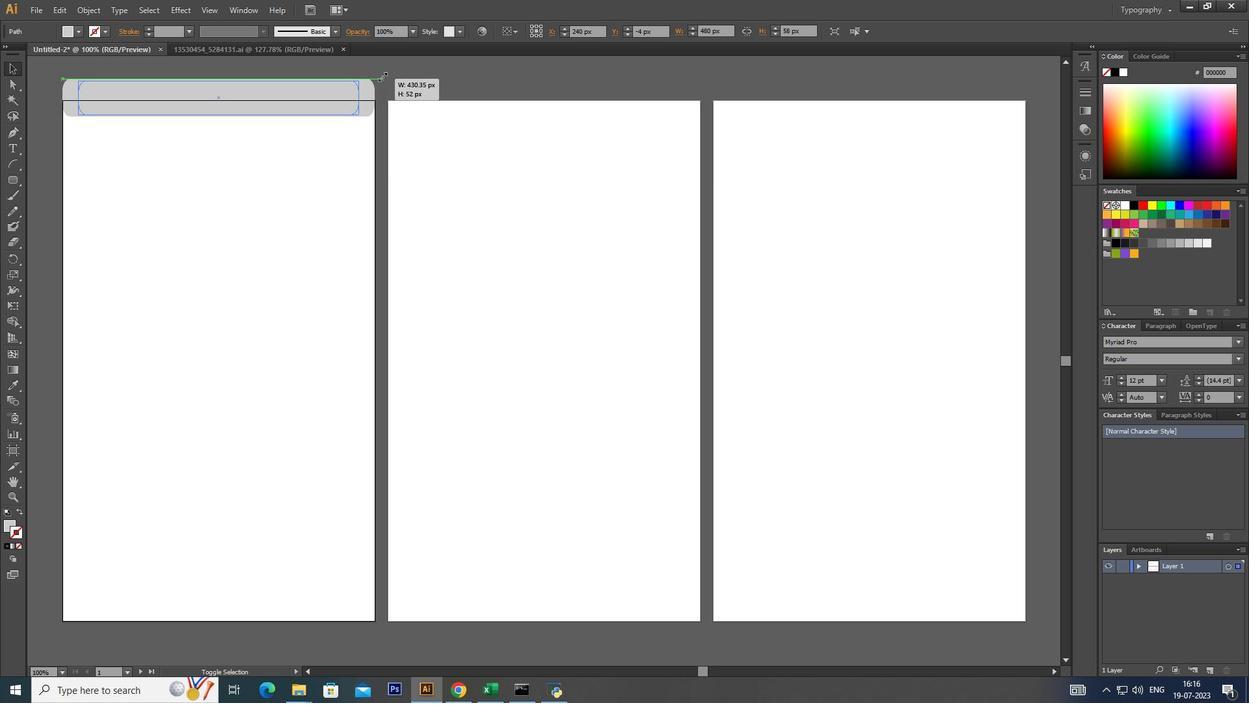
Action: Key pressed <Key.alt_l><Key.alt_l><Key.alt_l><Key.alt_l><Key.alt_l><Key.alt_l><Key.alt_l><Key.alt_l><Key.alt_l><Key.alt_l><Key.alt_l><Key.alt_l><Key.alt_l><Key.alt_l><Key.alt_l><Key.alt_l><Key.alt_l><Key.alt_l><Key.alt_l>
Screenshot: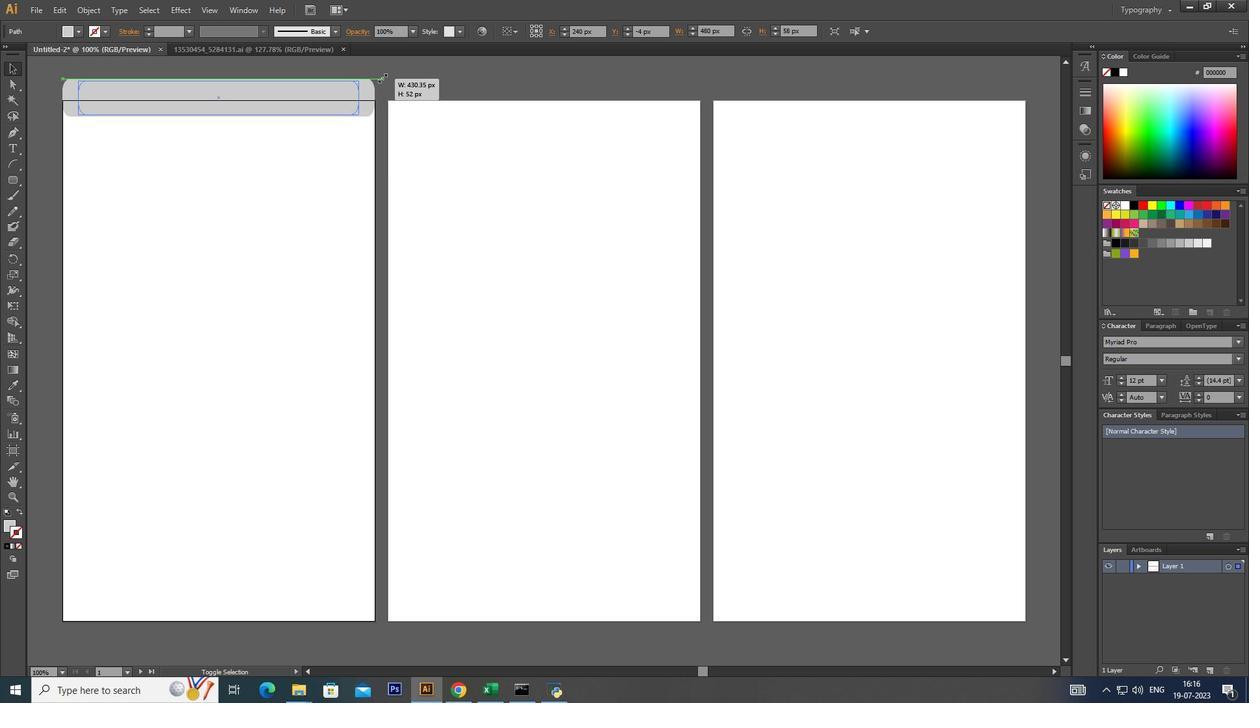 
Action: Mouse moved to (383, 77)
Screenshot: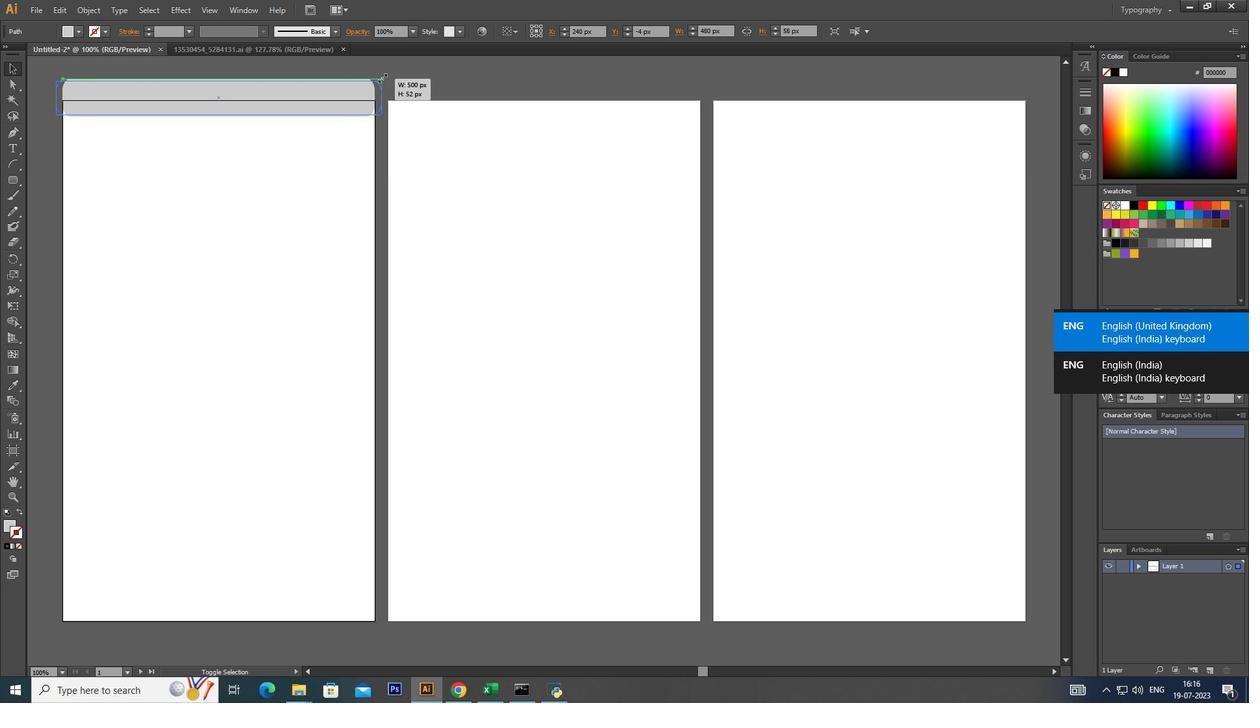 
Action: Key pressed <Key.alt_l><Key.alt_l><Key.alt_l><Key.alt_l><Key.alt_l><Key.alt_l><Key.alt_l><Key.alt_l><Key.alt_l><Key.alt_l><Key.alt_l><Key.alt_l><Key.alt_l>
Screenshot: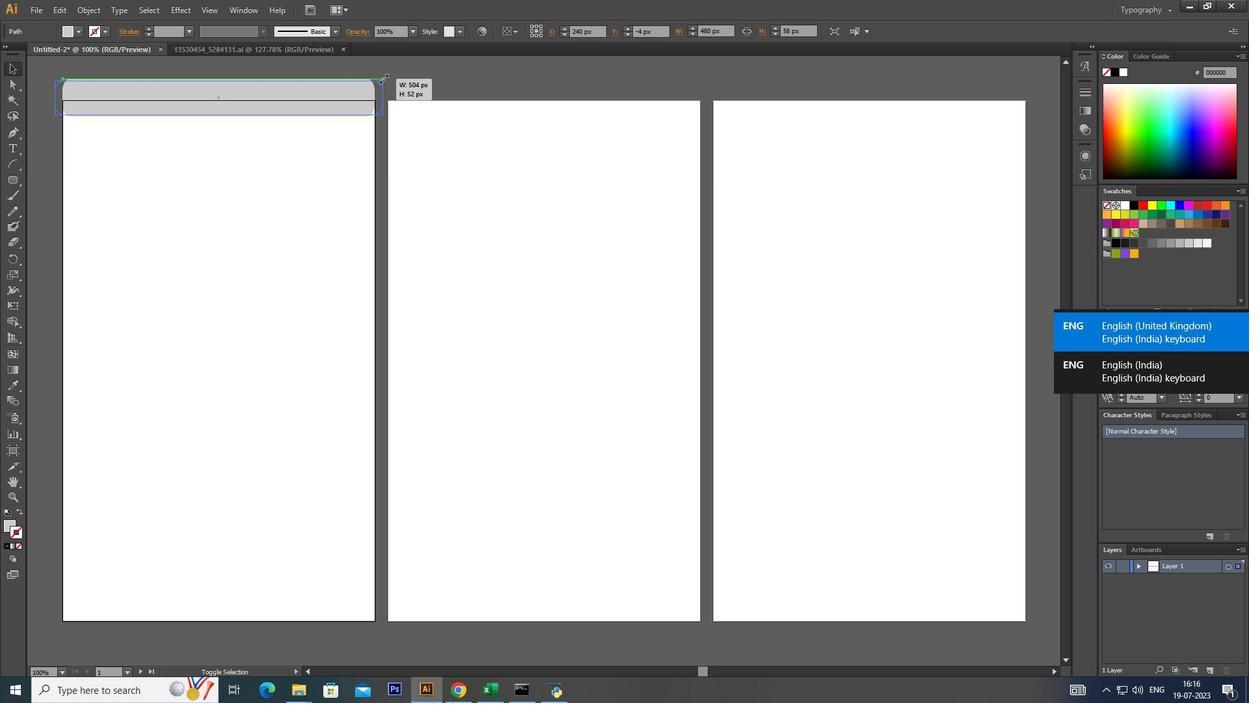 
Action: Mouse moved to (383, 78)
Screenshot: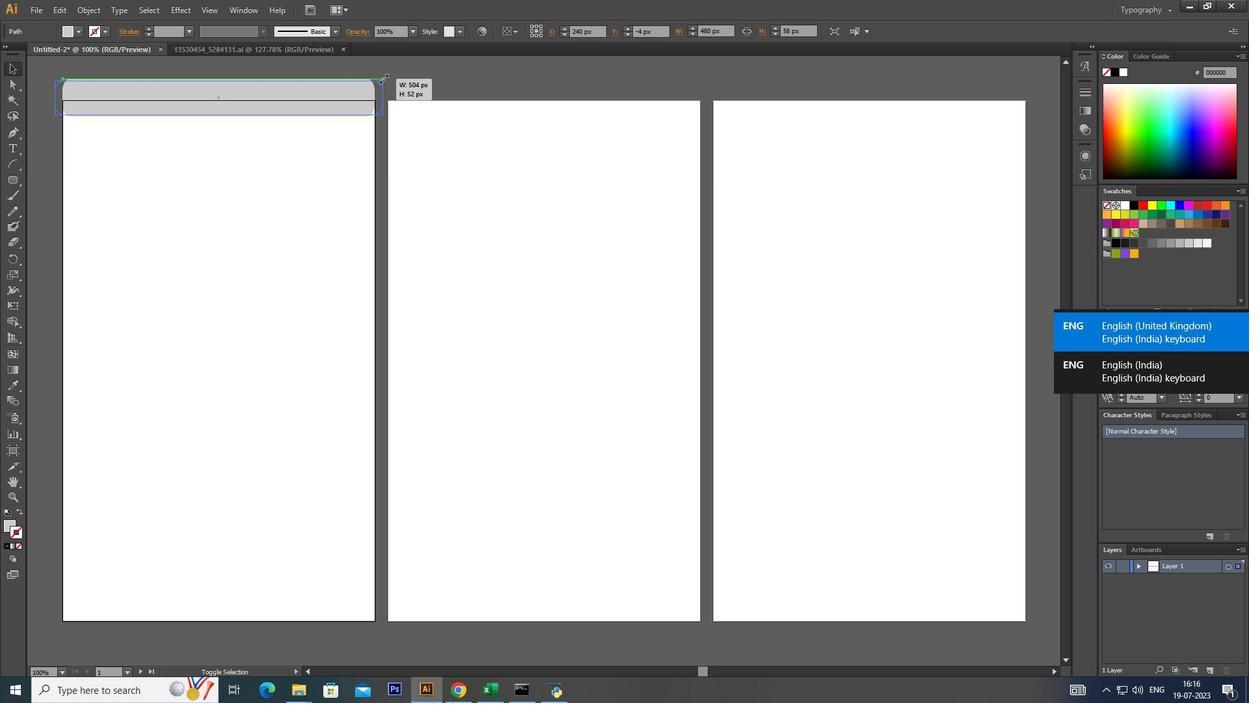 
Action: Key pressed <Key.alt_l>
Screenshot: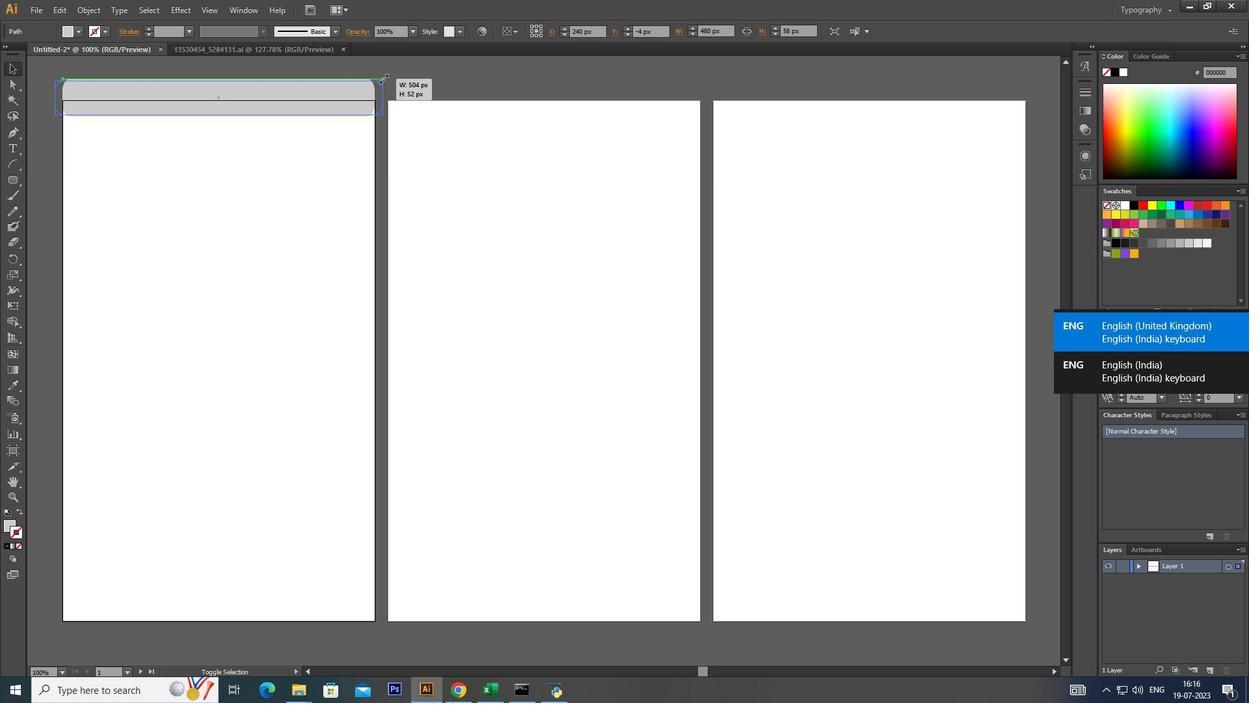 
Action: Mouse moved to (382, 78)
Screenshot: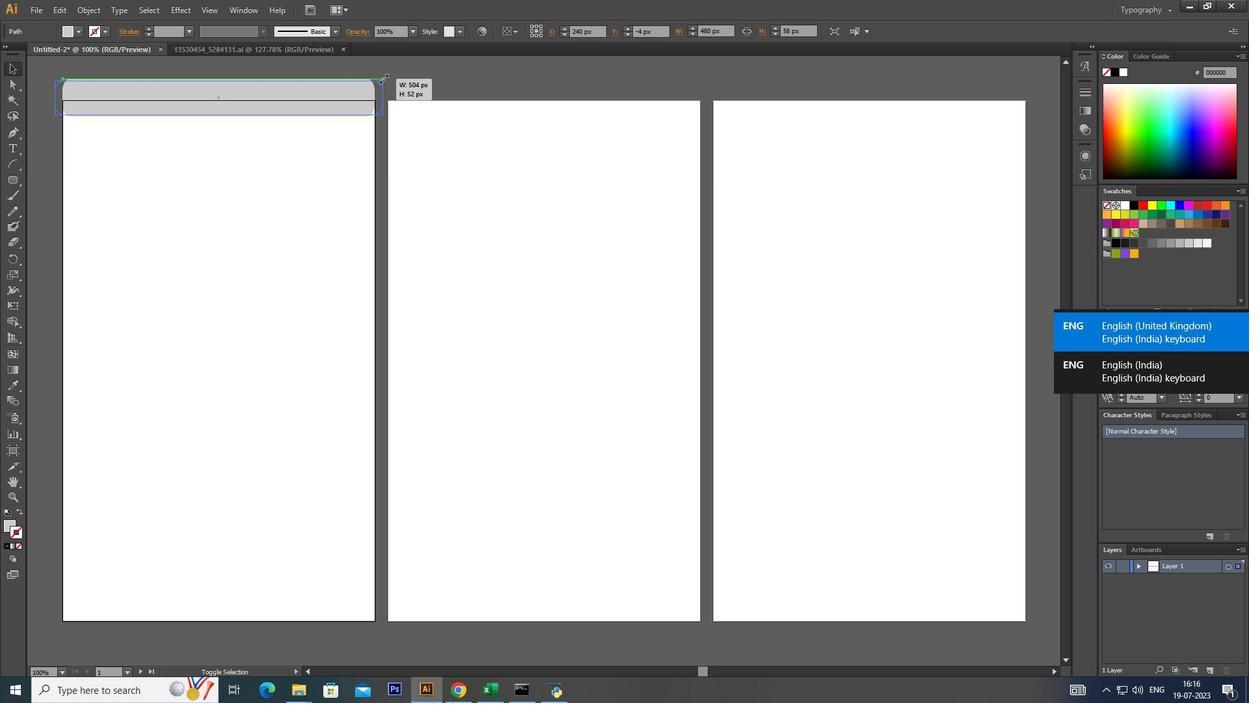 
Action: Key pressed <Key.alt_l>
Screenshot: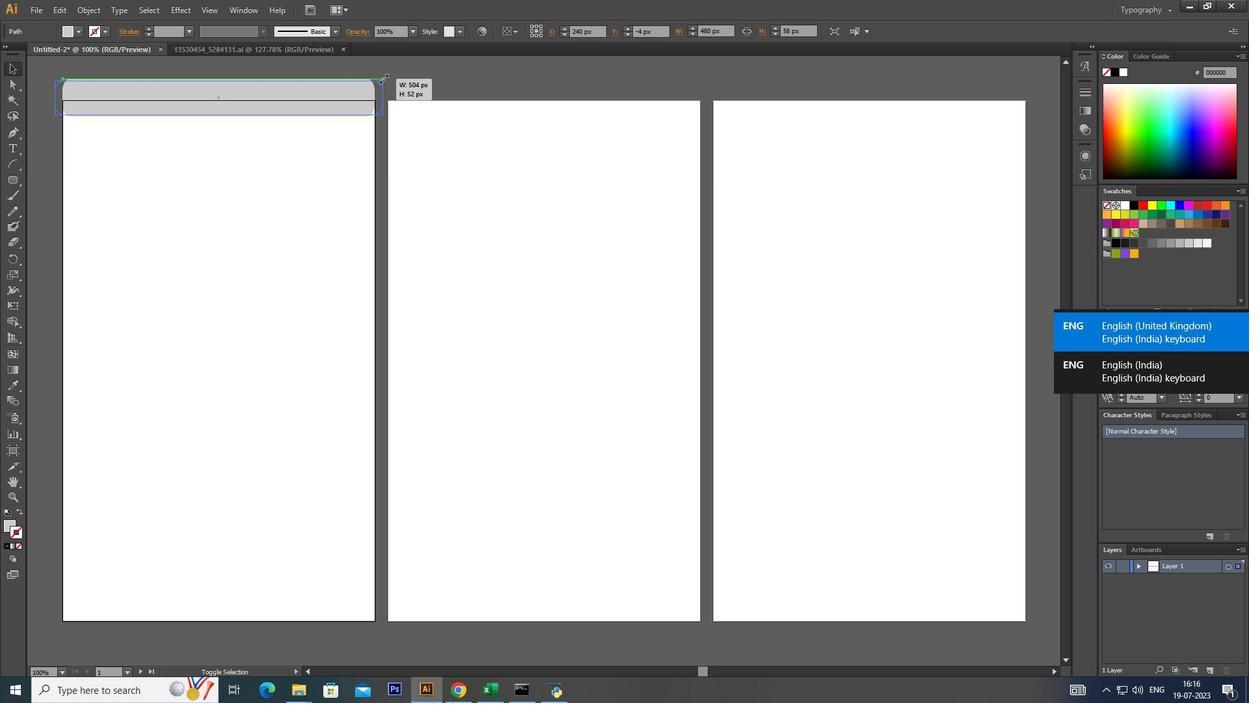 
Action: Mouse moved to (381, 78)
Screenshot: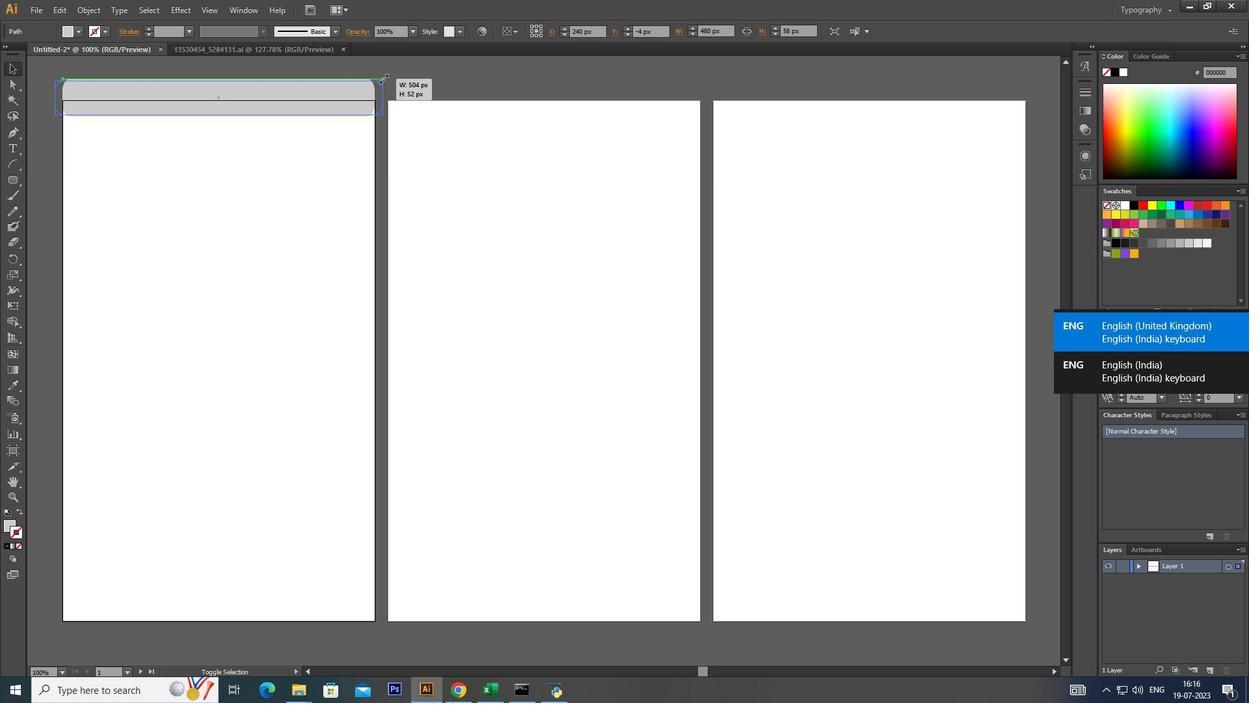 
Action: Key pressed <Key.alt_l><Key.alt_l><Key.alt_l>
Screenshot: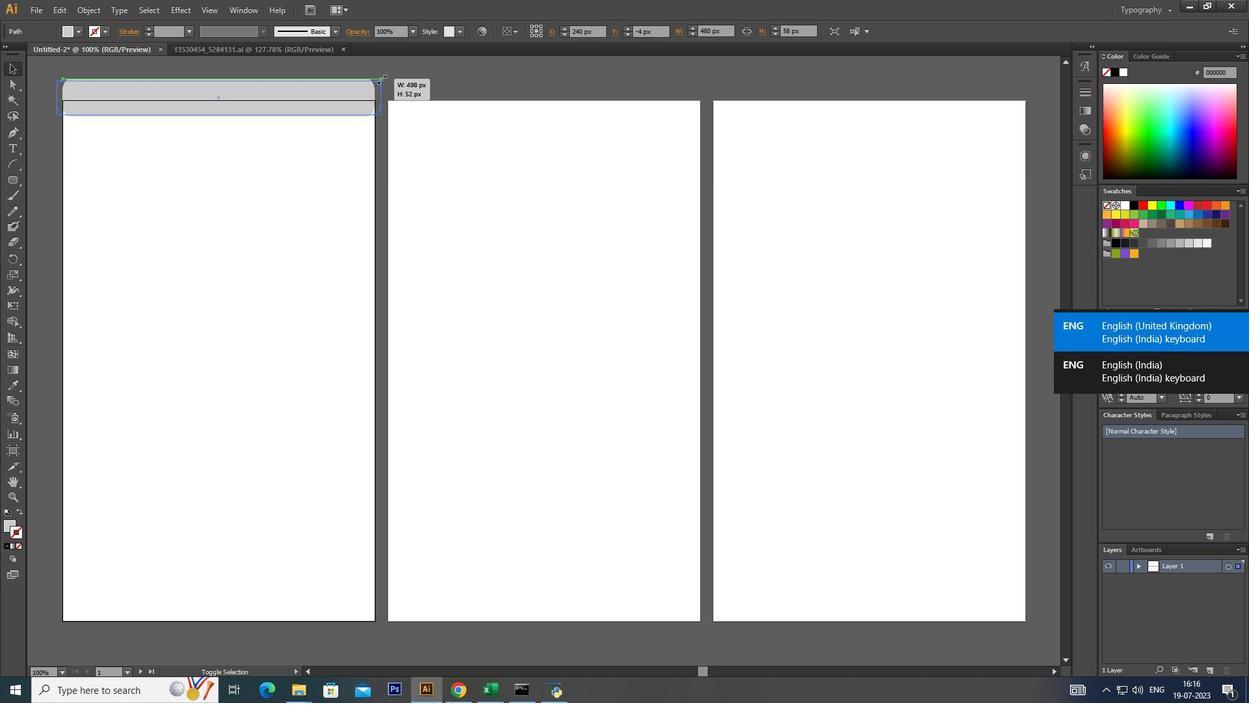 
Action: Mouse moved to (380, 78)
Screenshot: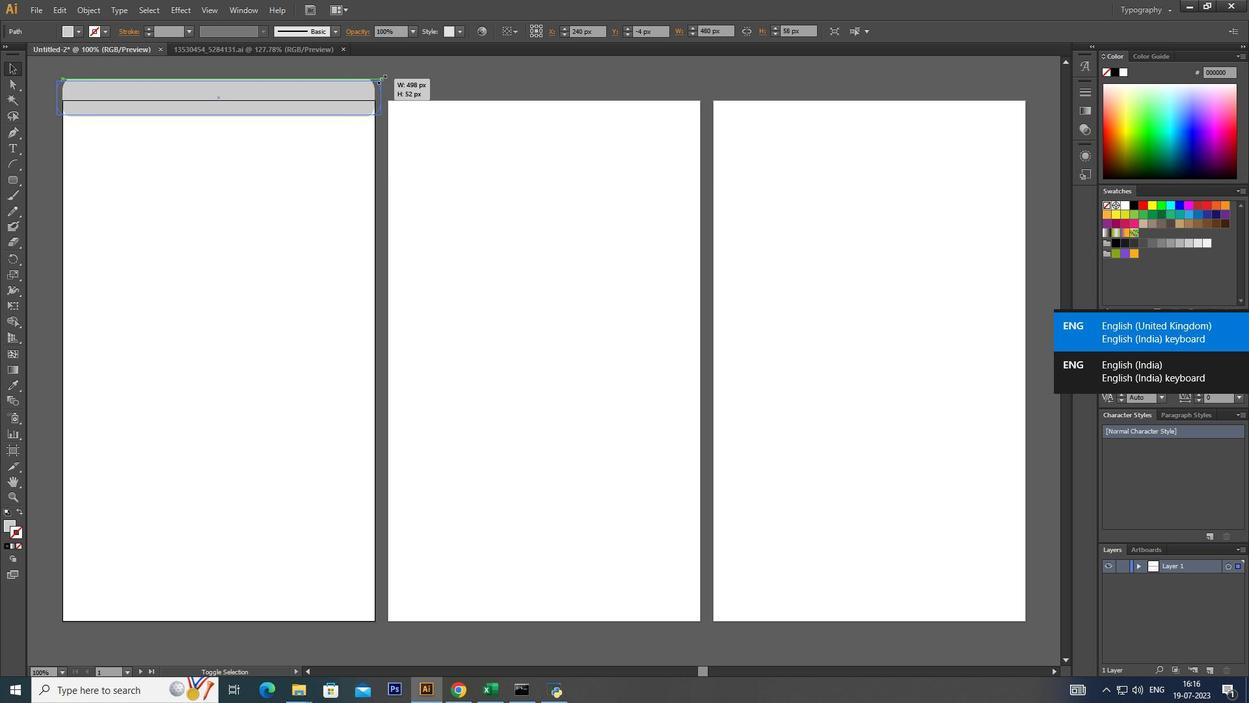 
Action: Key pressed <Key.alt_l><Key.alt_l>
Screenshot: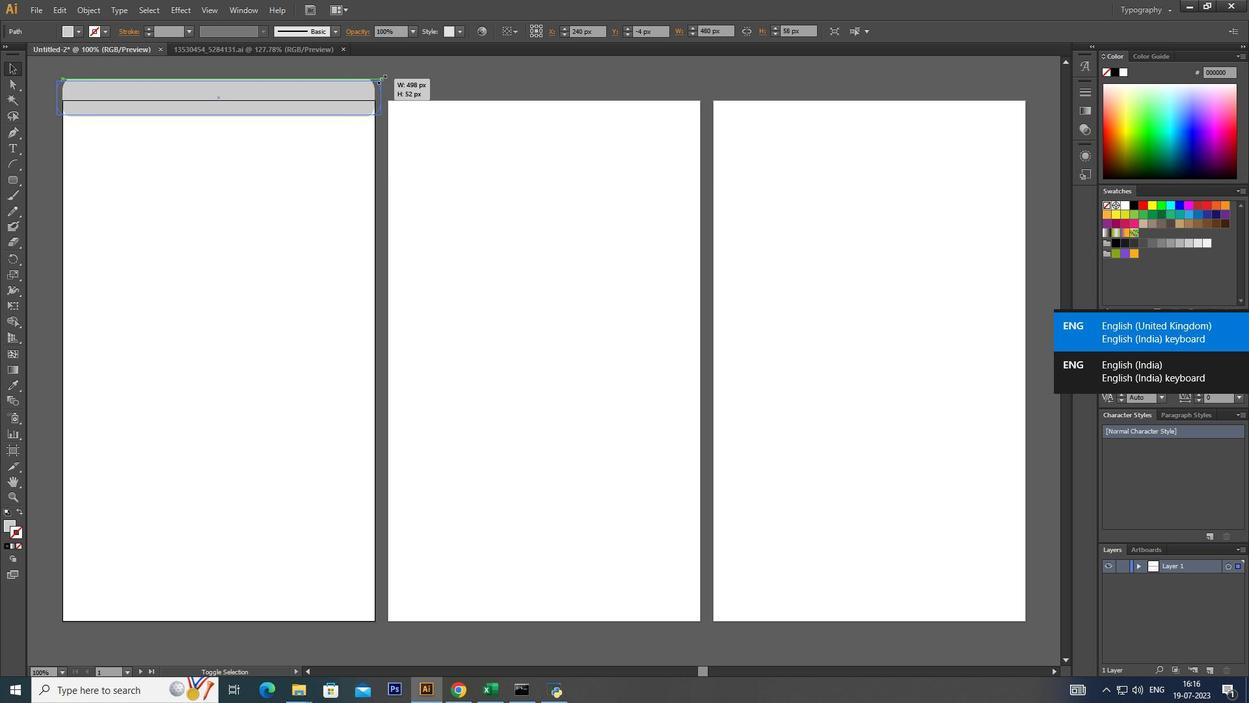 
Action: Mouse moved to (379, 78)
Screenshot: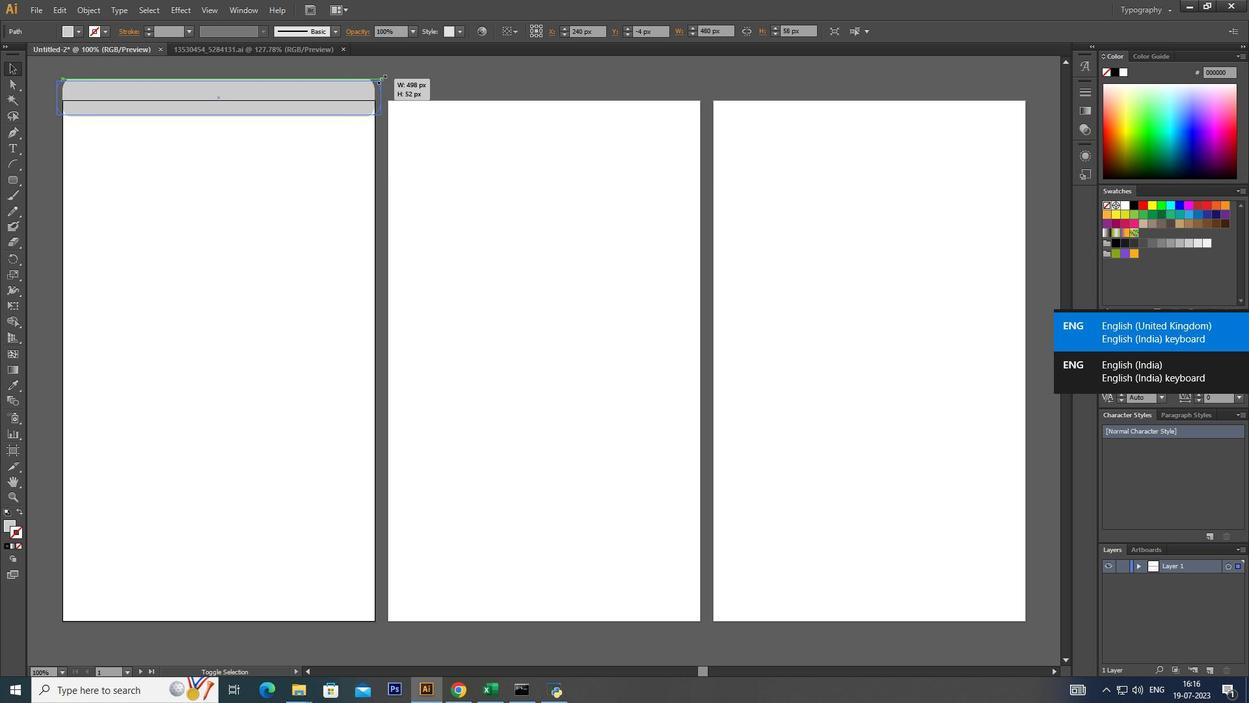 
Action: Key pressed <Key.alt_l><Key.alt_l><Key.alt_l><Key.alt_l><Key.alt_l><Key.alt_l><Key.alt_l><Key.alt_l><Key.alt_l><Key.alt_l><Key.alt_l><Key.alt_l><Key.alt_l><Key.alt_l><Key.alt_l><Key.alt_l><Key.alt_l><Key.alt_l><Key.alt_l><Key.alt_l>
Screenshot: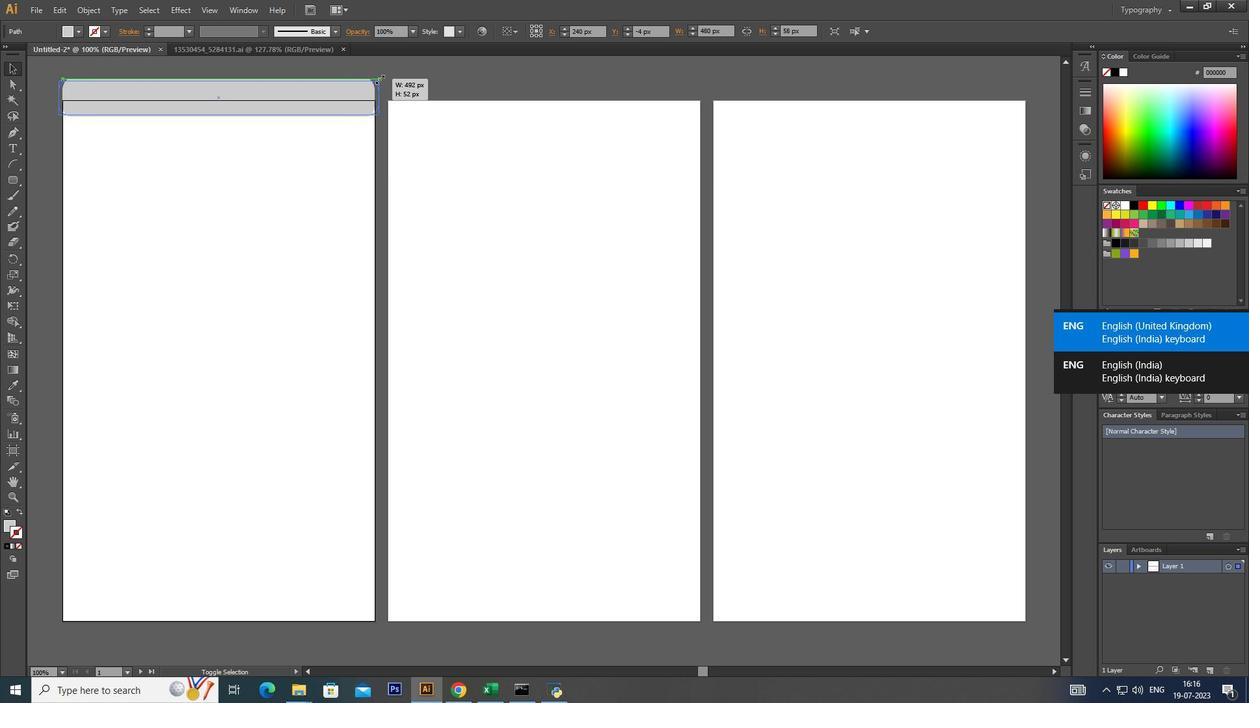 
Action: Mouse moved to (378, 78)
Screenshot: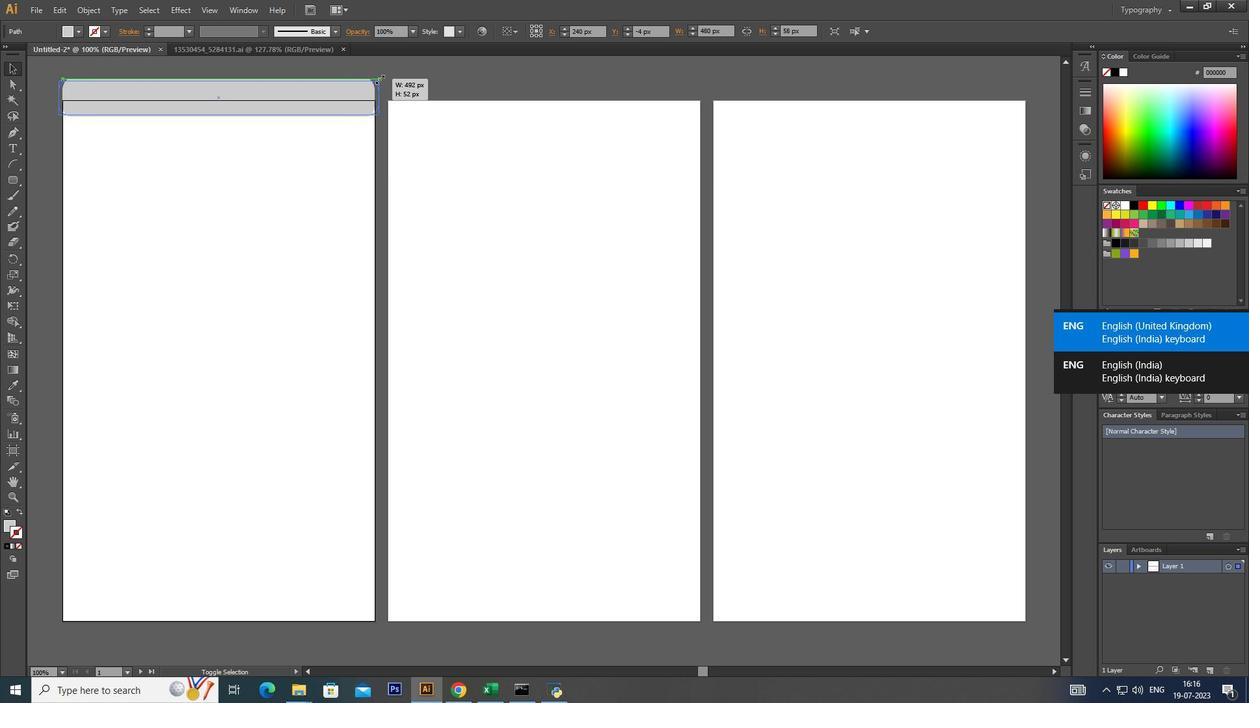 
Action: Key pressed <Key.alt_l><Key.alt_l>
Screenshot: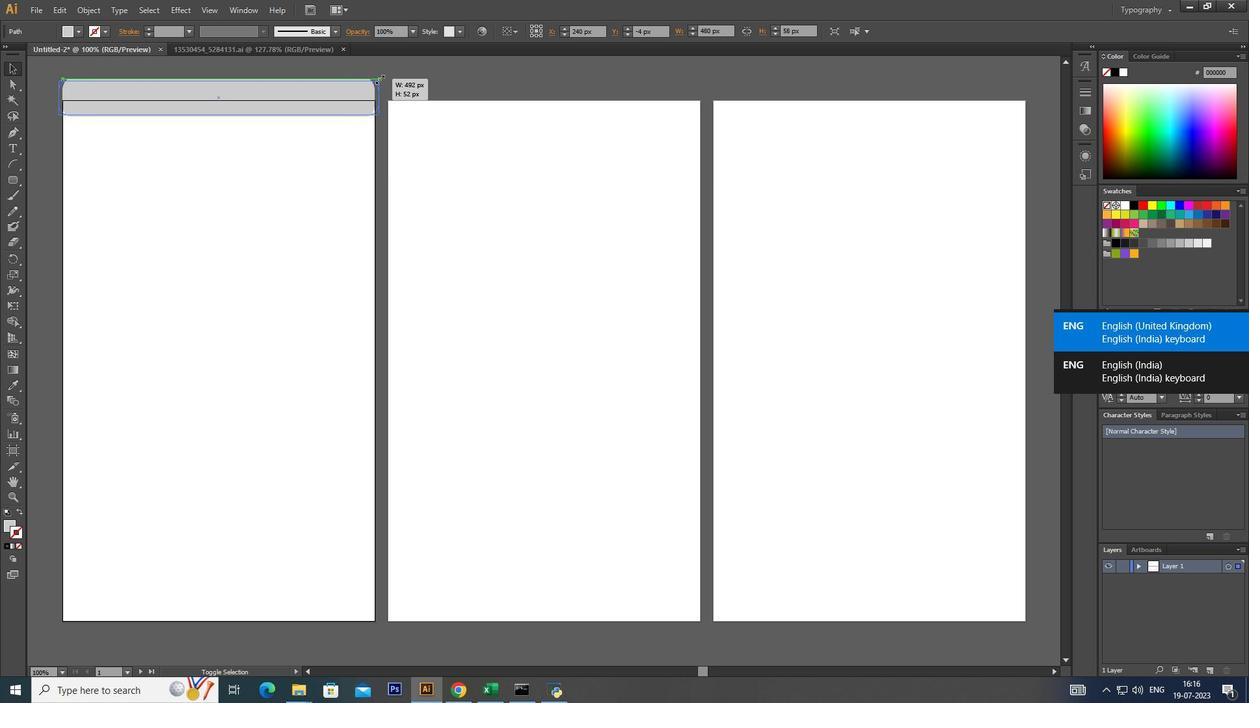 
Action: Mouse moved to (378, 78)
Screenshot: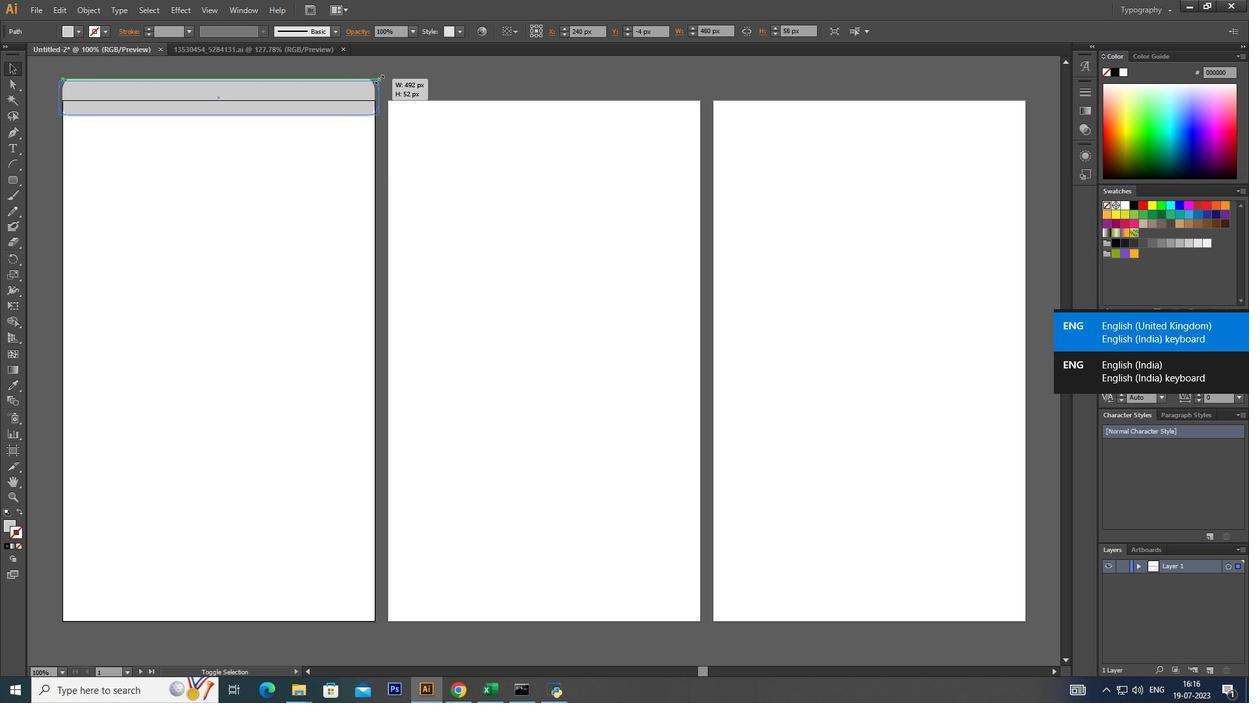 
Action: Key pressed <Key.alt_l><Key.alt_l><Key.alt_l>
Screenshot: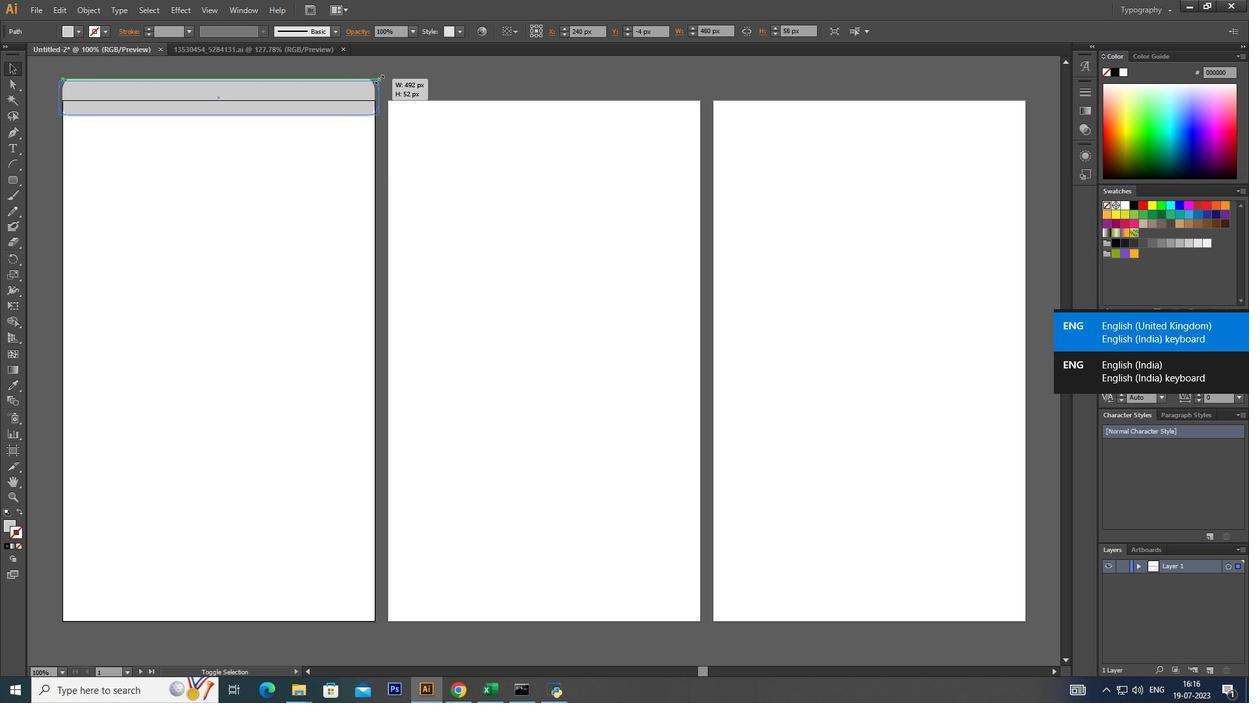 
Action: Mouse moved to (377, 79)
Screenshot: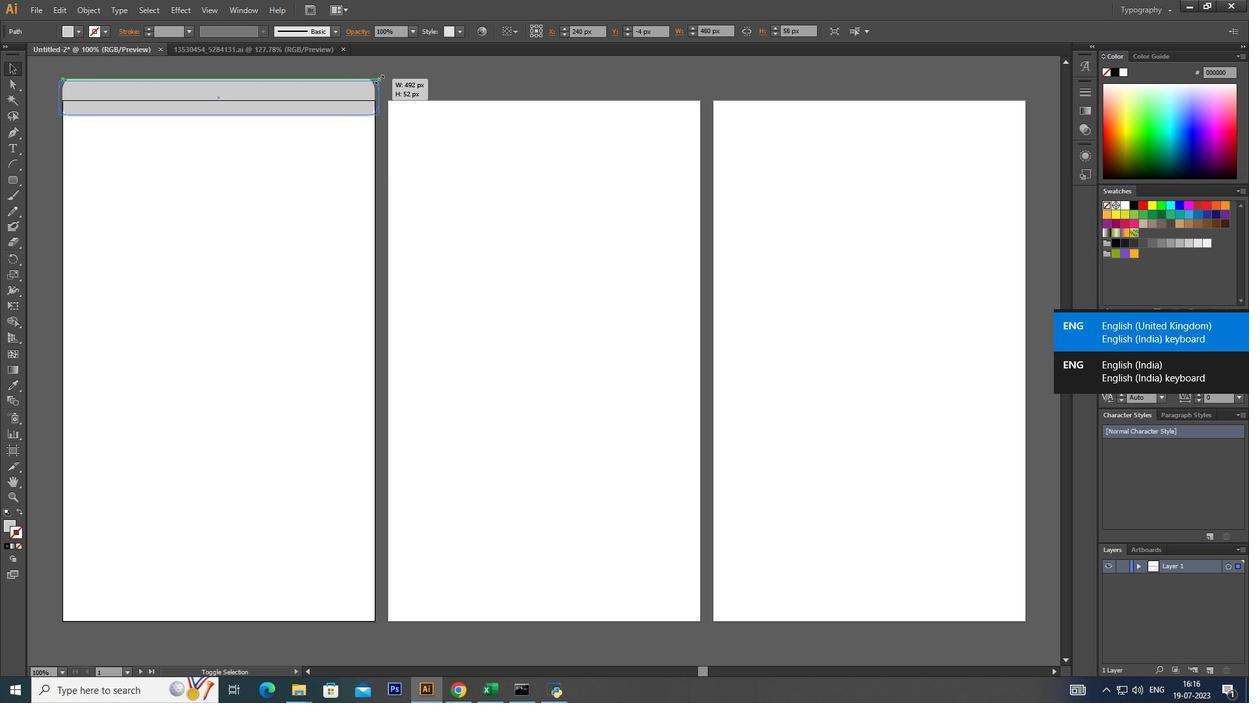 
Action: Key pressed <Key.alt_l>
Screenshot: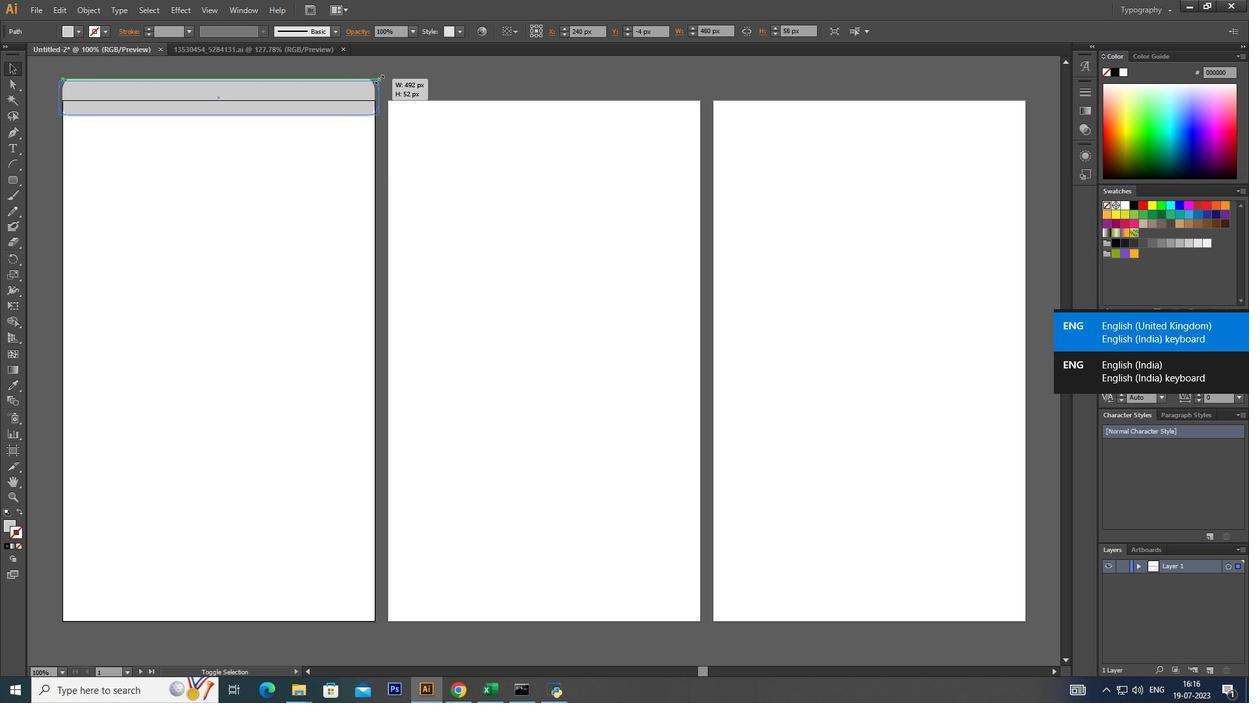 
Action: Mouse moved to (376, 79)
Screenshot: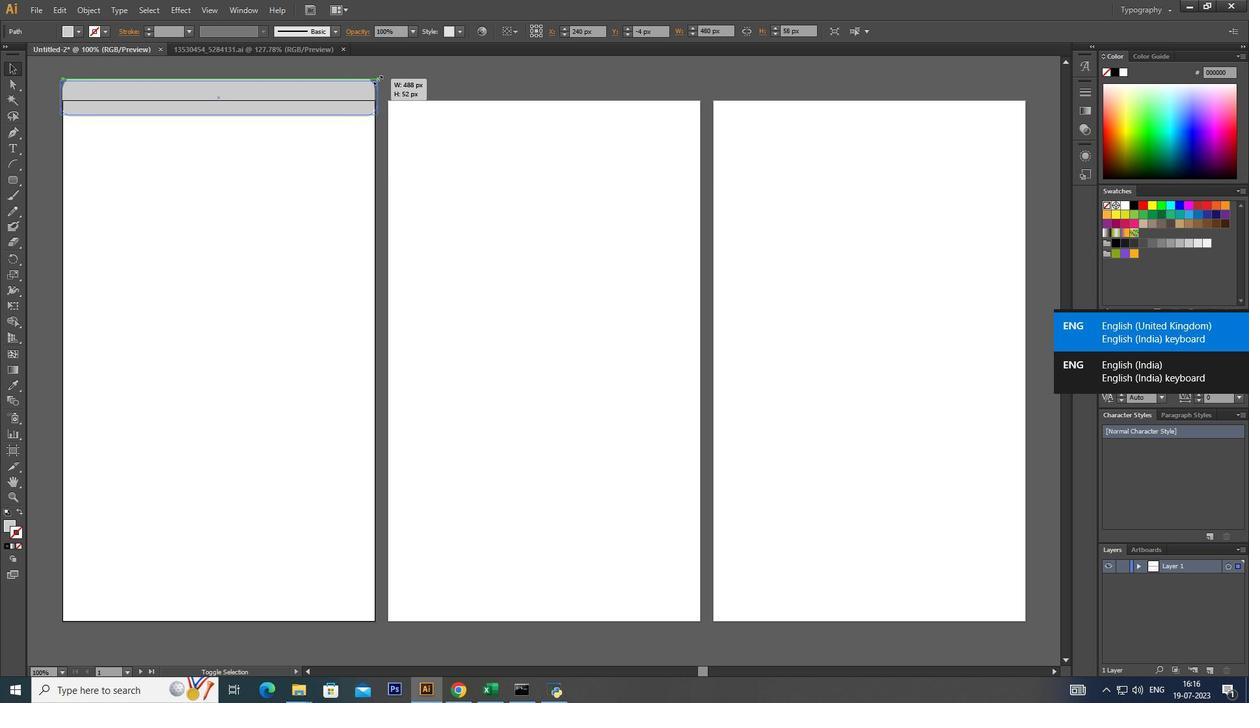 
Action: Key pressed <Key.alt_l><Key.alt_l><Key.alt_l><Key.alt_l><Key.alt_l><Key.alt_l><Key.alt_l><Key.alt_l><Key.alt_l><Key.alt_l><Key.alt_l><Key.alt_l><Key.alt_l><Key.alt_l><Key.alt_l><Key.alt_l><Key.alt_l><Key.alt_l><Key.alt_l><Key.alt_l><Key.alt_l><Key.alt_l><Key.alt_l><Key.alt_l><Key.alt_l><Key.alt_l><Key.alt_l><Key.alt_l><Key.alt_l><Key.alt_l><Key.alt_l><Key.alt_l><Key.alt_l><Key.alt_l><Key.alt_l><Key.alt_l><Key.alt_l><Key.alt_l>
Screenshot: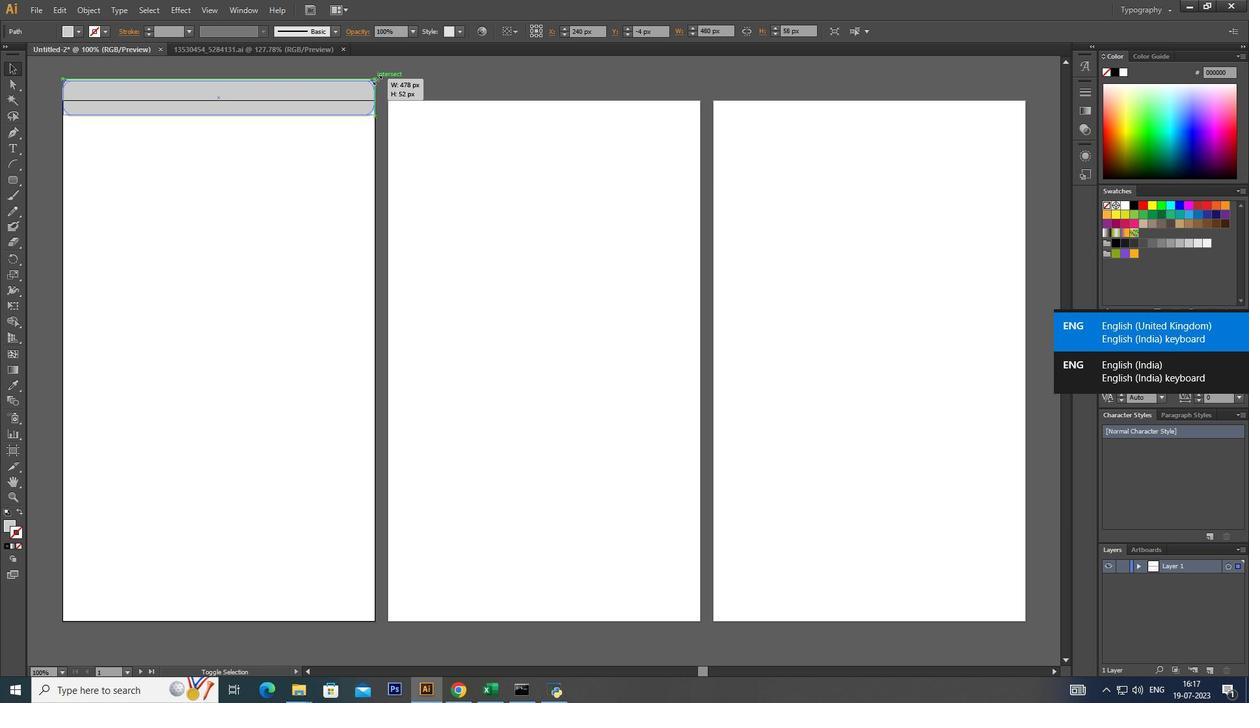
Action: Mouse moved to (422, 83)
Screenshot: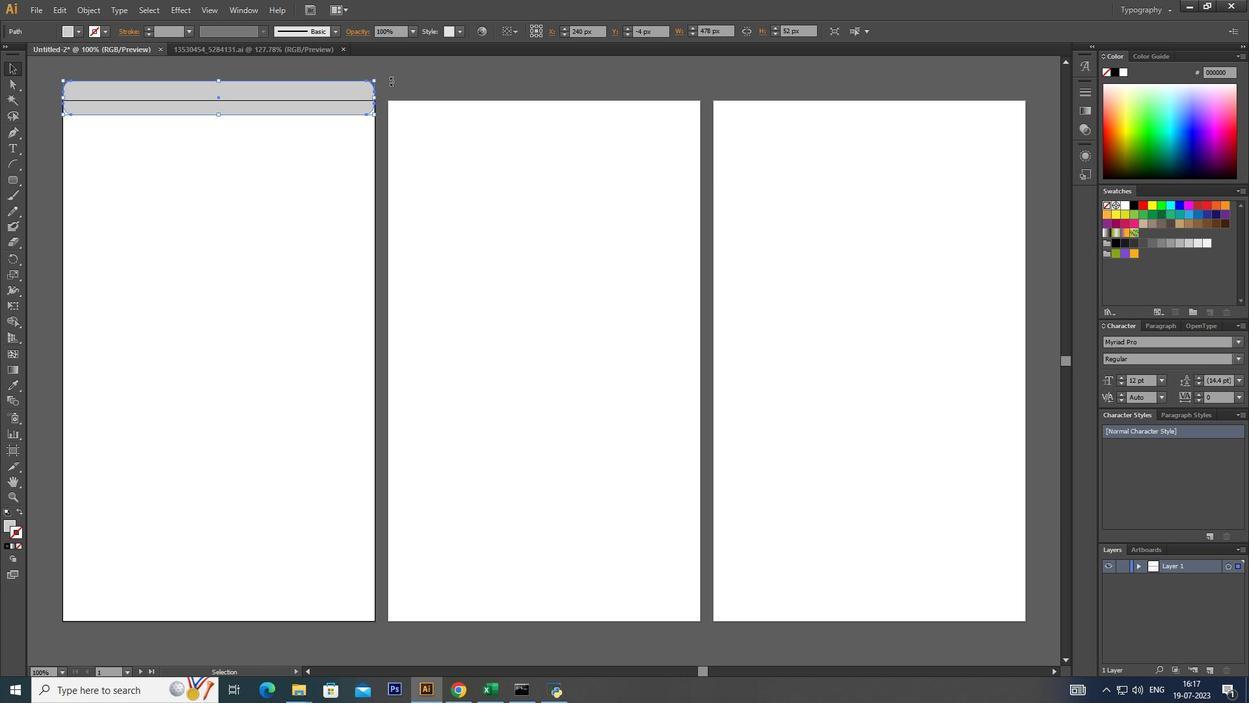 
Action: Mouse pressed left at (422, 83)
Screenshot: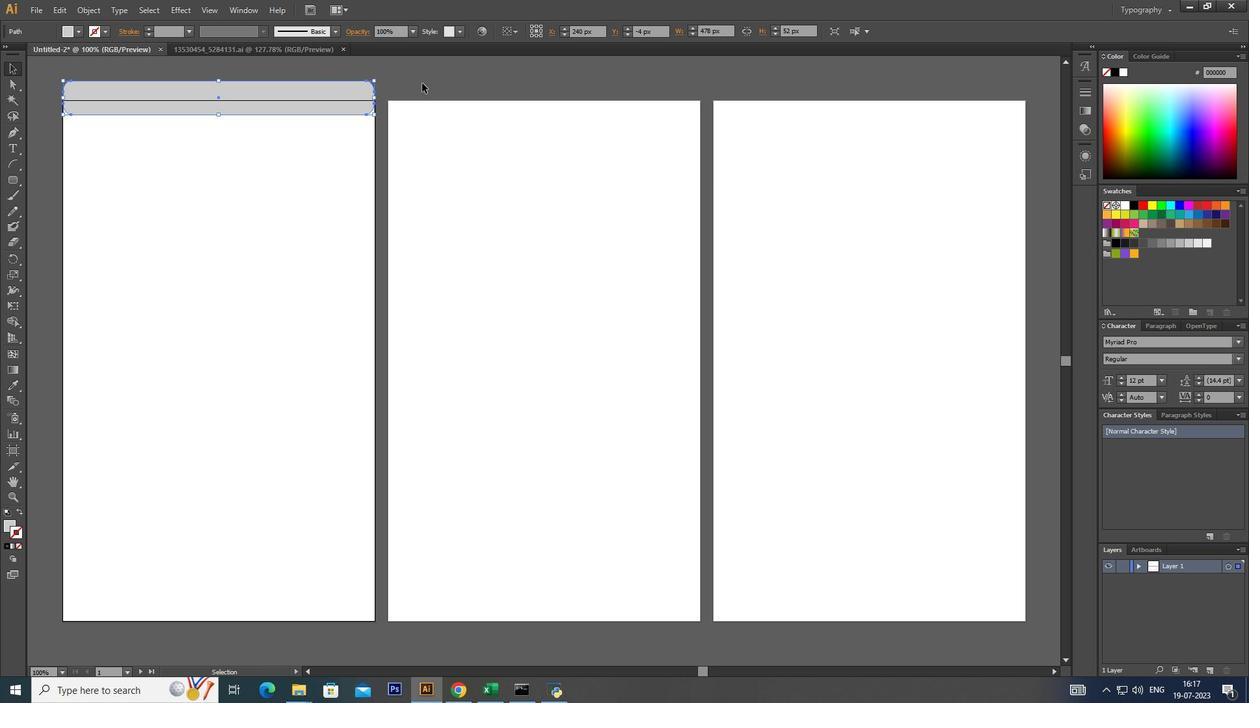 
Action: Mouse moved to (500, 82)
Screenshot: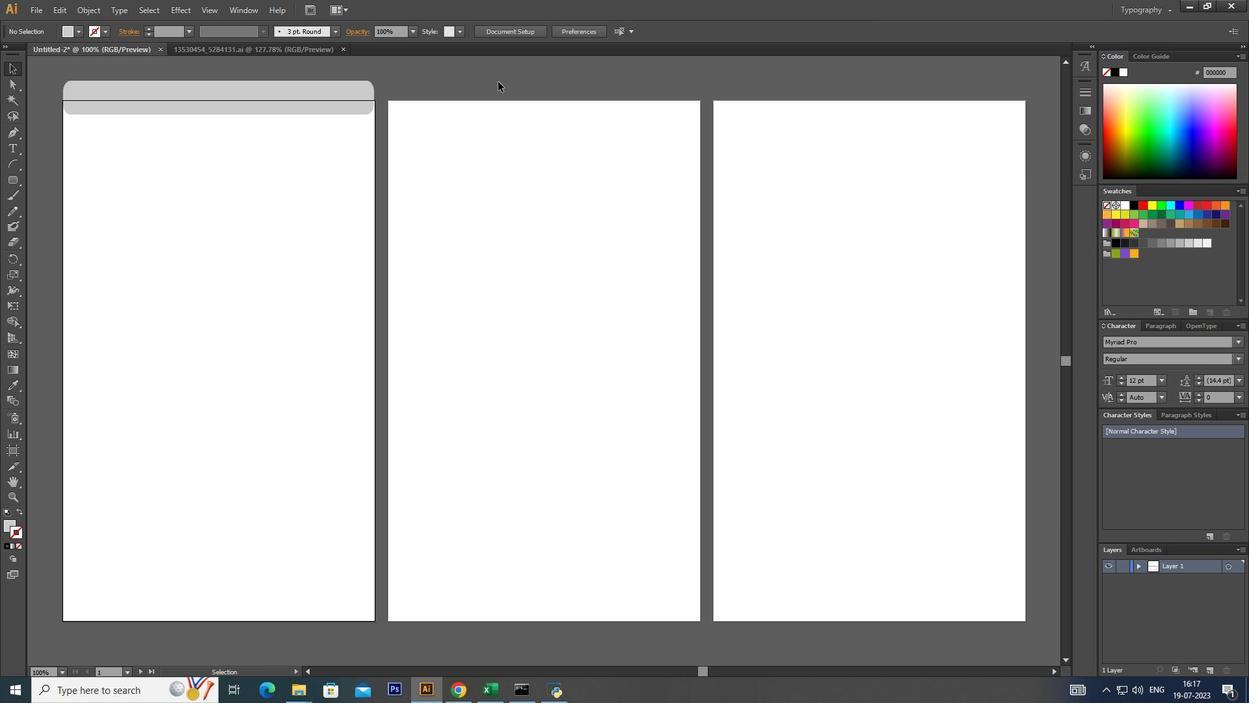 
Action: Mouse pressed left at (500, 82)
Screenshot: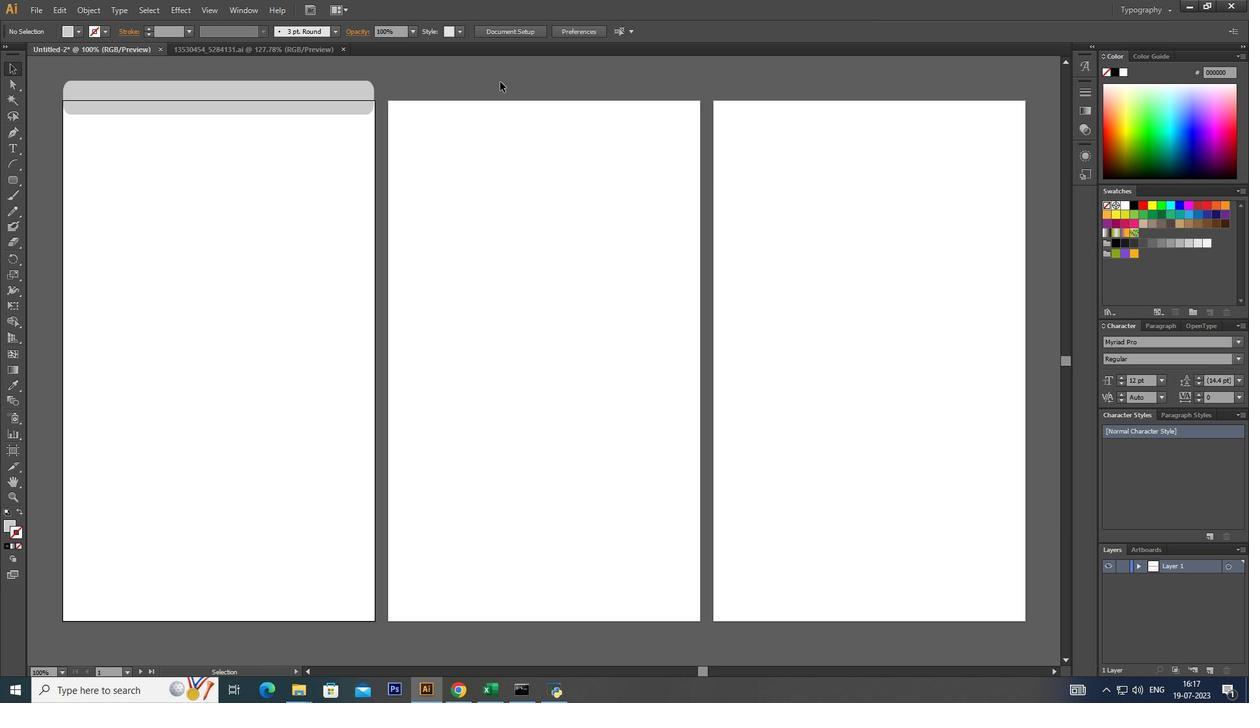 
Action: Mouse moved to (236, 87)
Screenshot: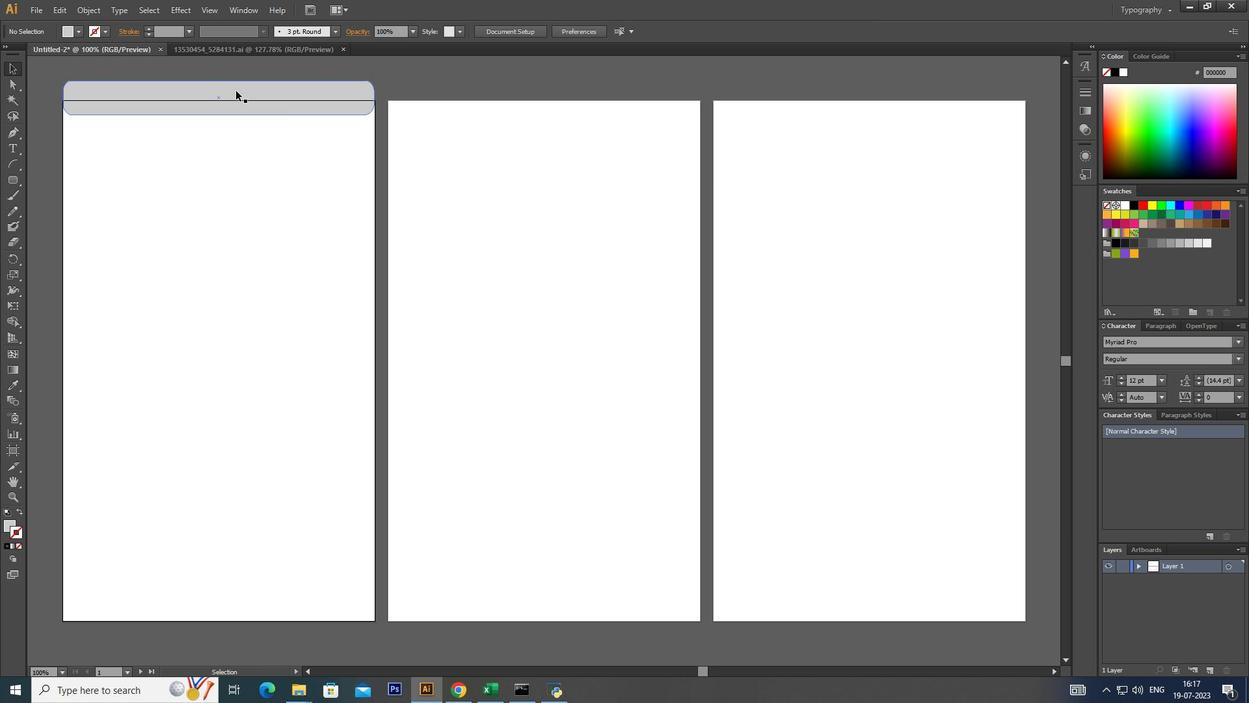 
Action: Mouse pressed left at (236, 87)
Screenshot: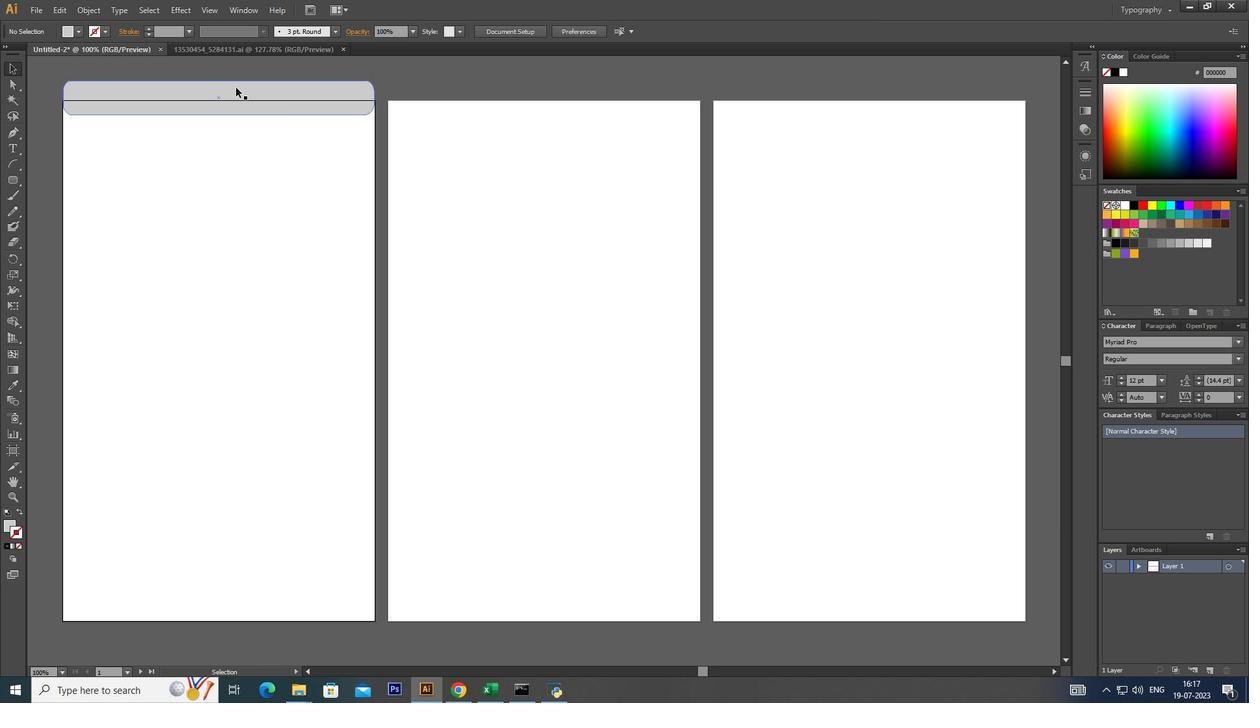 
Action: Mouse moved to (220, 81)
Screenshot: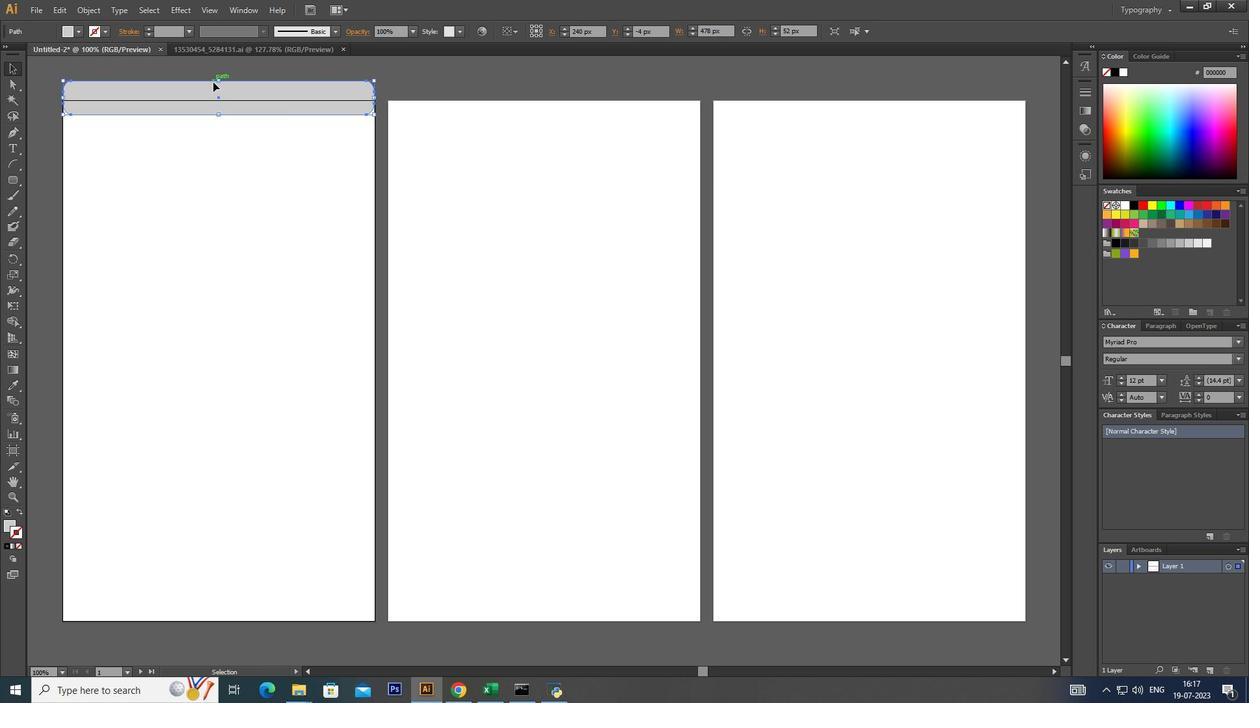 
Action: Mouse pressed left at (220, 81)
Screenshot: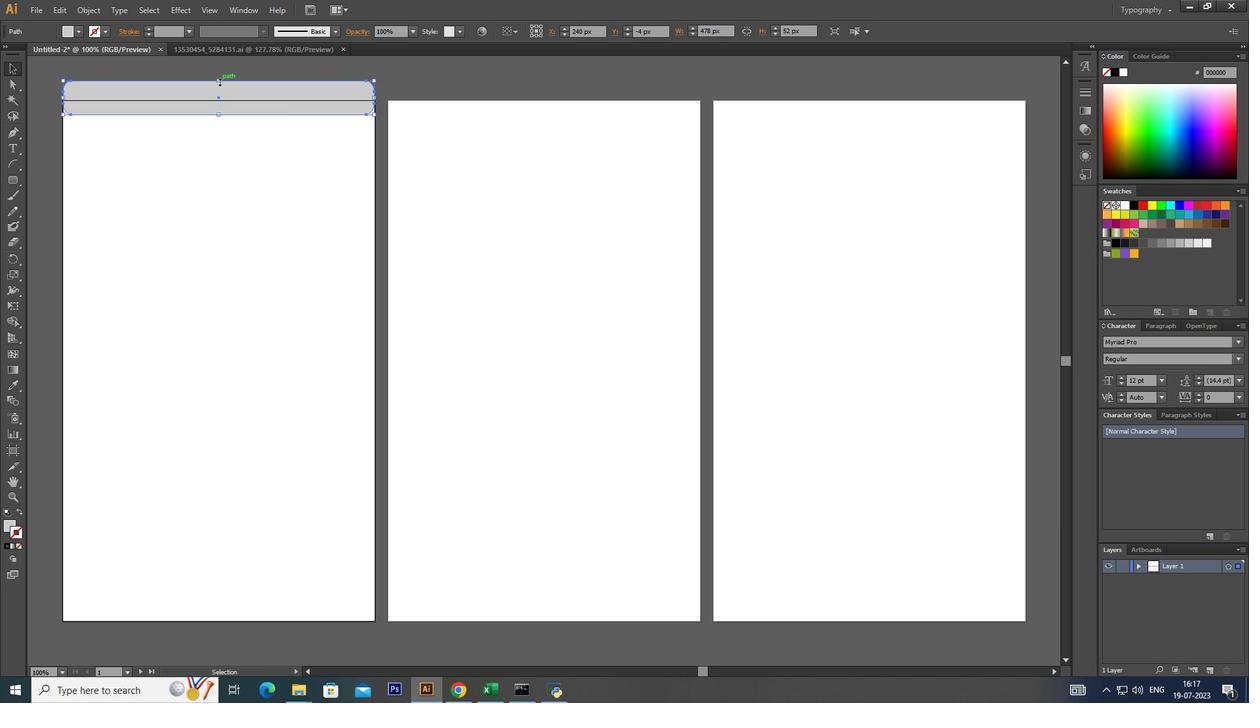 
Action: Mouse moved to (346, 80)
Screenshot: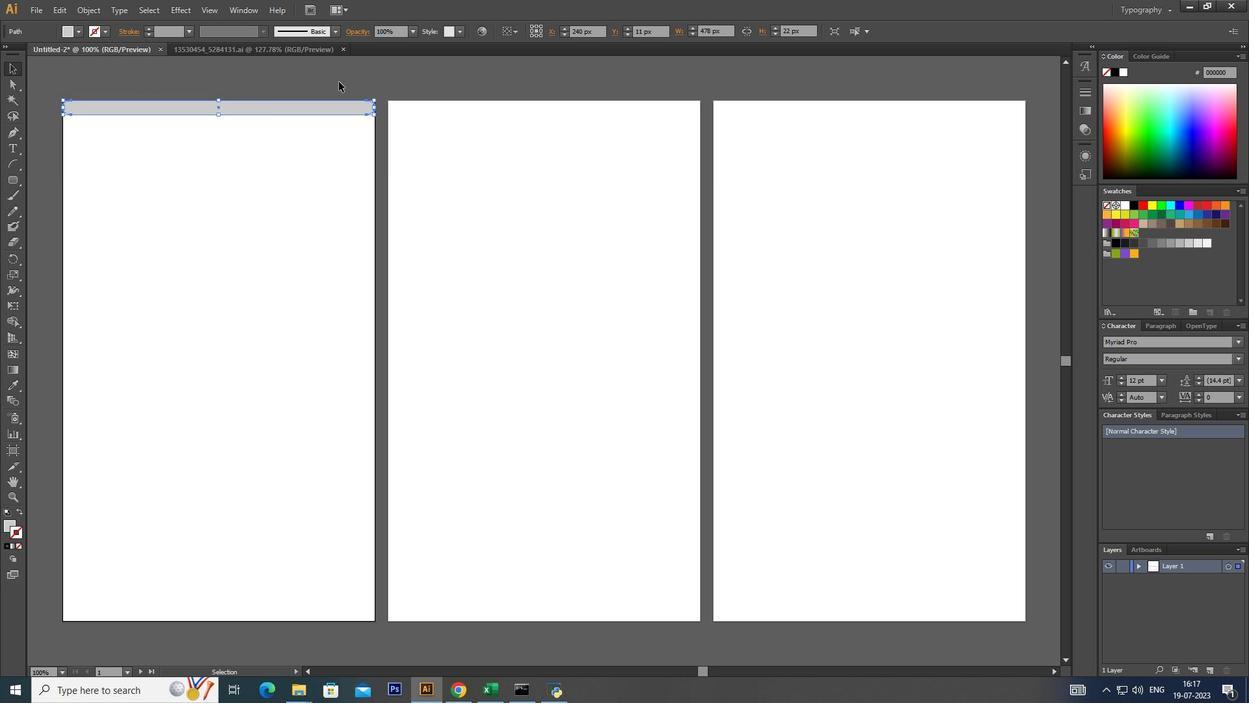 
Action: Mouse pressed left at (346, 80)
Screenshot: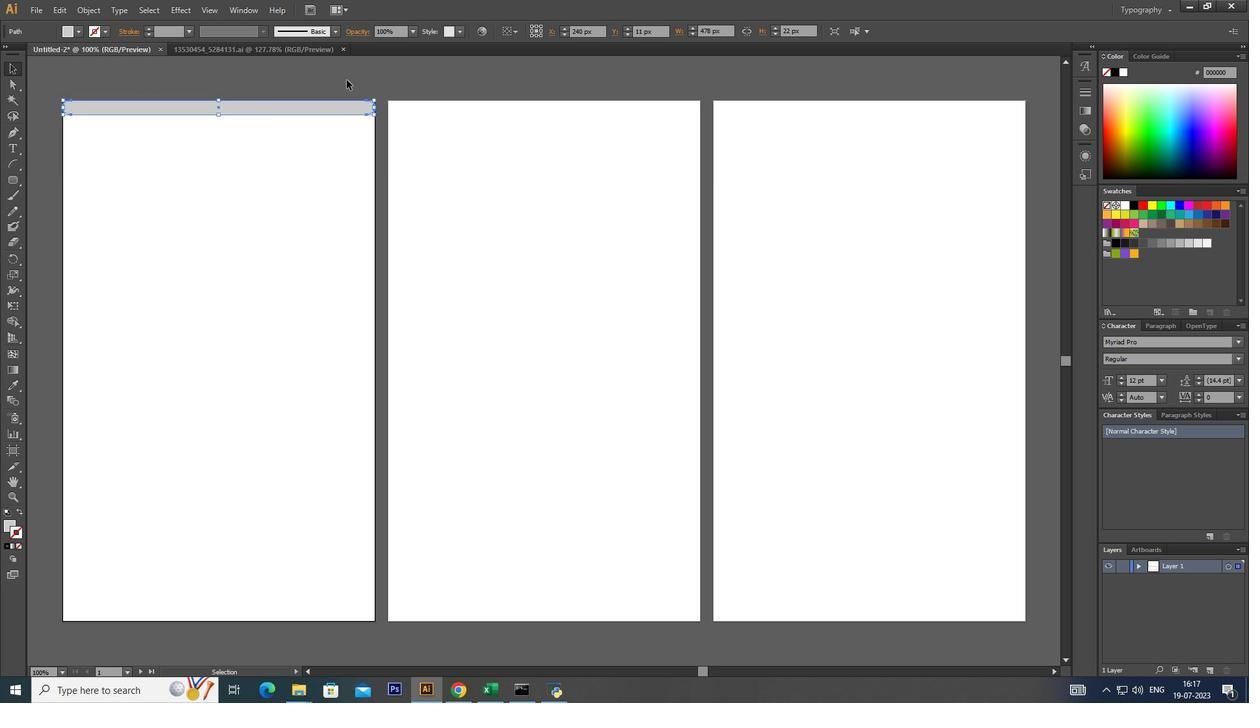 
Action: Mouse moved to (287, 108)
Screenshot: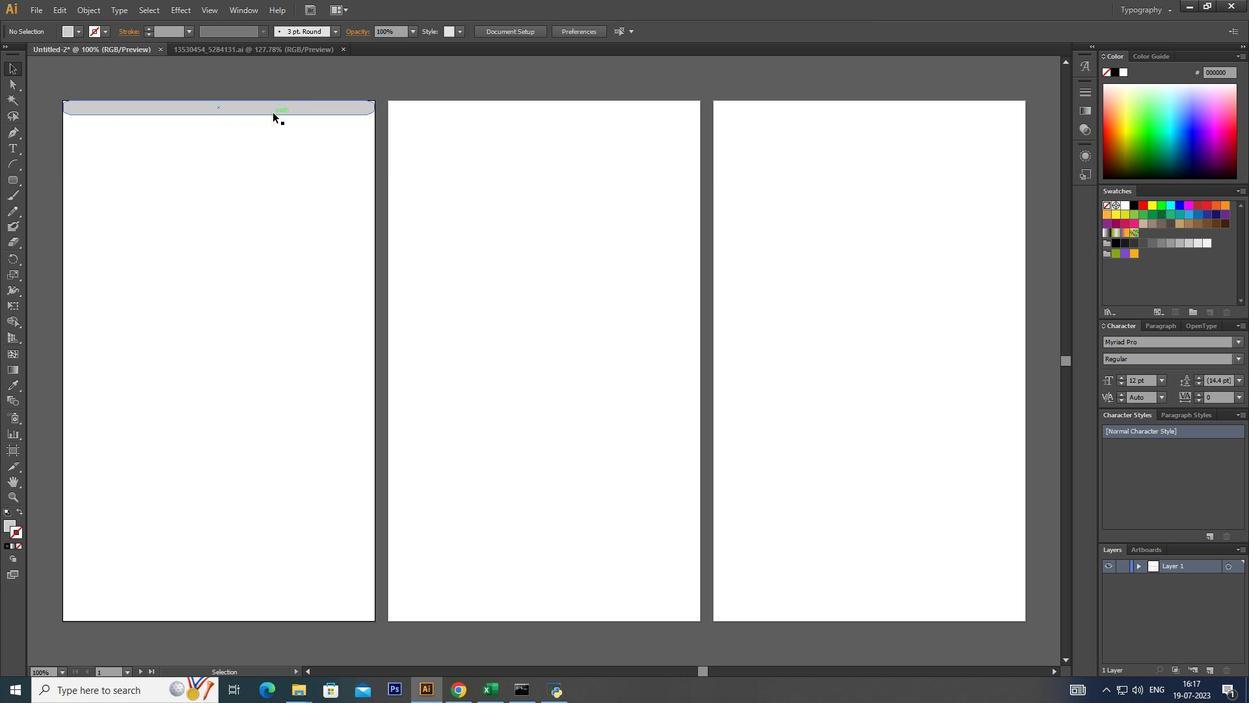 
Action: Mouse pressed left at (287, 108)
Screenshot: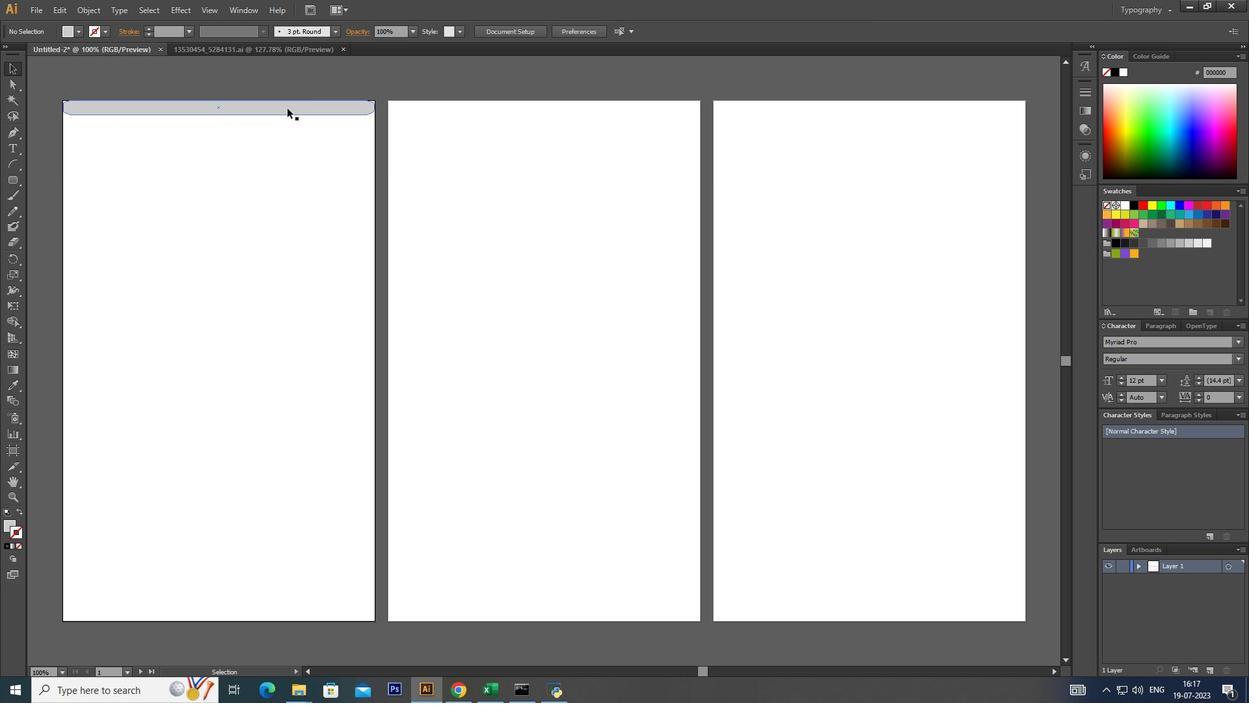 
Action: Mouse moved to (374, 107)
Screenshot: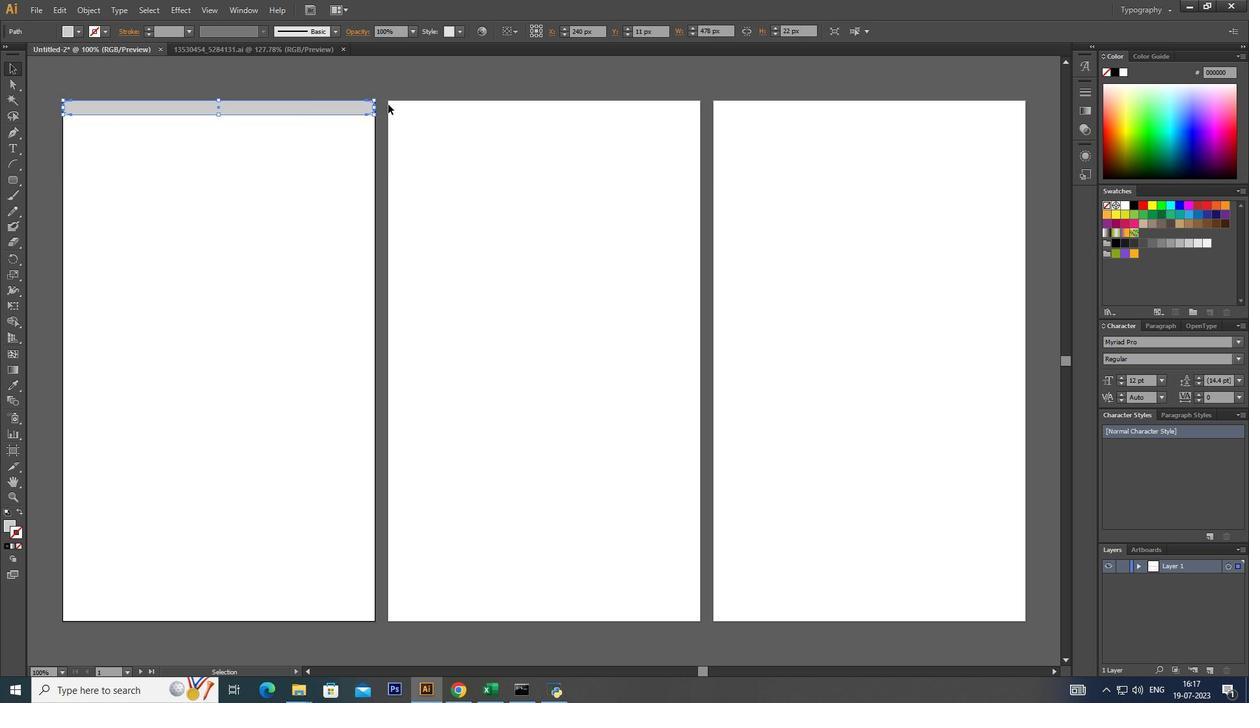 
Action: Mouse pressed left at (374, 107)
Screenshot: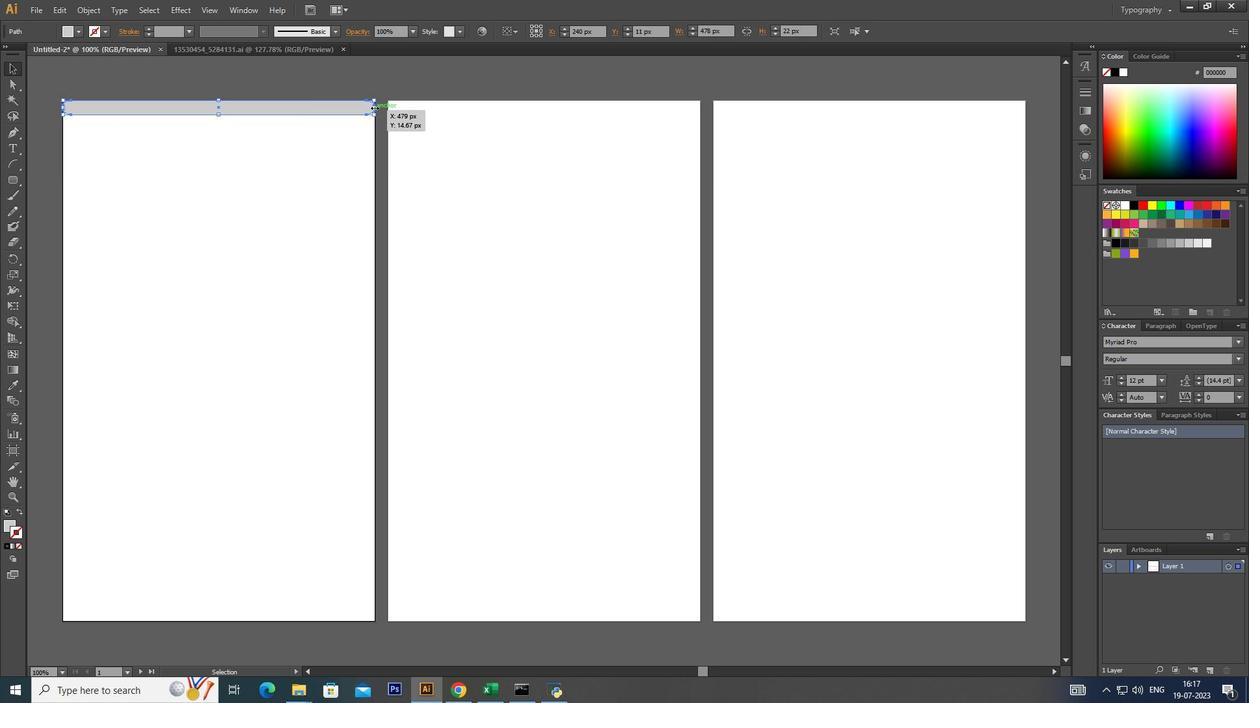
Action: Mouse moved to (59, 105)
Screenshot: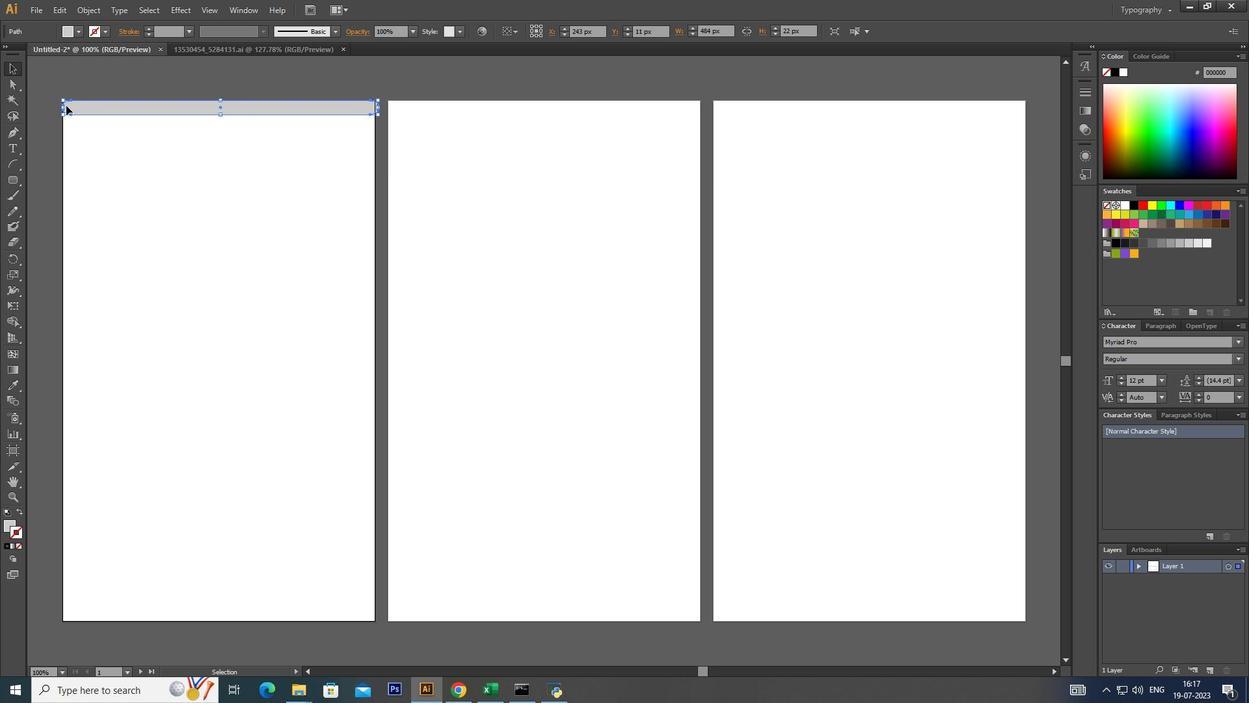 
Action: Mouse pressed left at (59, 105)
Screenshot: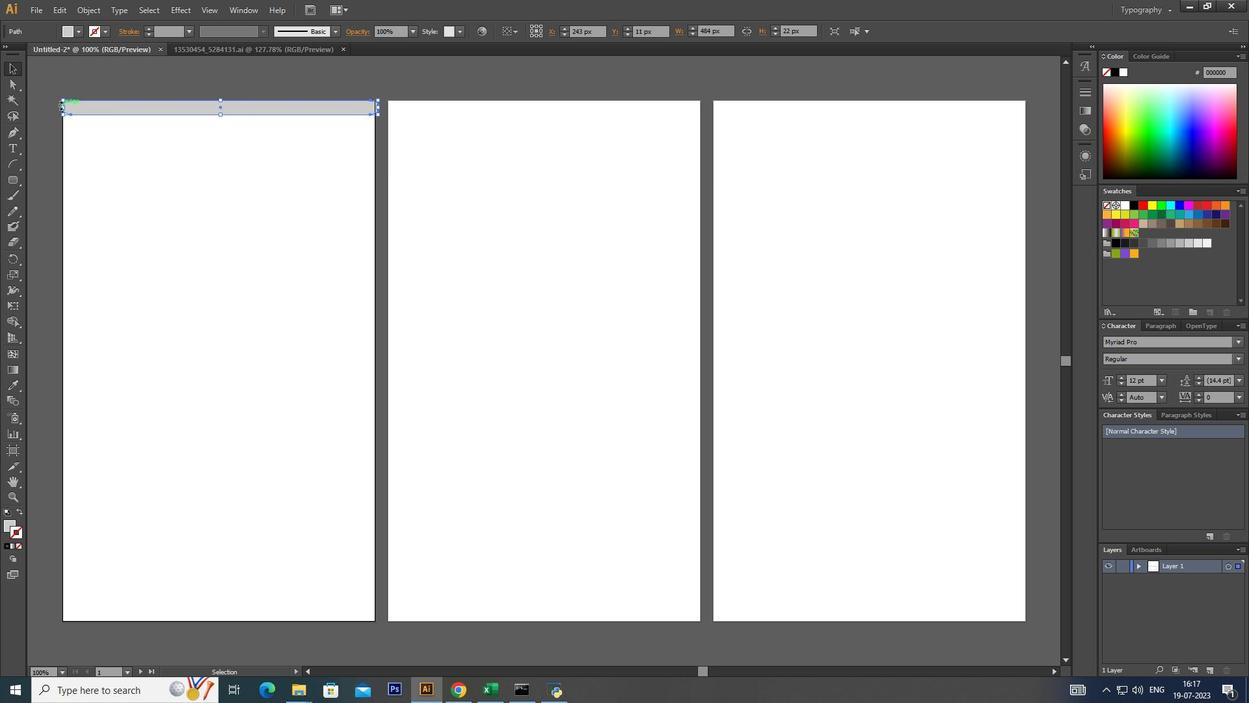 
Action: Mouse moved to (77, 67)
Screenshot: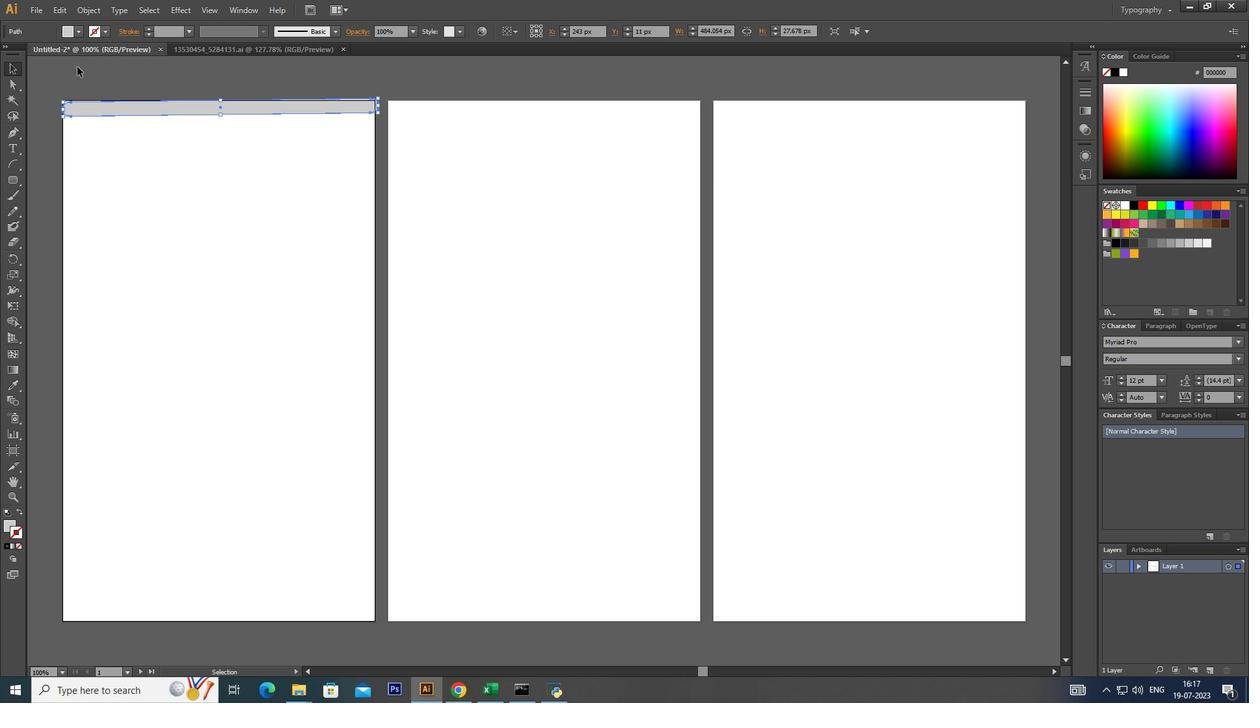 
Action: Mouse pressed left at (77, 67)
Screenshot: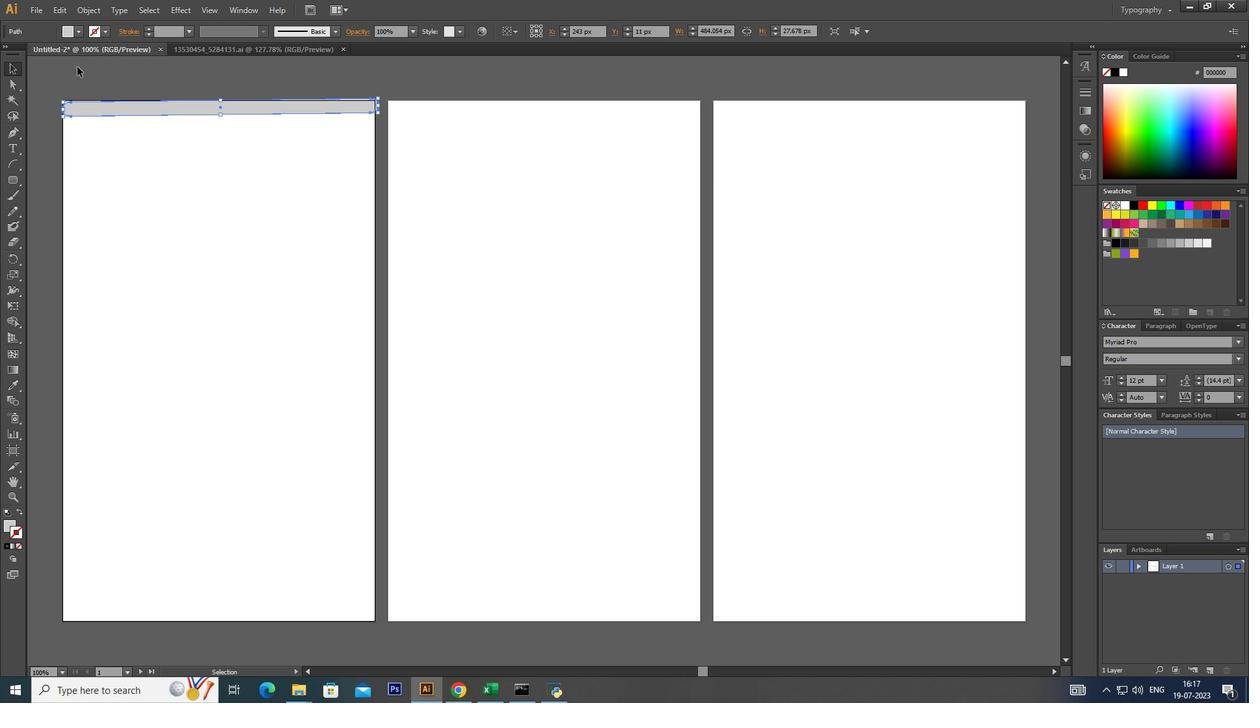 
Action: Mouse moved to (212, 75)
Screenshot: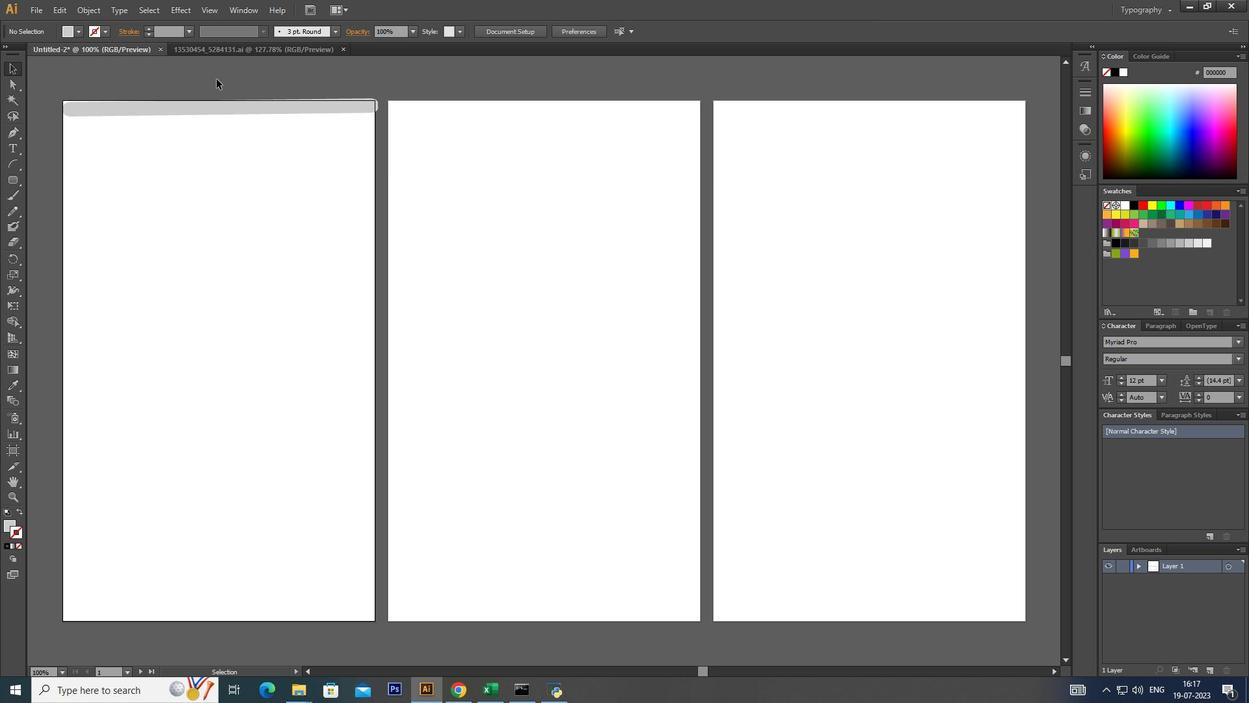 
Action: Key pressed ctrl+Z
Screenshot: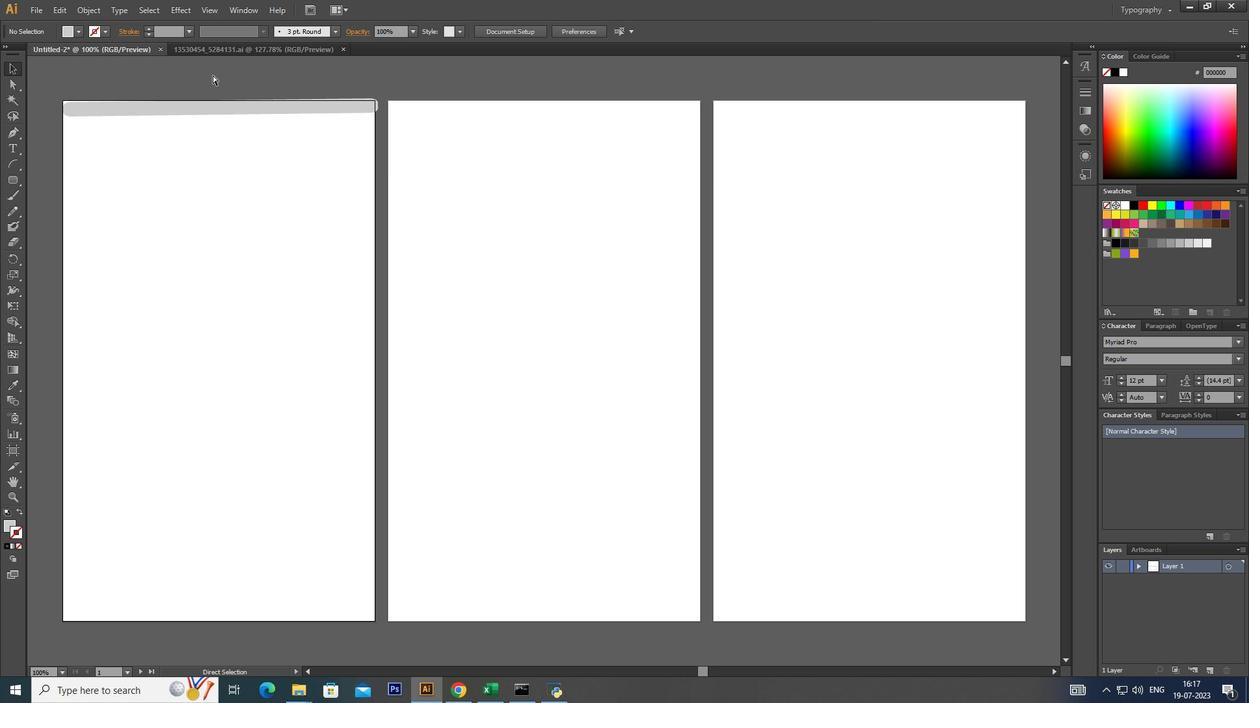 
Action: Mouse moved to (61, 108)
Screenshot: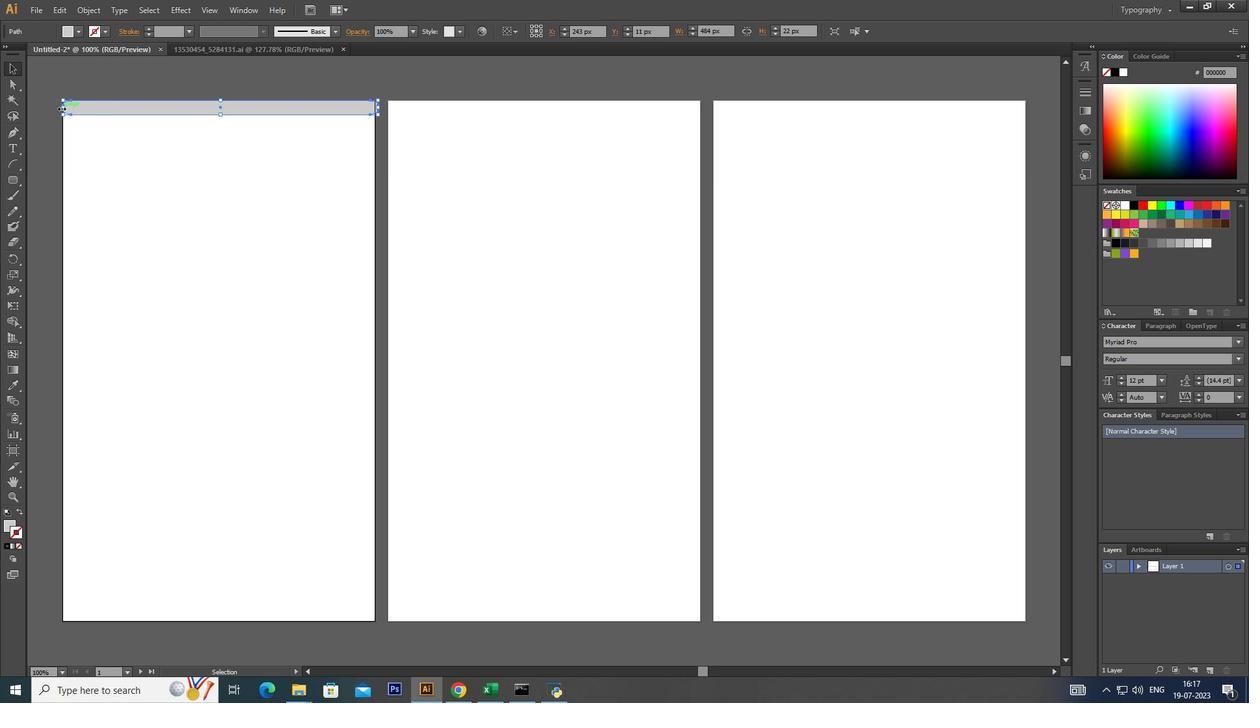 
Action: Mouse pressed left at (61, 108)
Screenshot: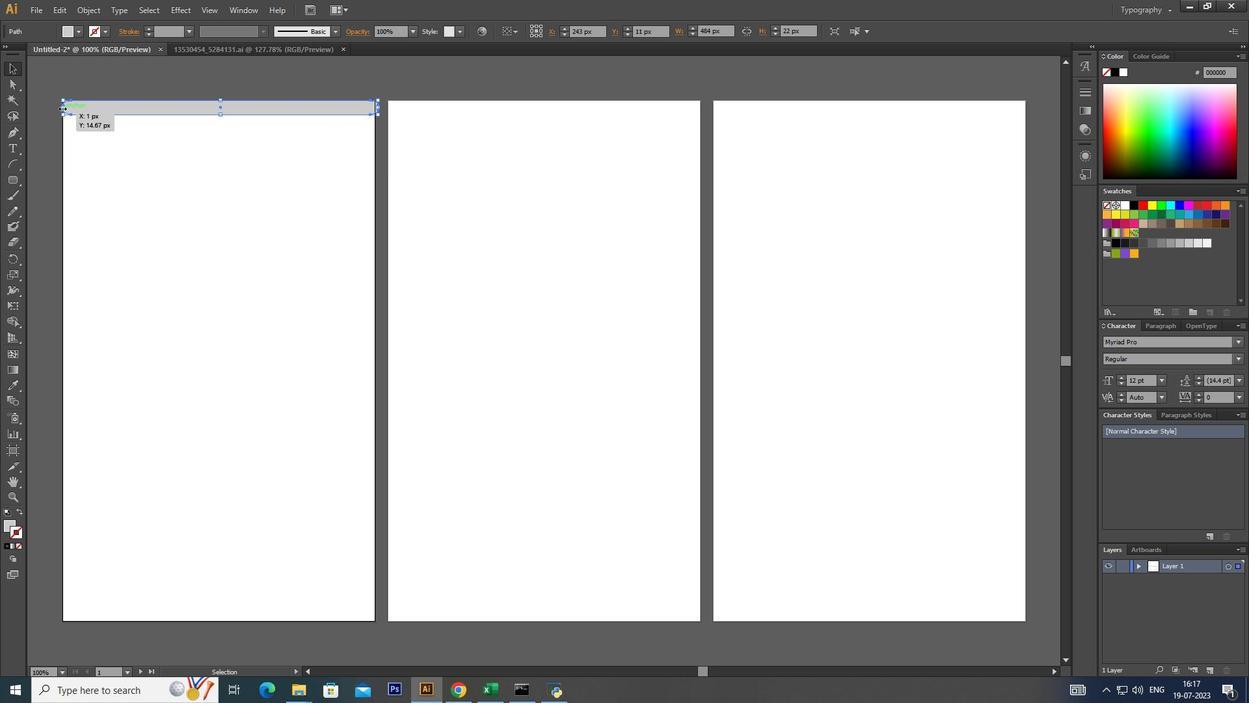 
Action: Mouse moved to (242, 71)
Screenshot: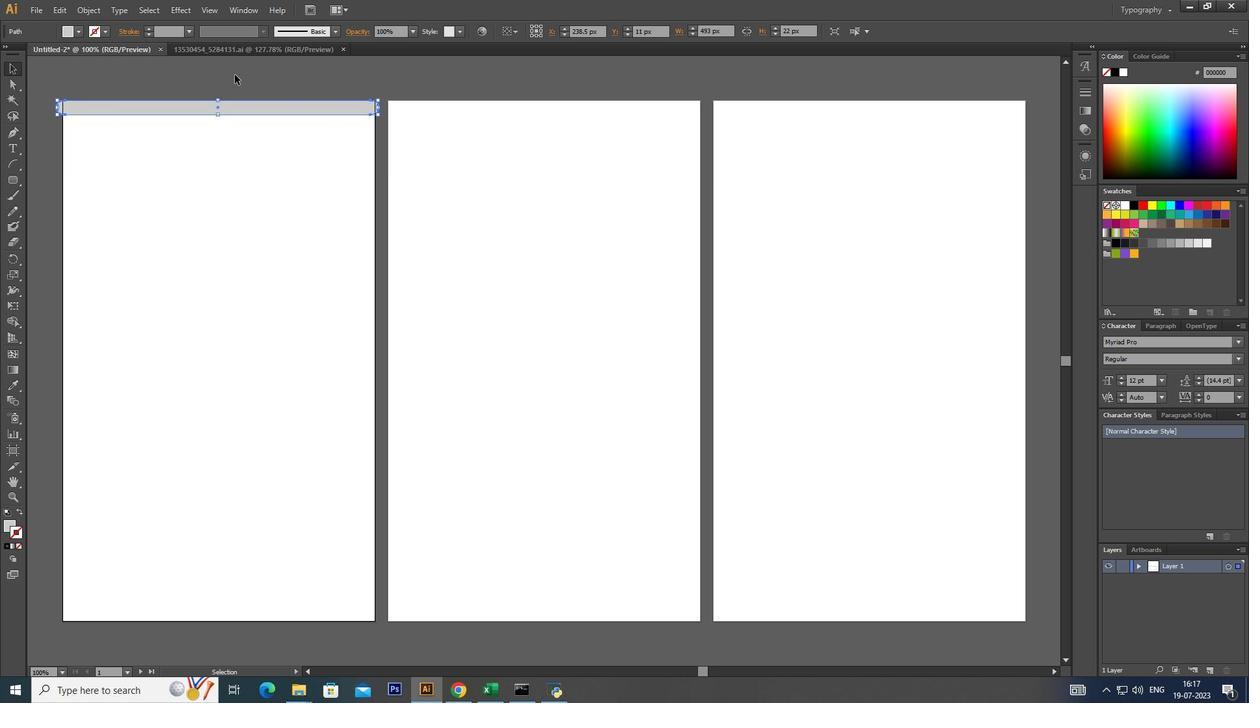 
Action: Mouse pressed left at (242, 71)
Screenshot: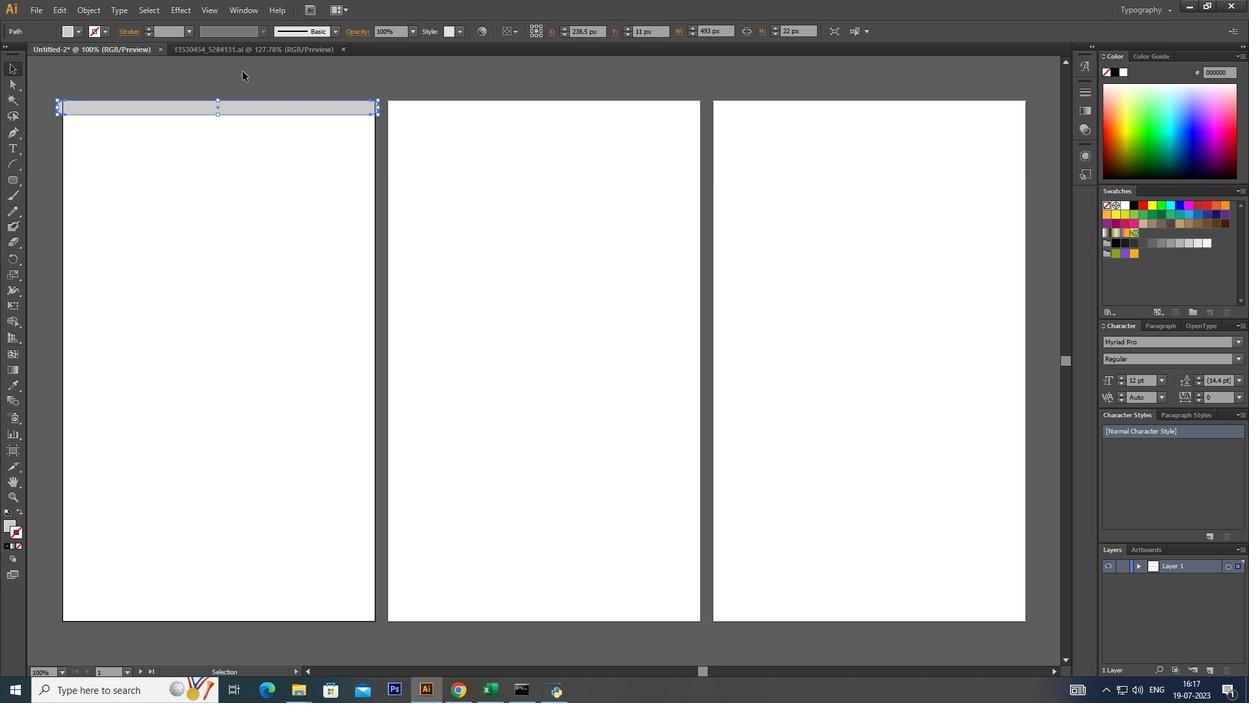 
Action: Mouse moved to (87, 106)
Screenshot: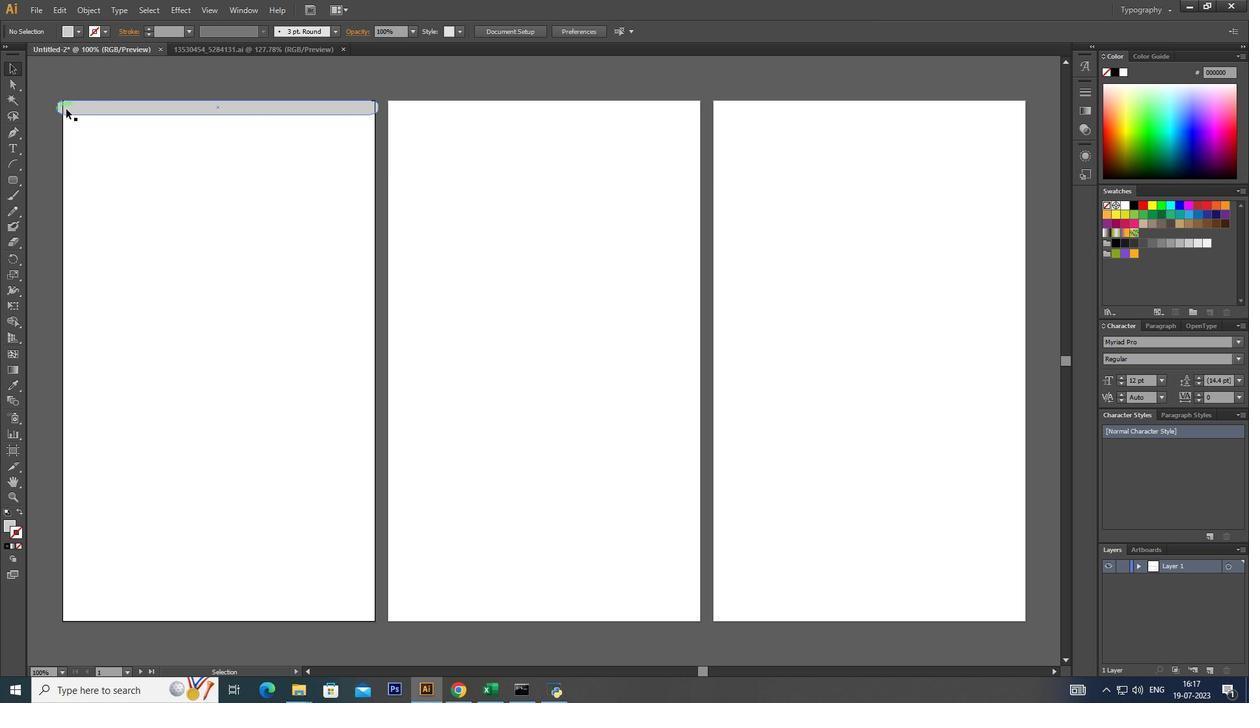
Action: Mouse pressed left at (87, 106)
Screenshot: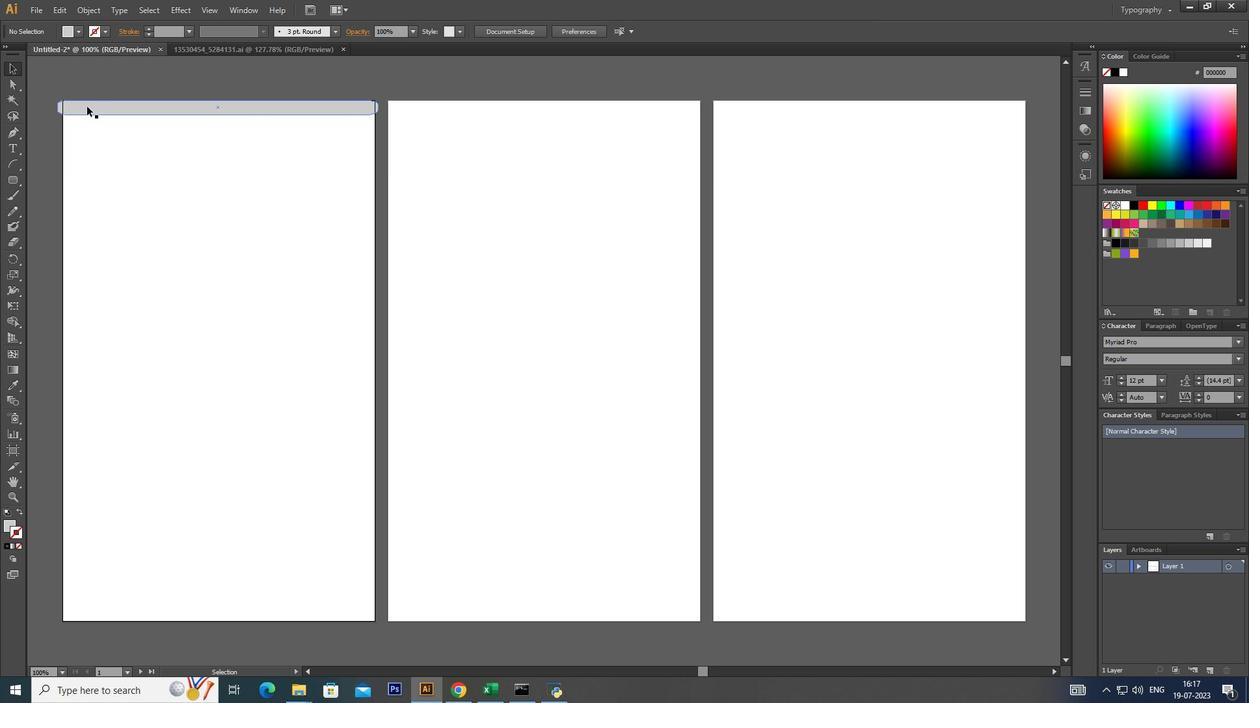 
Action: Mouse moved to (55, 106)
Screenshot: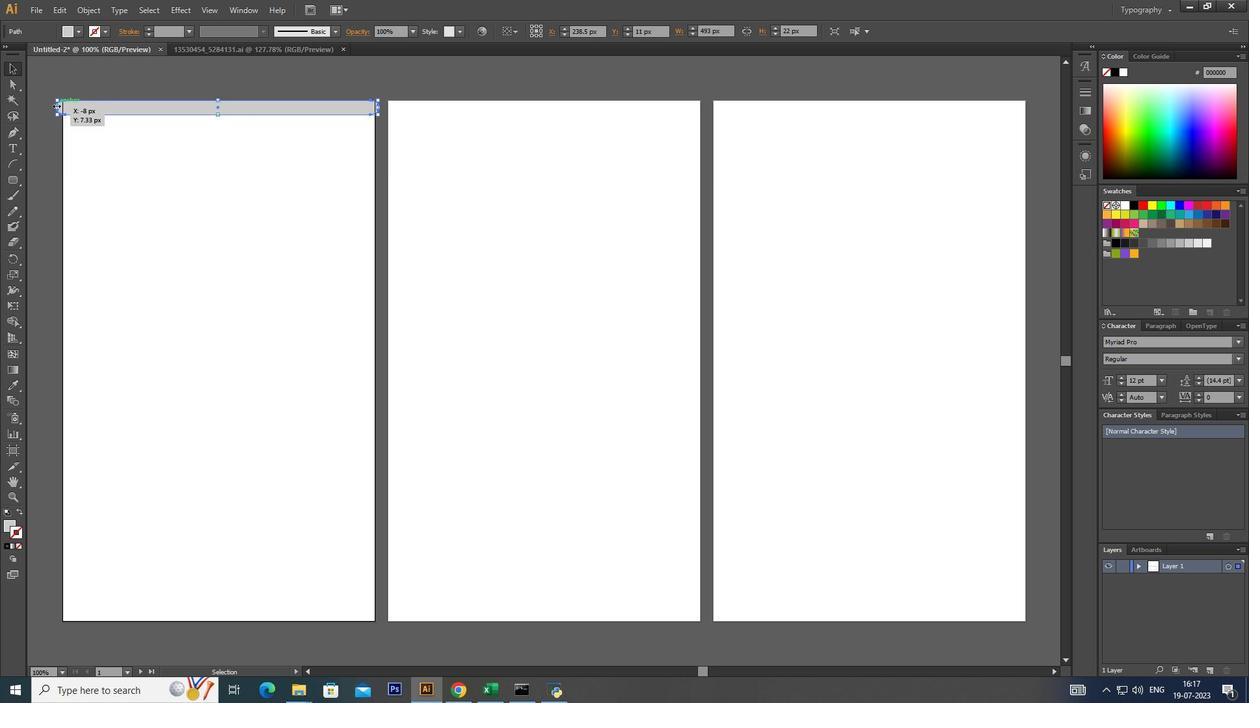 
Action: Mouse pressed left at (55, 106)
Screenshot: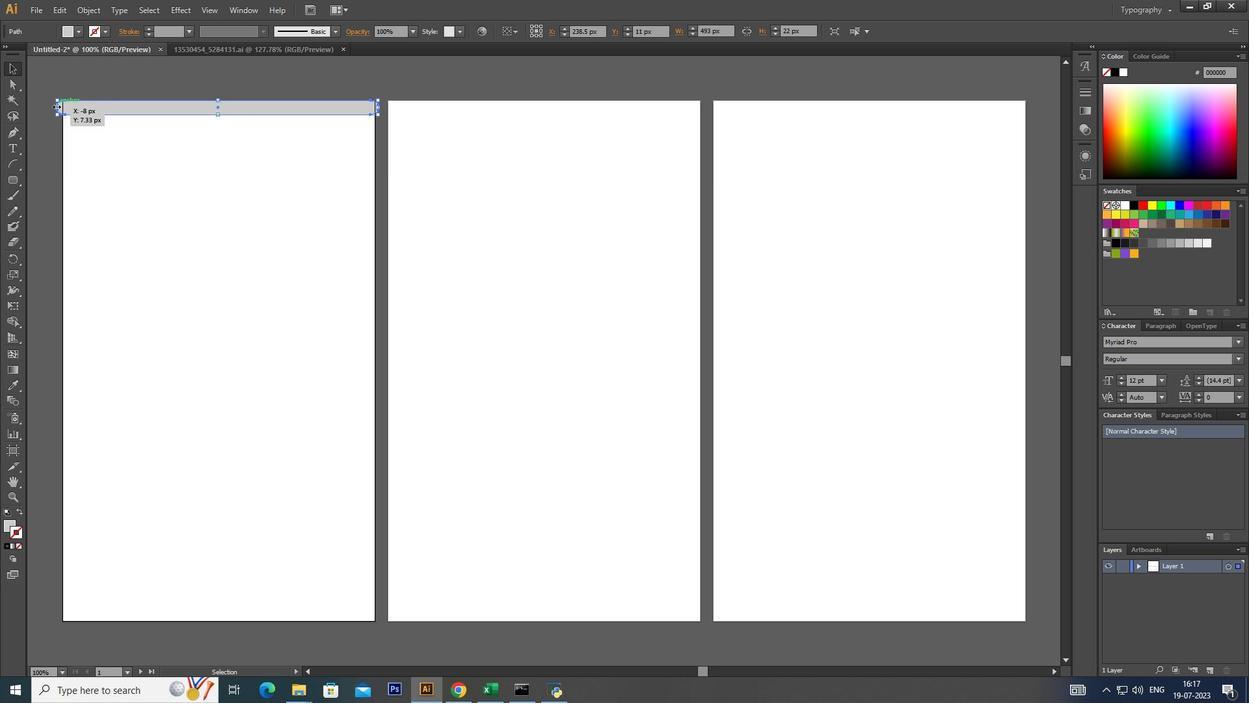 
Action: Mouse moved to (378, 107)
Screenshot: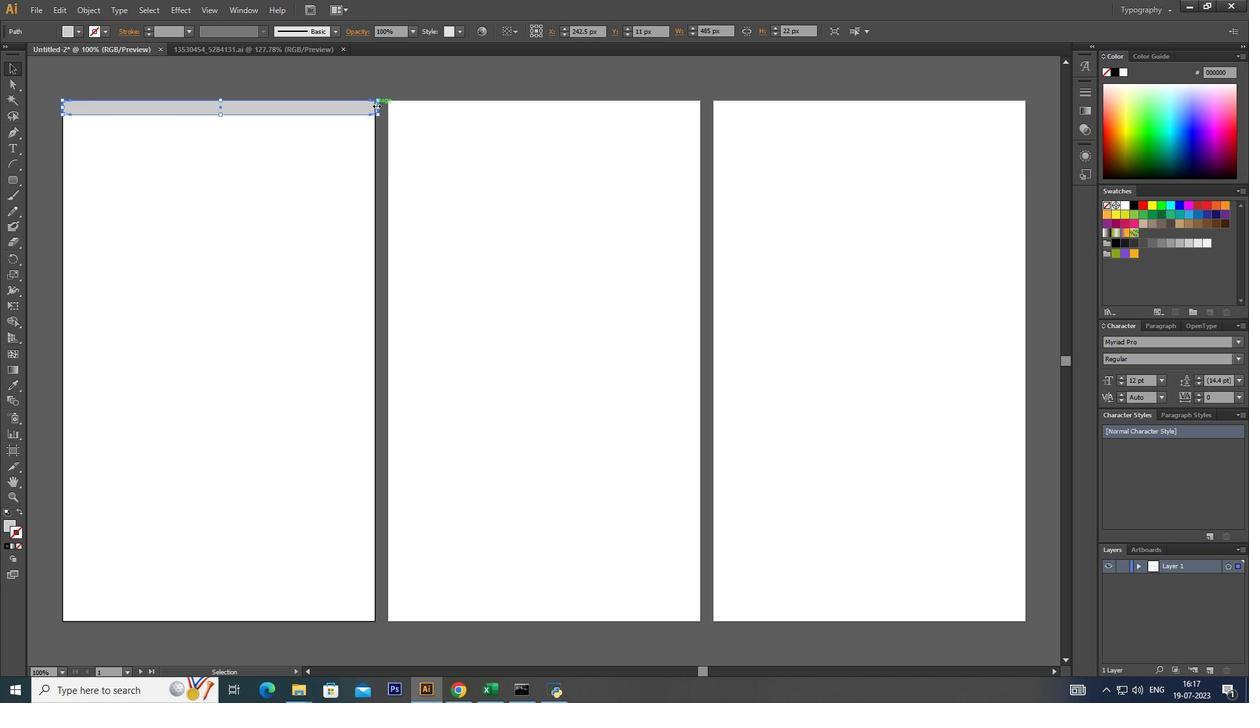 
Action: Mouse pressed left at (378, 107)
Screenshot: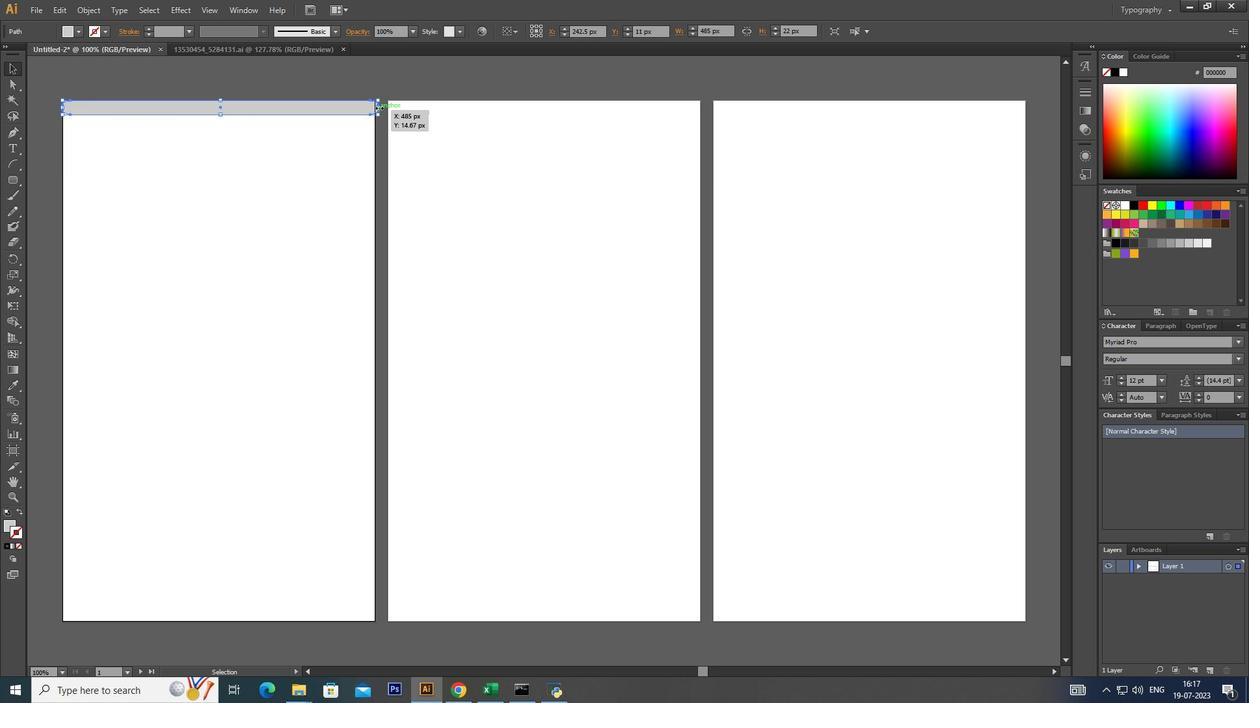 
Action: Mouse moved to (396, 75)
Screenshot: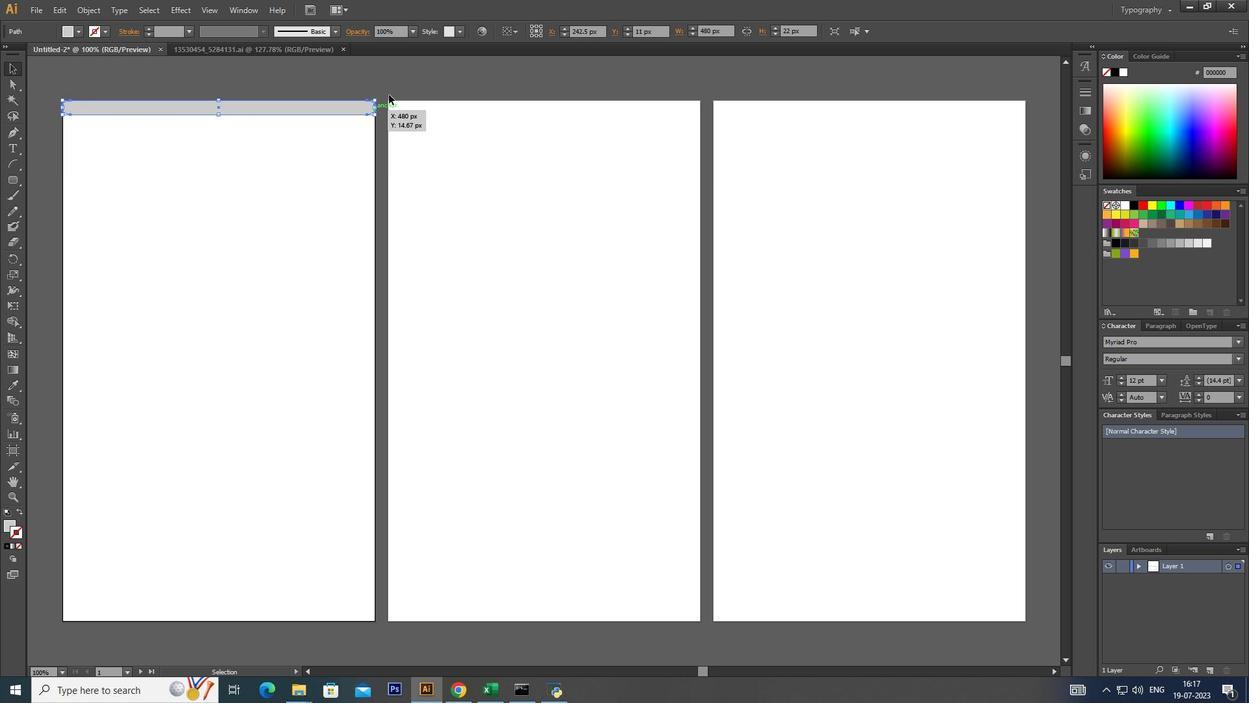 
Action: Mouse pressed left at (396, 75)
Screenshot: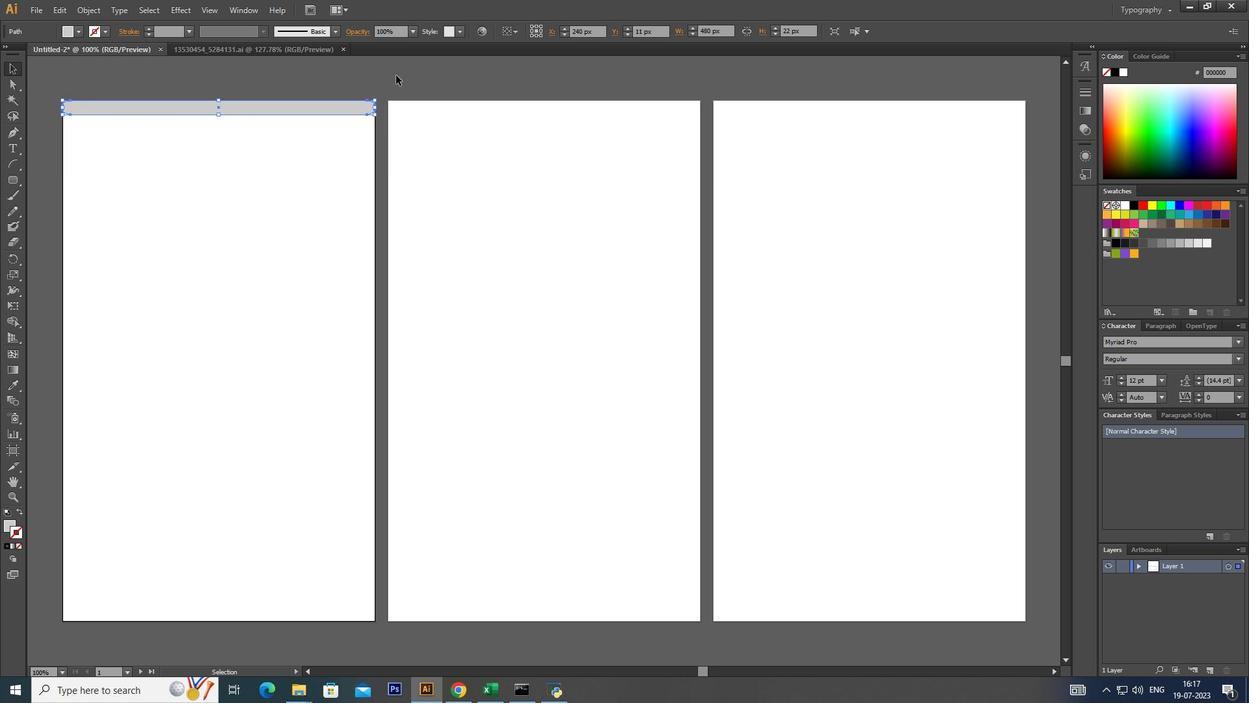 
Action: Mouse moved to (340, 113)
Screenshot: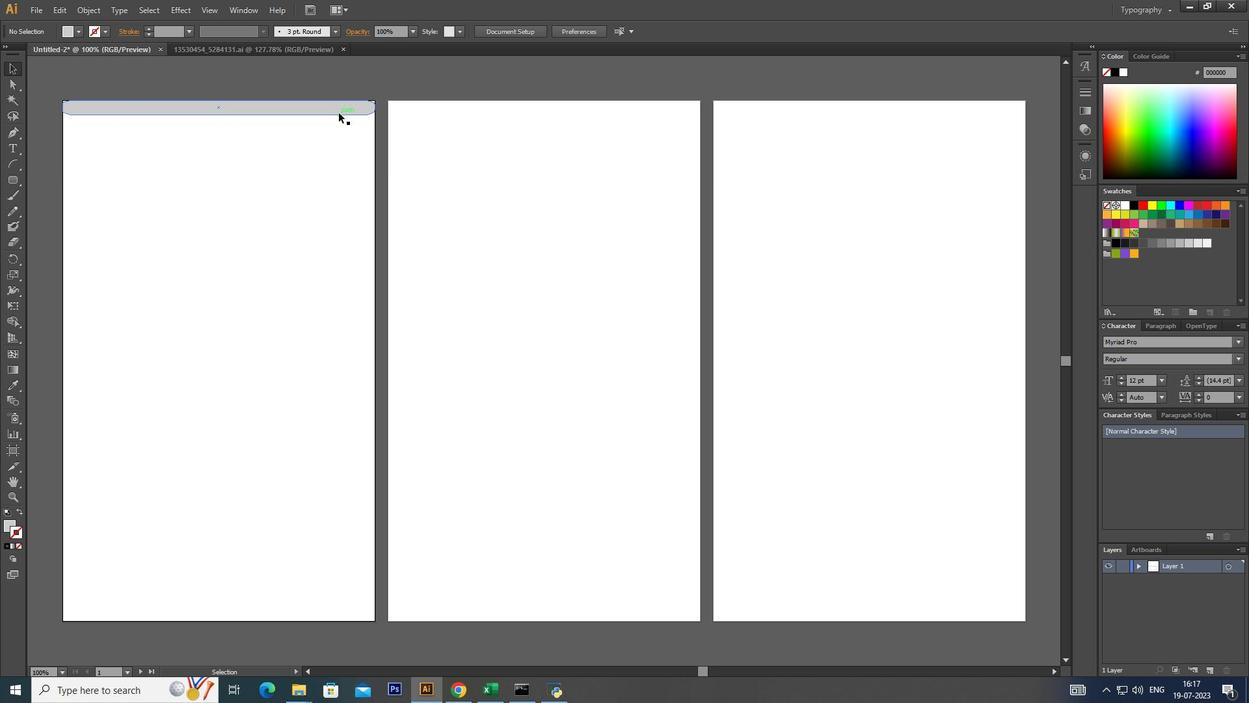 
Action: Mouse pressed left at (340, 113)
Screenshot: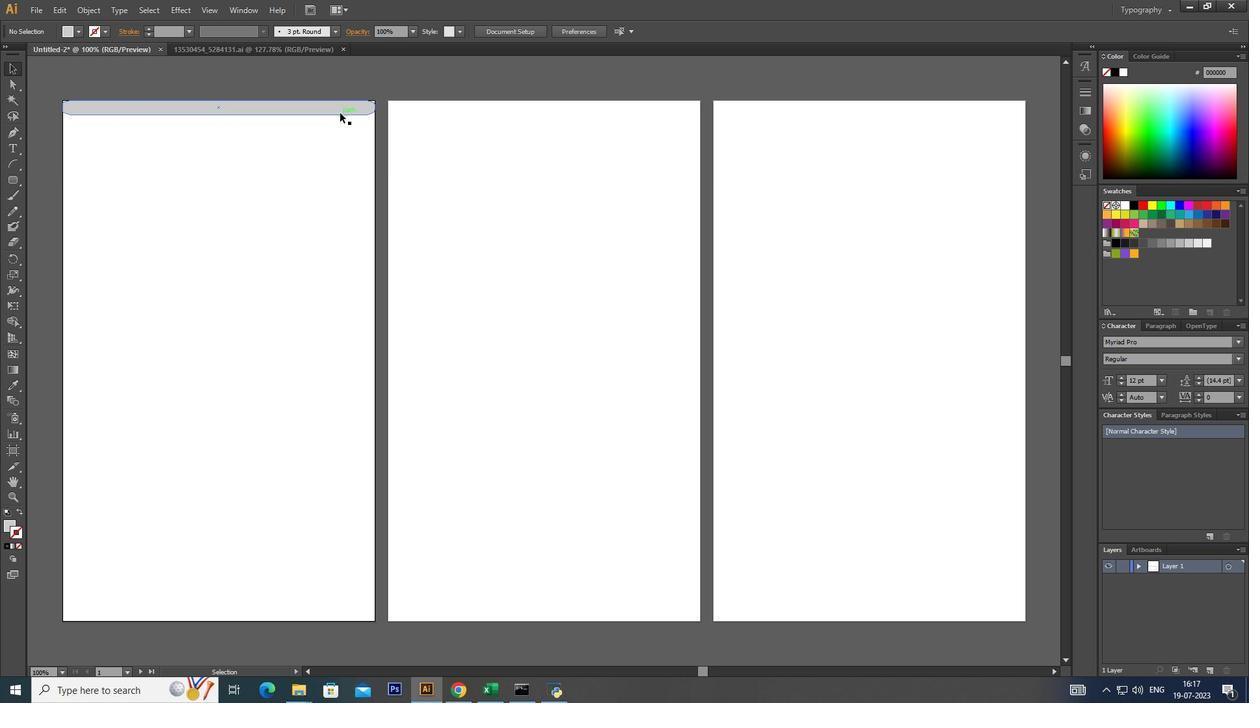
Action: Key pressed <Key.down><Key.down>
Screenshot: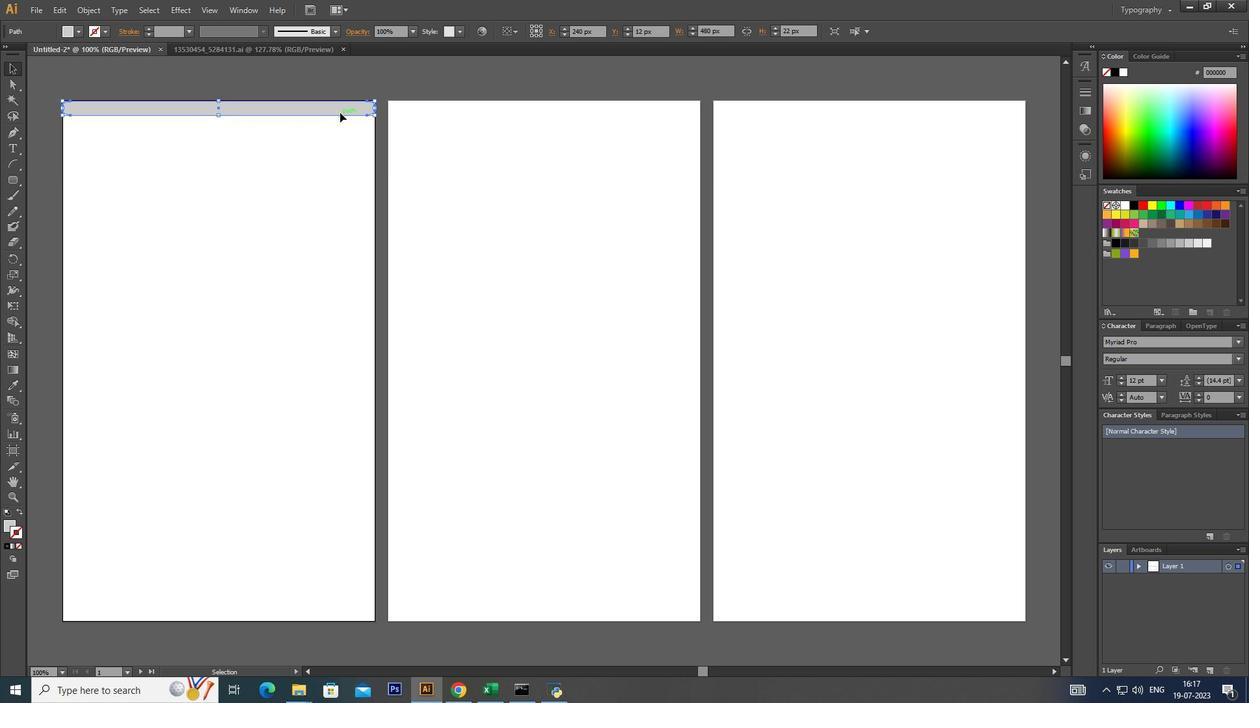 
Action: Mouse moved to (319, 109)
Screenshot: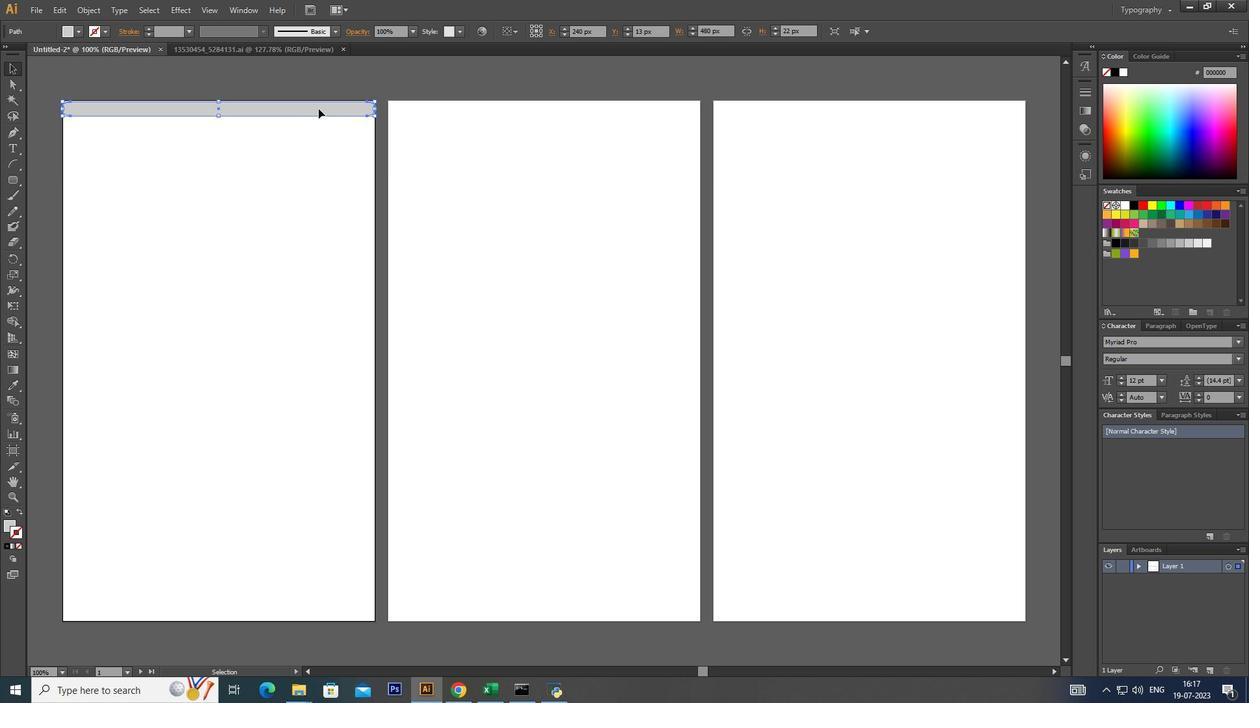 
Action: Key pressed <Key.up>
Screenshot: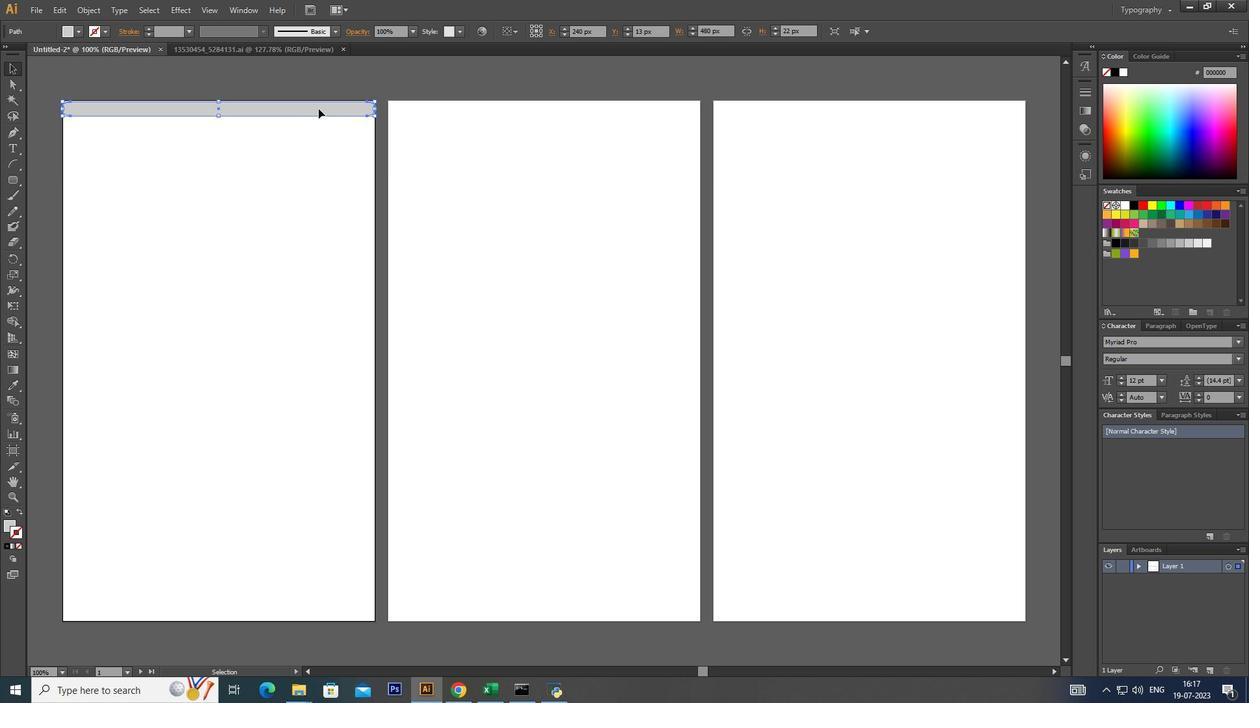 
Action: Mouse moved to (268, 76)
Screenshot: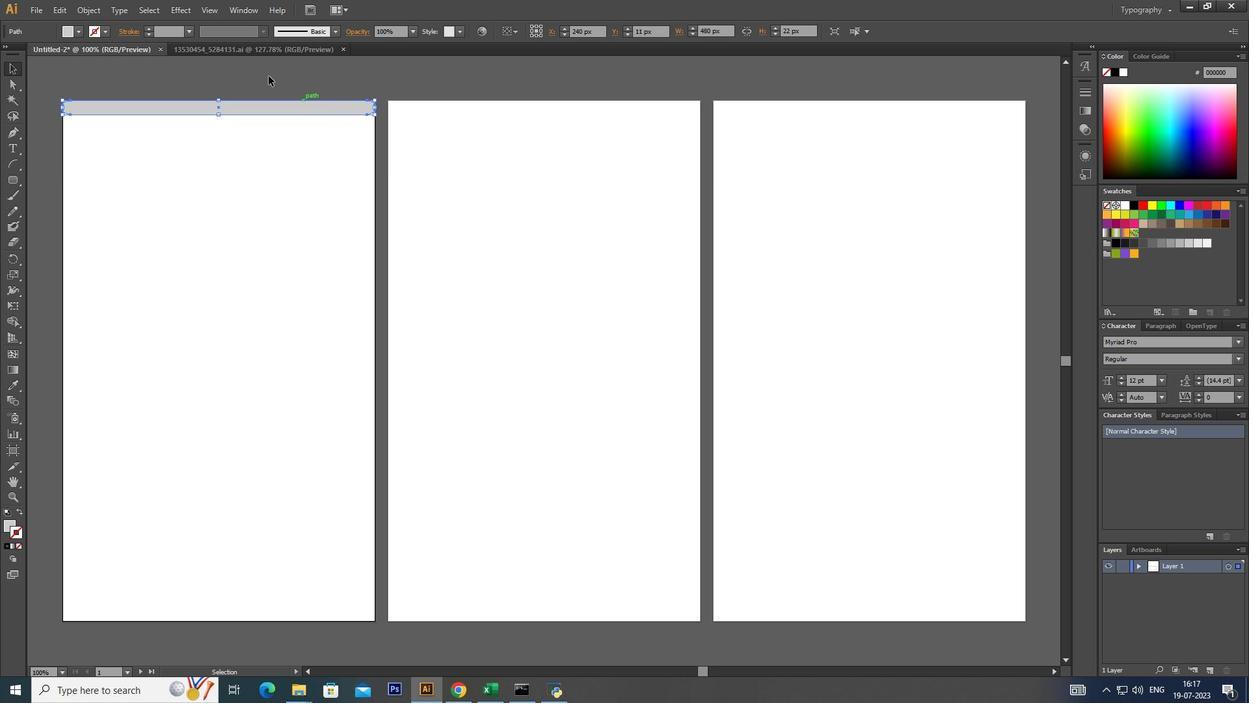 
Action: Mouse pressed left at (268, 76)
Screenshot: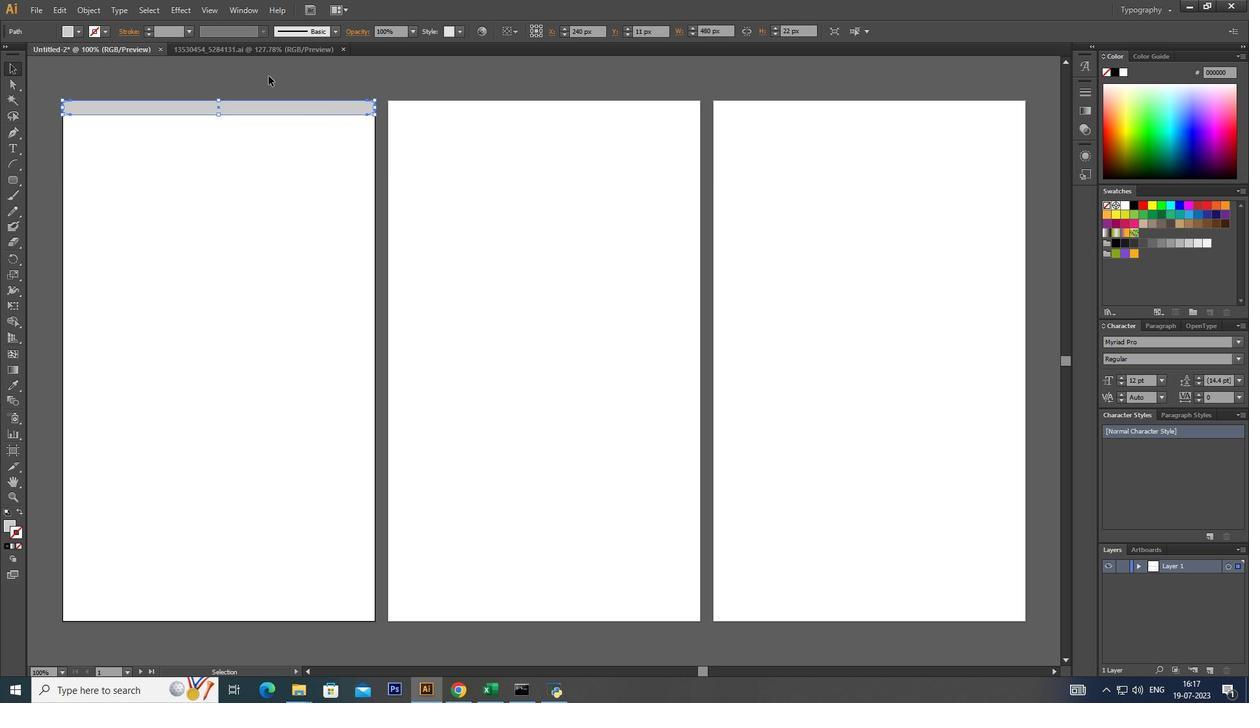 
Action: Mouse moved to (40, 5)
Screenshot: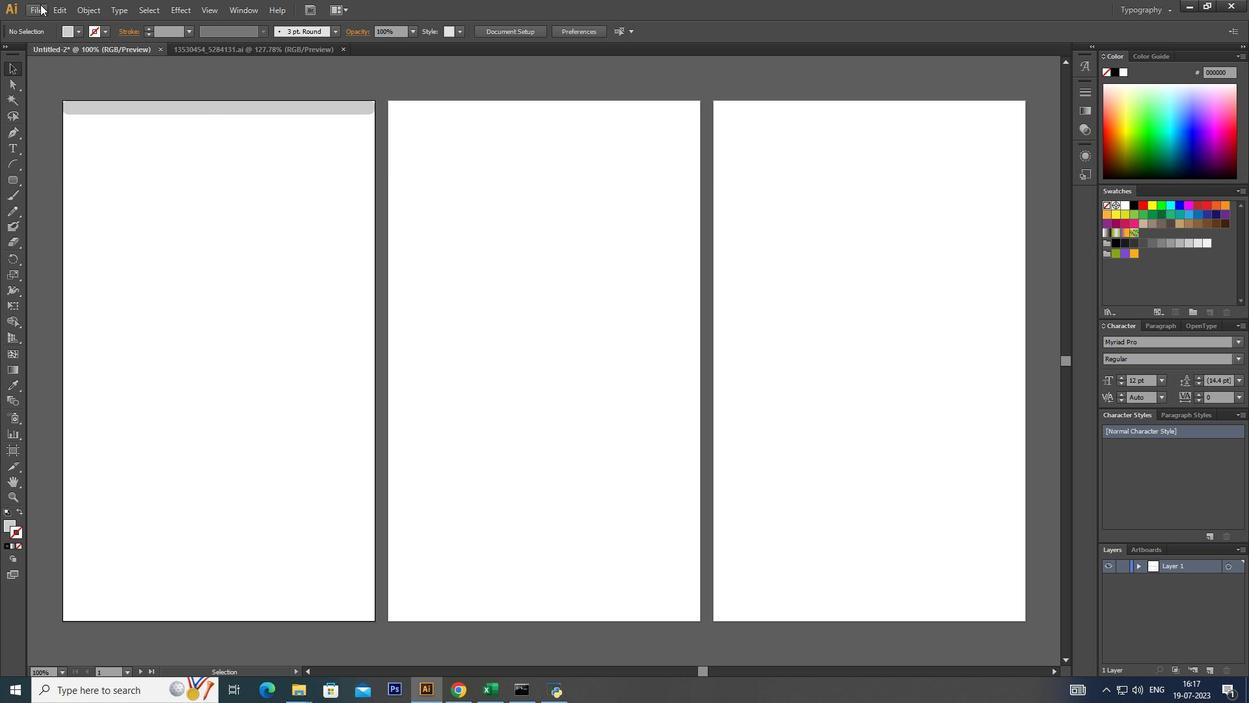 
Action: Mouse pressed left at (40, 5)
Screenshot: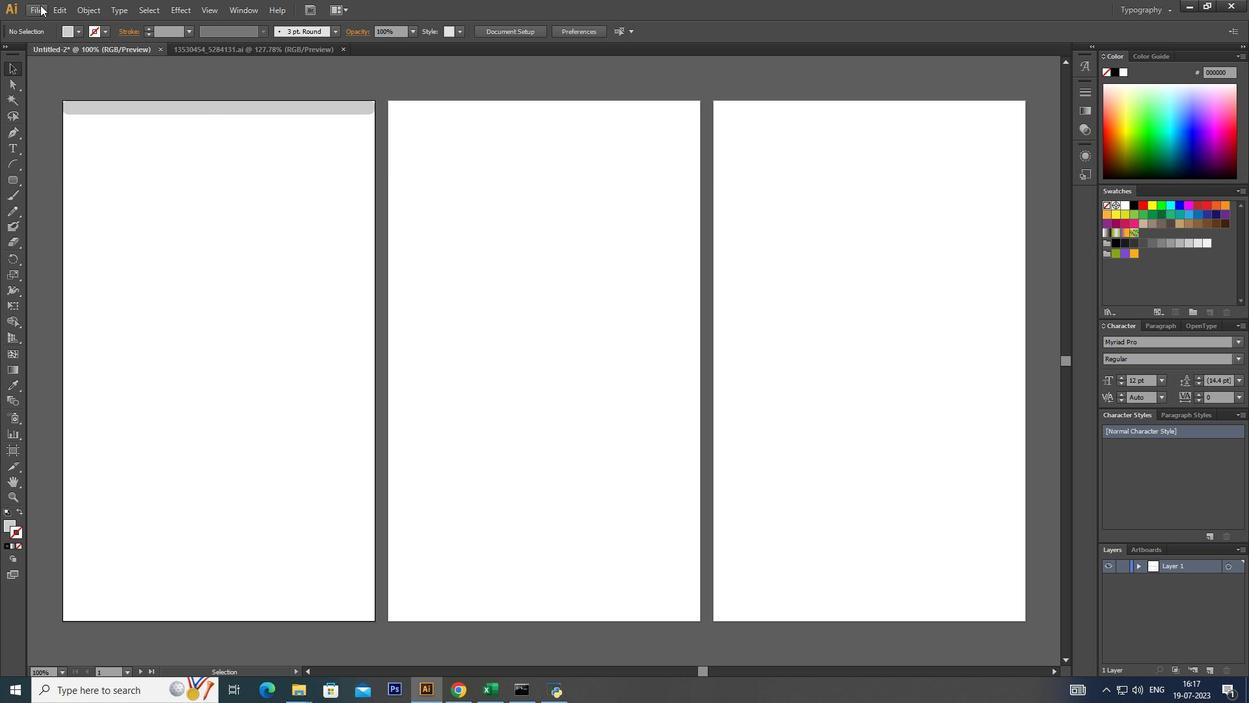 
Action: Mouse moved to (67, 49)
Screenshot: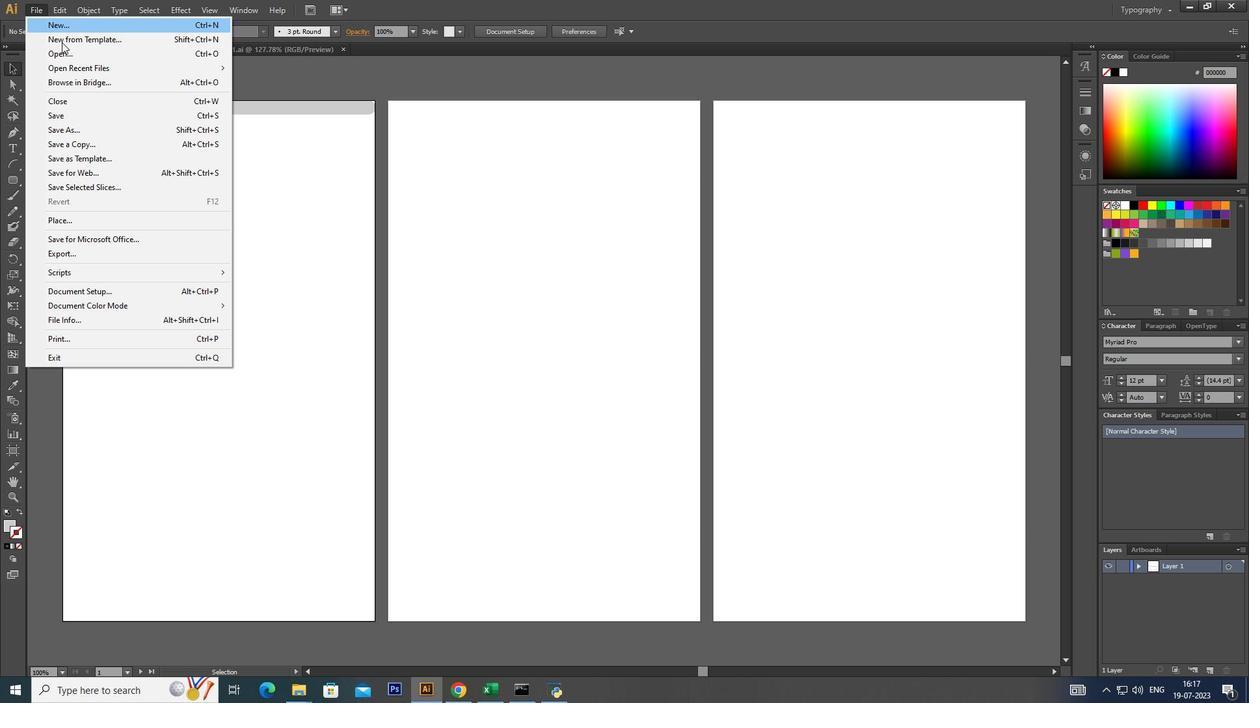 
Action: Mouse pressed left at (67, 49)
Screenshot: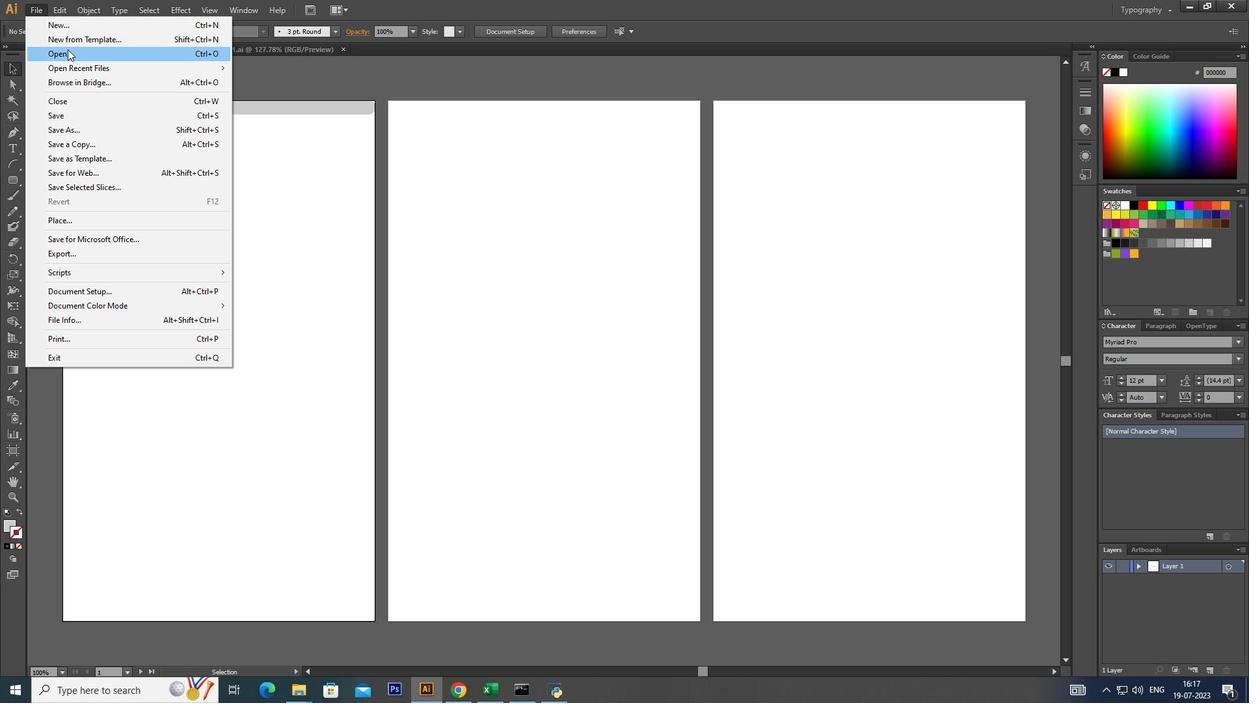 
Action: Mouse moved to (108, 78)
Screenshot: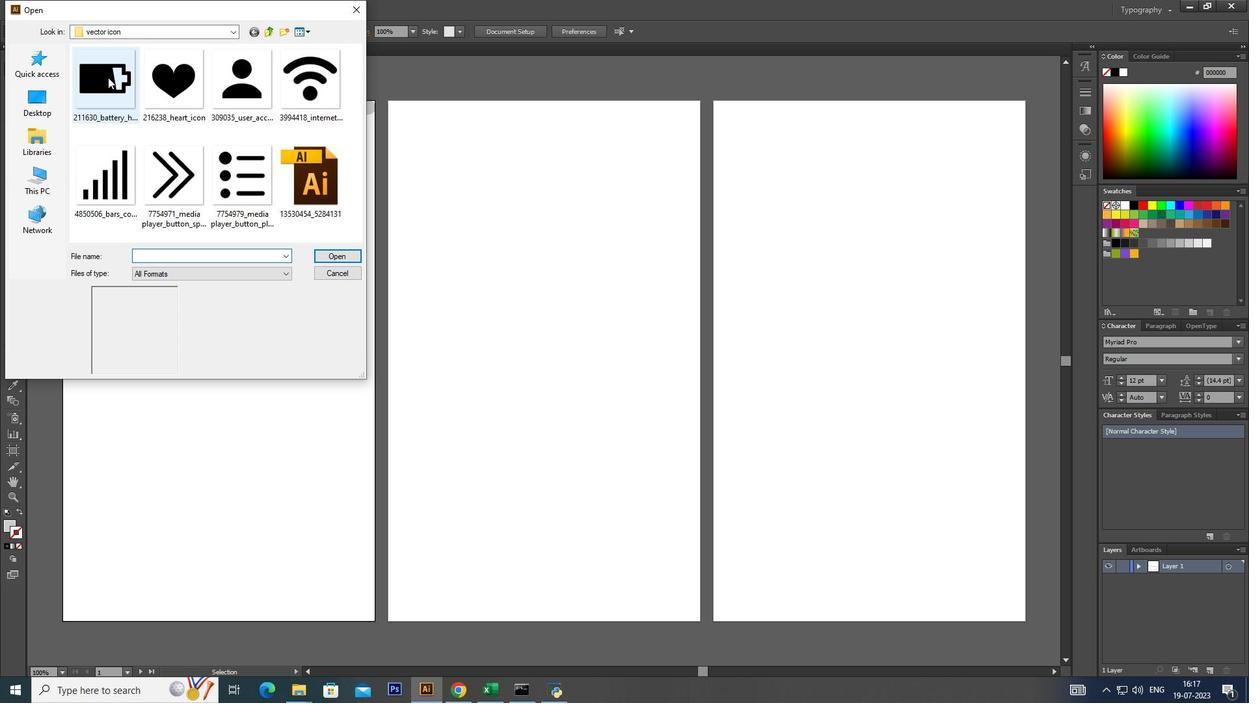 
Action: Mouse pressed left at (108, 78)
Screenshot: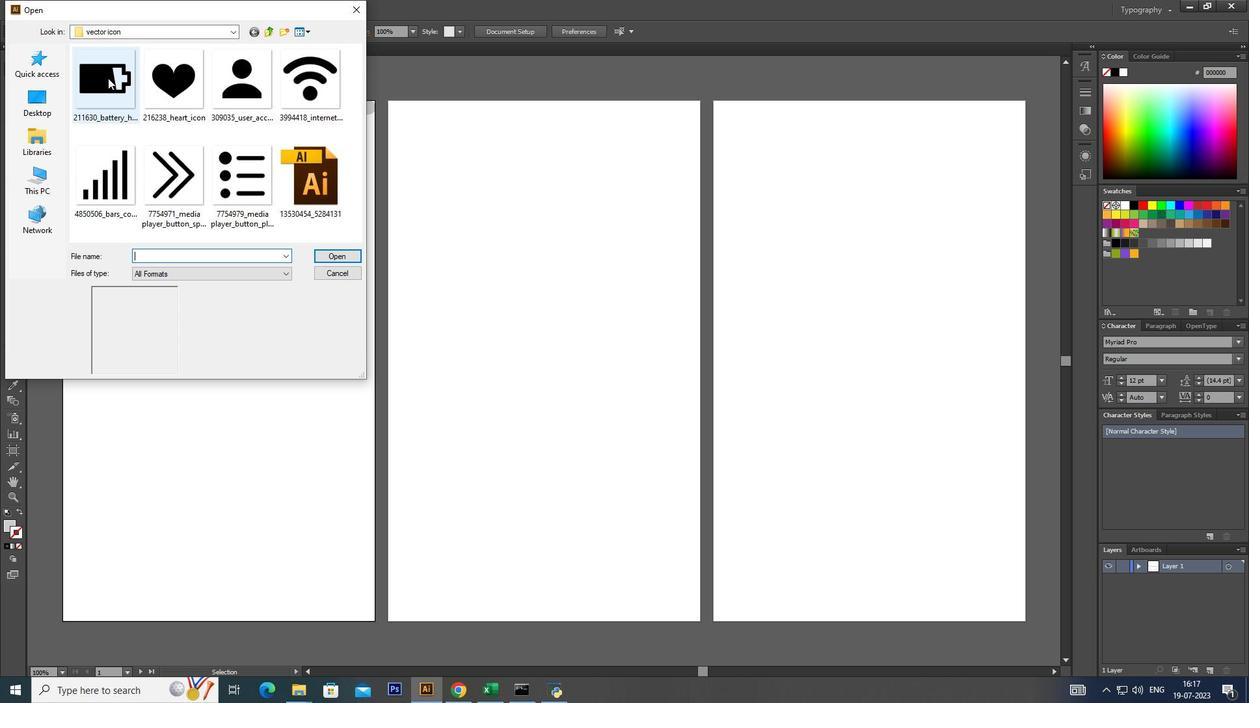 
Action: Mouse moved to (326, 255)
Screenshot: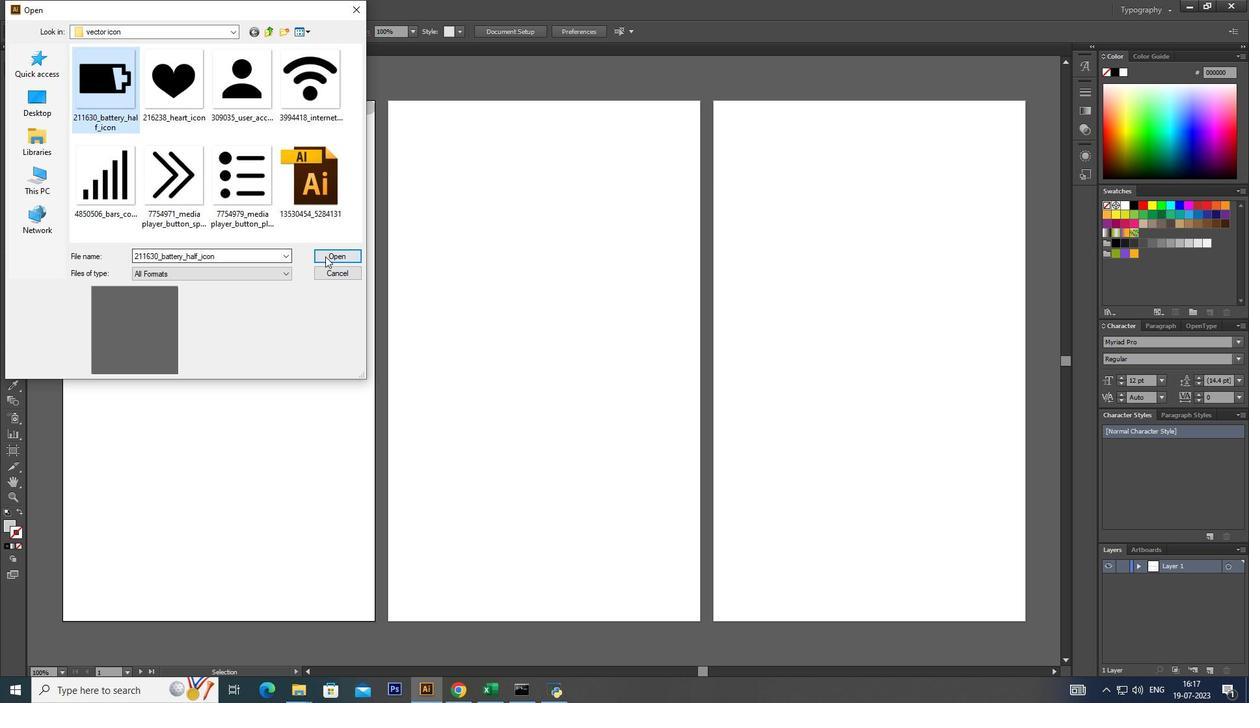 
Action: Mouse pressed left at (326, 255)
Screenshot: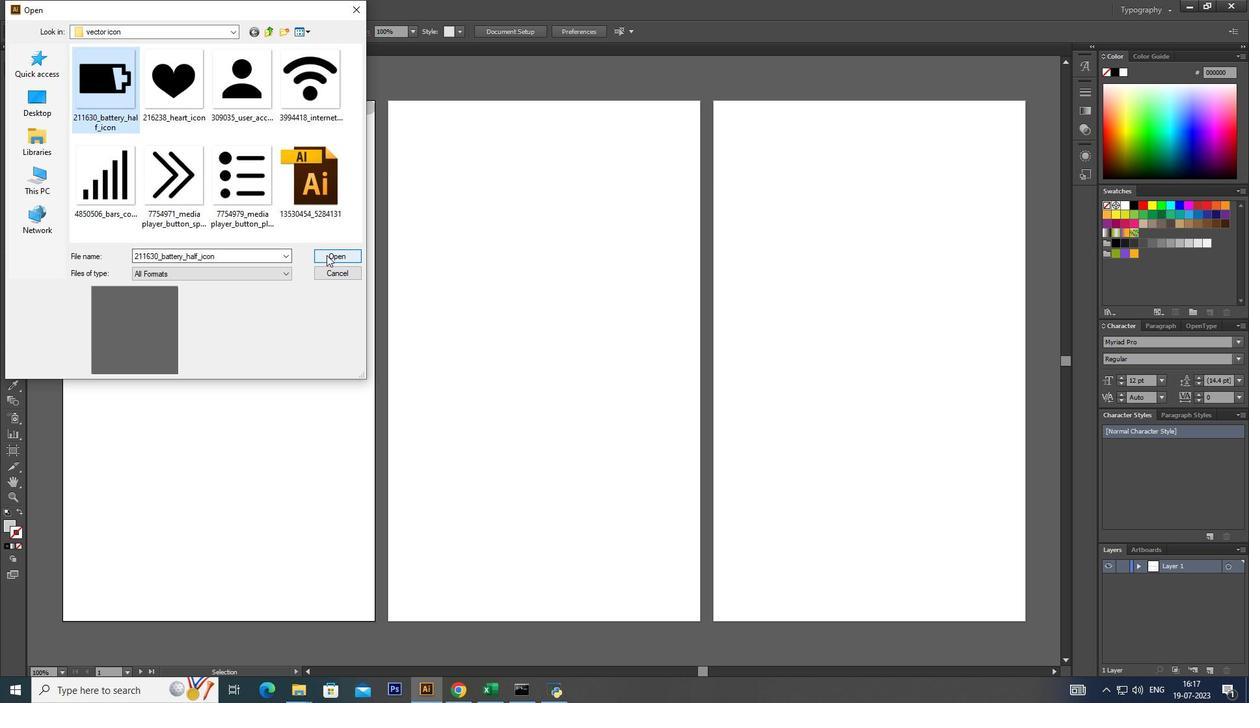
Action: Mouse moved to (874, 335)
Screenshot: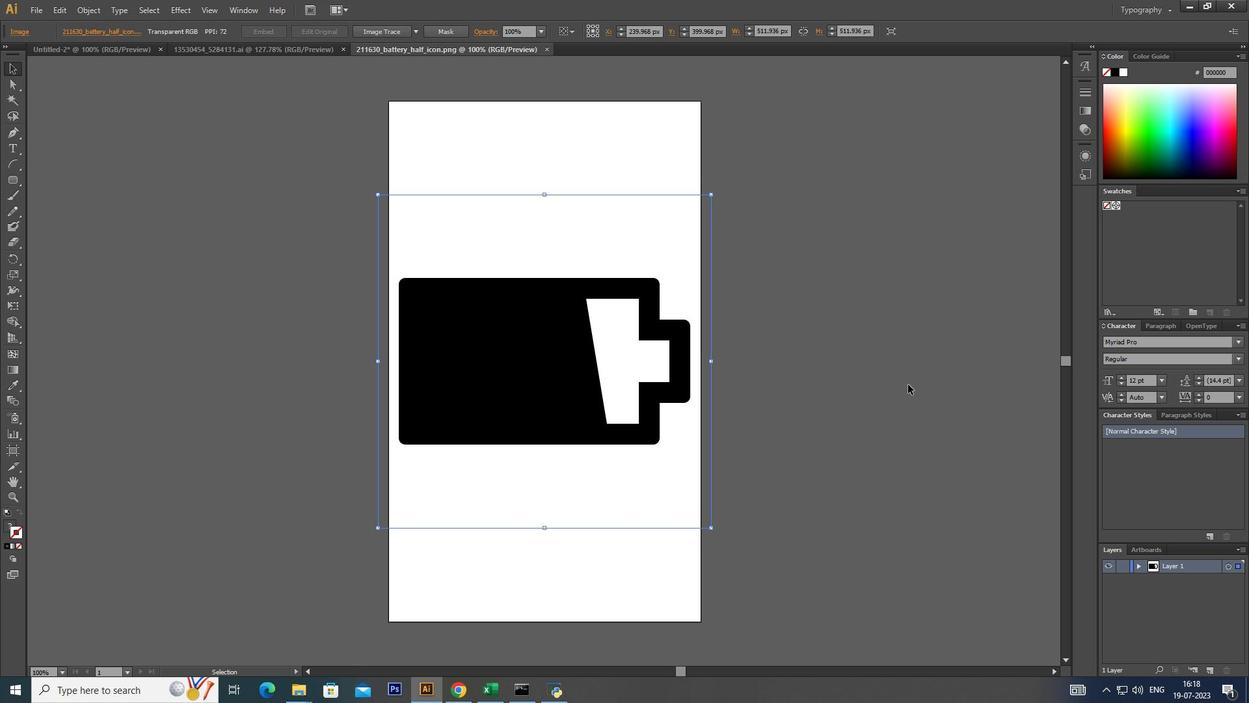 
Action: Mouse pressed left at (874, 335)
Screenshot: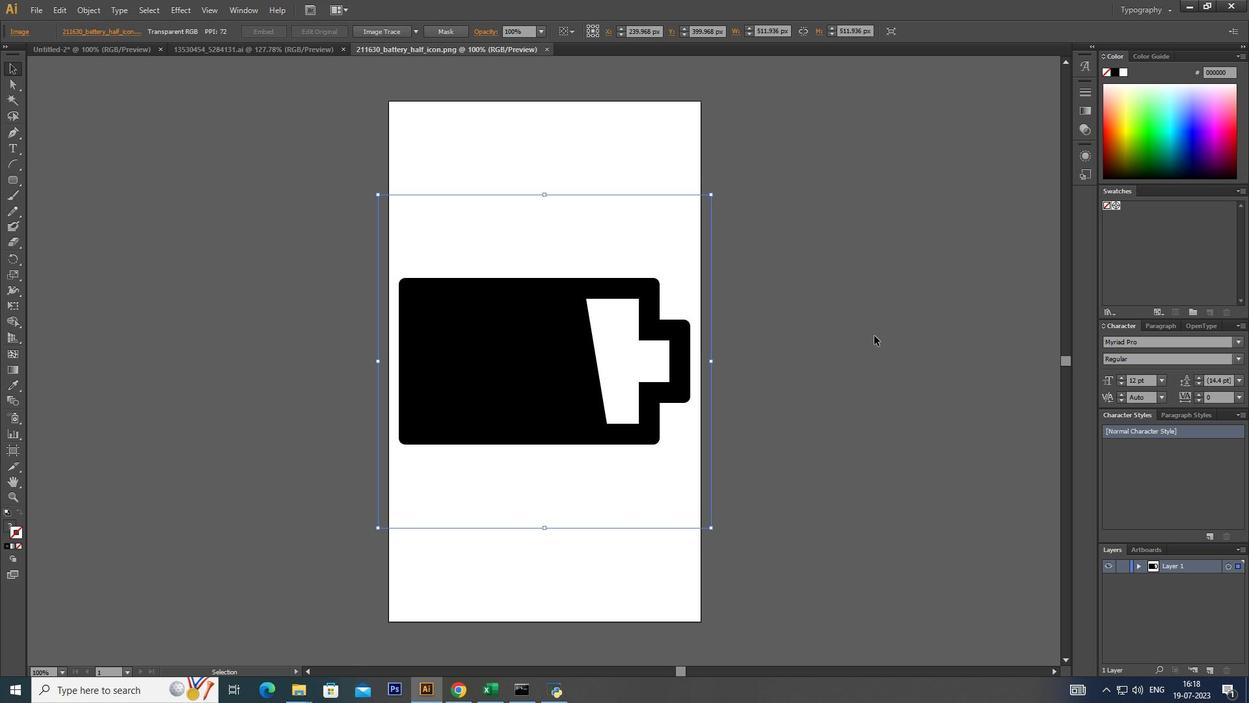 
Action: Mouse moved to (1205, 665)
Screenshot: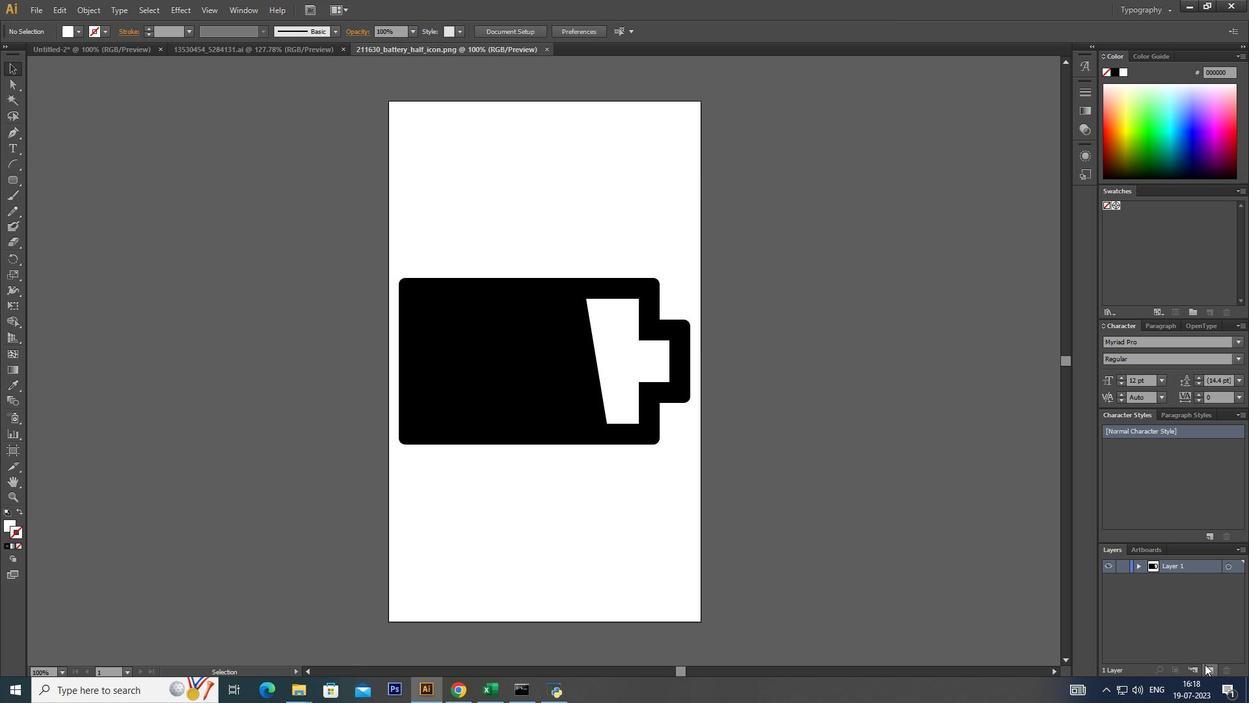 
Action: Mouse pressed left at (1205, 665)
Screenshot: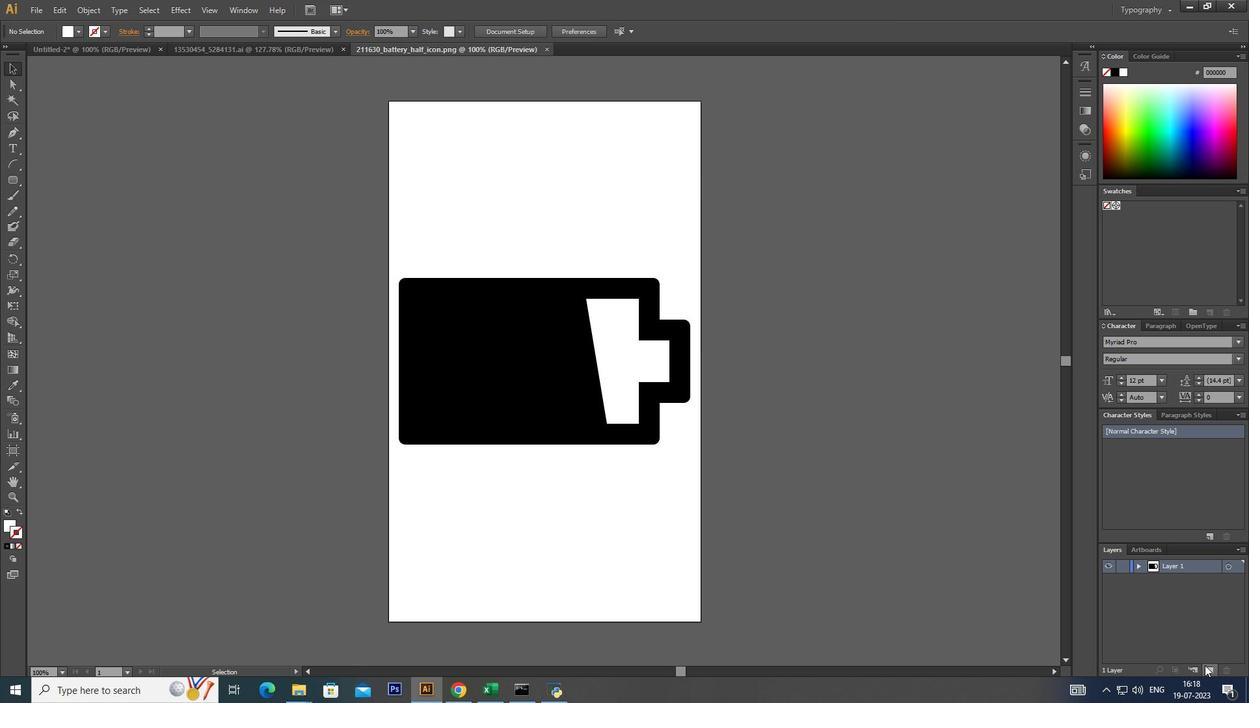 
Action: Mouse moved to (74, 33)
Screenshot: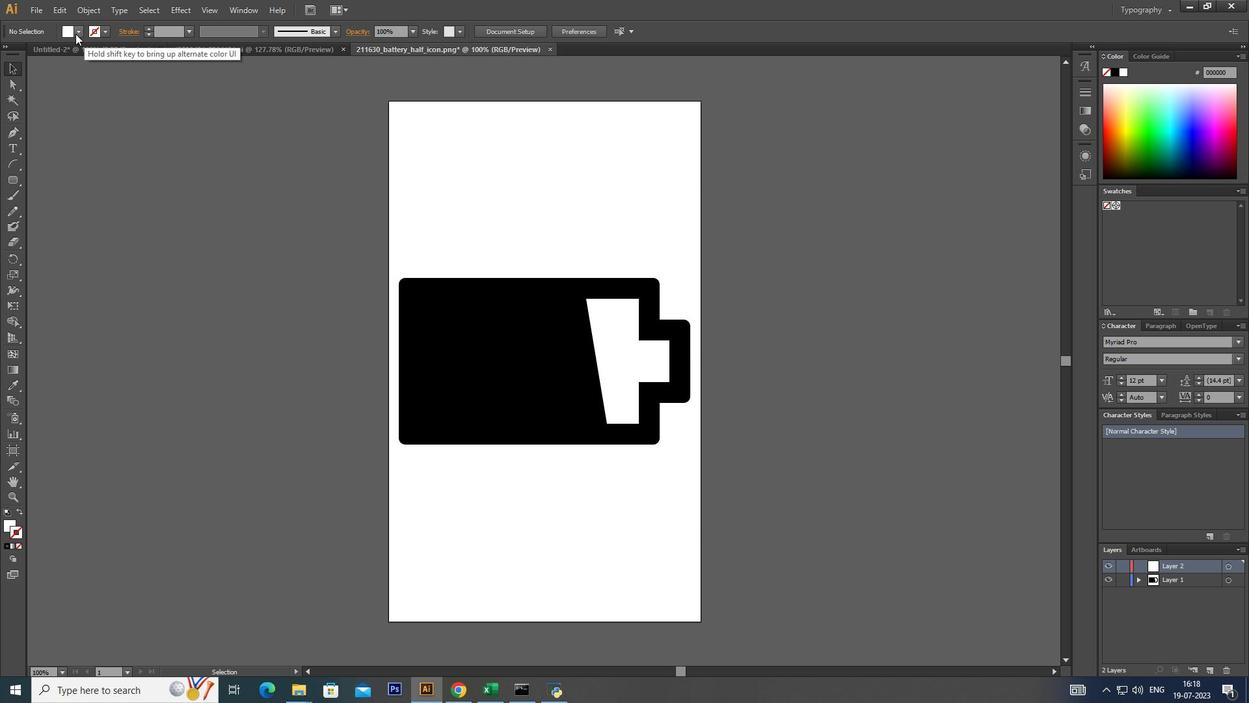 
Action: Mouse pressed left at (74, 33)
Screenshot: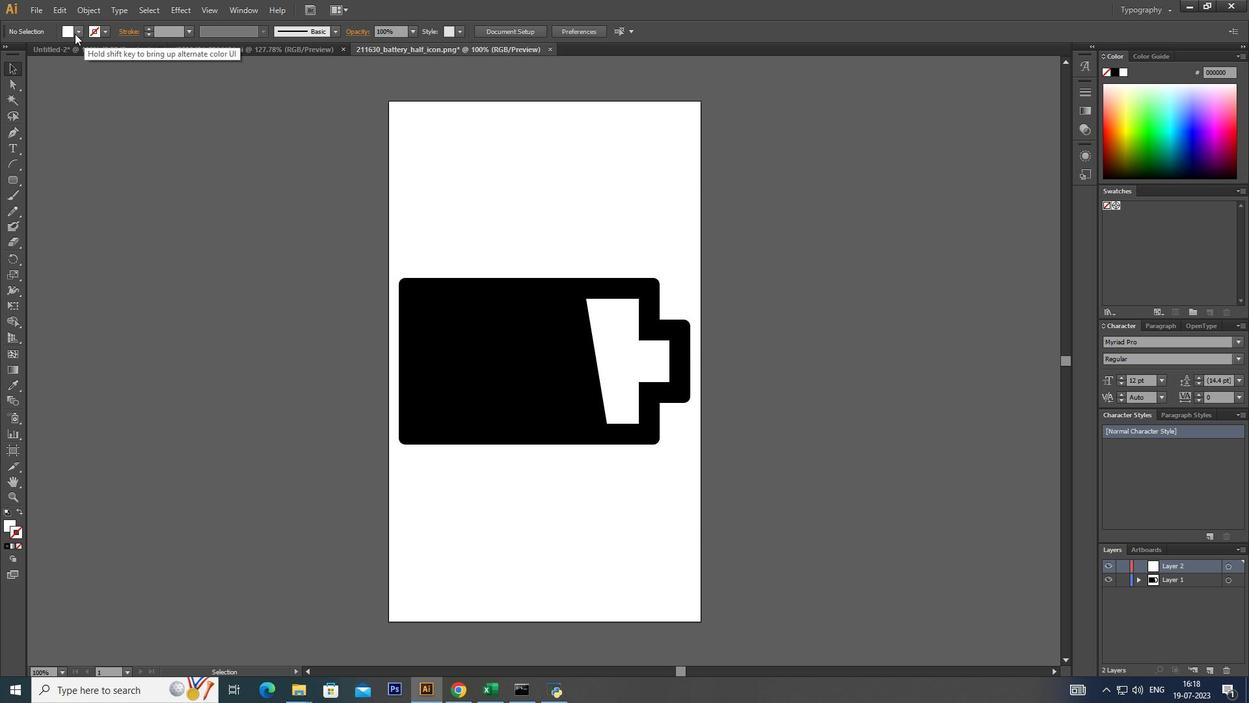 
Action: Mouse moved to (9, 54)
Screenshot: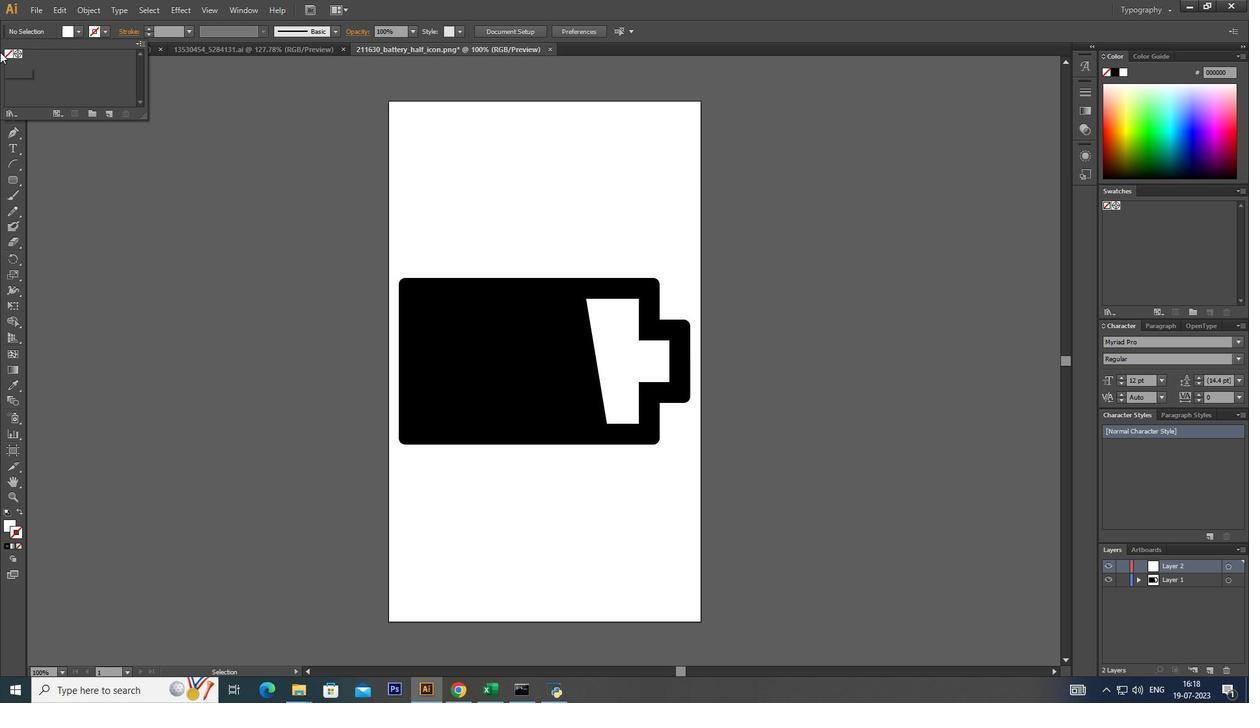 
Action: Mouse pressed left at (9, 54)
Screenshot: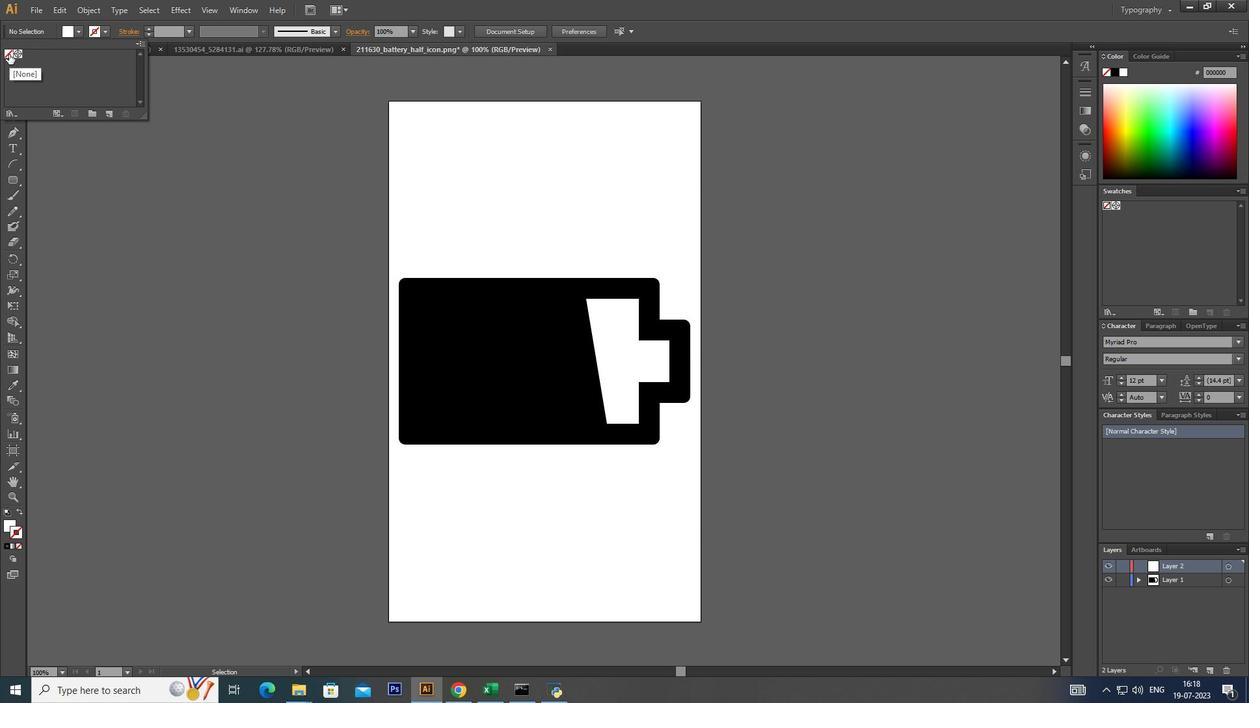 
Action: Mouse moved to (108, 33)
Screenshot: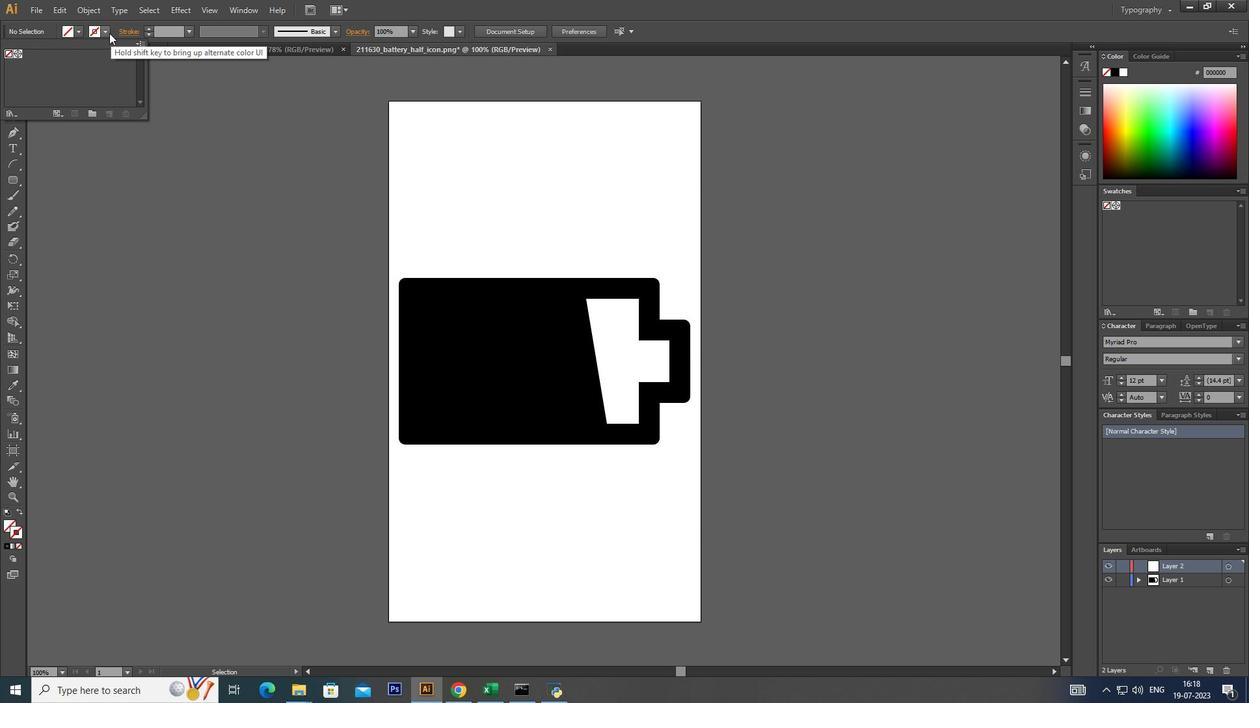 
Action: Mouse pressed left at (108, 33)
Screenshot: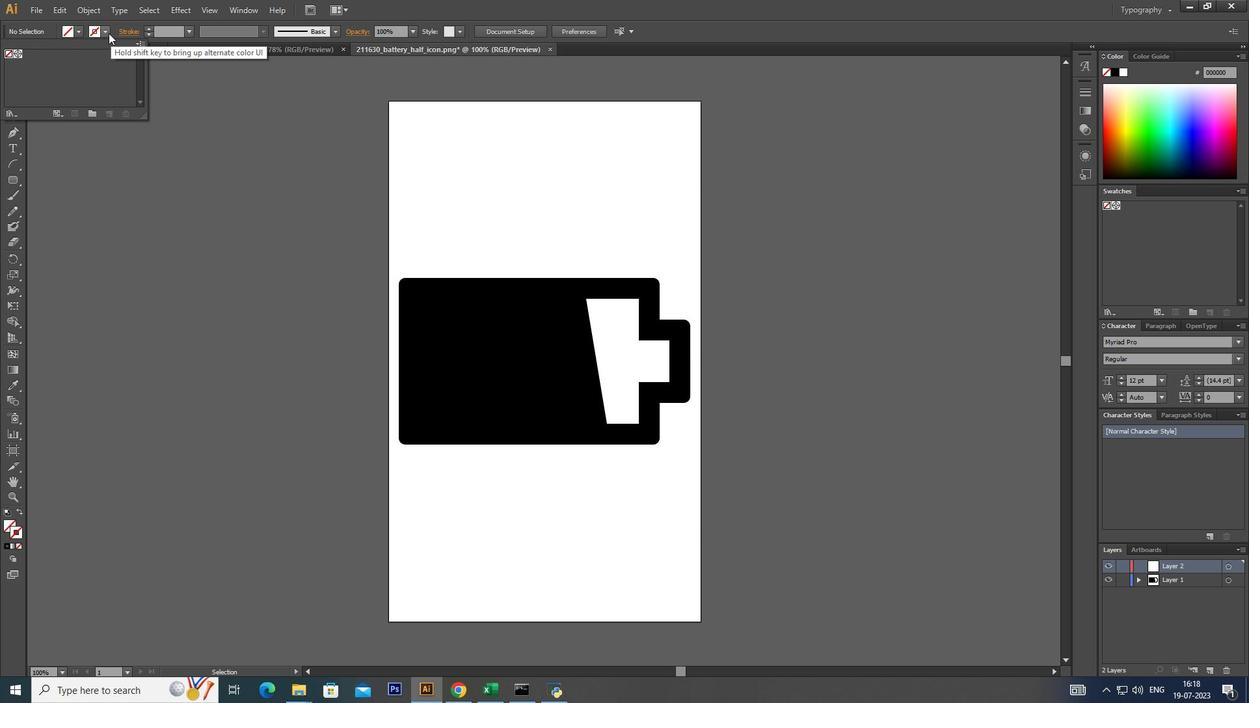 
Action: Mouse moved to (107, 31)
Screenshot: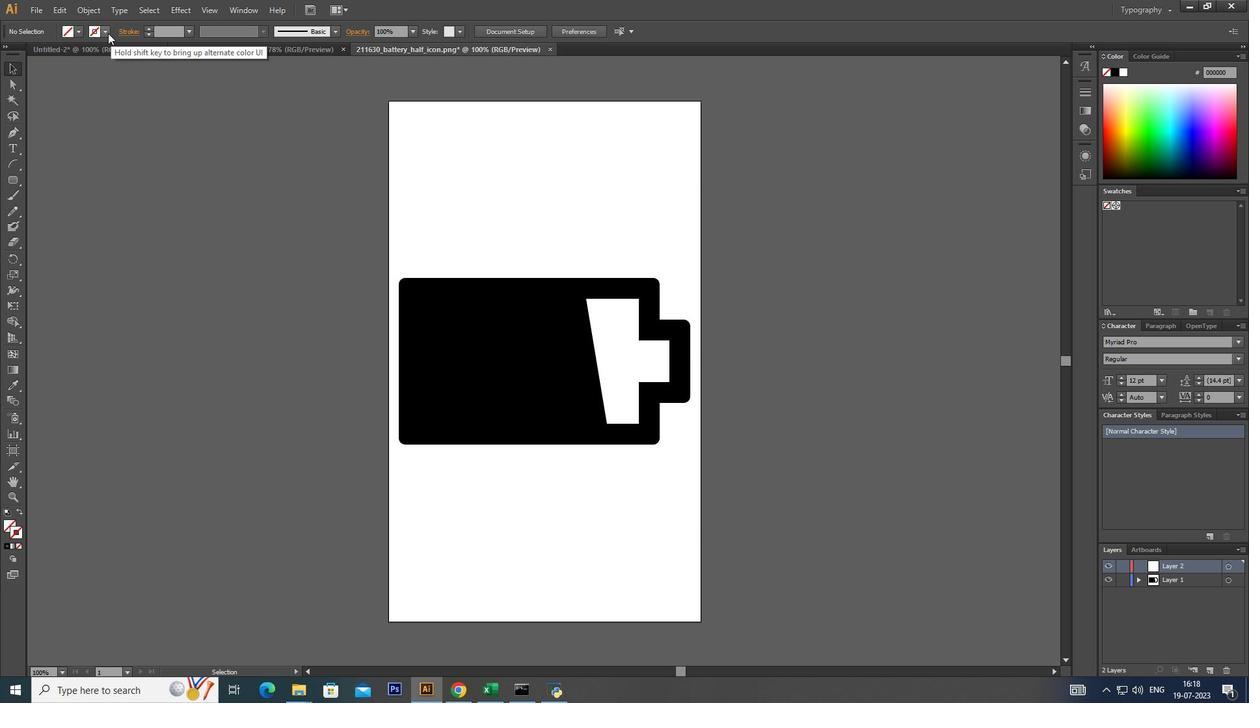 
Action: Mouse pressed left at (107, 31)
Screenshot: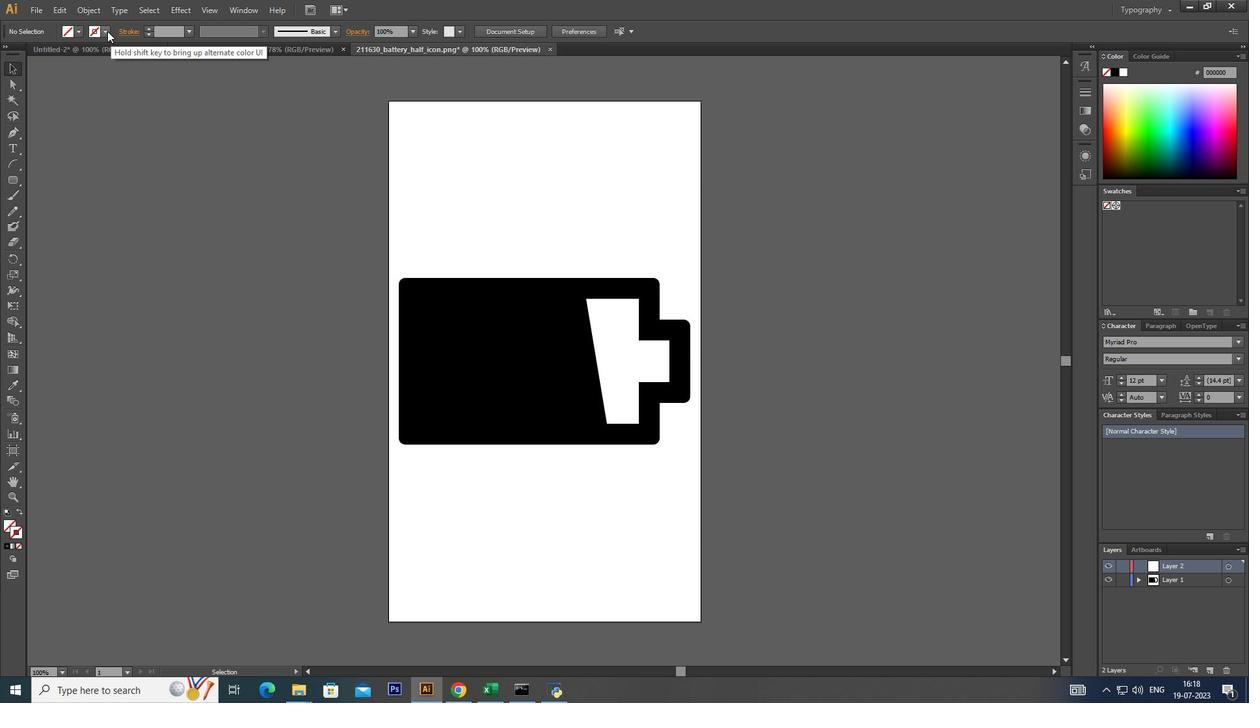 
Action: Mouse moved to (18, 50)
Screenshot: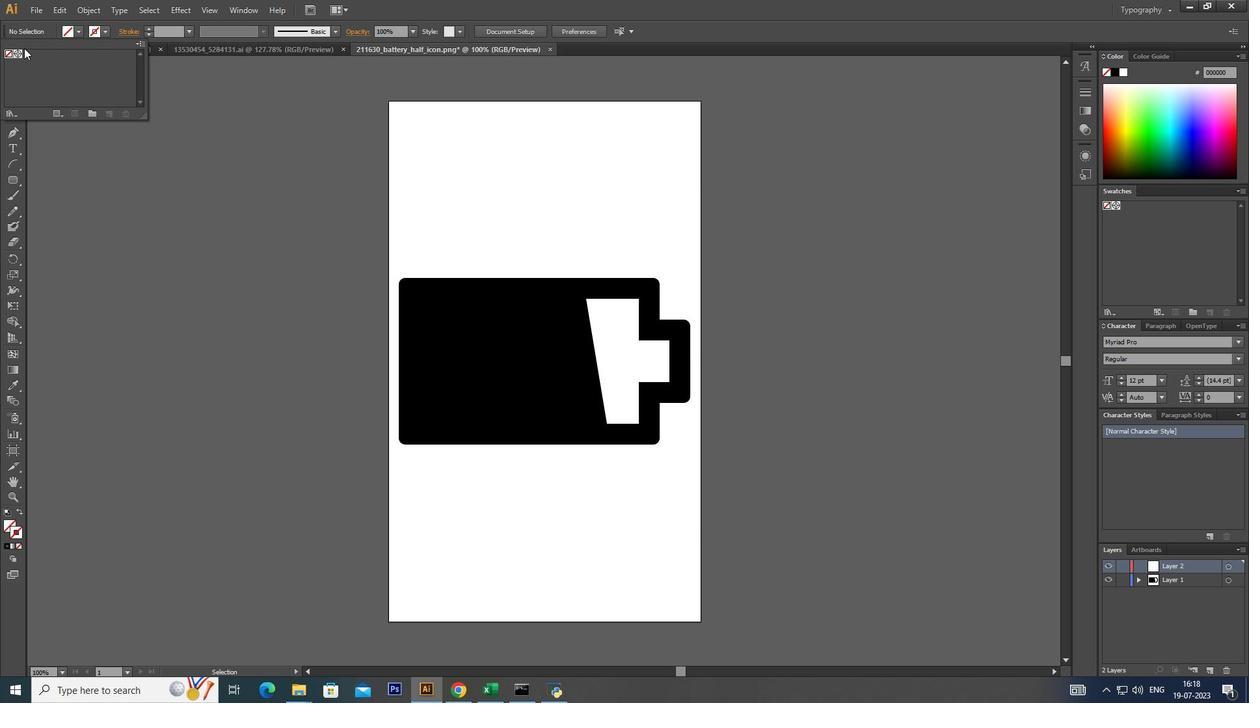 
Action: Mouse pressed left at (18, 50)
Screenshot: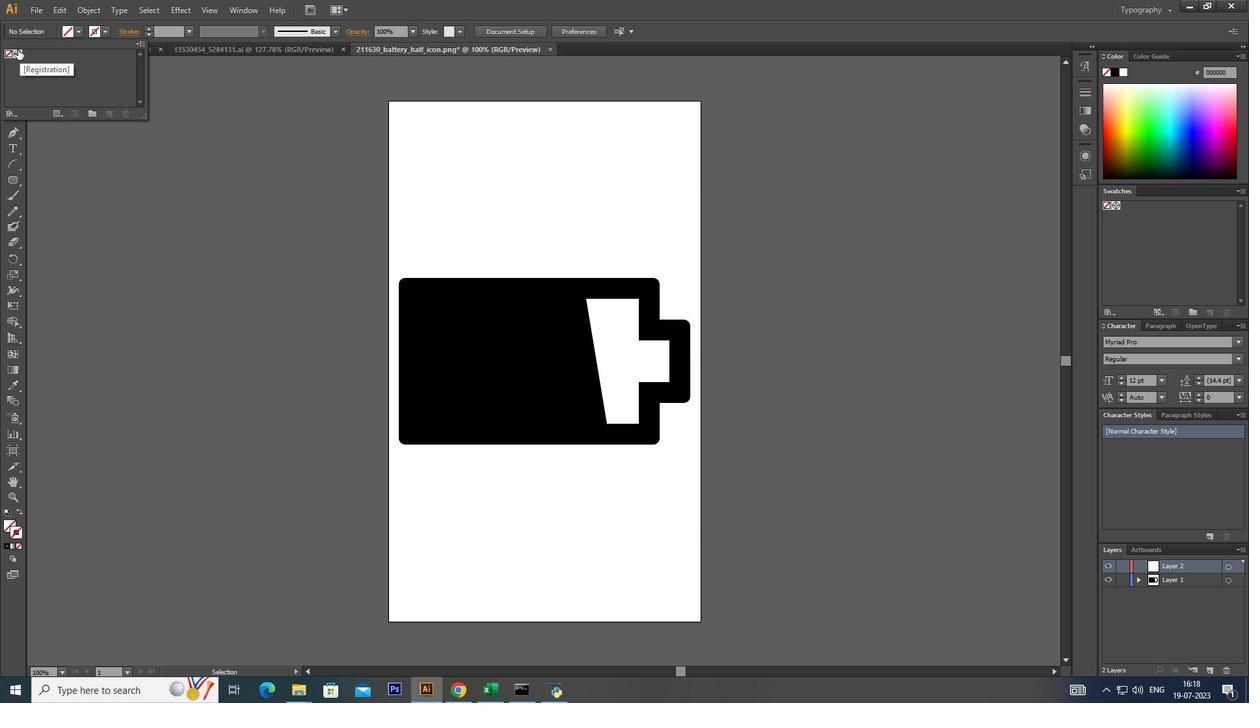 
Action: Mouse moved to (229, 163)
Screenshot: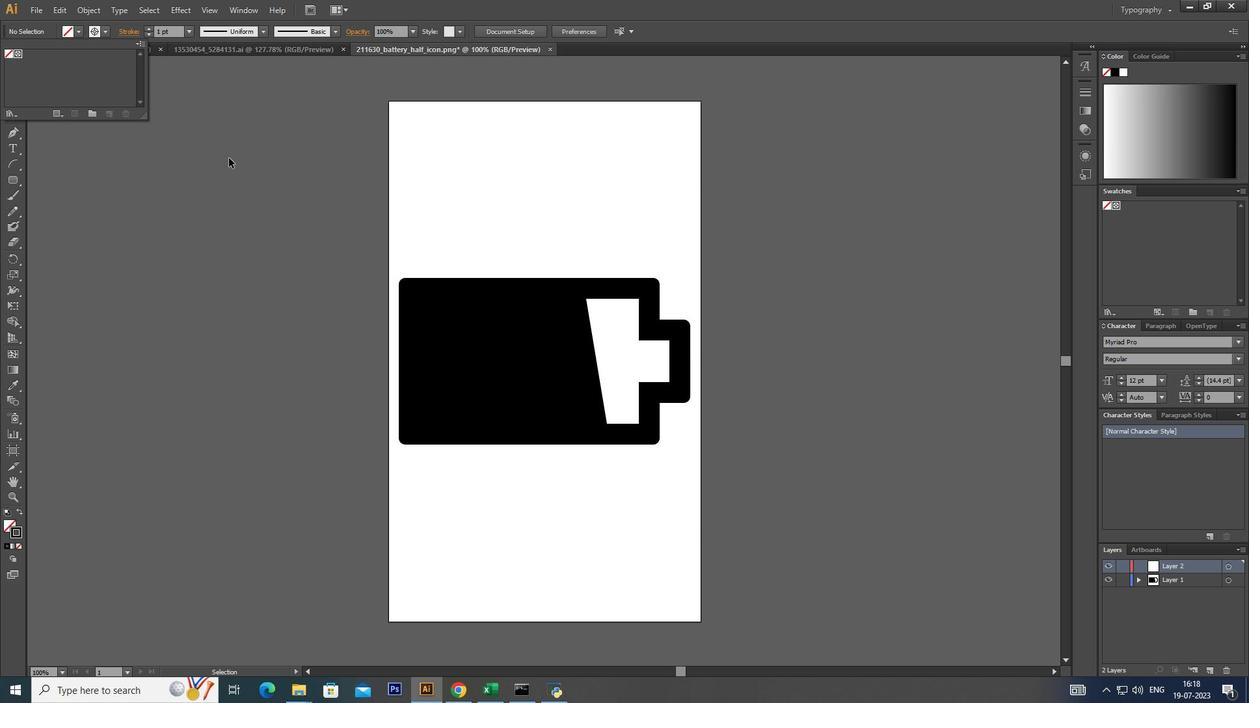 
Action: Mouse pressed left at (229, 163)
Screenshot: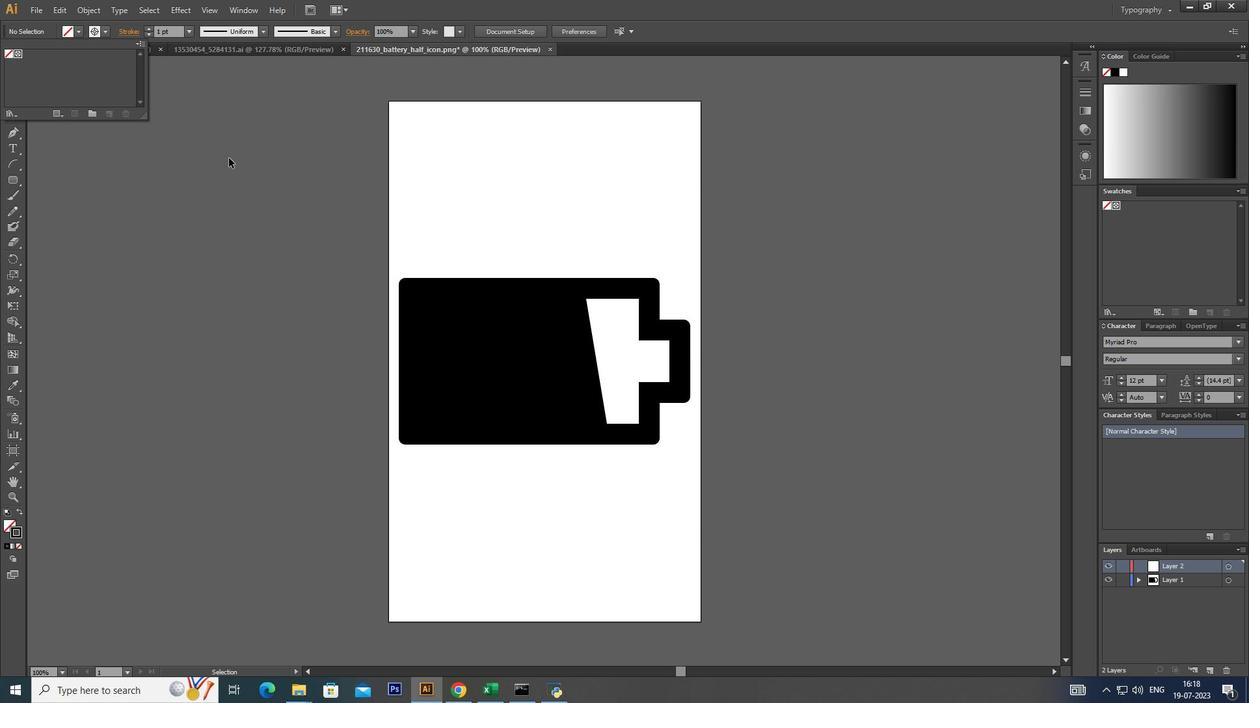
Action: Mouse moved to (14, 126)
Screenshot: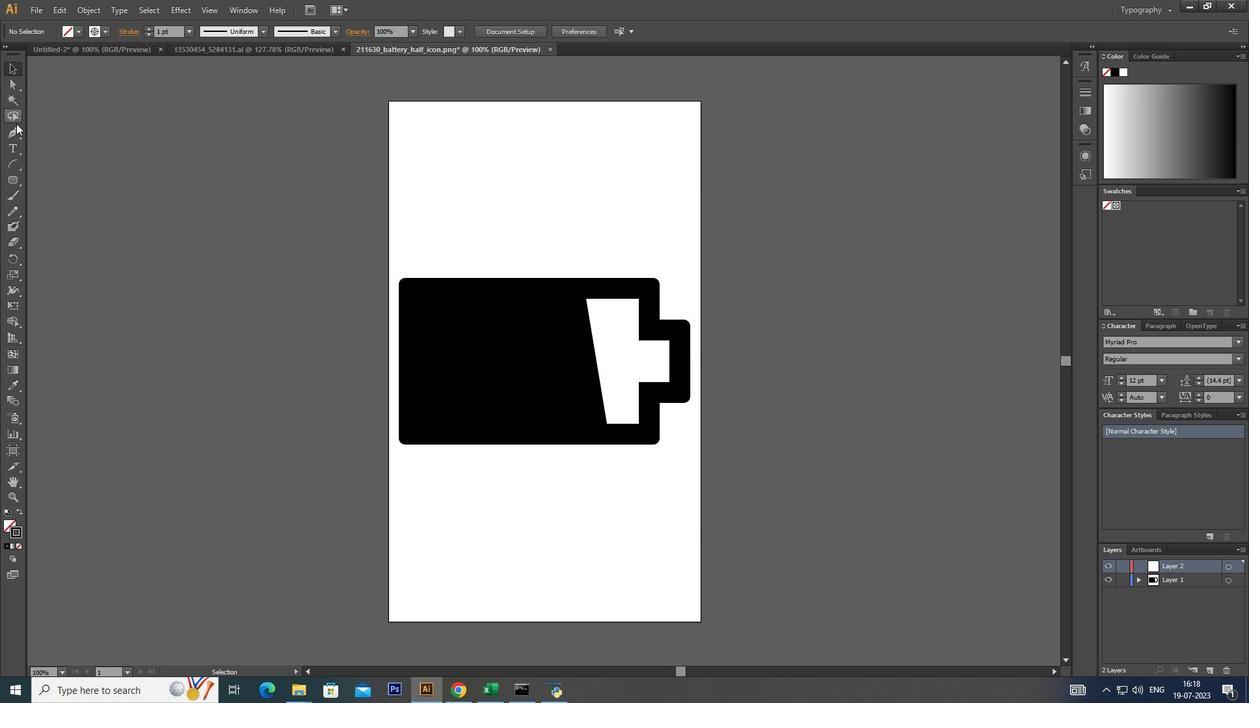 
Action: Mouse pressed left at (14, 126)
Screenshot: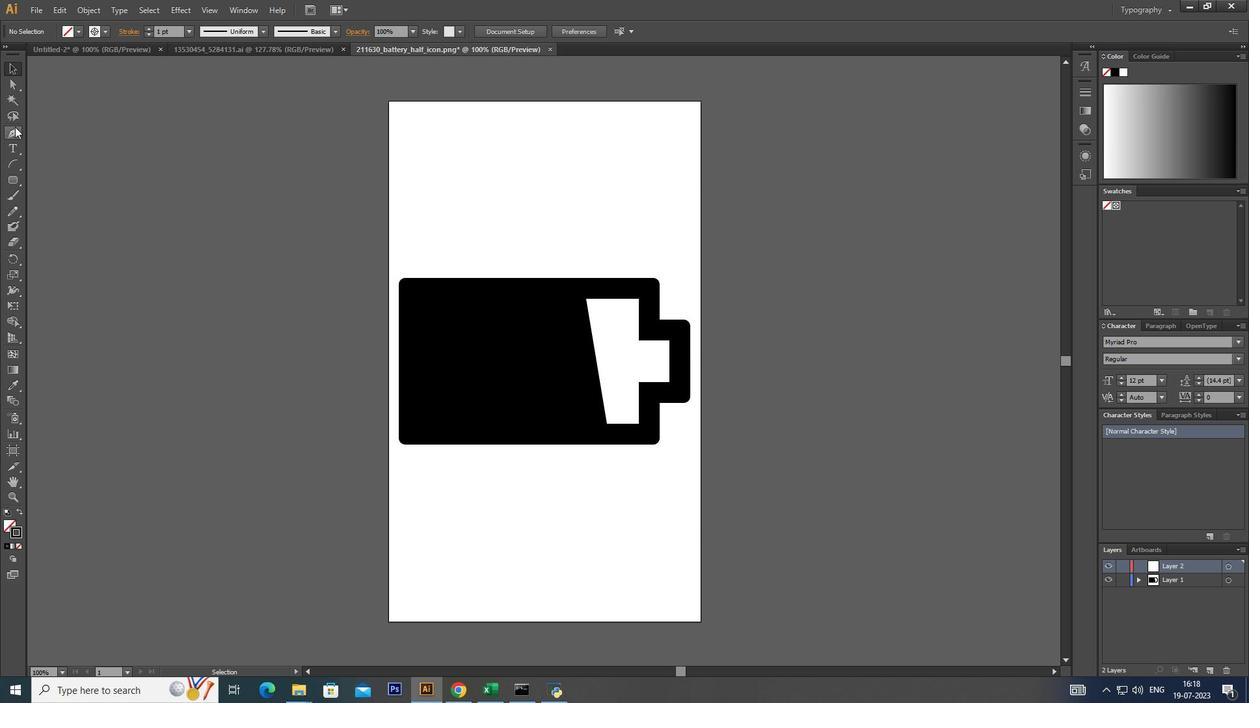 
Action: Mouse moved to (414, 278)
Screenshot: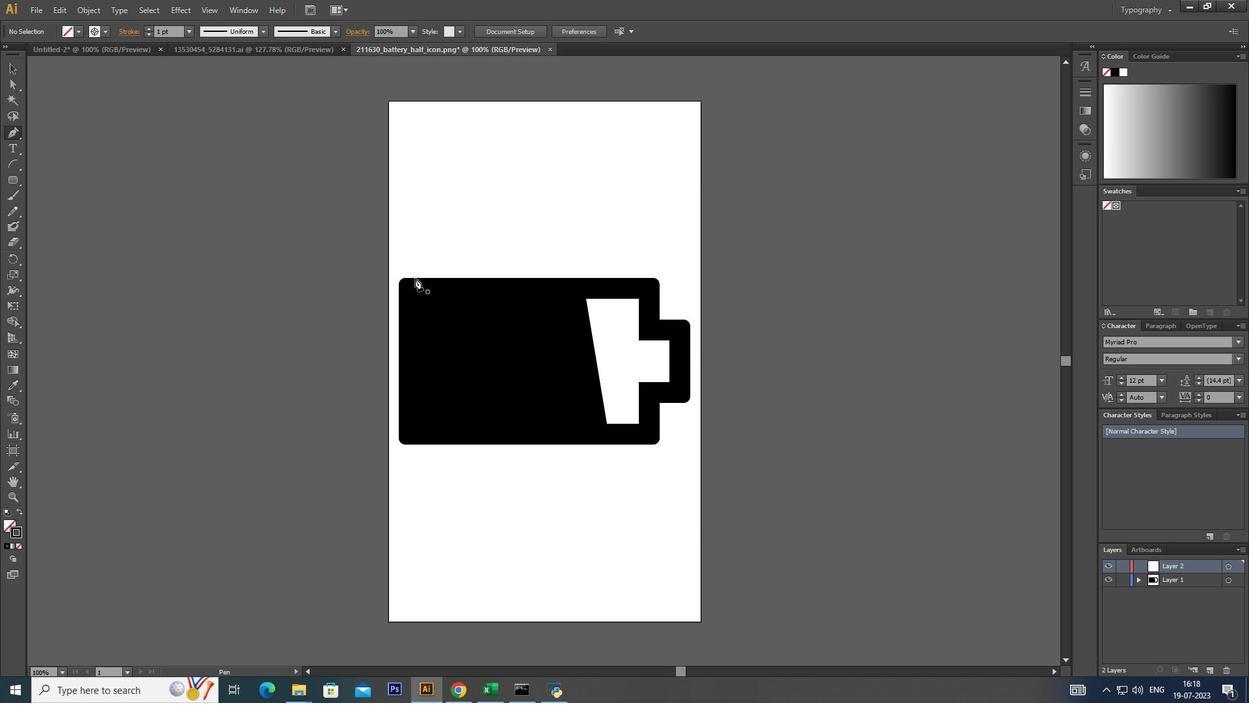 
Action: Mouse pressed left at (414, 278)
Screenshot: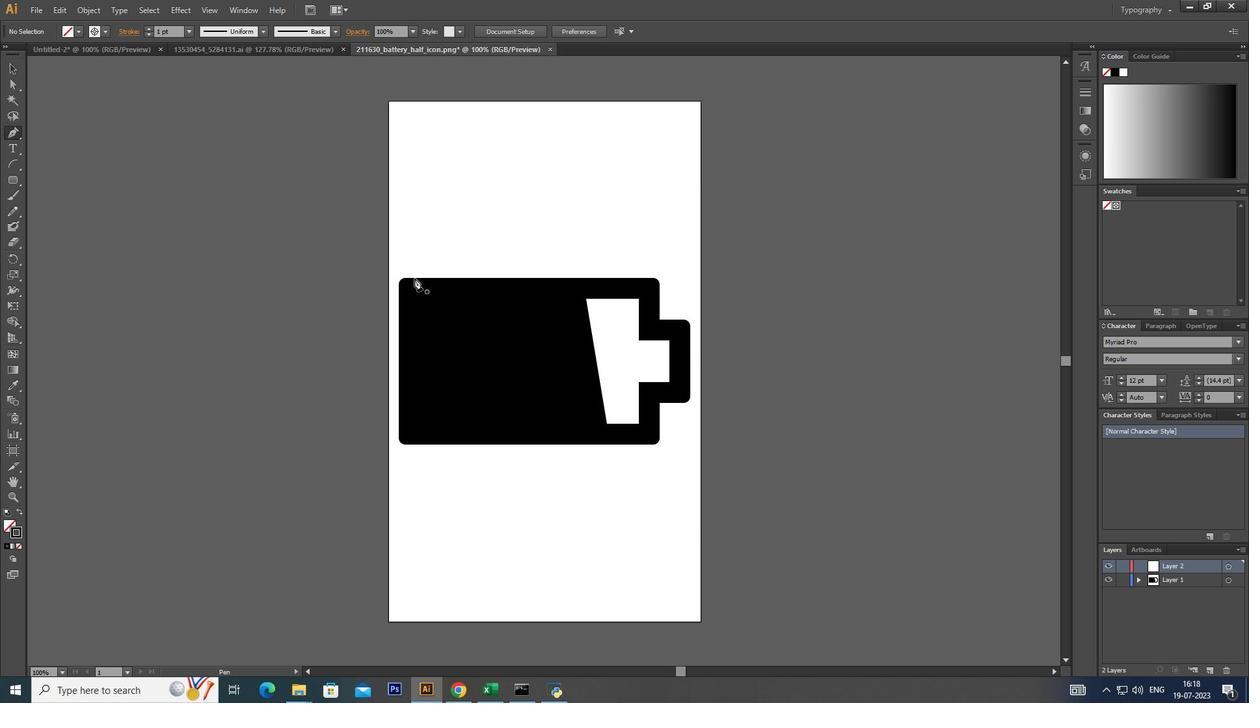 
Action: Mouse moved to (646, 279)
Screenshot: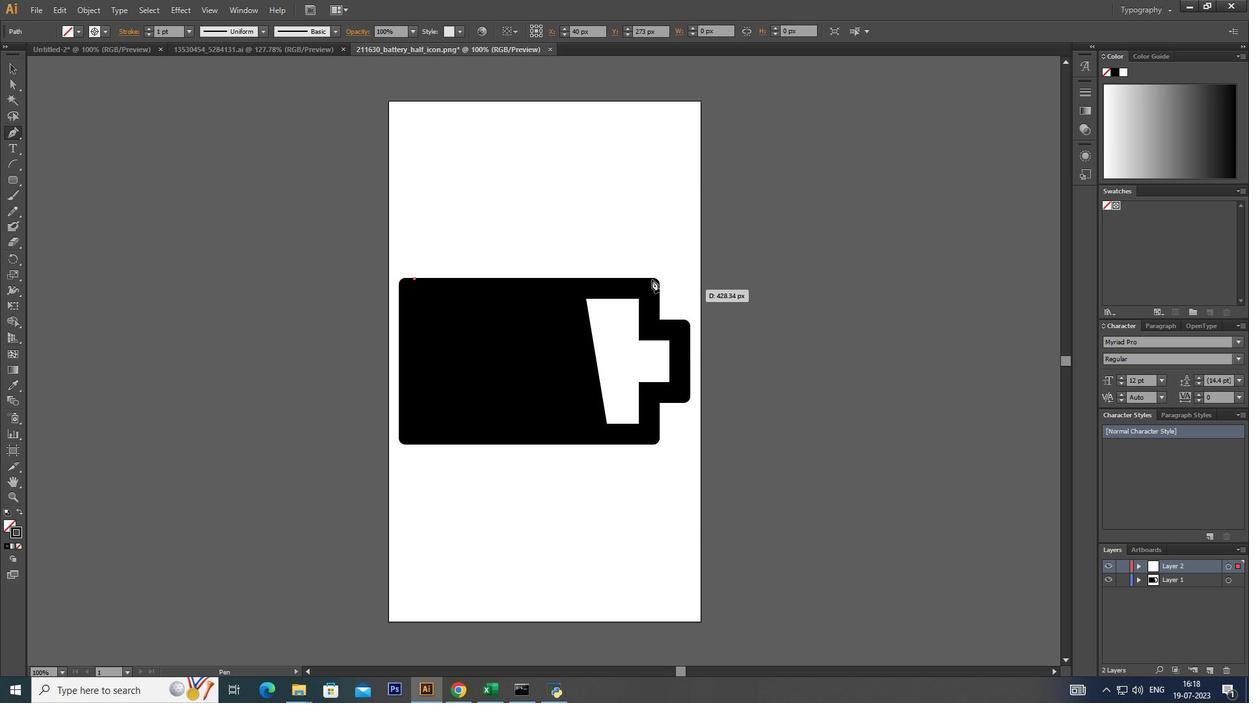 
Action: Mouse pressed left at (646, 279)
Screenshot: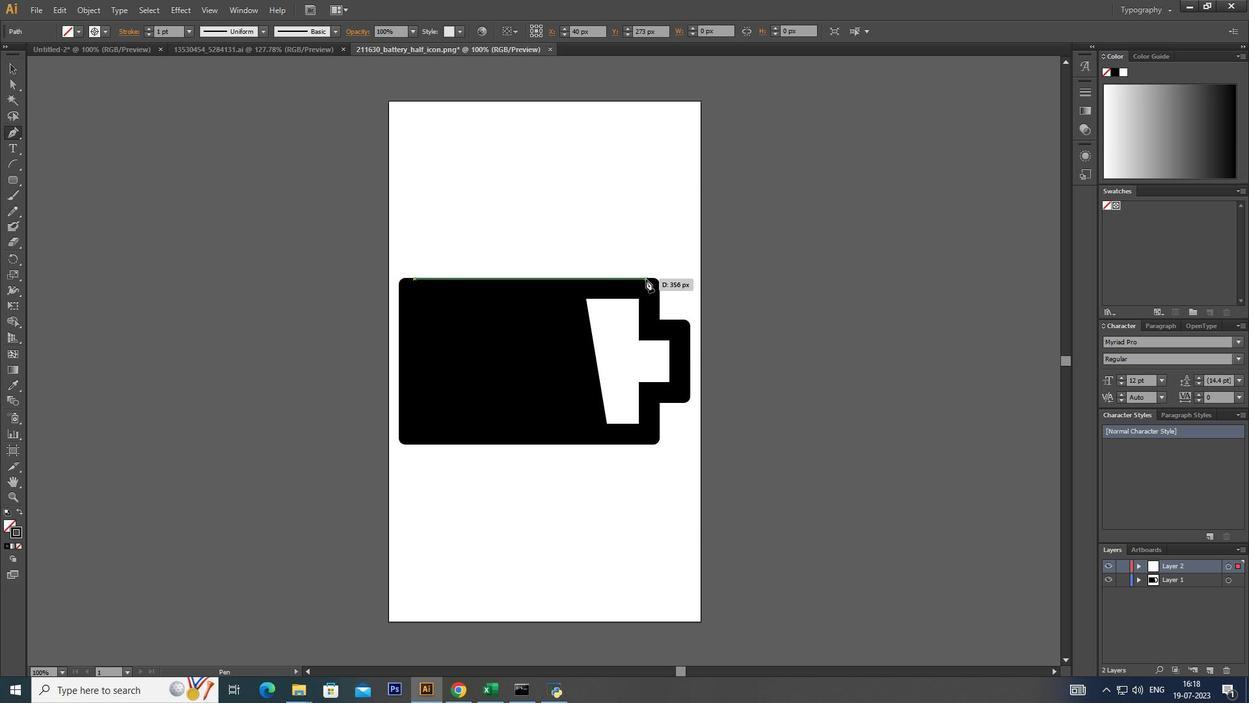 
Action: Mouse moved to (660, 292)
